 Task: Explore and customize your Trello board by adding Power-Ups, changing the background, and editing card details.
Action: Mouse moved to (341, 650)
Screenshot: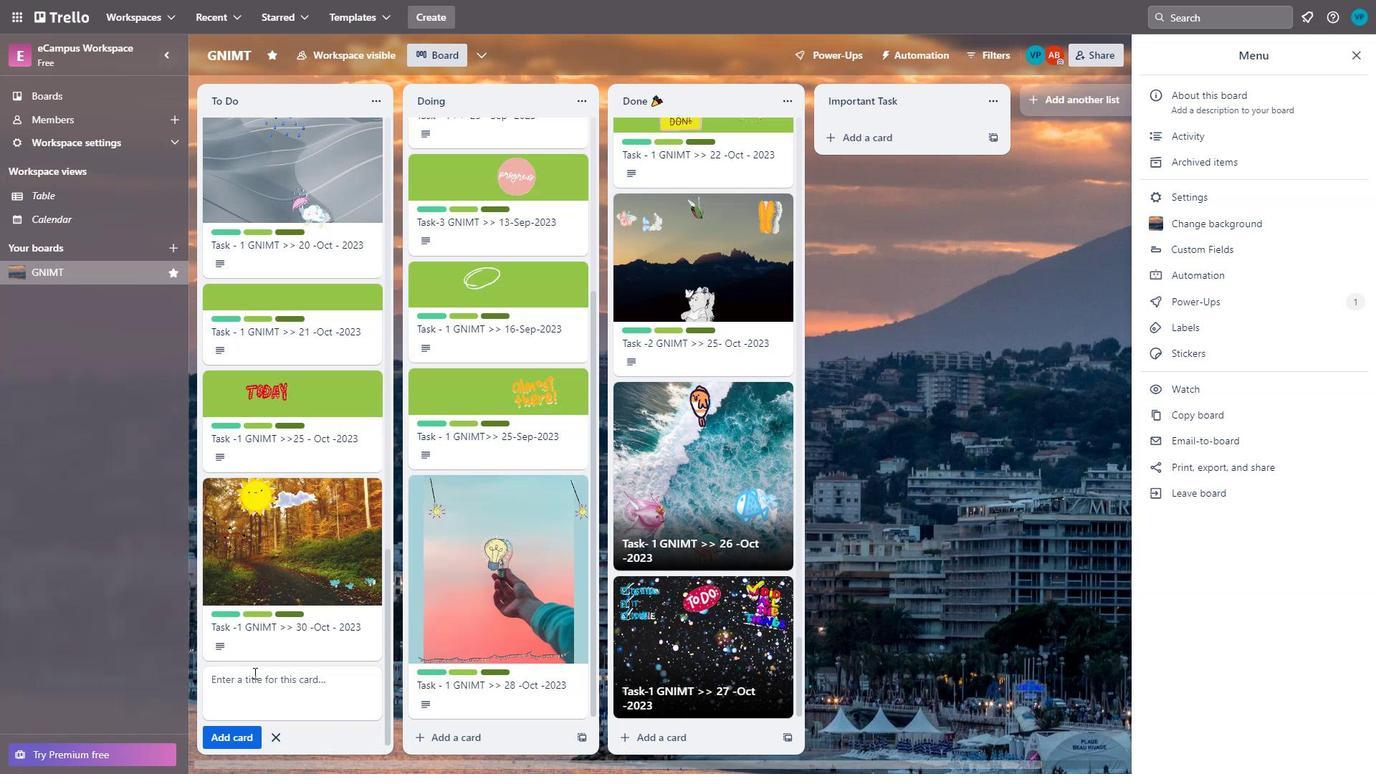 
Action: Mouse scrolled (341, 649) with delta (0, 0)
Screenshot: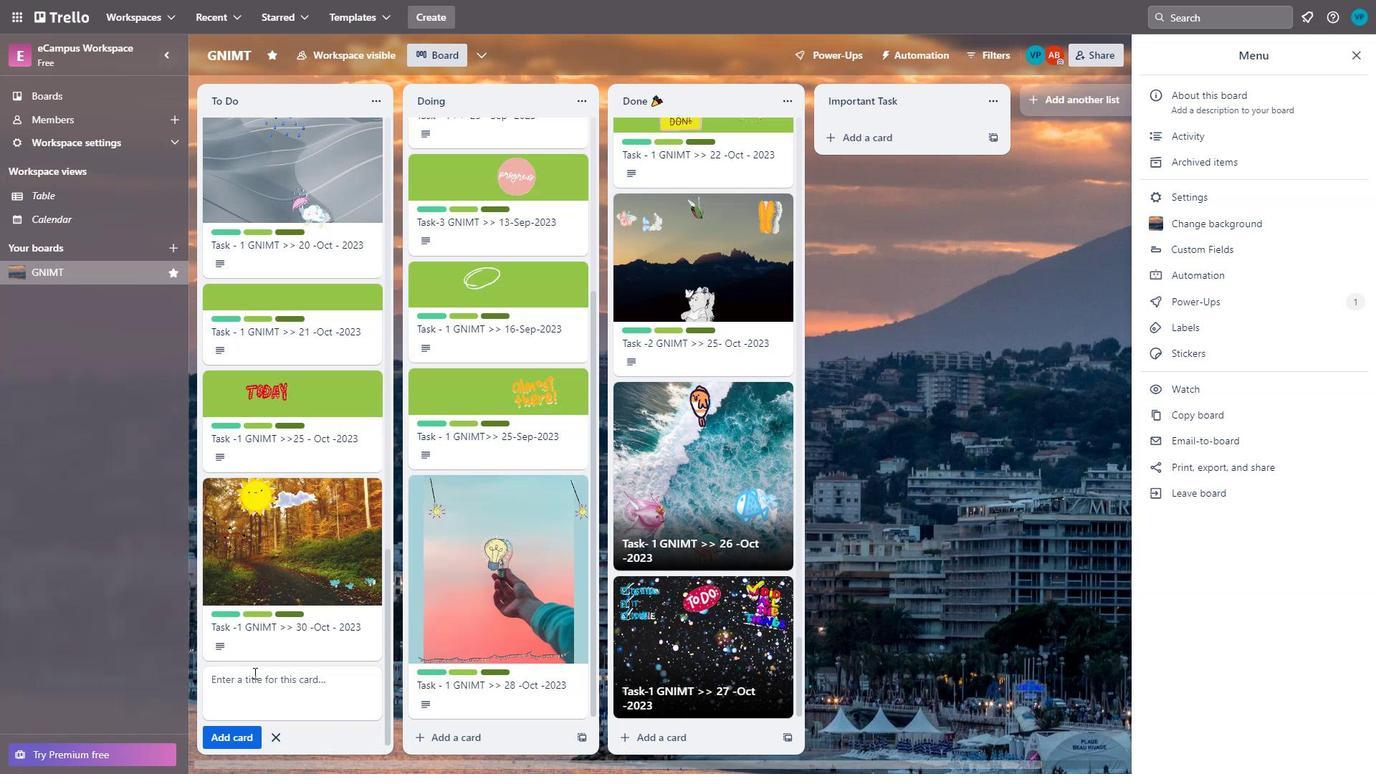 
Action: Mouse moved to (336, 650)
Screenshot: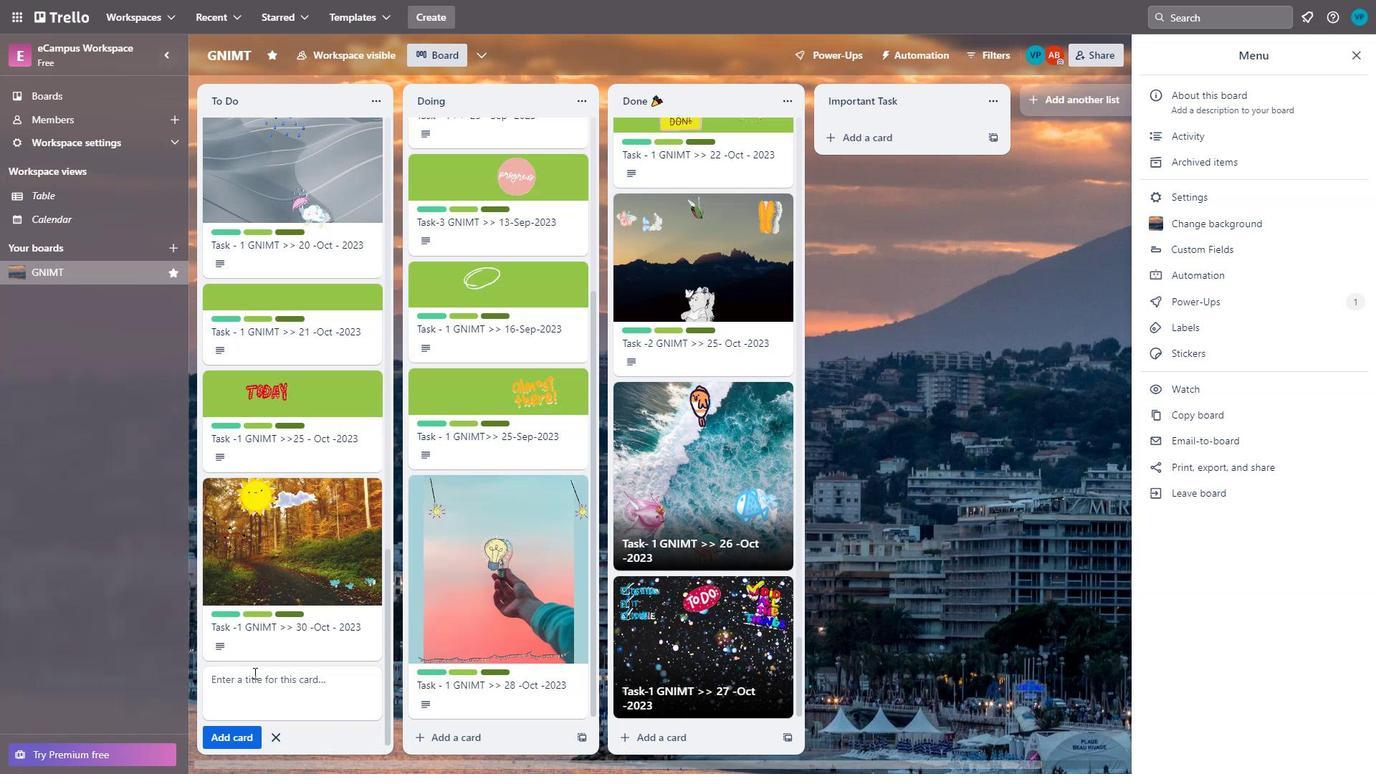 
Action: Mouse scrolled (336, 650) with delta (0, 0)
Screenshot: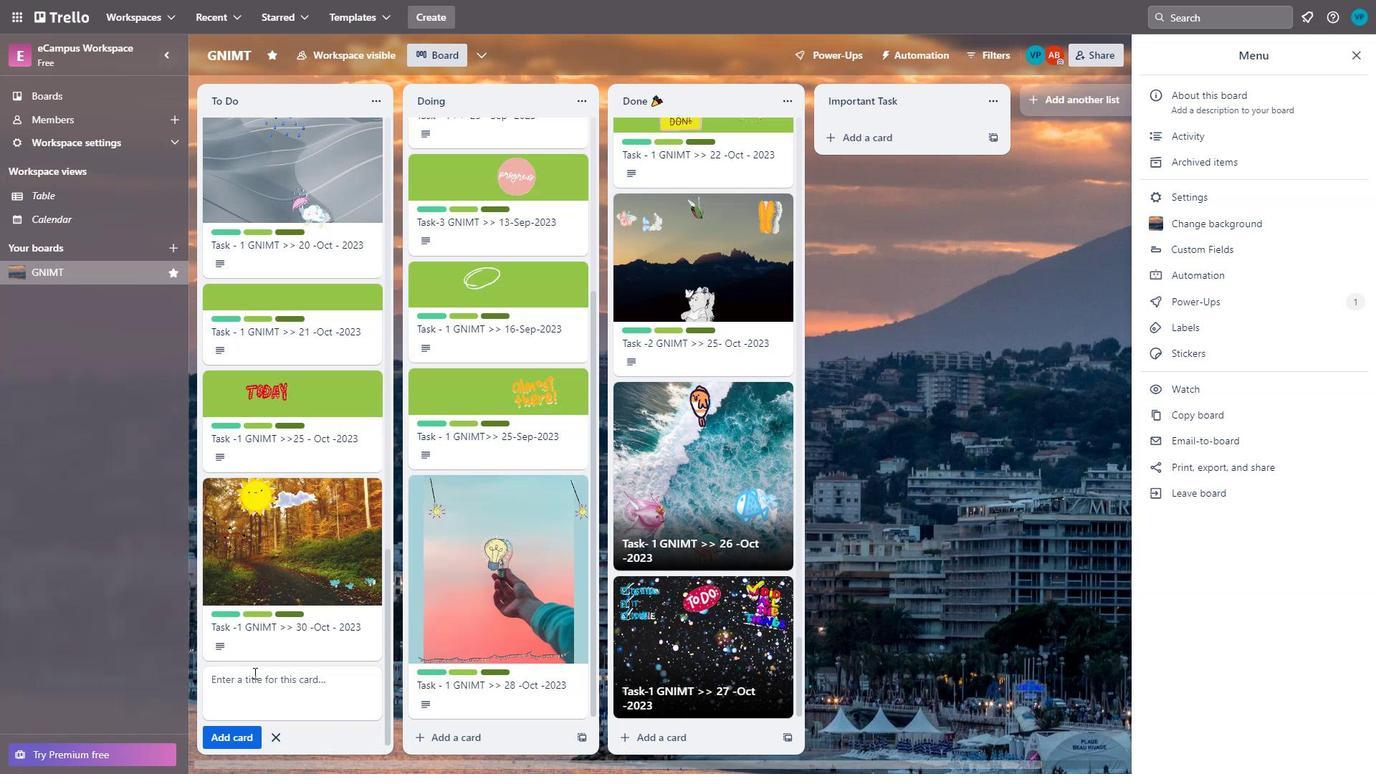 
Action: Mouse moved to (336, 650)
Screenshot: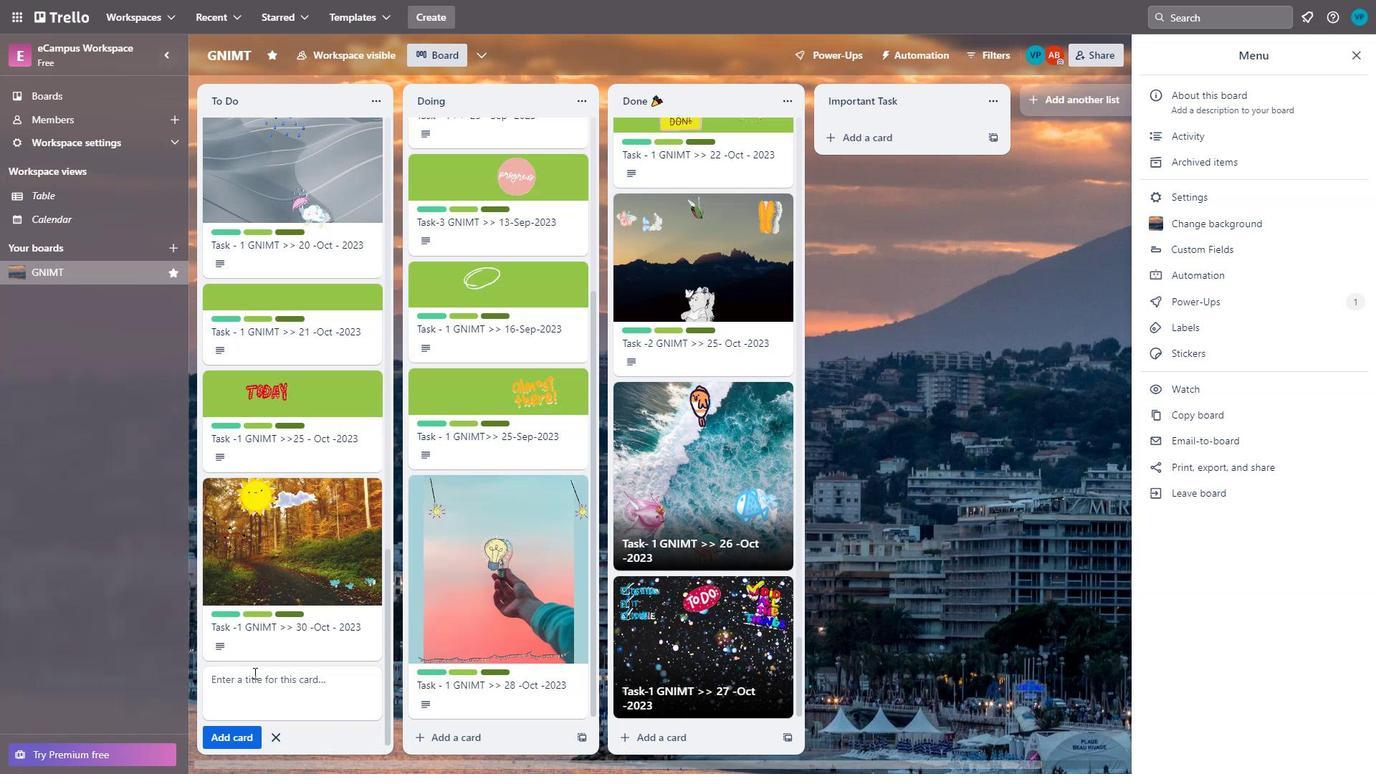 
Action: Mouse scrolled (336, 650) with delta (0, 0)
Screenshot: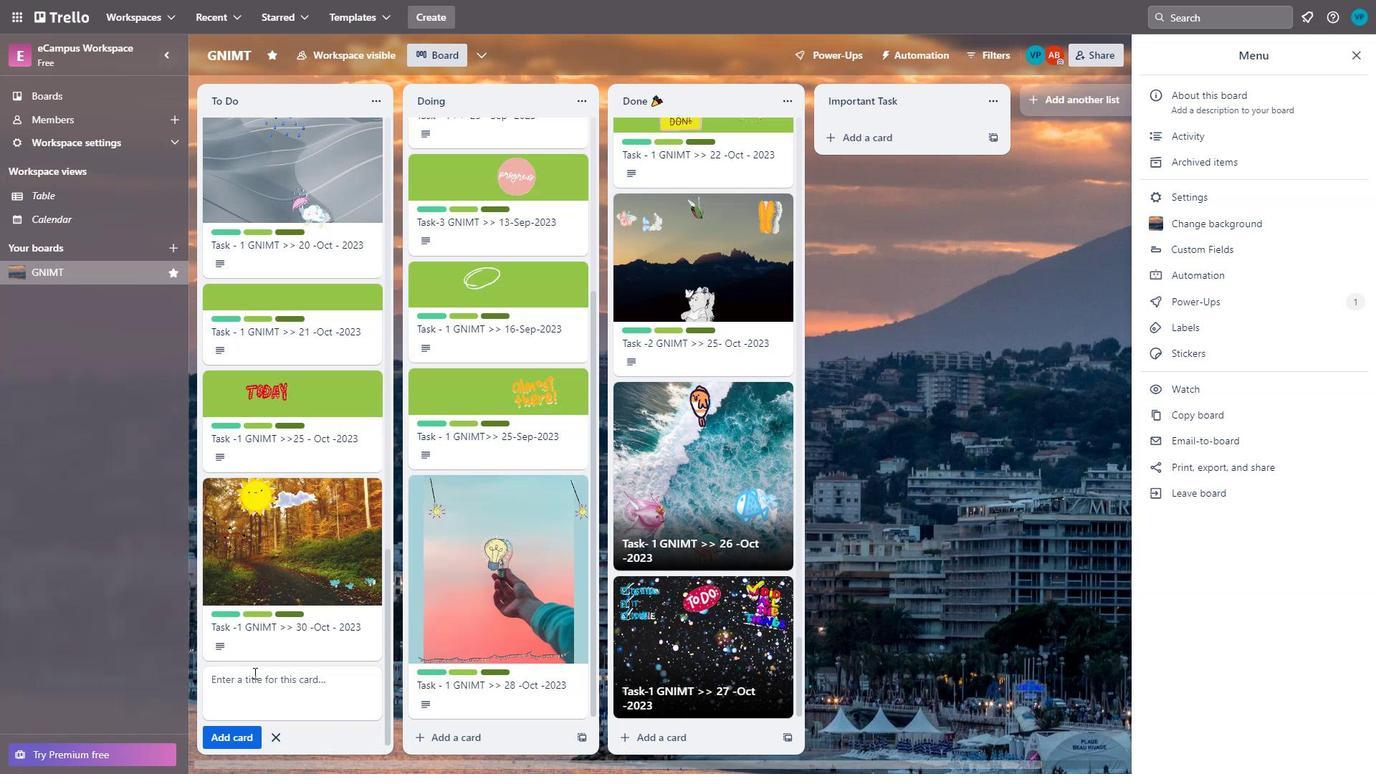 
Action: Mouse scrolled (336, 650) with delta (0, 0)
Screenshot: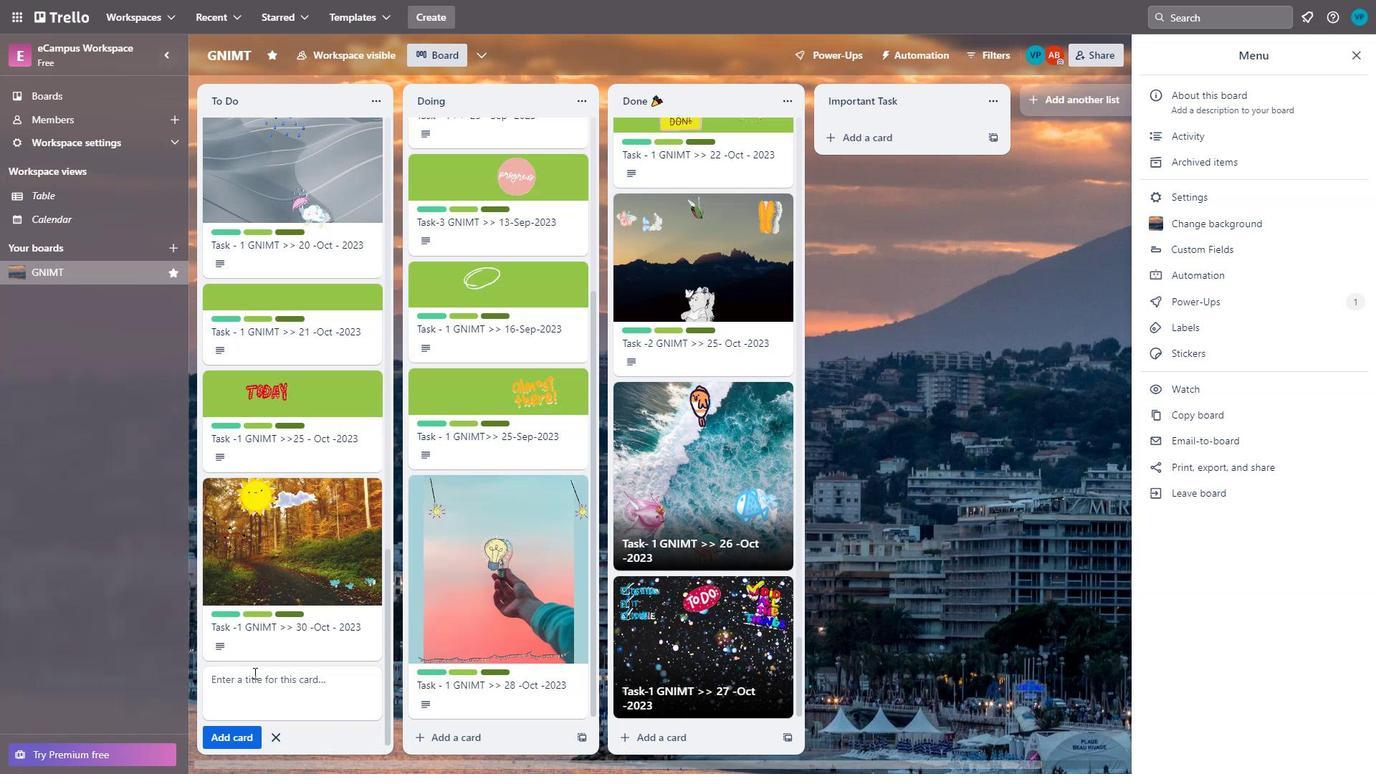 
Action: Mouse scrolled (336, 650) with delta (0, 0)
Screenshot: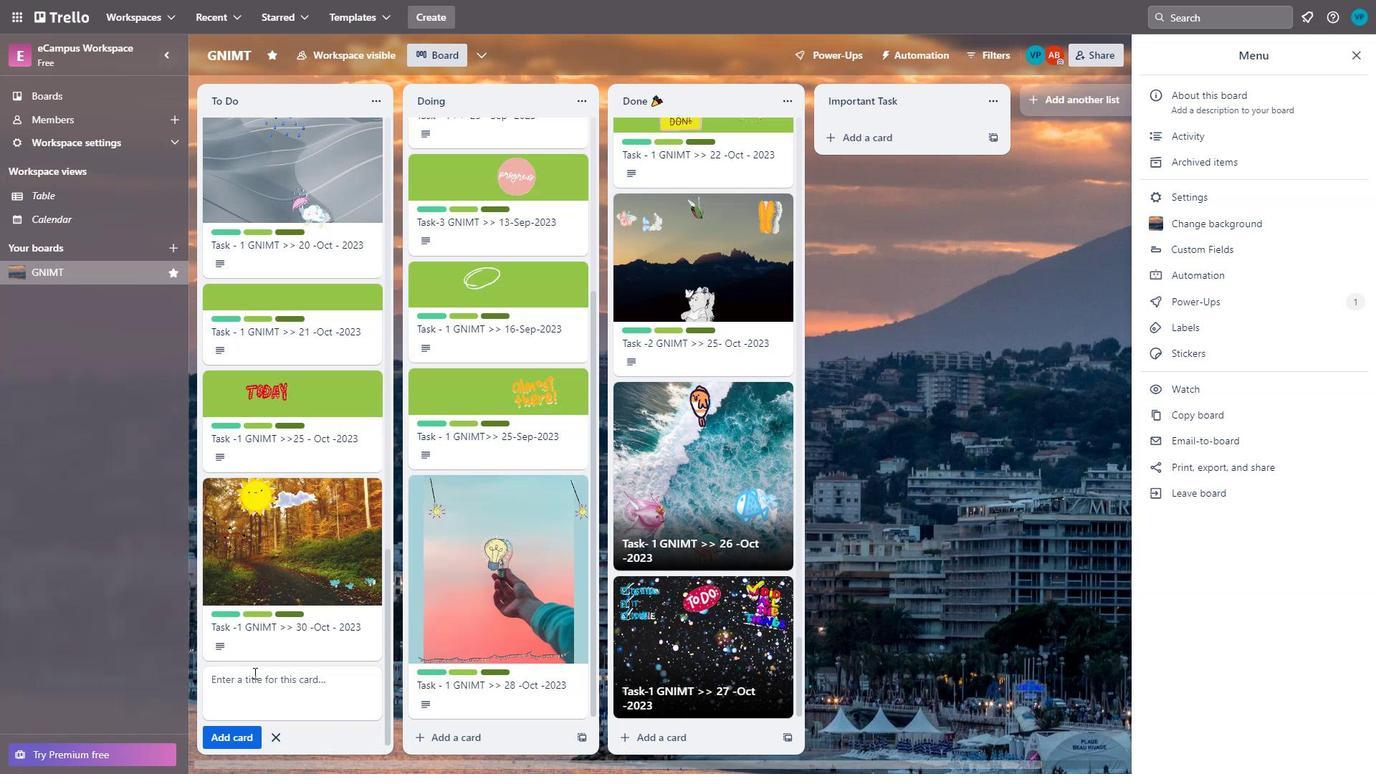 
Action: Mouse moved to (310, 658)
Screenshot: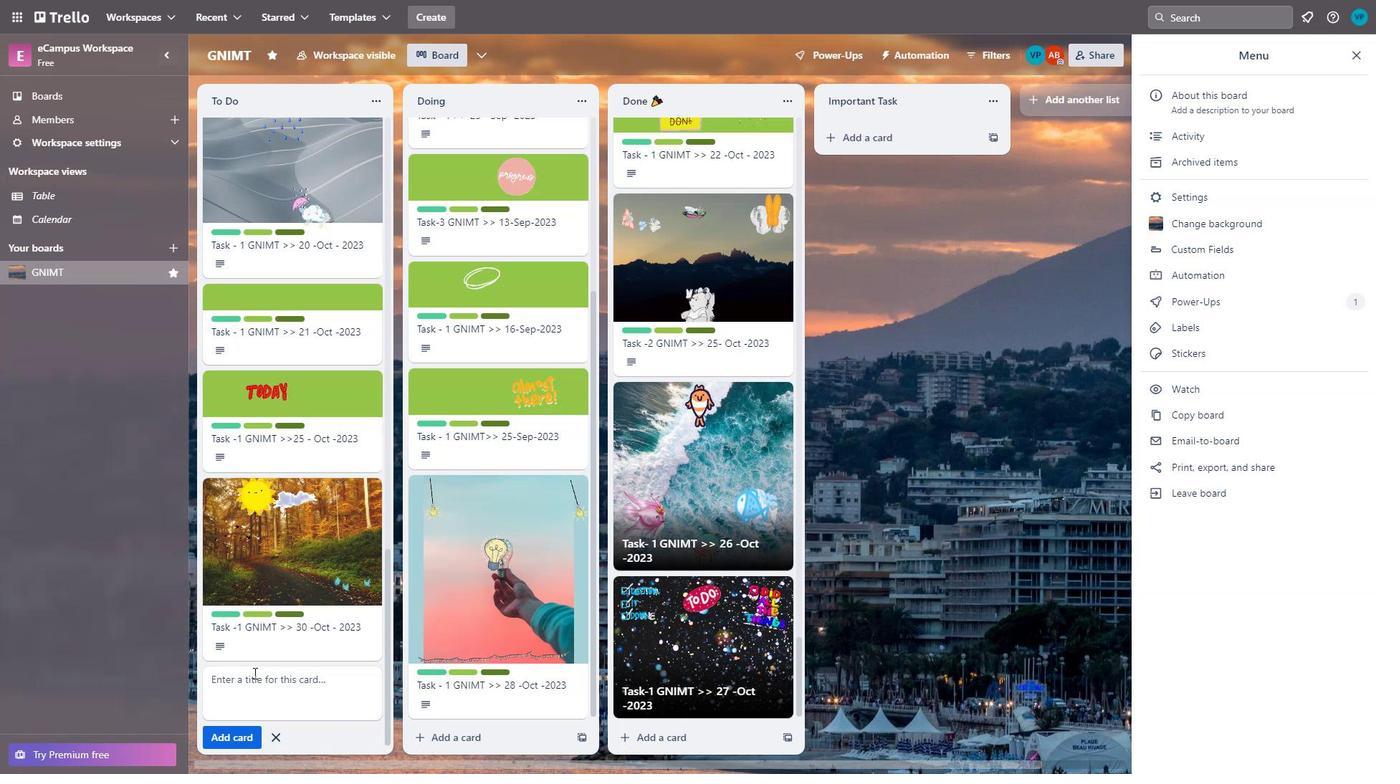 
Action: Mouse scrolled (310, 658) with delta (0, 0)
Screenshot: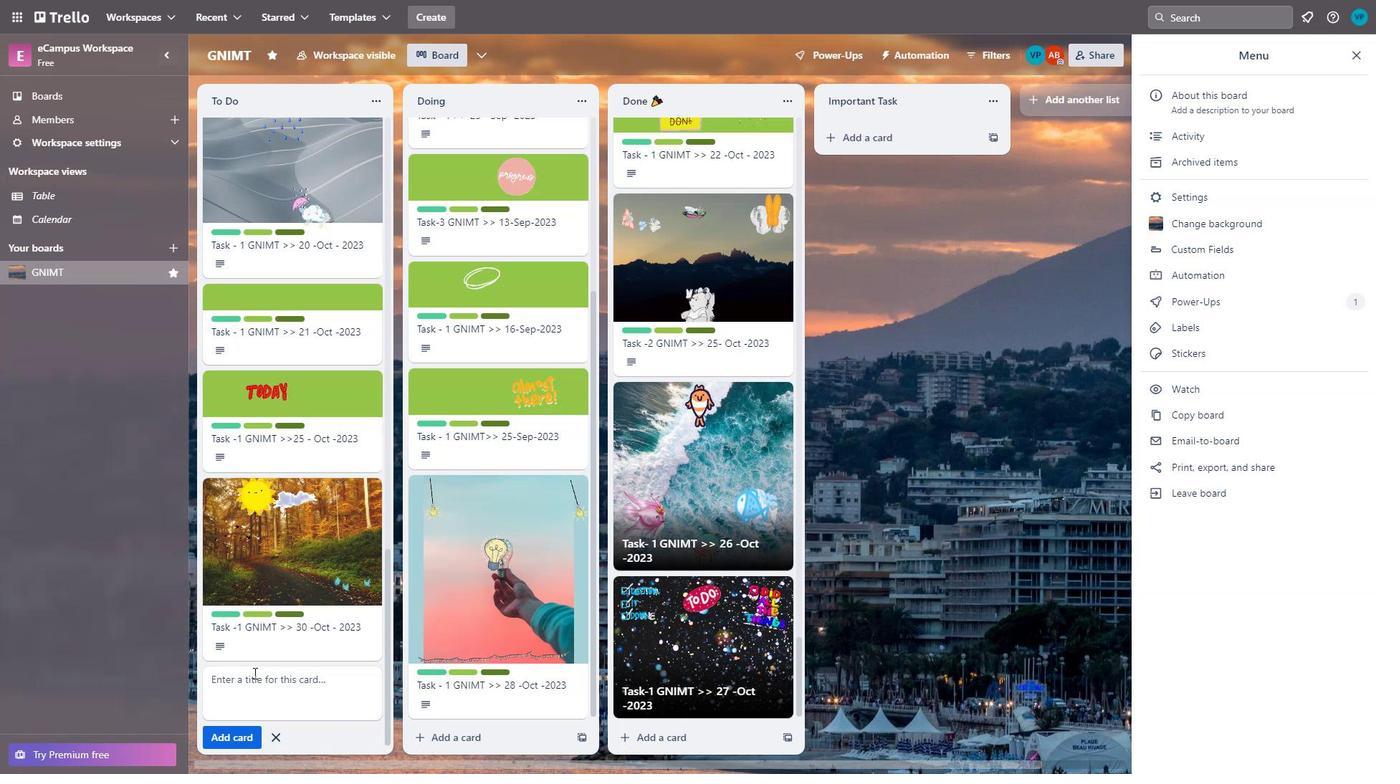
Action: Mouse moved to (309, 660)
Screenshot: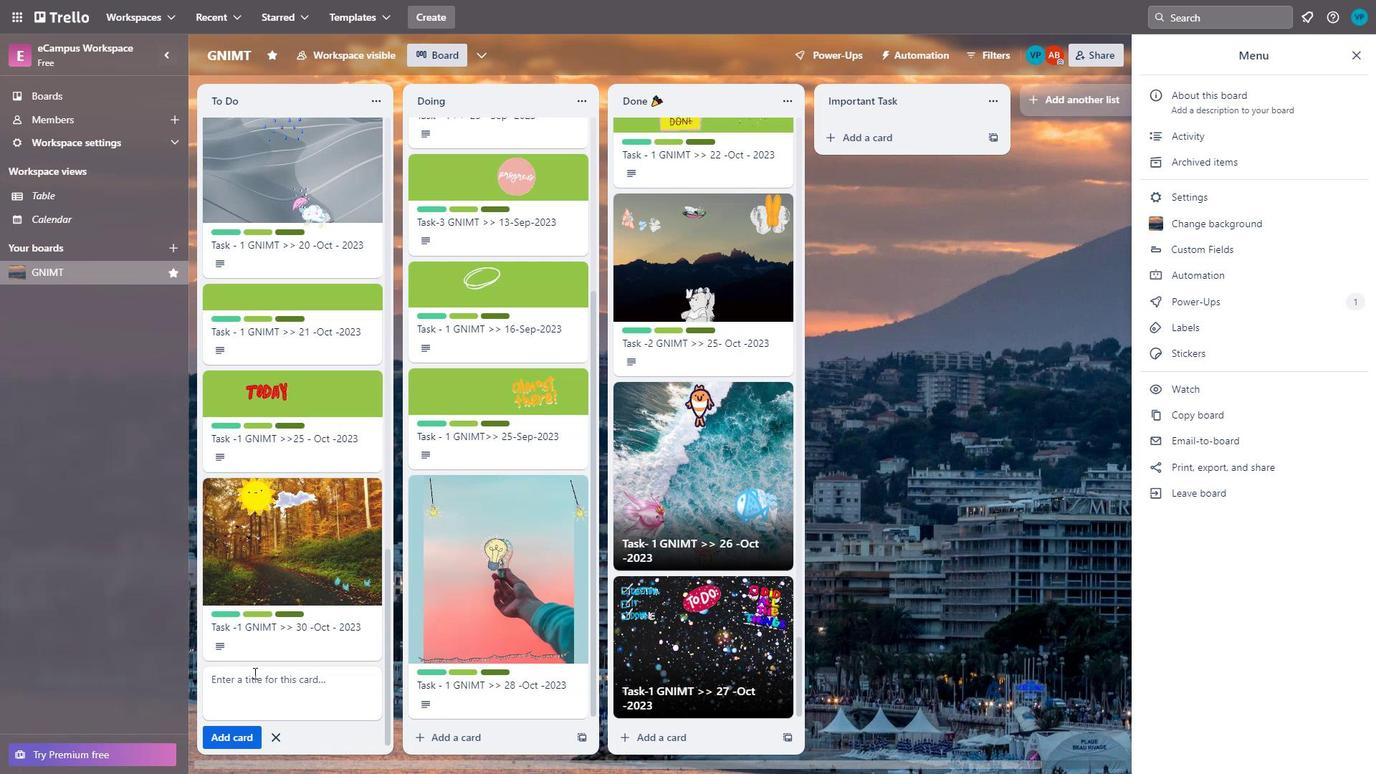 
Action: Mouse scrolled (309, 659) with delta (0, 0)
Screenshot: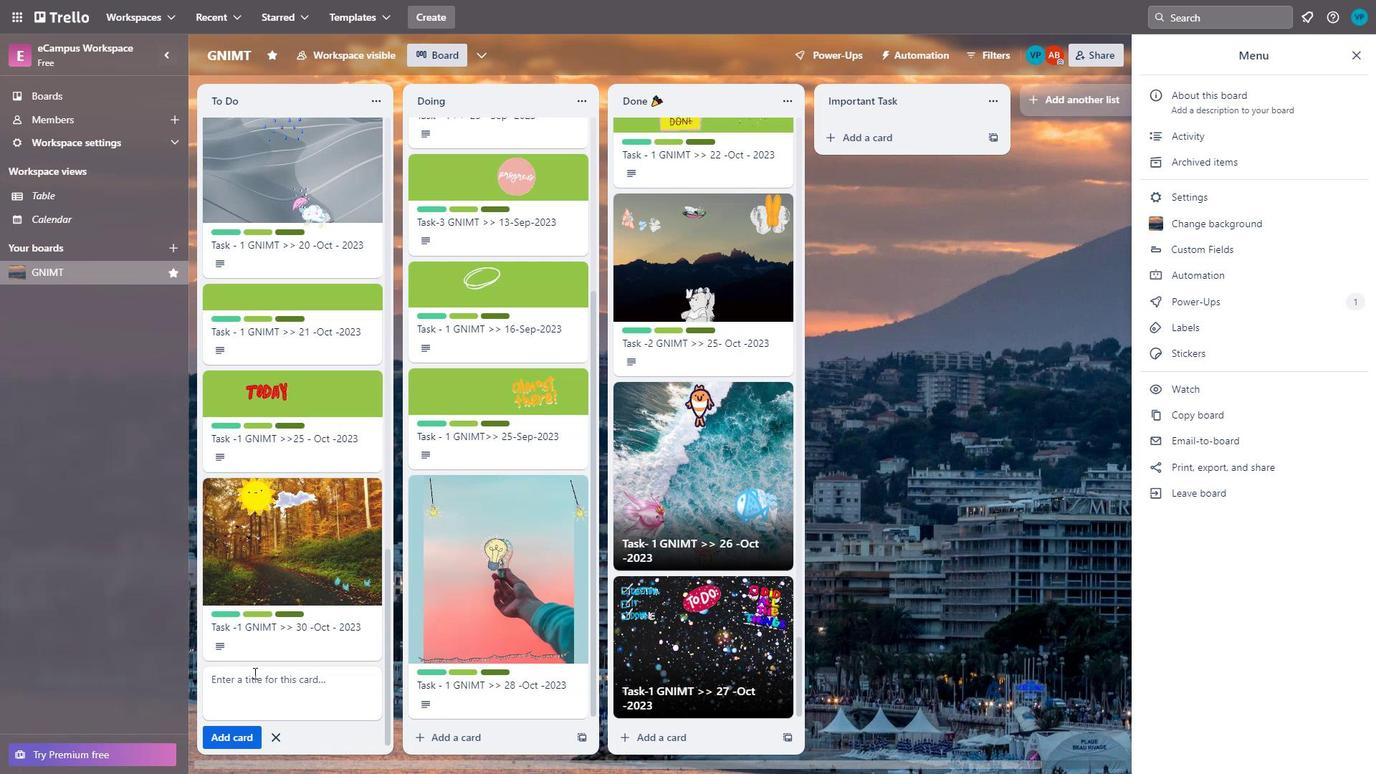 
Action: Mouse moved to (309, 660)
Screenshot: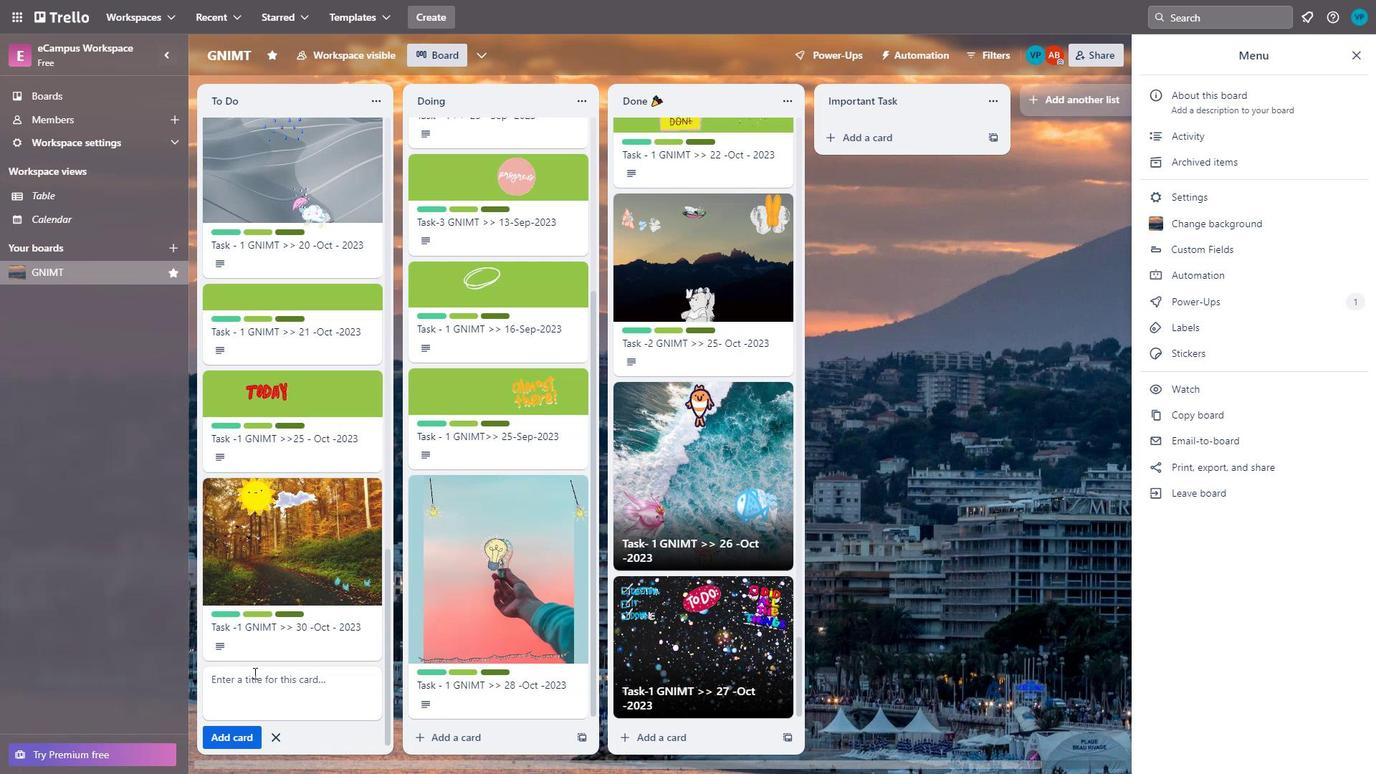 
Action: Mouse scrolled (309, 659) with delta (0, 0)
Screenshot: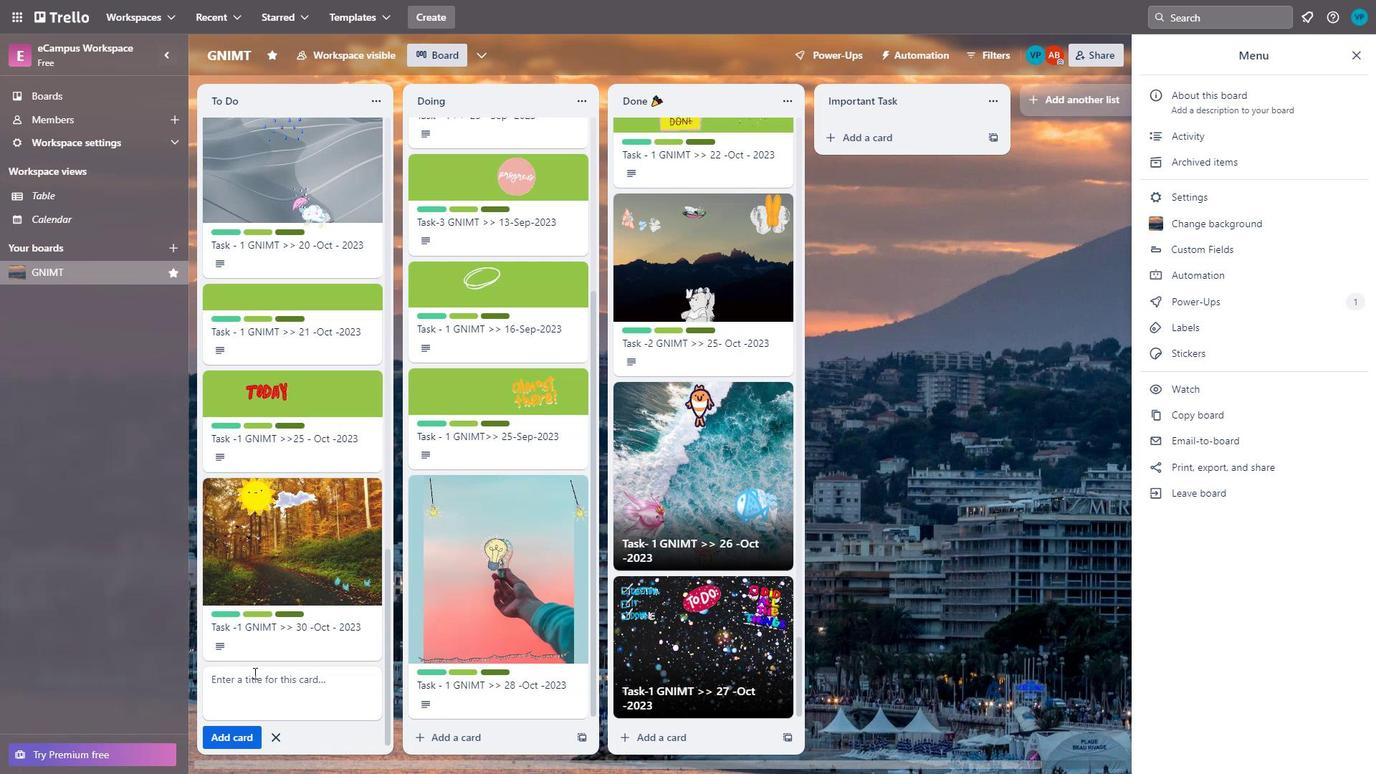 
Action: Mouse scrolled (309, 659) with delta (0, 0)
Screenshot: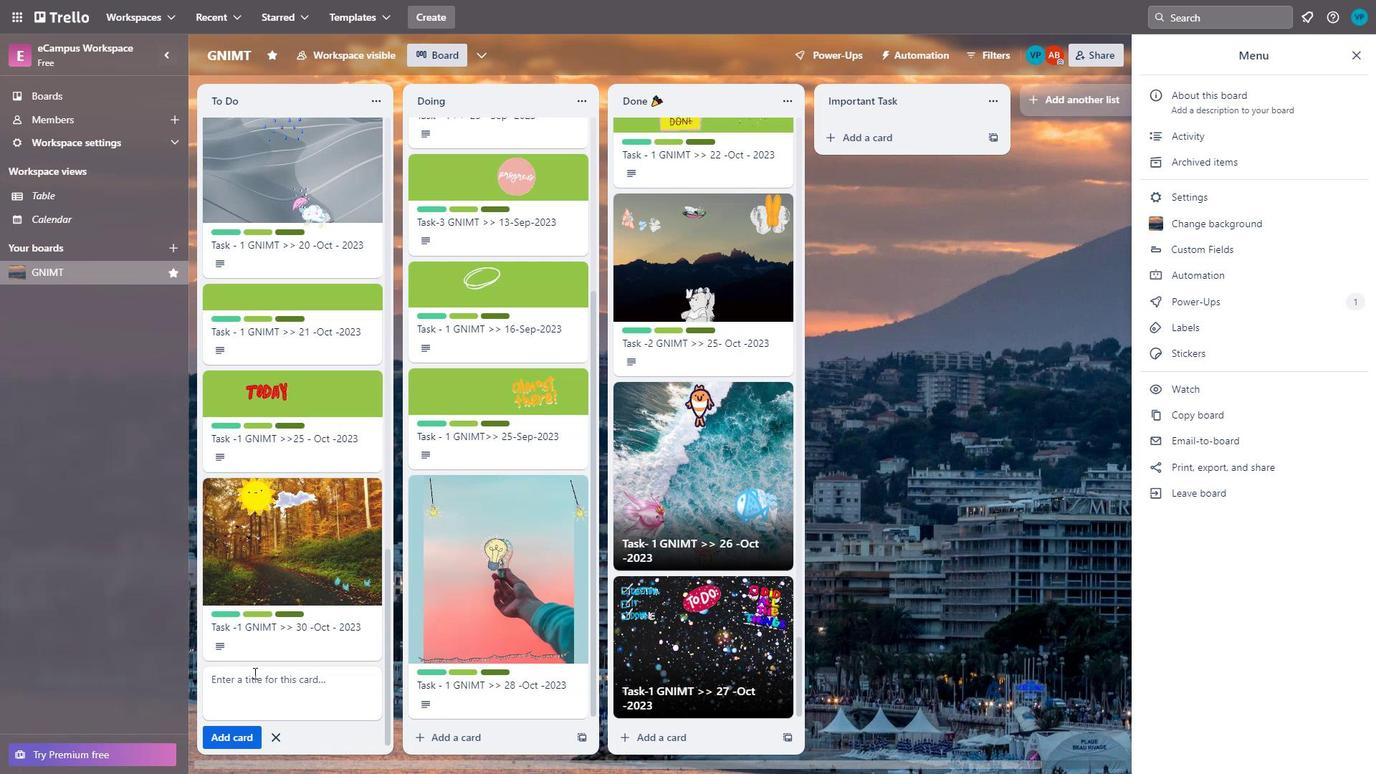 
Action: Mouse scrolled (309, 659) with delta (0, 0)
Screenshot: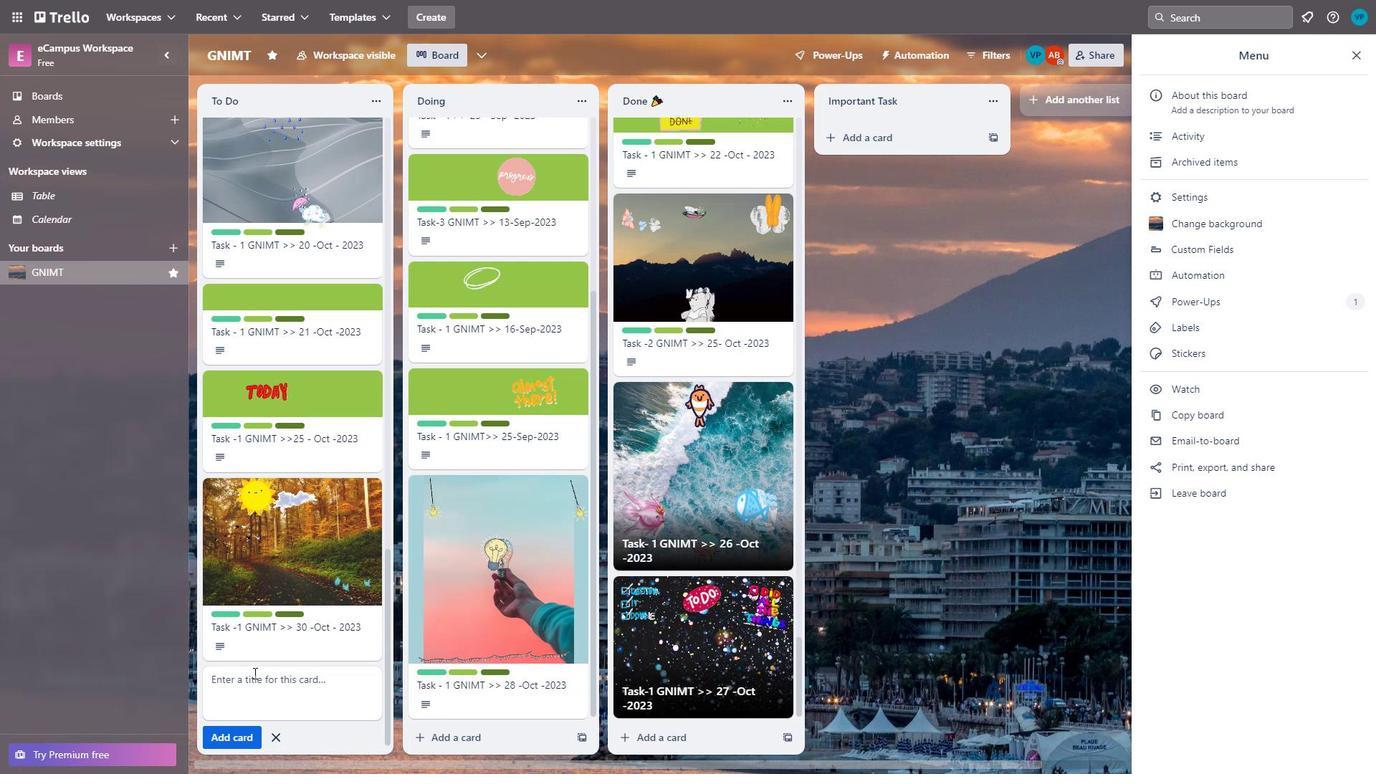 
Action: Mouse scrolled (309, 659) with delta (0, 0)
Screenshot: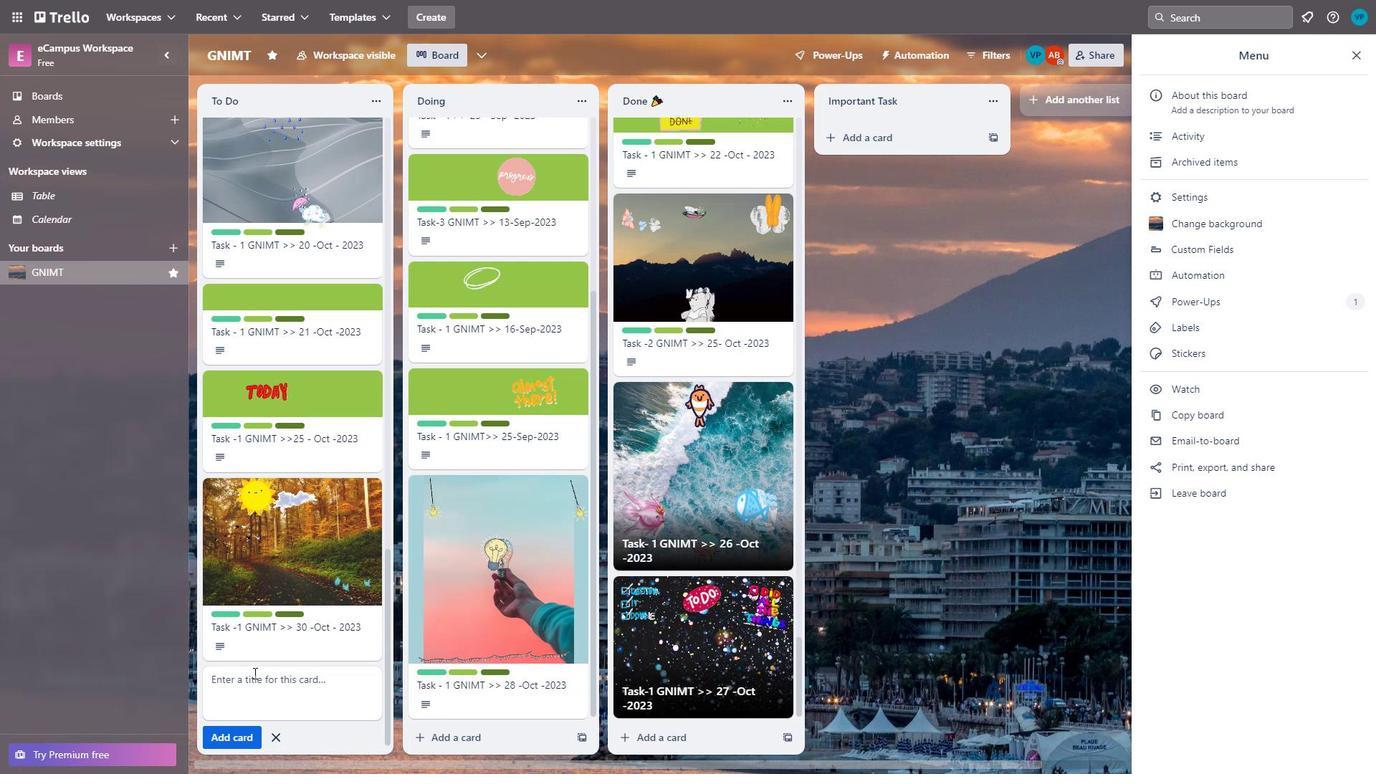 
Action: Mouse scrolled (309, 660) with delta (0, 0)
Screenshot: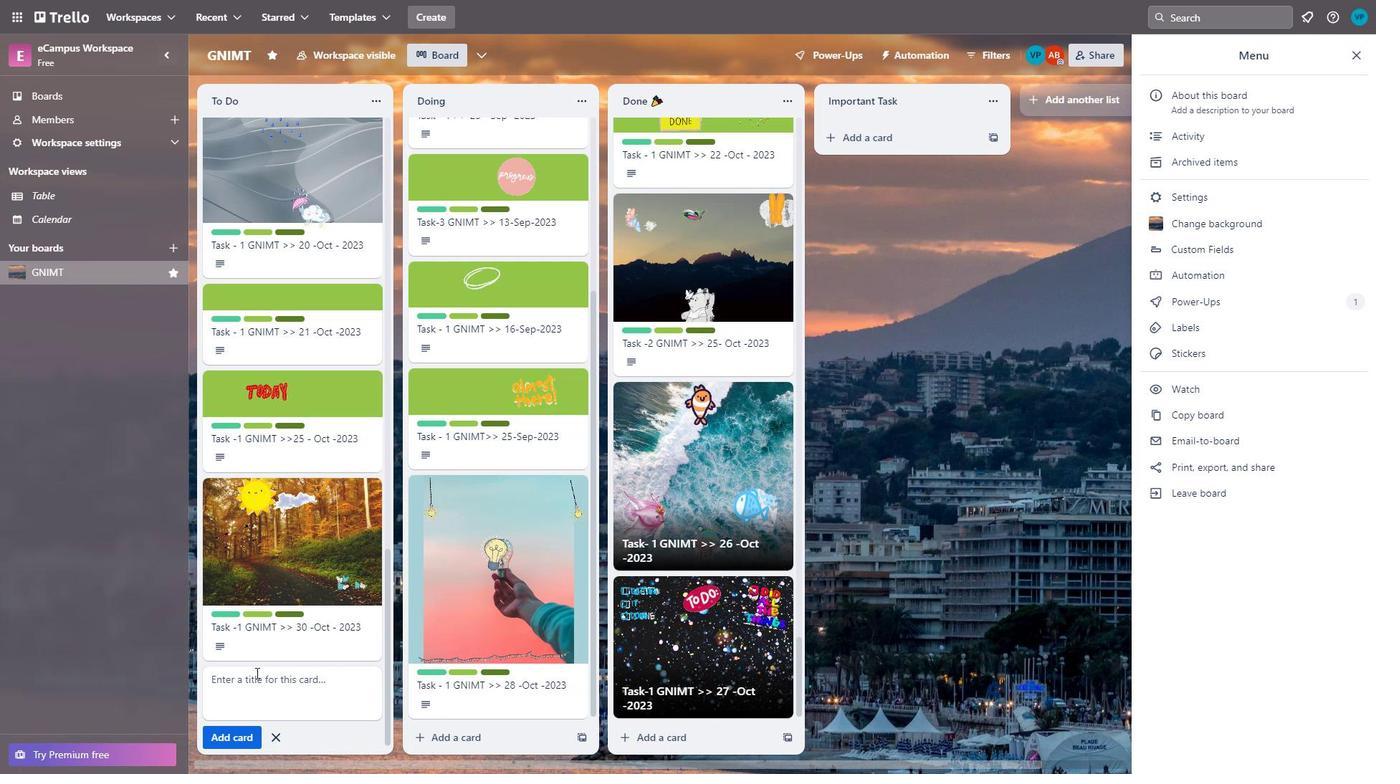 
Action: Mouse scrolled (309, 660) with delta (0, 0)
Screenshot: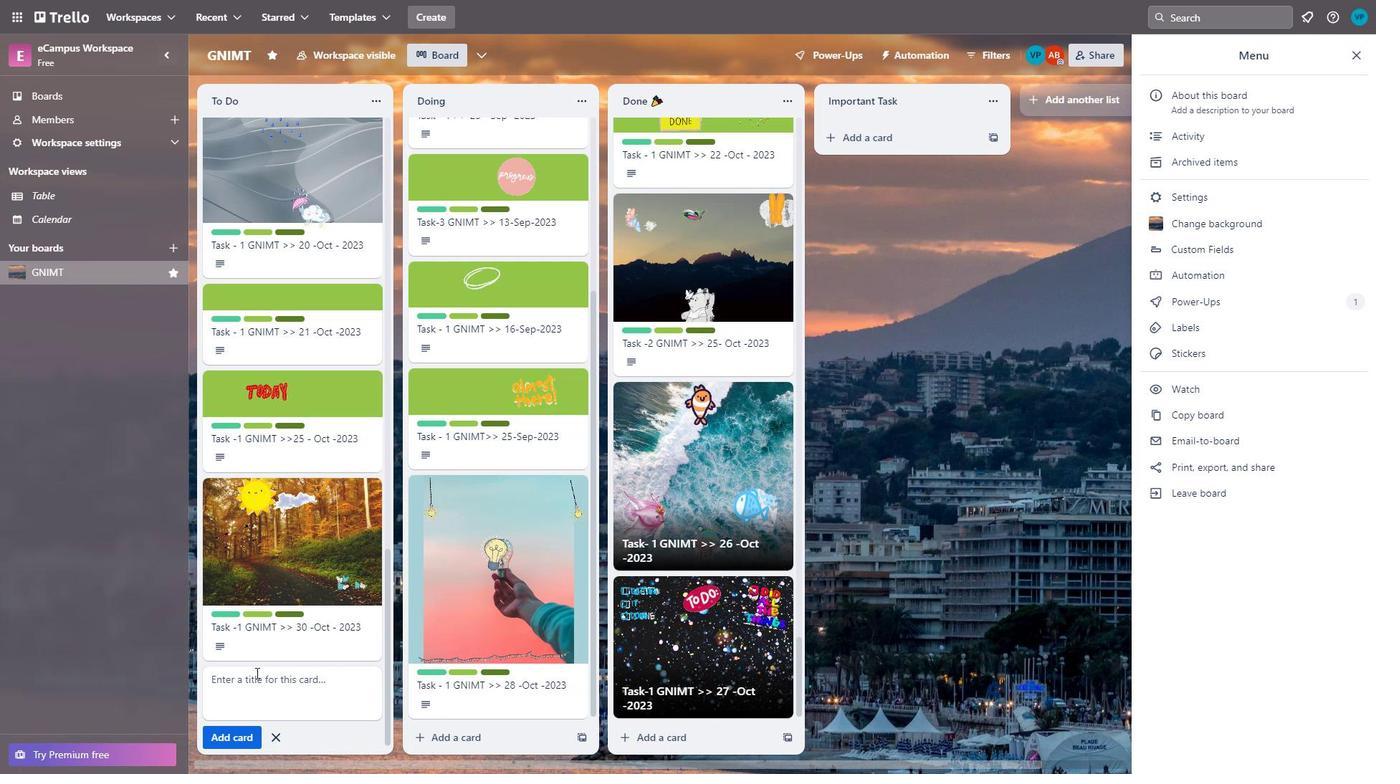 
Action: Mouse moved to (311, 666)
Screenshot: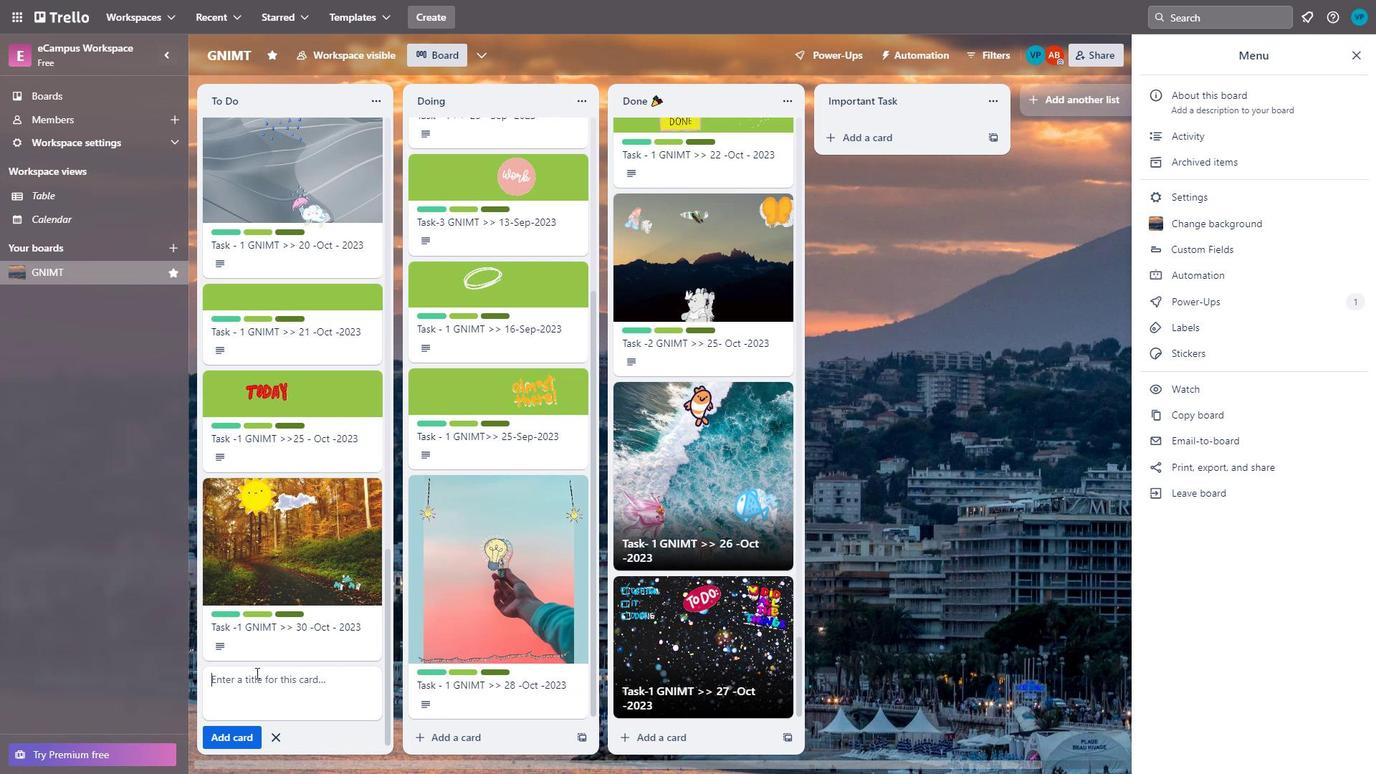 
Action: Mouse scrolled (311, 665) with delta (0, 0)
Screenshot: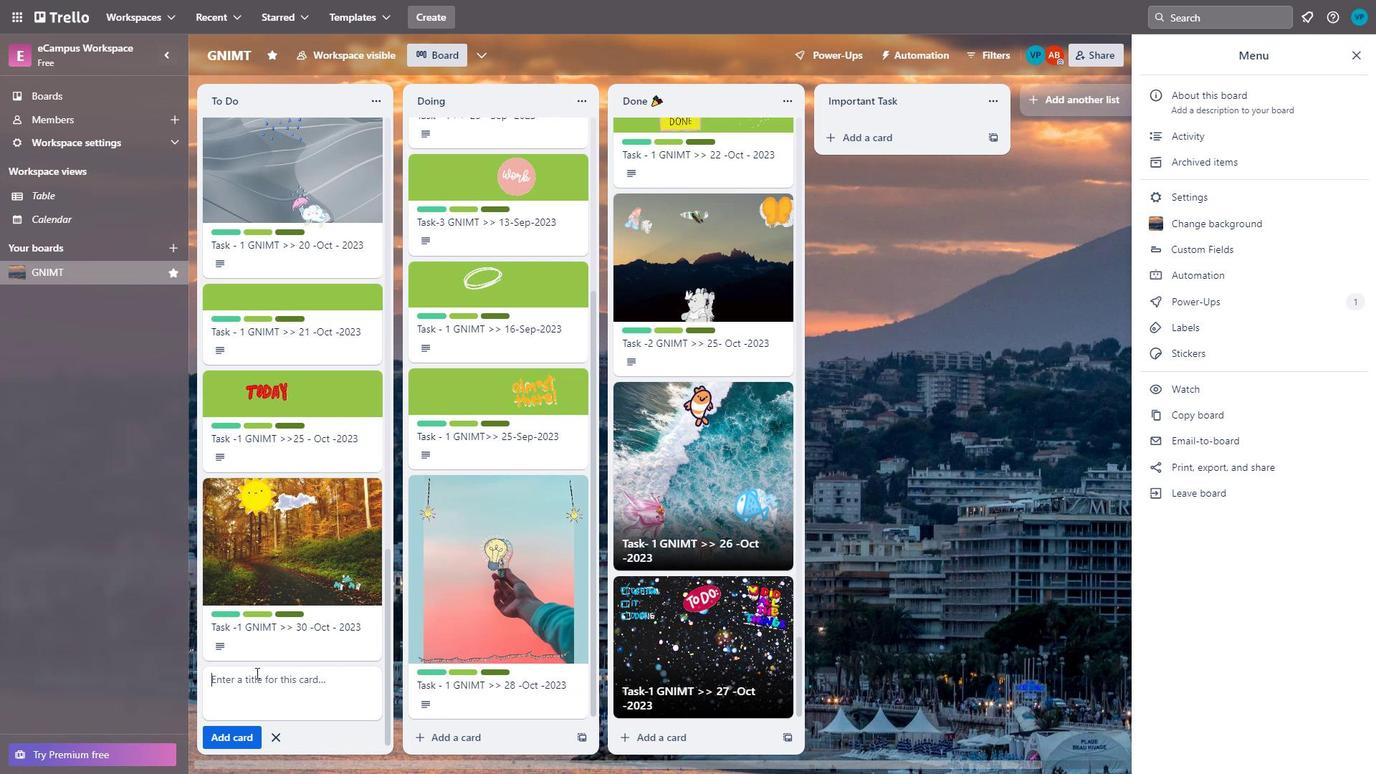 
Action: Mouse scrolled (311, 665) with delta (0, 0)
Screenshot: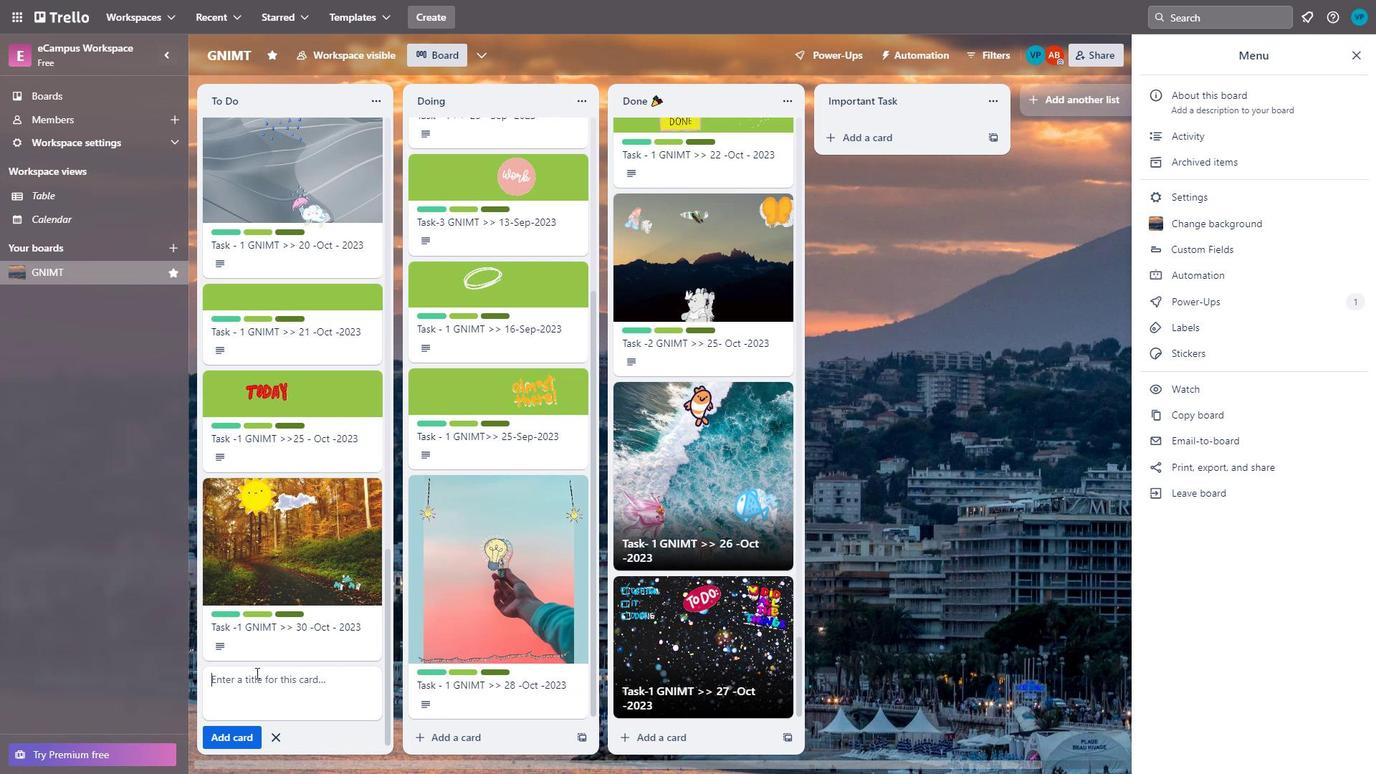 
Action: Mouse scrolled (311, 665) with delta (0, 0)
Screenshot: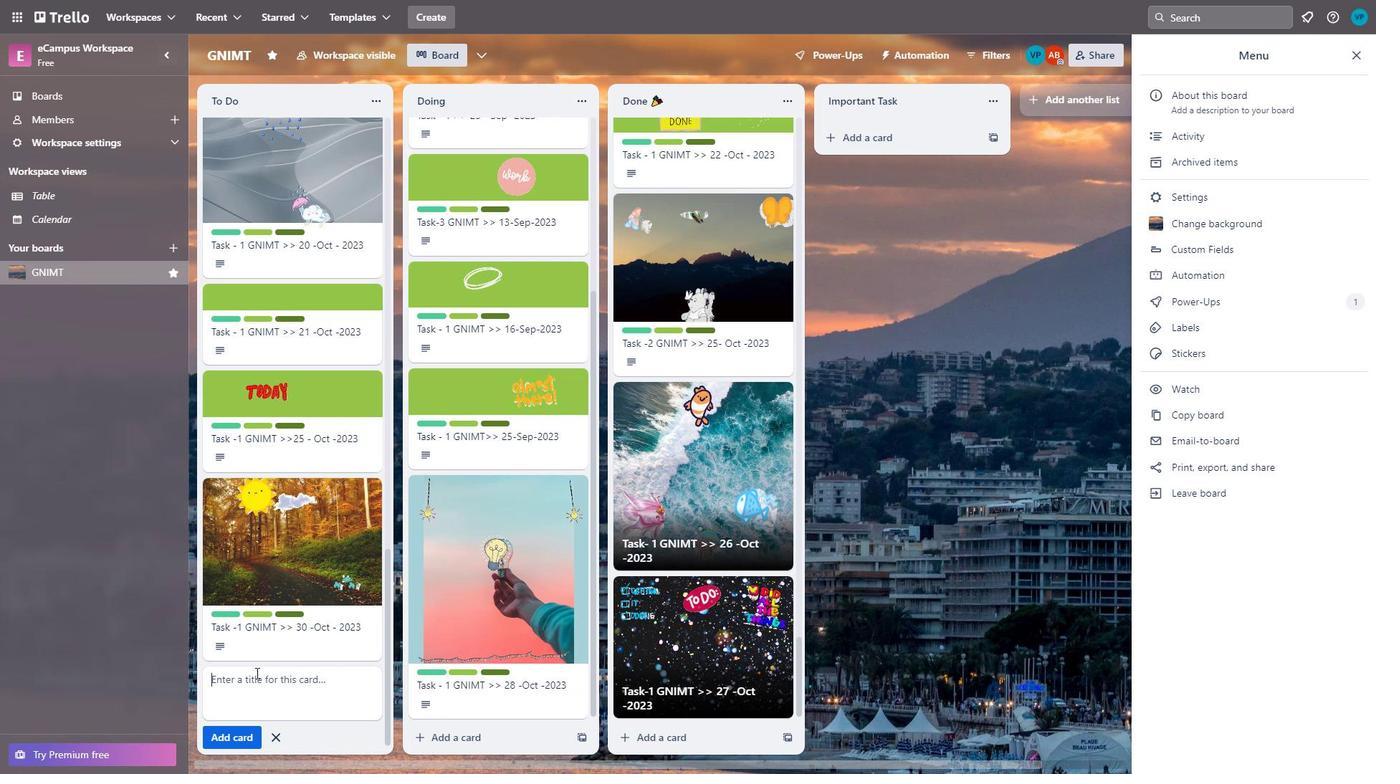 
Action: Mouse scrolled (311, 665) with delta (0, 0)
Screenshot: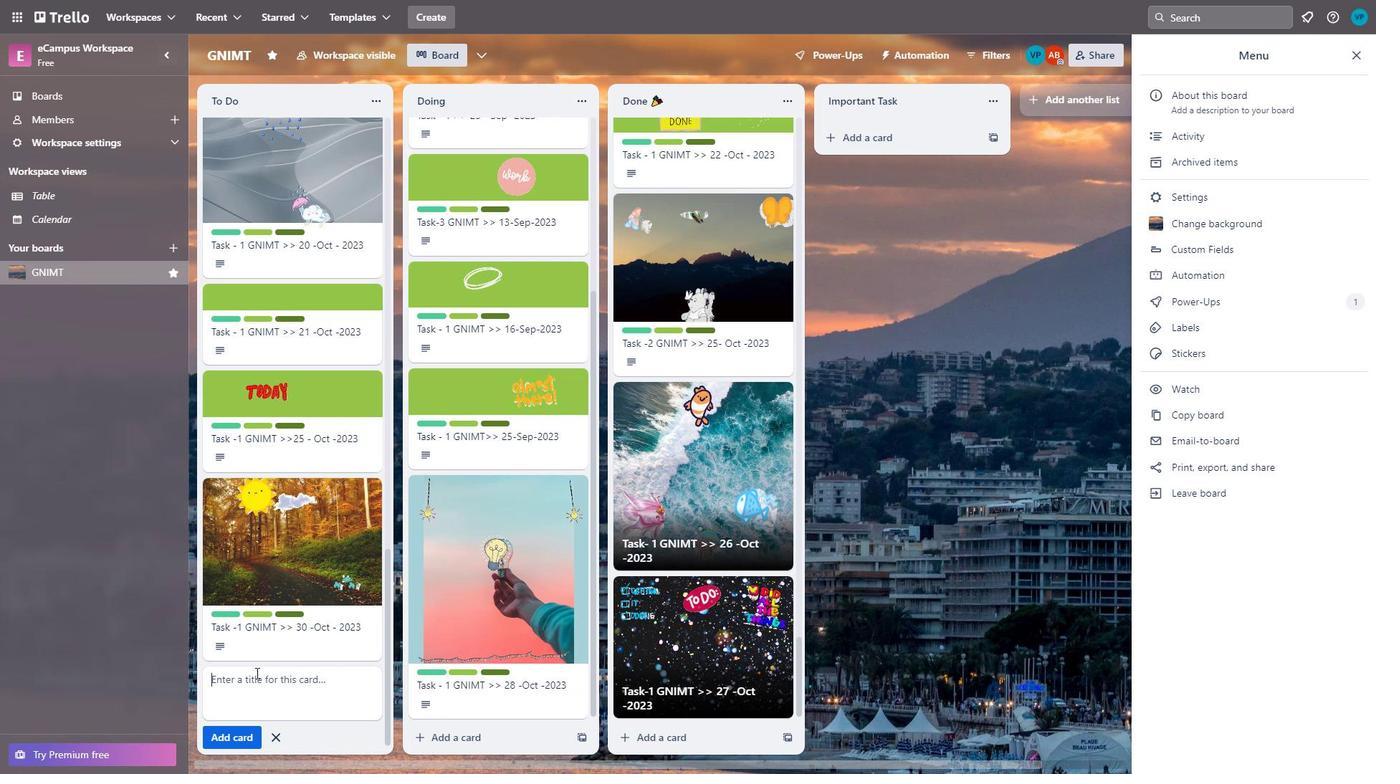 
Action: Mouse scrolled (311, 665) with delta (0, 0)
Screenshot: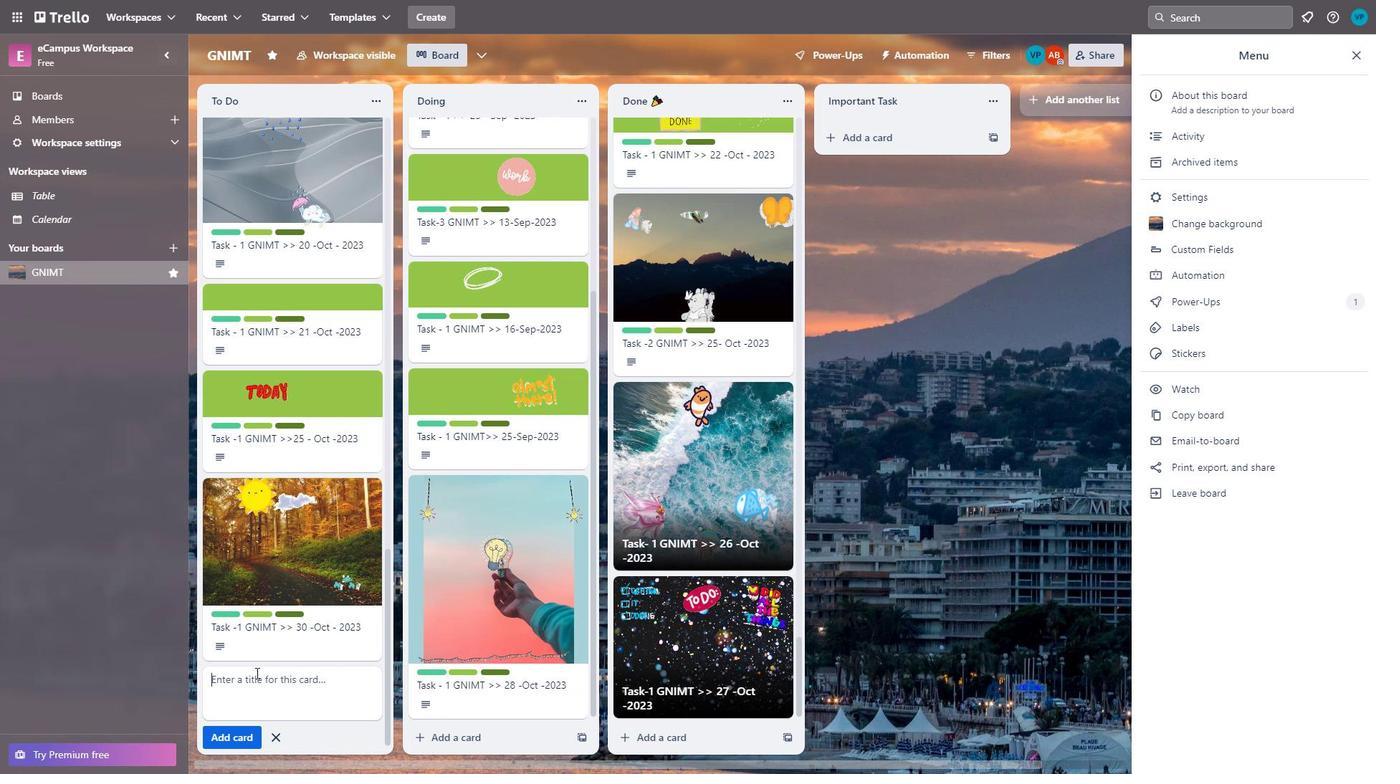 
Action: Mouse moved to (315, 682)
Screenshot: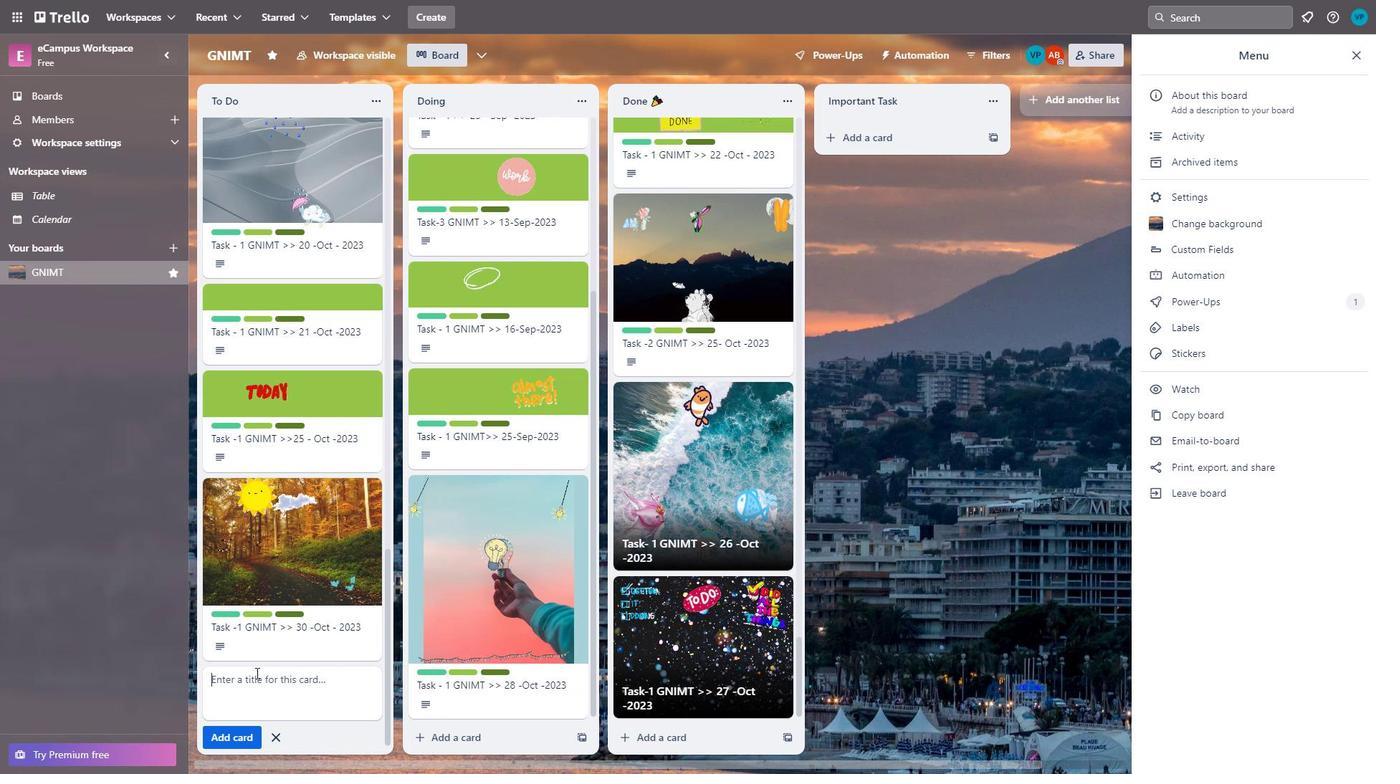 
Action: Mouse scrolled (315, 681) with delta (0, 0)
Screenshot: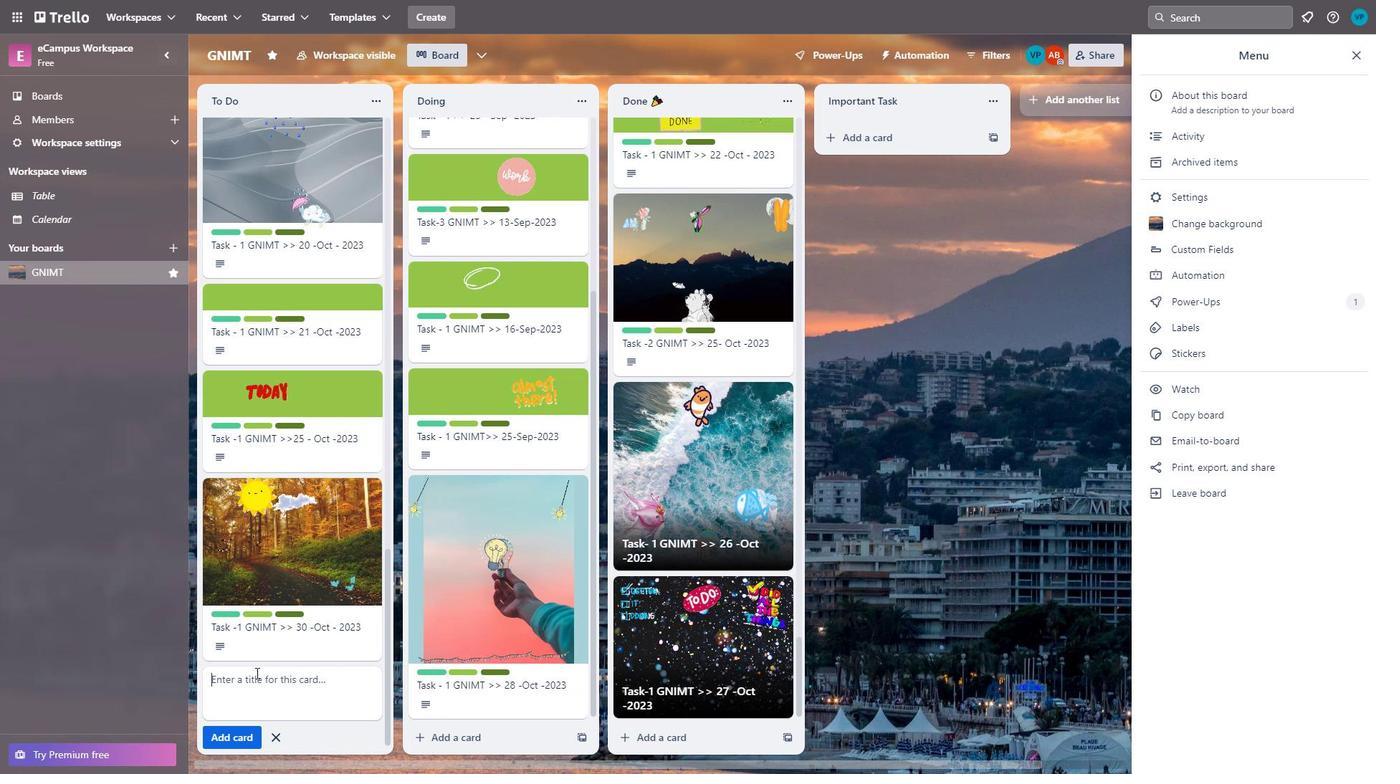 
Action: Mouse moved to (315, 683)
Screenshot: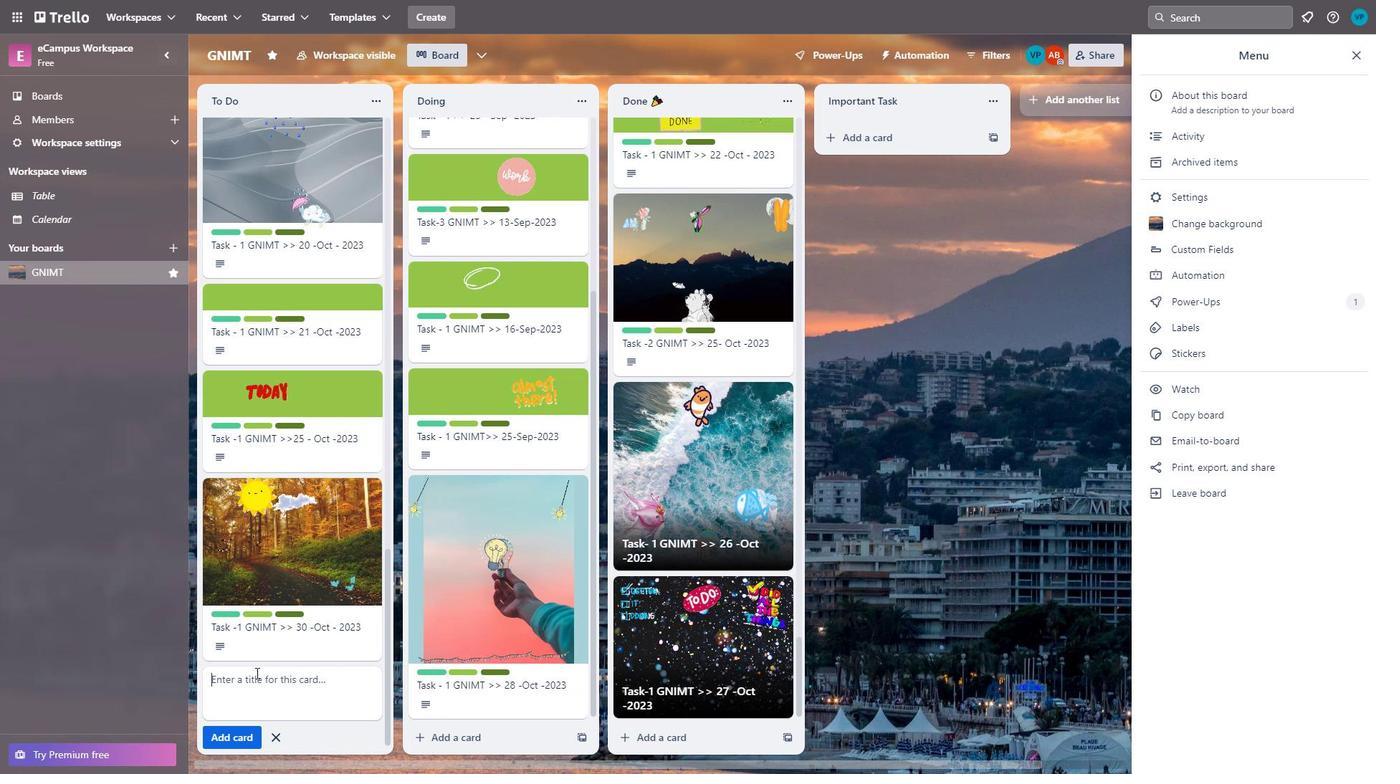 
Action: Mouse scrolled (315, 683) with delta (0, 0)
Screenshot: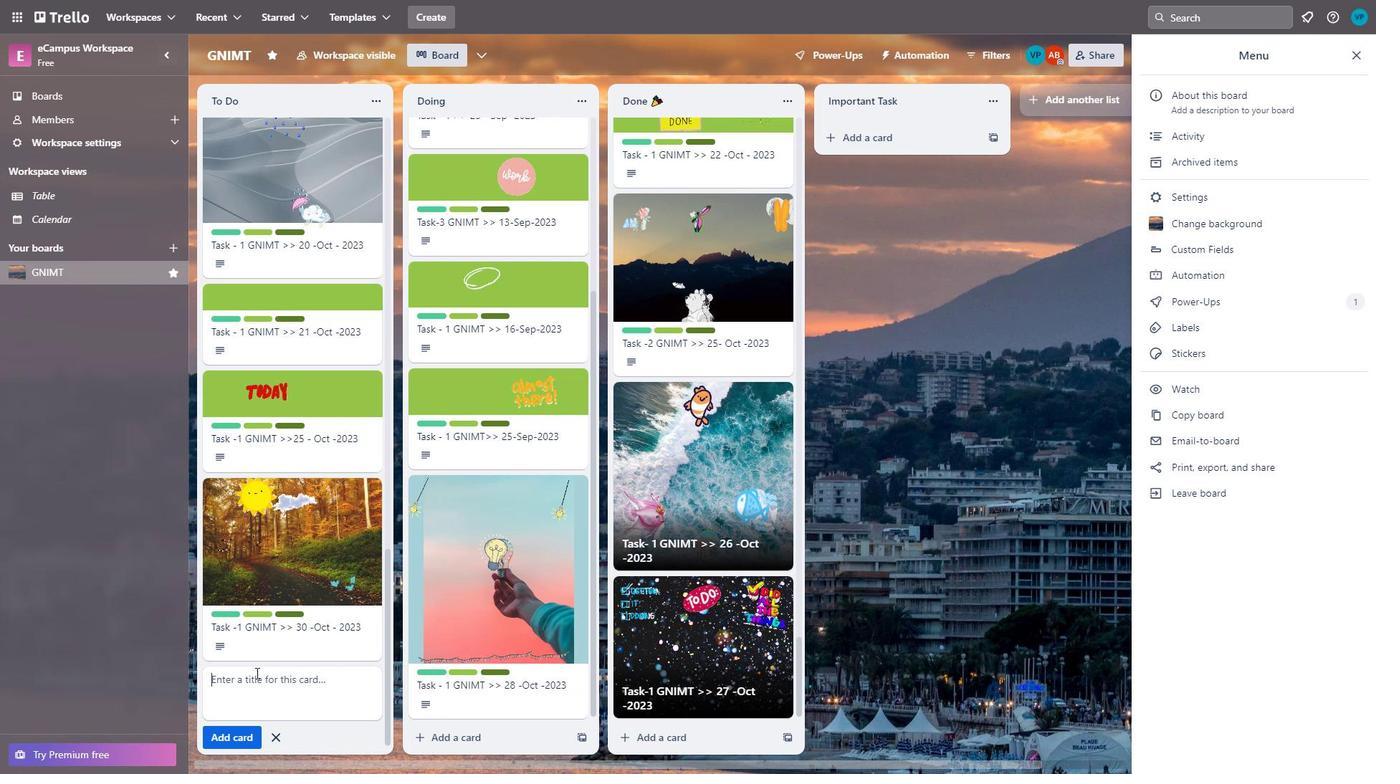 
Action: Mouse moved to (315, 685)
Screenshot: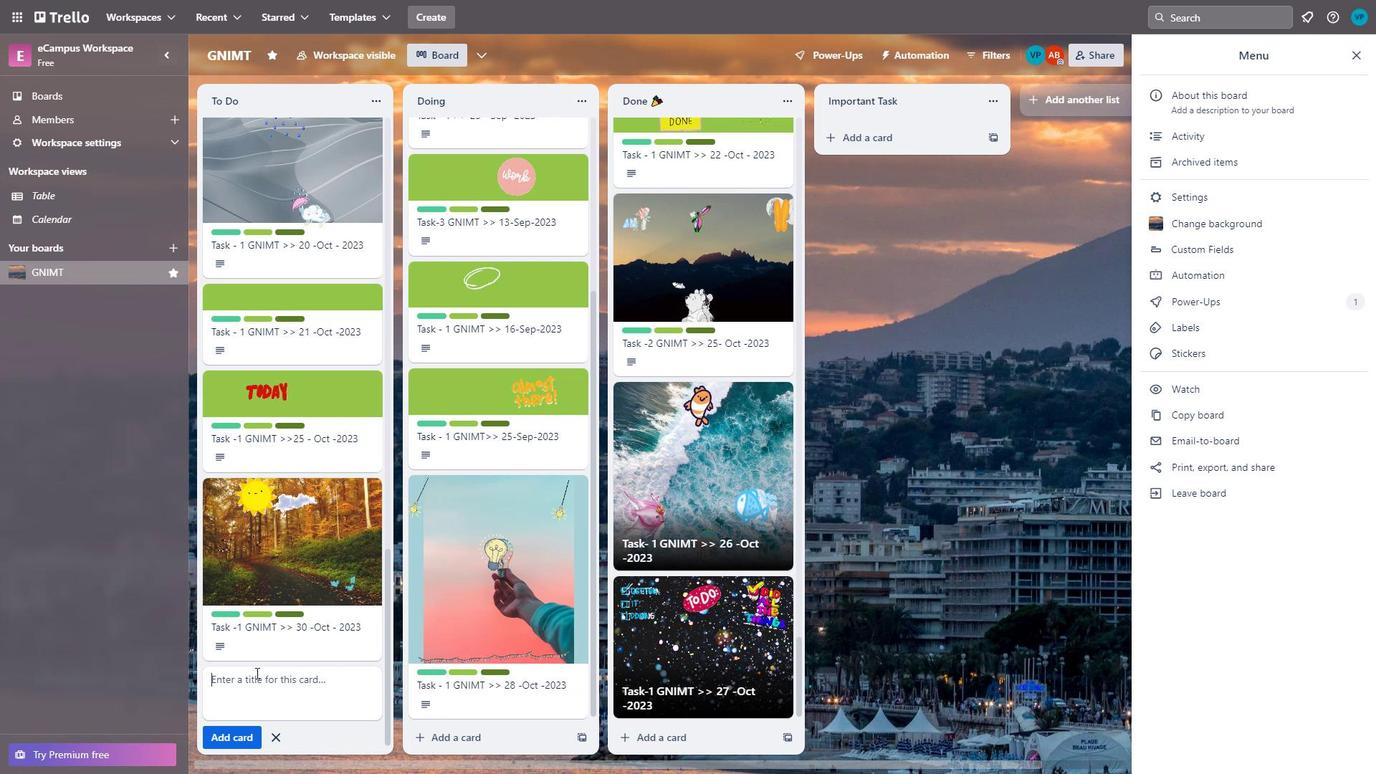 
Action: Mouse scrolled (315, 683) with delta (0, -1)
Screenshot: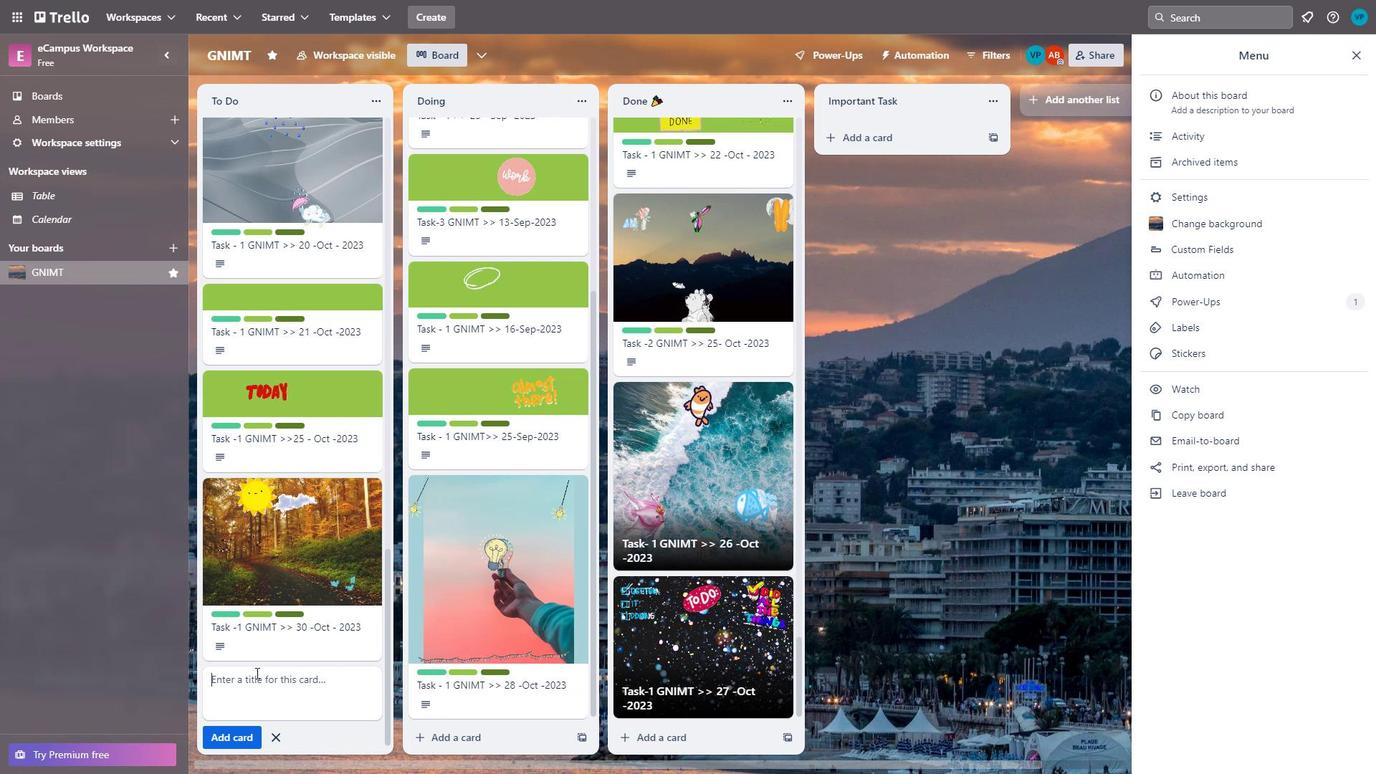 
Action: Mouse scrolled (315, 684) with delta (0, 0)
Screenshot: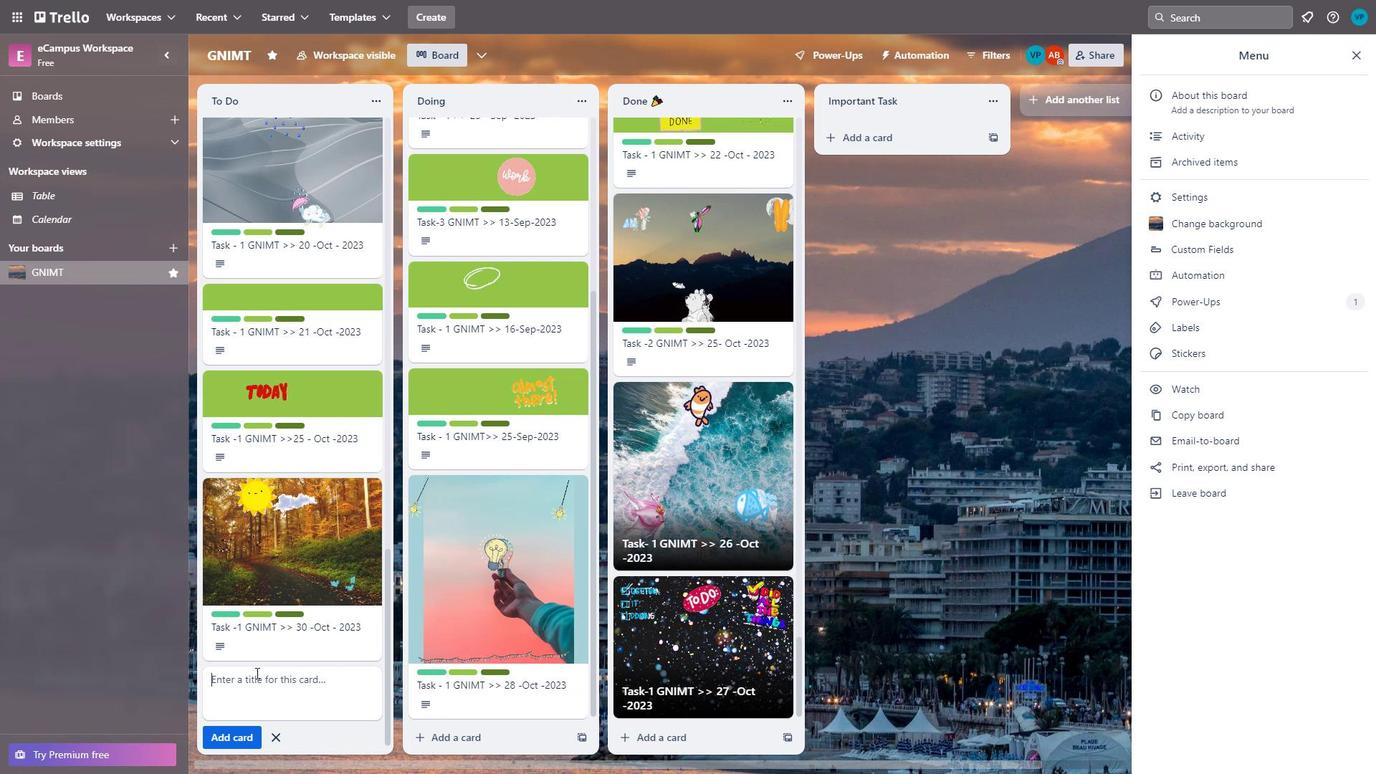 
Action: Mouse scrolled (315, 684) with delta (0, 0)
Screenshot: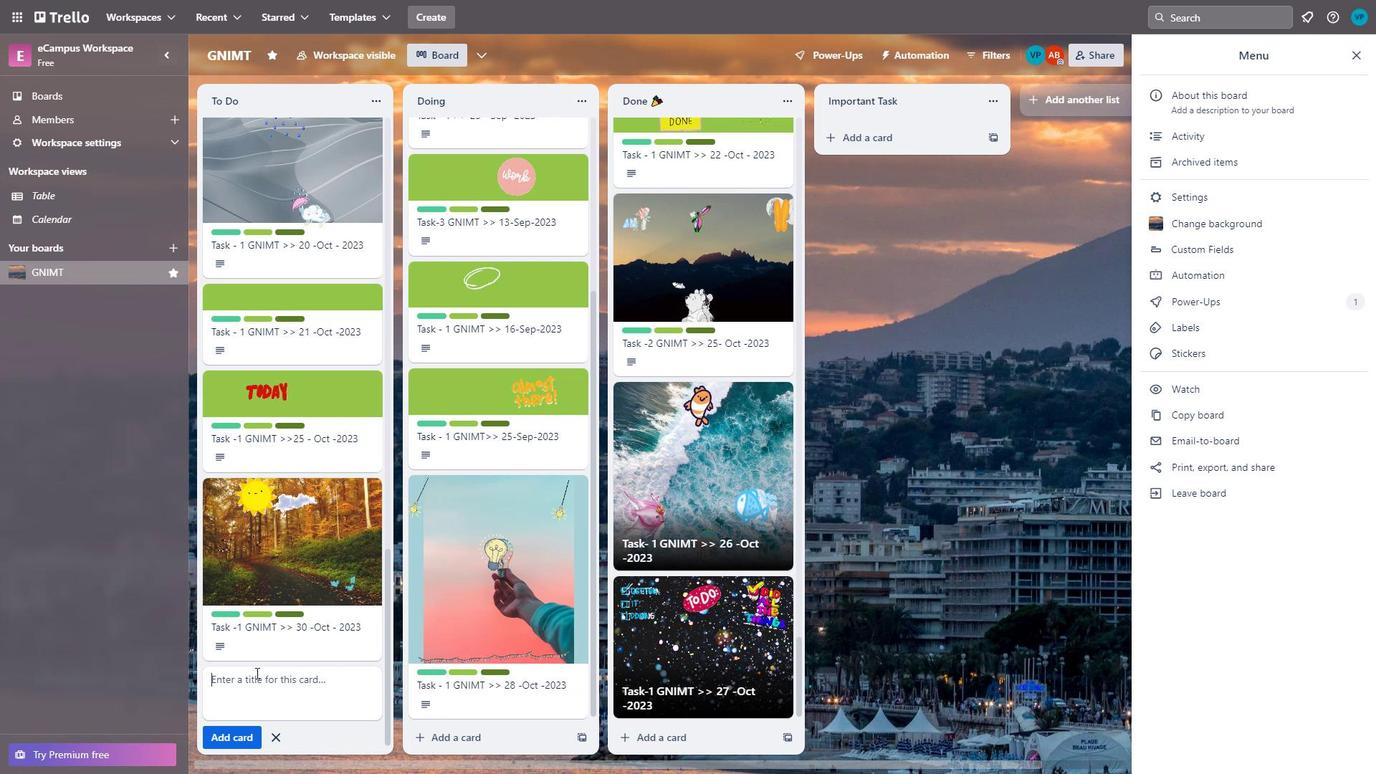 
Action: Mouse moved to (336, 697)
Screenshot: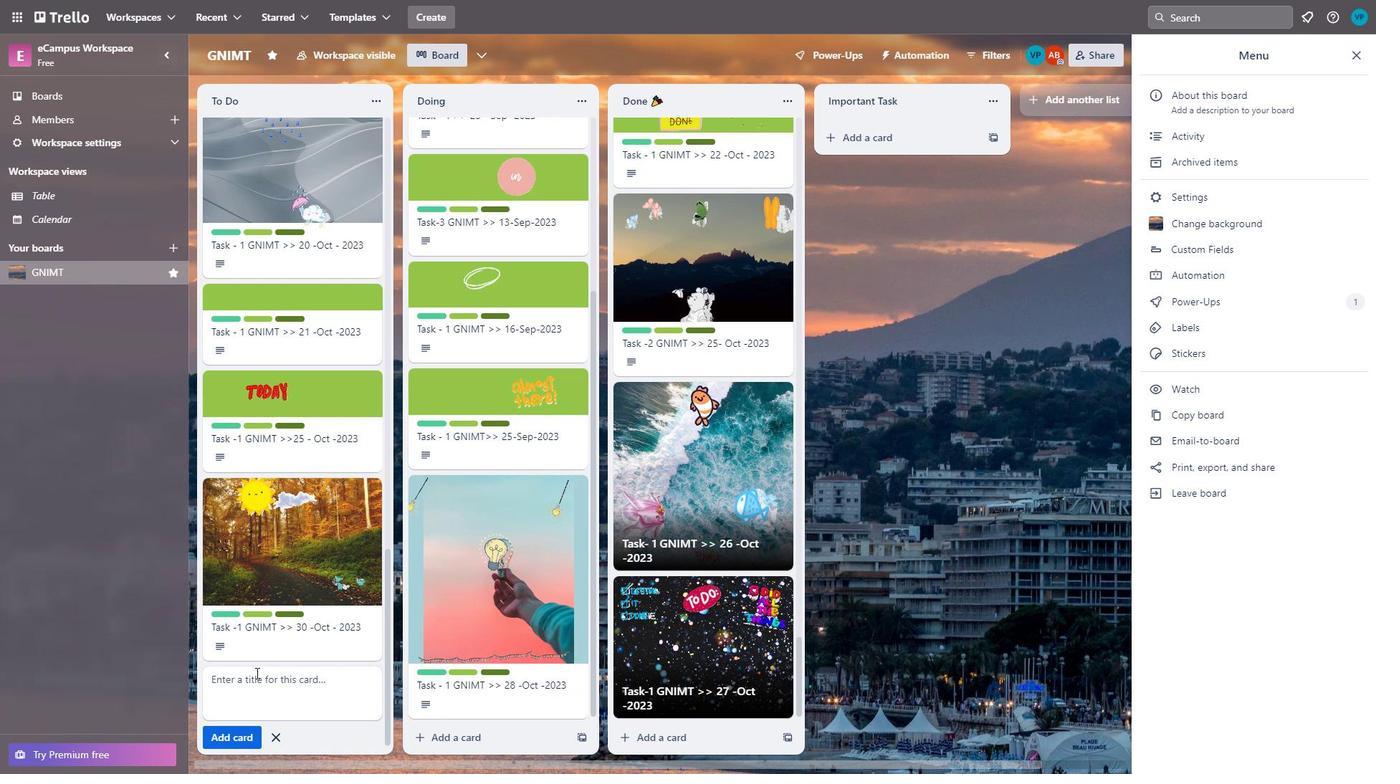 
Action: Mouse scrolled (336, 696) with delta (0, 0)
Screenshot: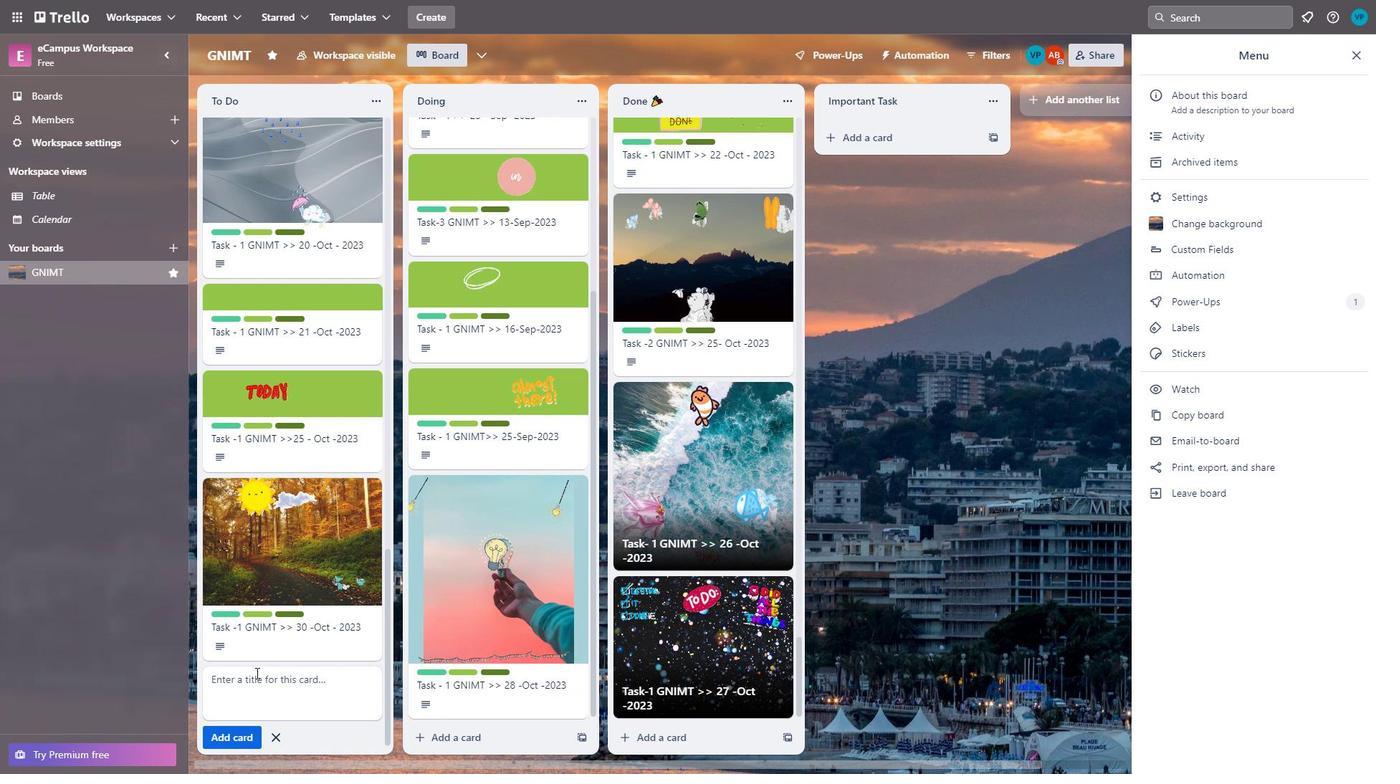 
Action: Mouse moved to (336, 700)
Screenshot: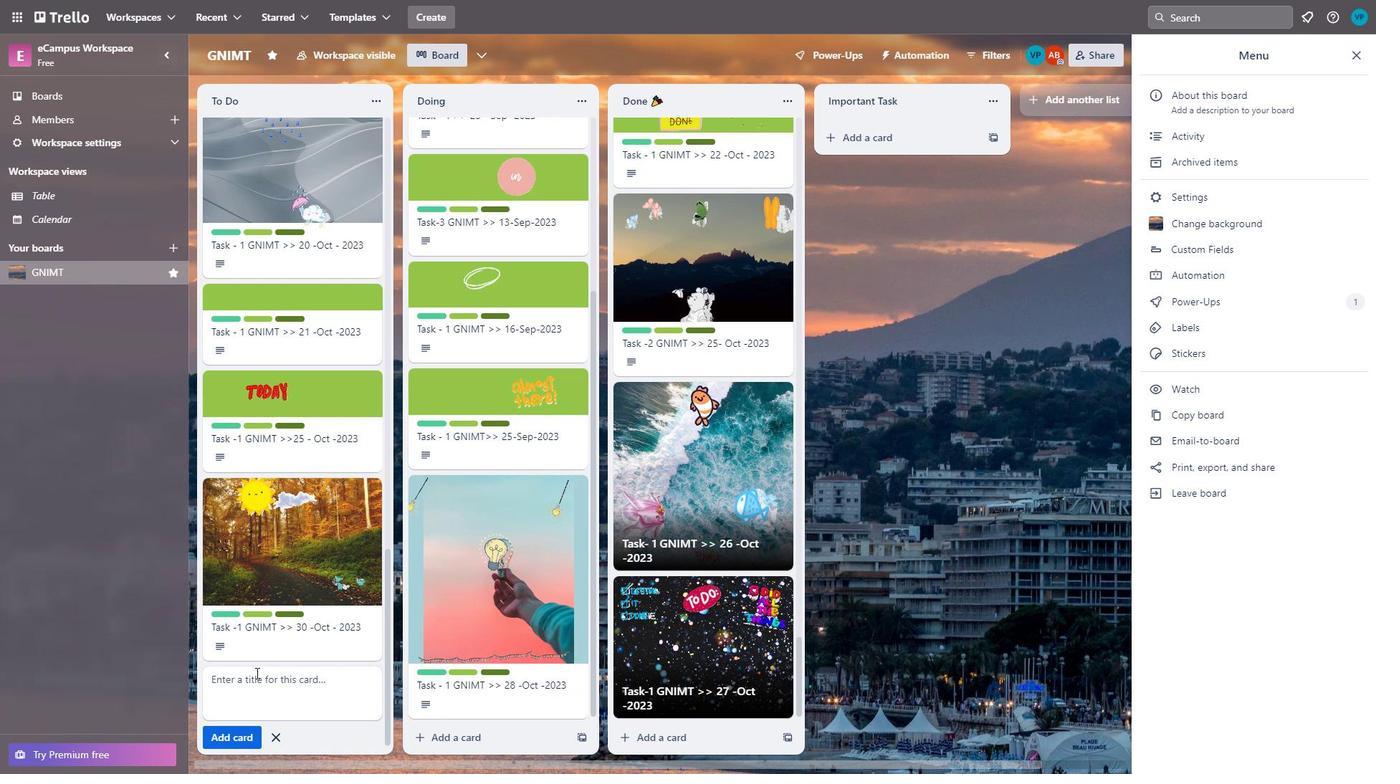
Action: Mouse scrolled (336, 699) with delta (0, 0)
Screenshot: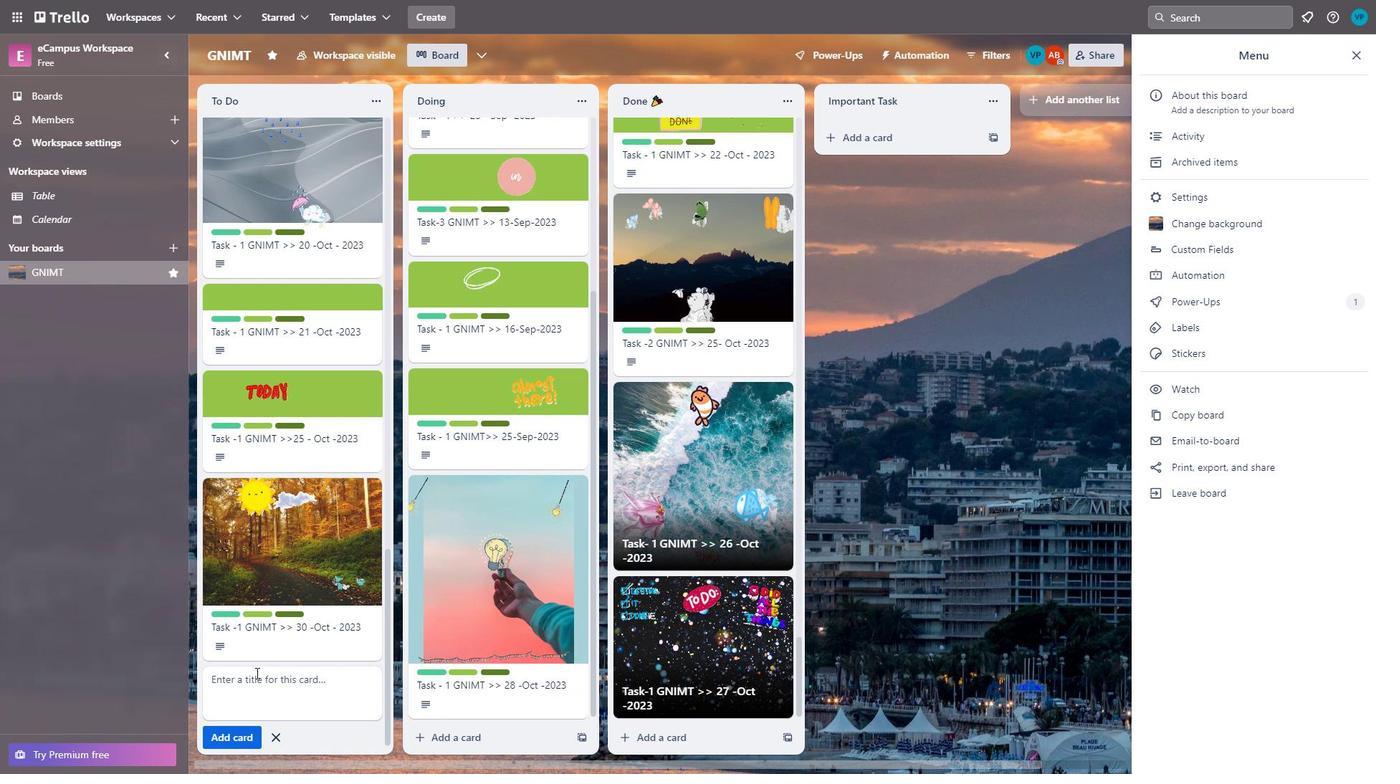 
Action: Mouse scrolled (336, 699) with delta (0, 0)
Screenshot: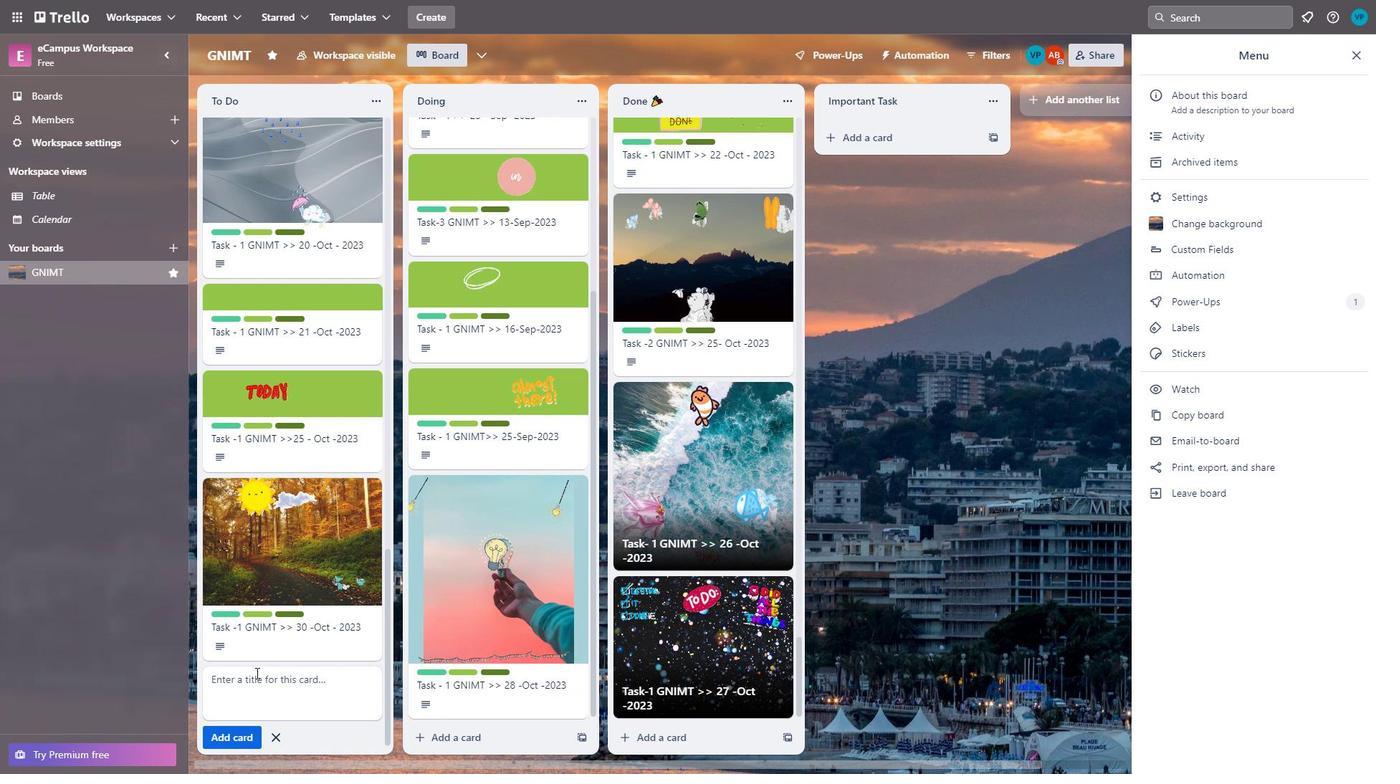 
Action: Mouse scrolled (336, 699) with delta (0, 0)
Screenshot: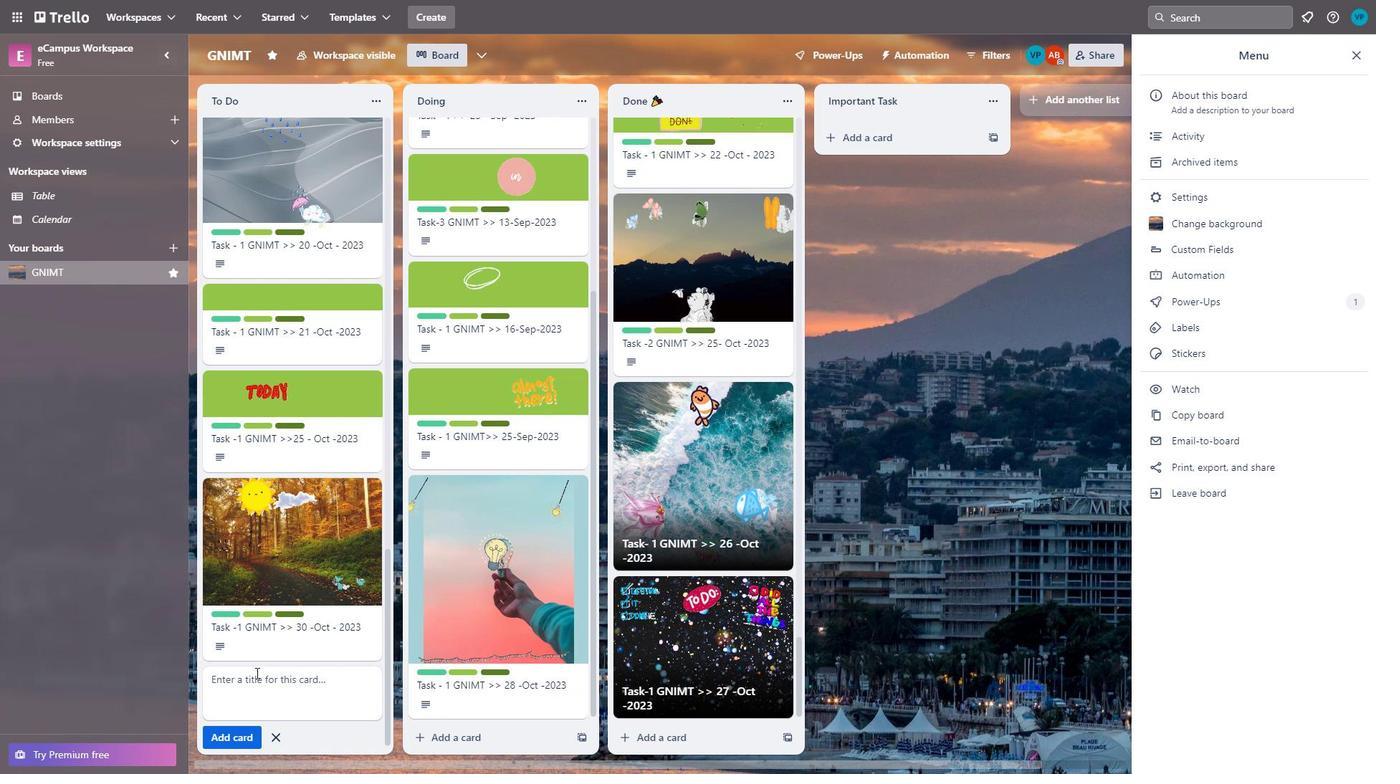 
Action: Mouse scrolled (336, 699) with delta (0, 0)
Screenshot: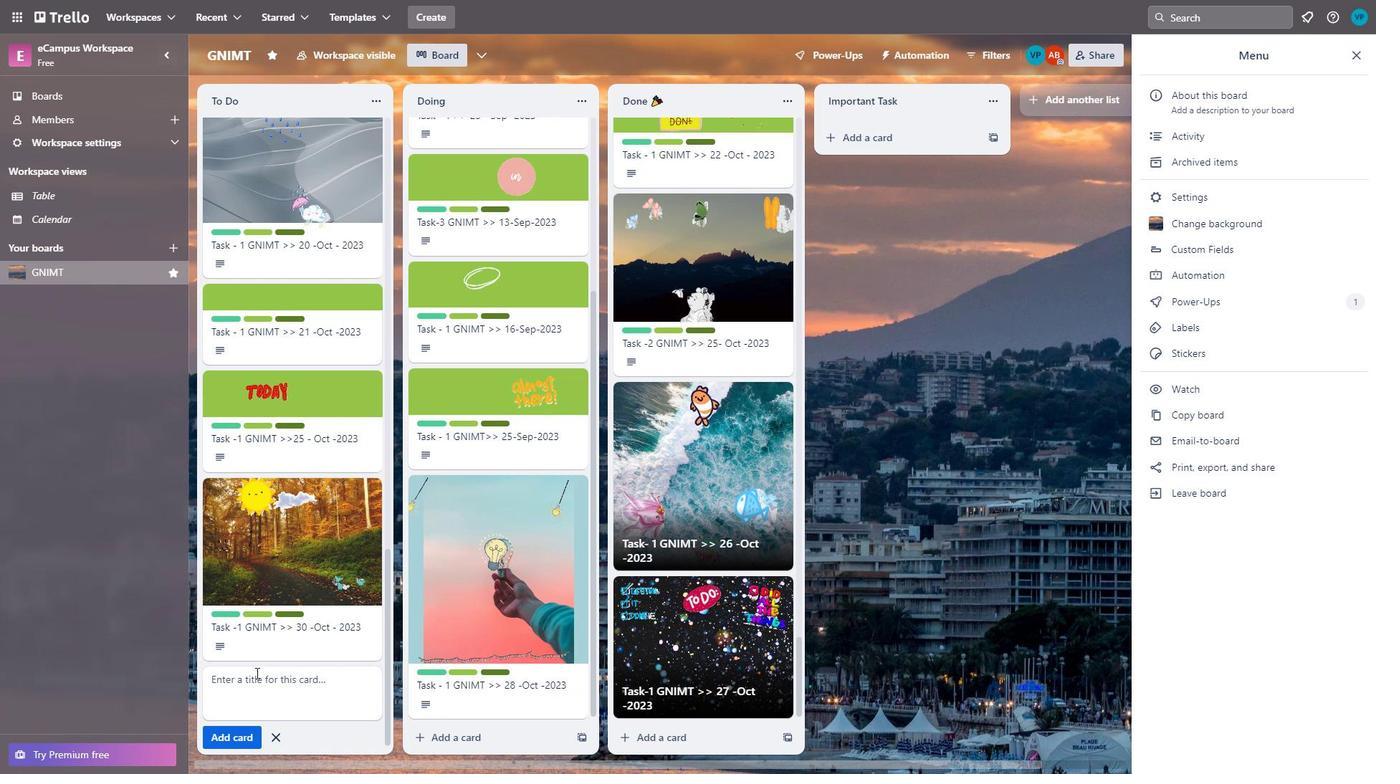 
Action: Mouse moved to (216, 739)
Screenshot: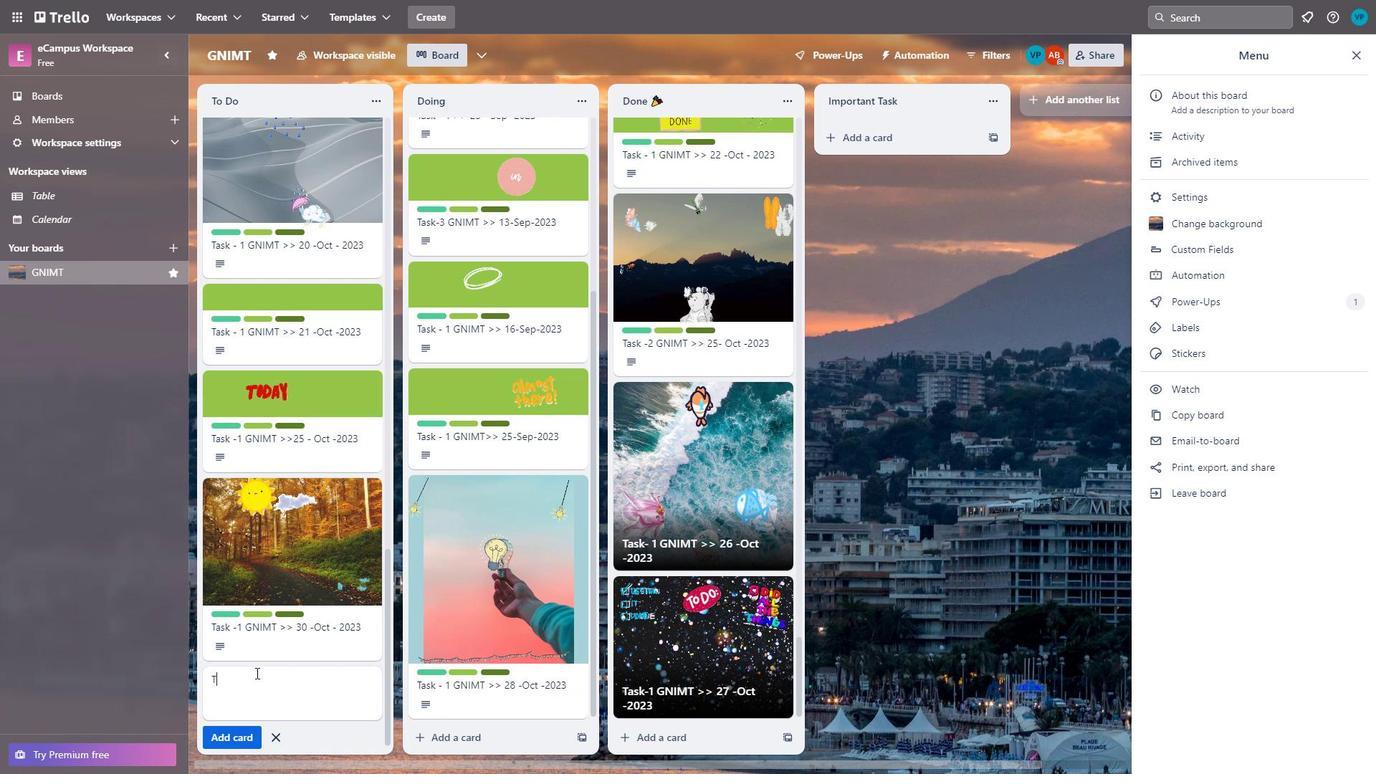 
Action: Mouse pressed left at (216, 739)
Screenshot: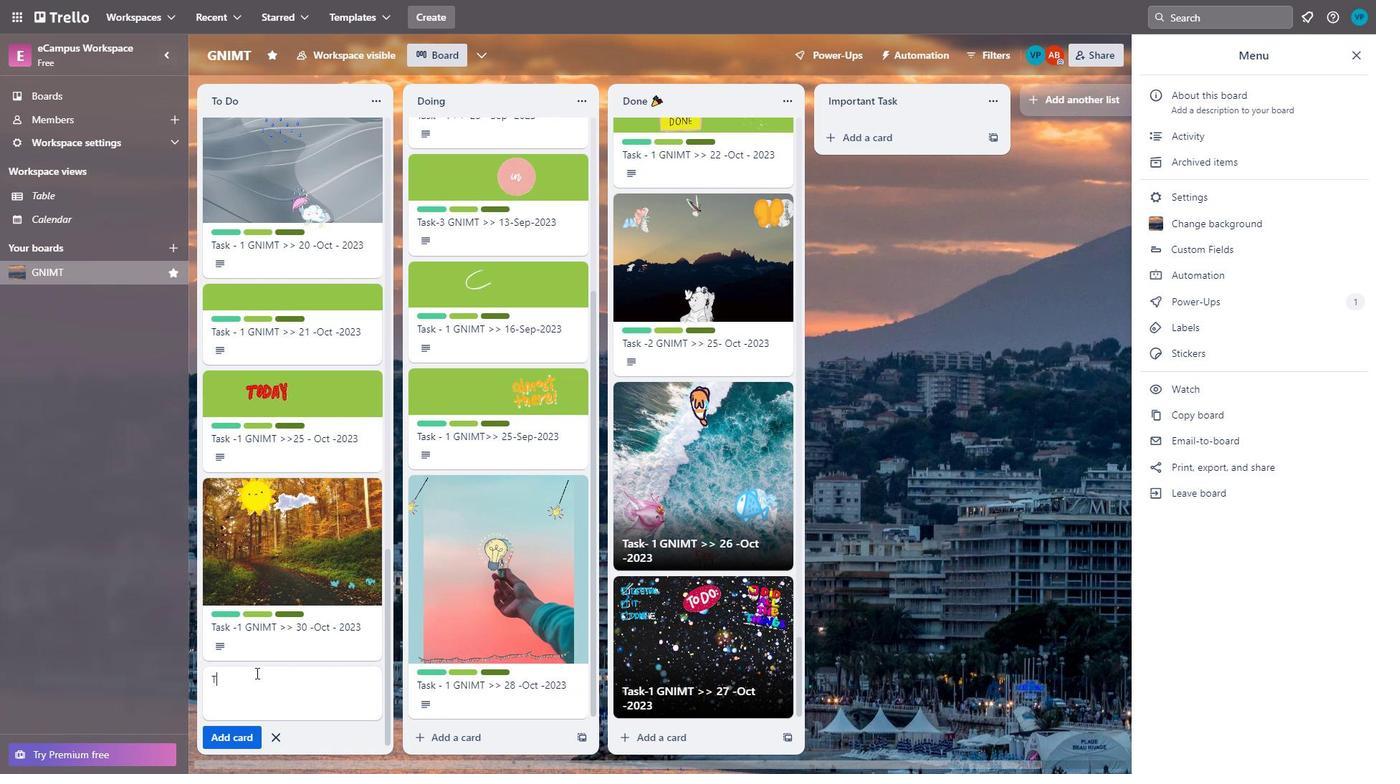 
Action: Mouse moved to (255, 673)
Screenshot: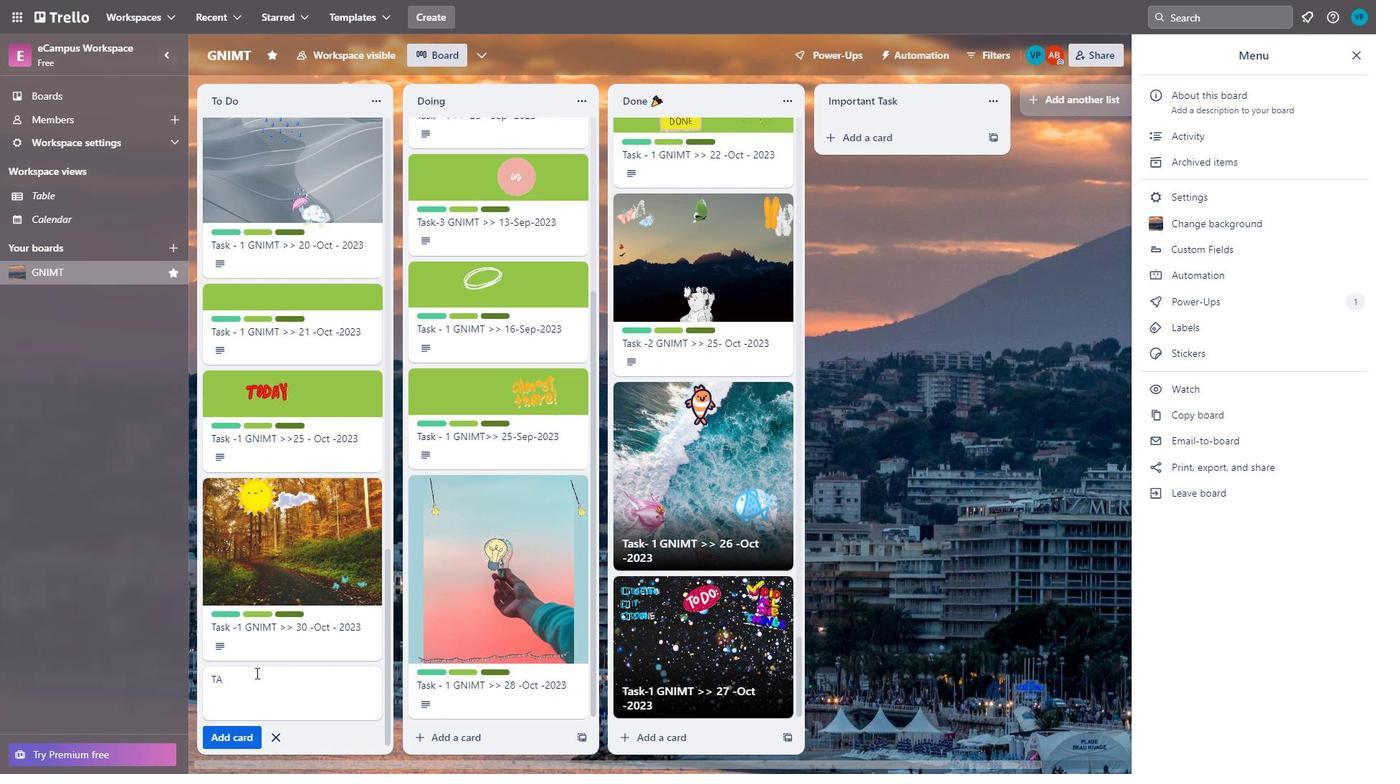 
Action: Key pressed <Key.caps_lock>TA<Key.backspace><Key.caps_lock>ask<Key.space>-1<Key.space><Key.caps_lock>GNIMT<Key.space><Key.shift>>><Key.space>30<Key.backspace>1-O<Key.caps_lock>ct<Key.space>-<Key.space>2023<Key.enter>
Screenshot: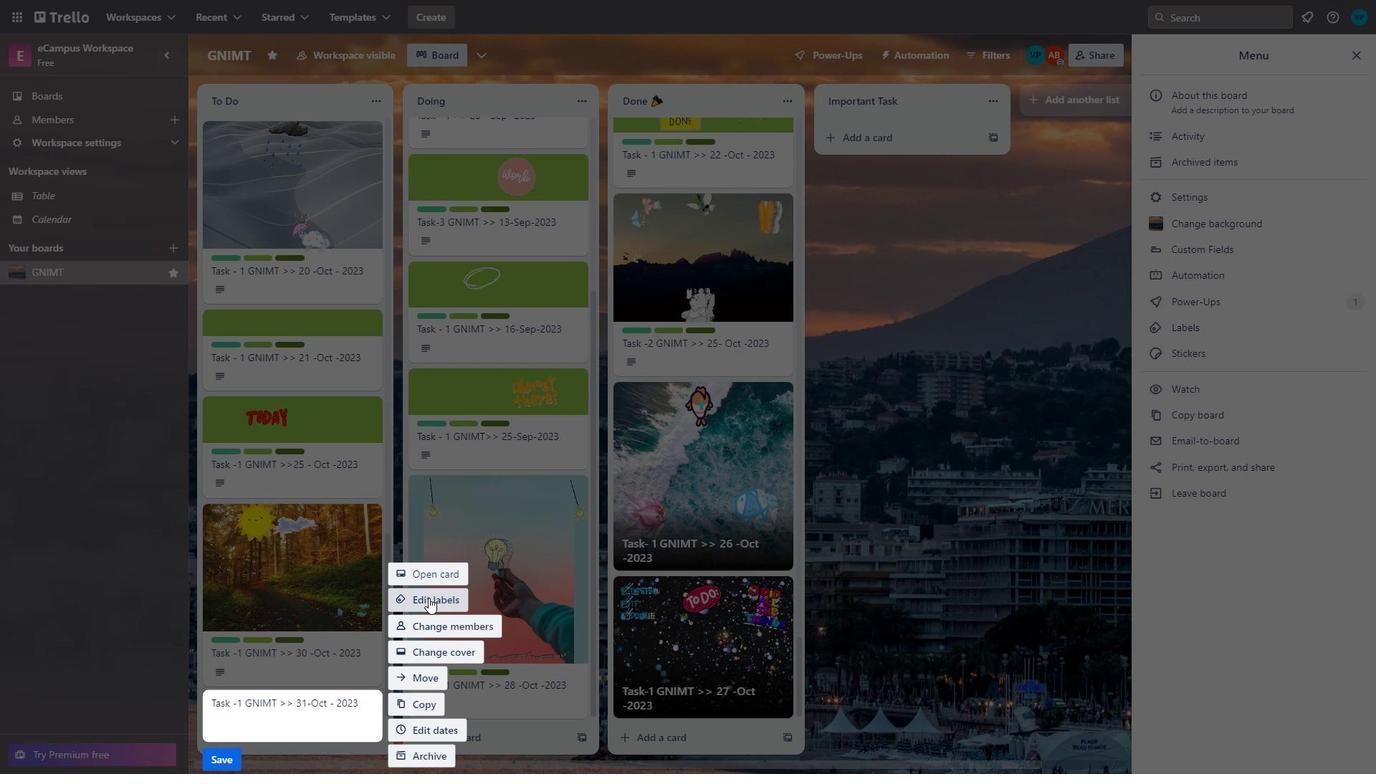 
Action: Mouse moved to (367, 644)
Screenshot: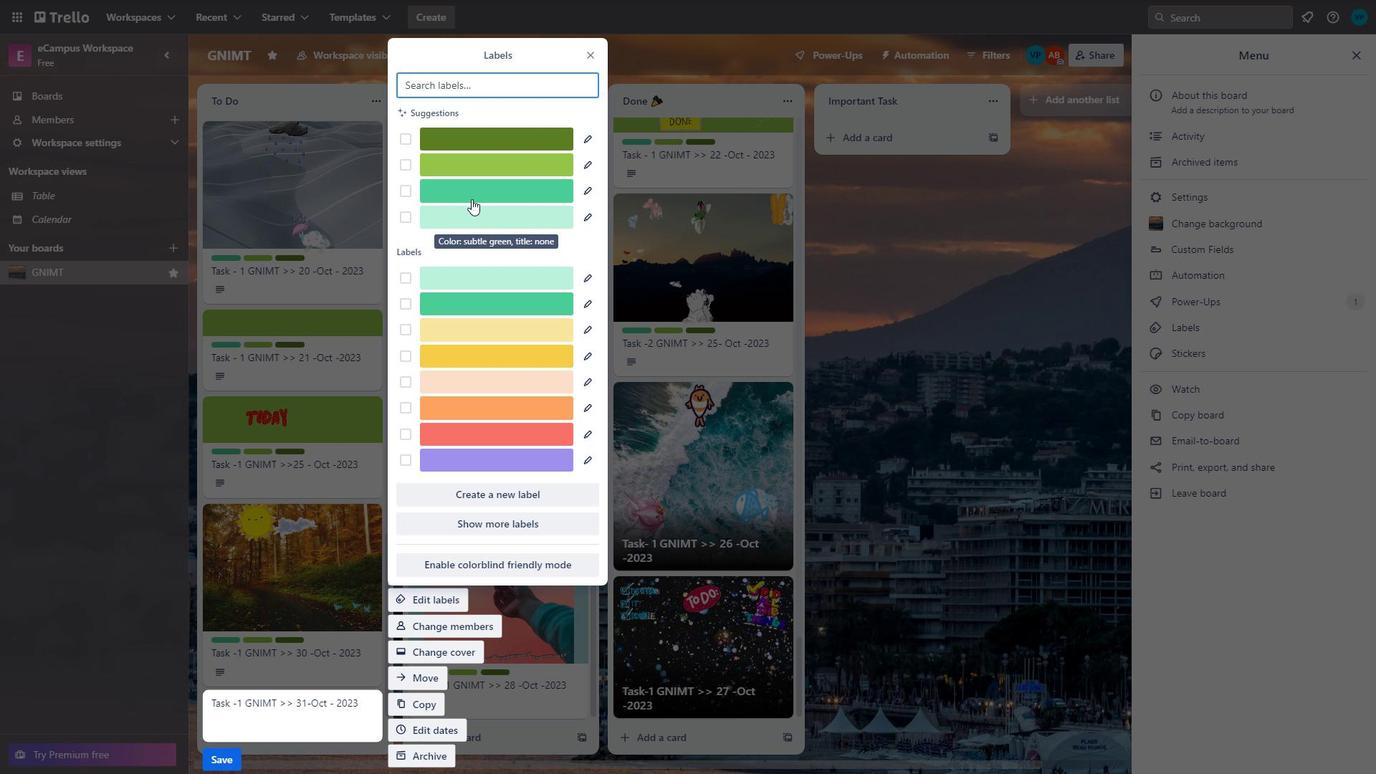 
Action: Mouse pressed left at (367, 644)
Screenshot: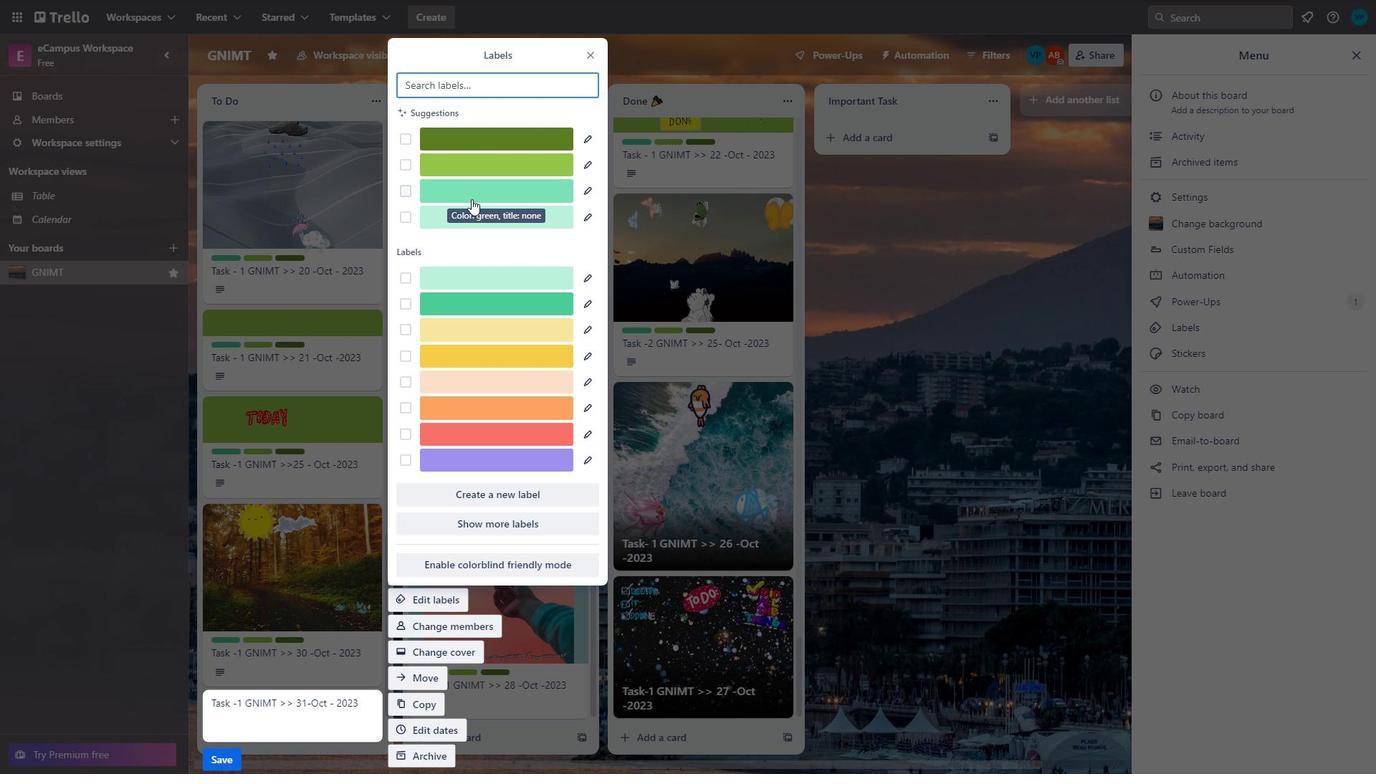 
Action: Mouse moved to (428, 597)
Screenshot: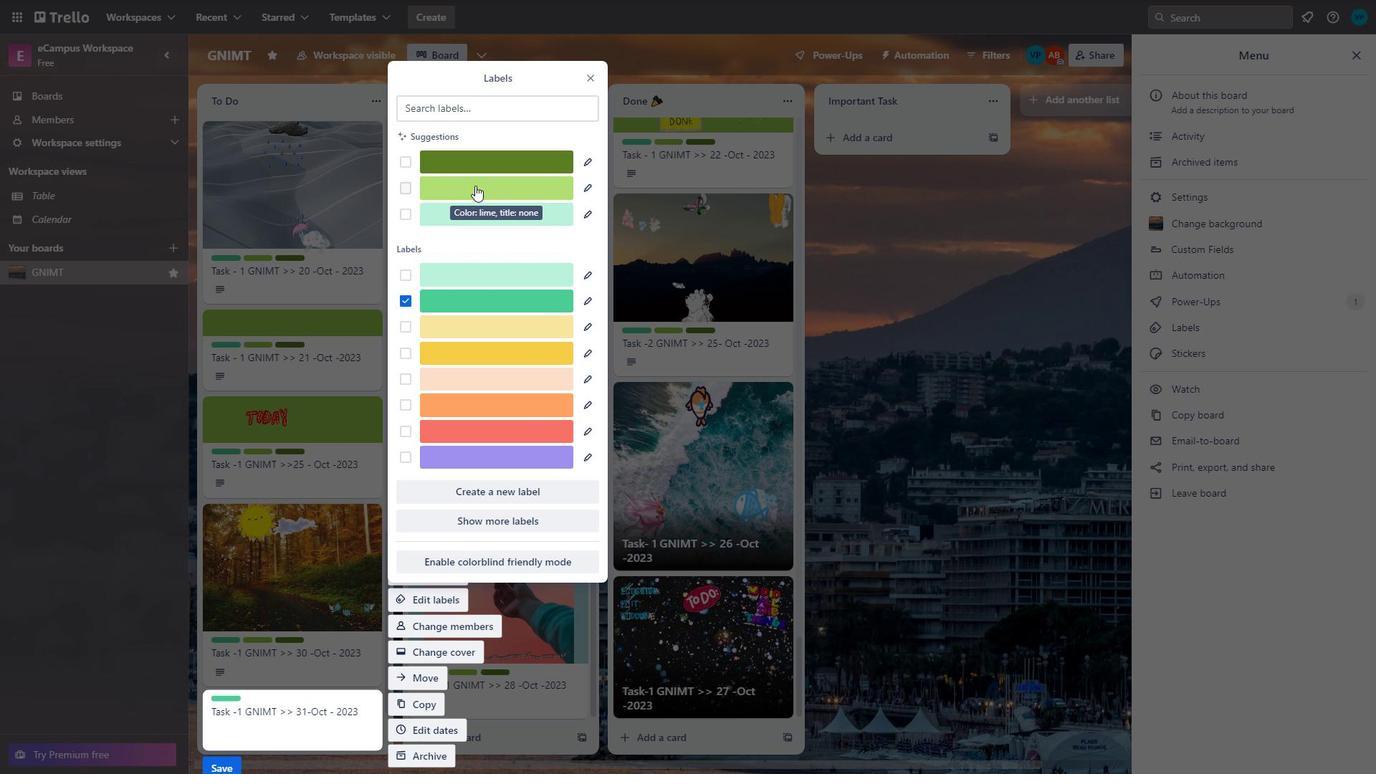 
Action: Mouse pressed left at (428, 597)
Screenshot: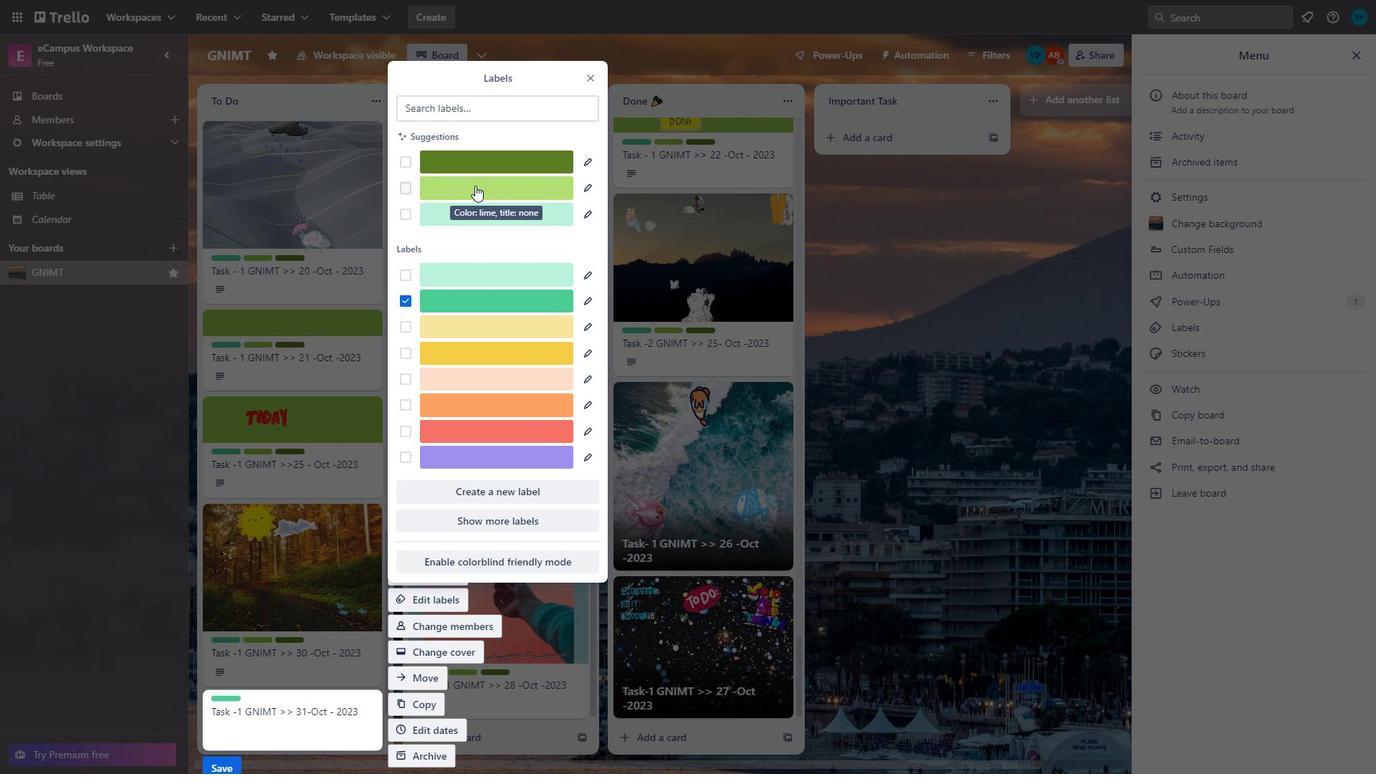 
Action: Mouse moved to (471, 199)
Screenshot: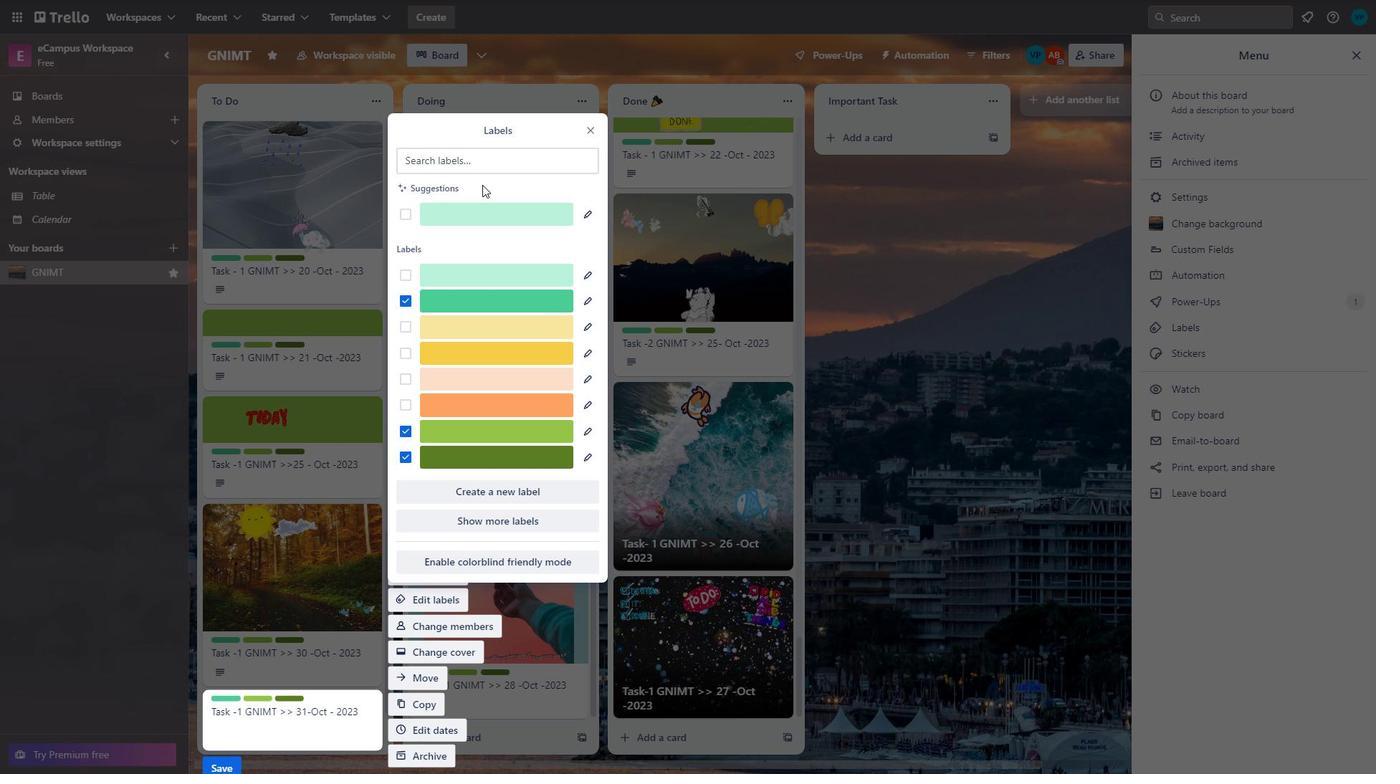 
Action: Mouse pressed left at (471, 199)
Screenshot: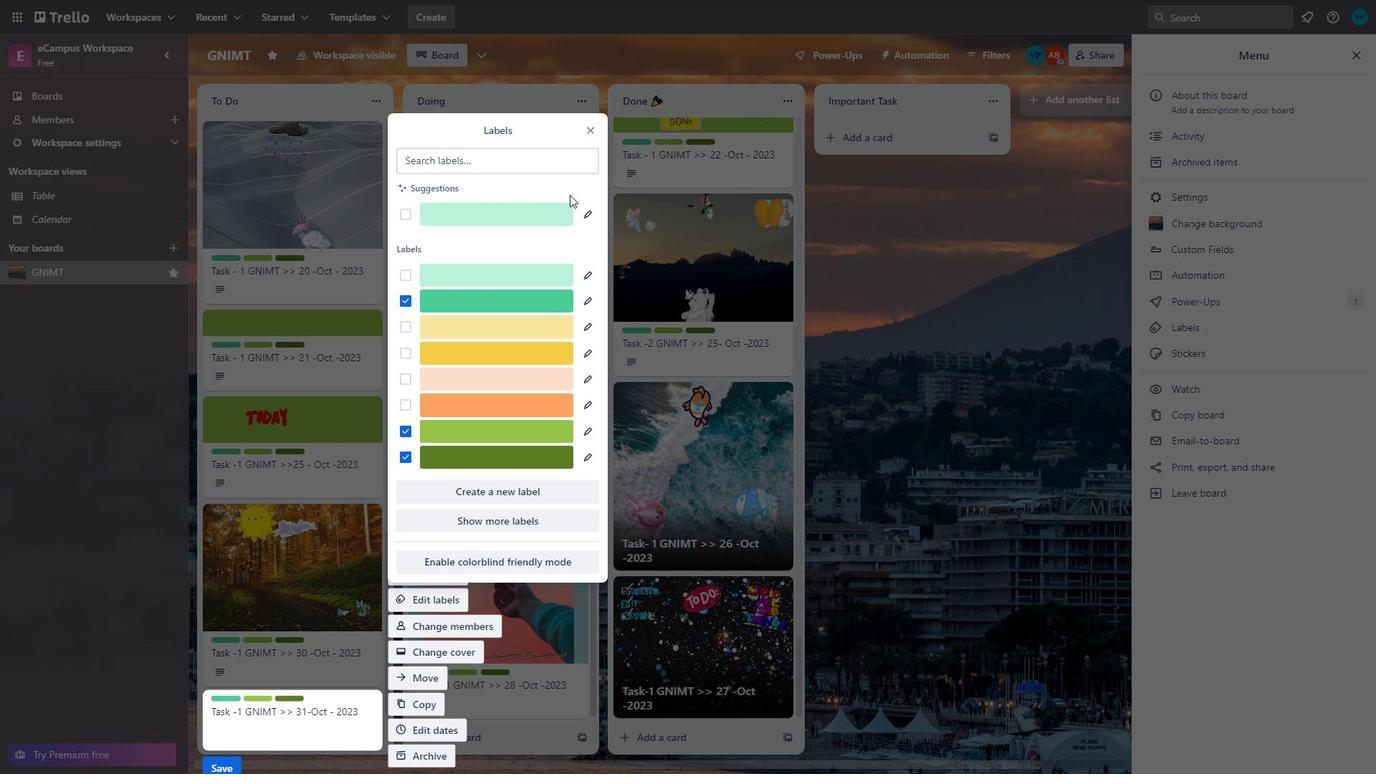 
Action: Mouse moved to (475, 185)
Screenshot: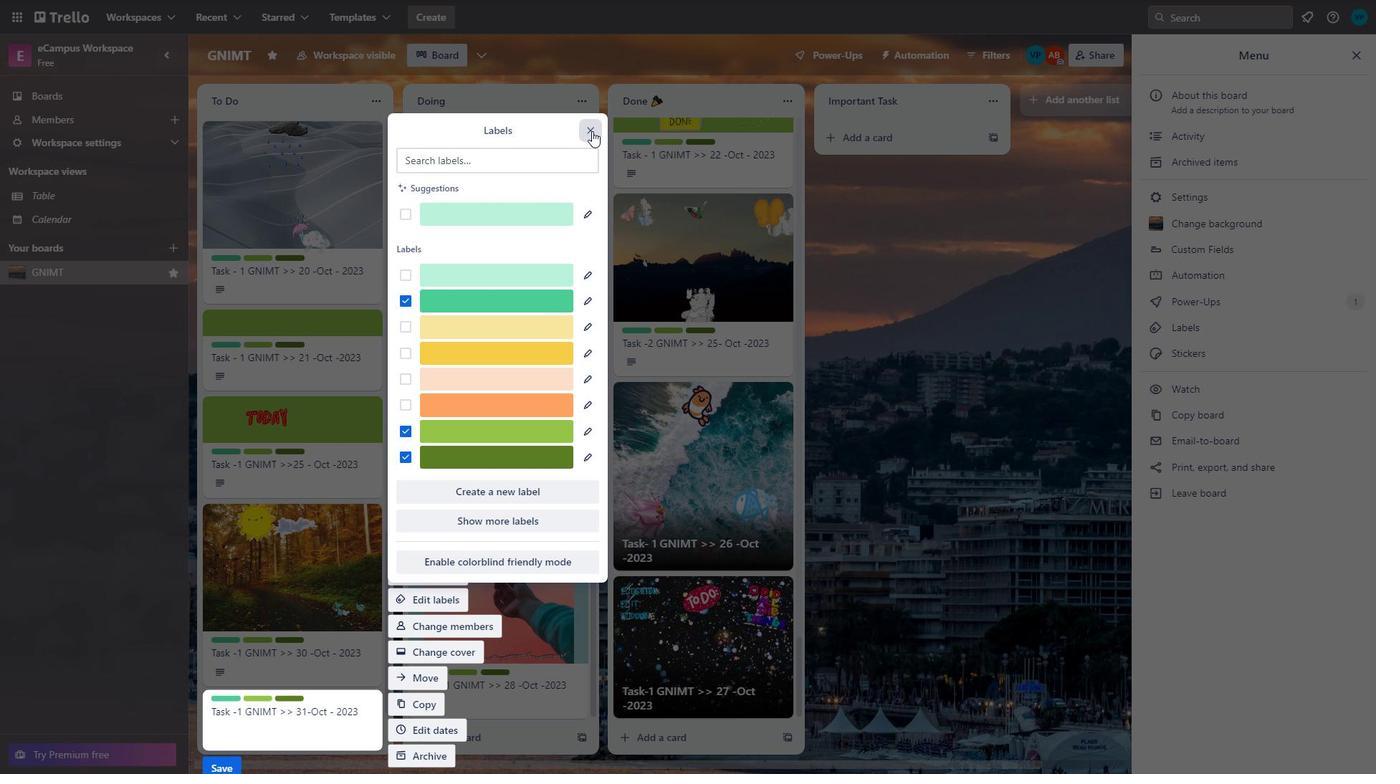 
Action: Mouse pressed left at (475, 185)
Screenshot: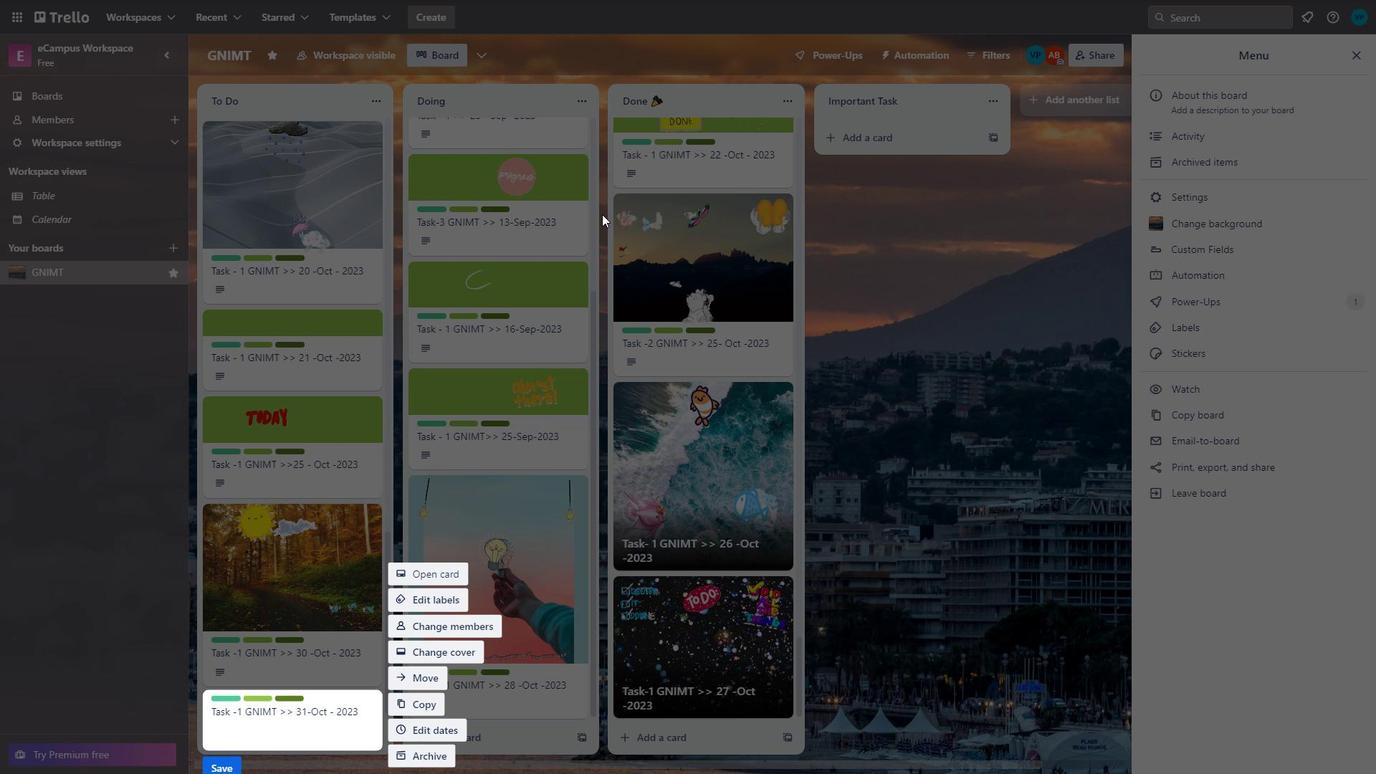 
Action: Mouse moved to (474, 181)
Screenshot: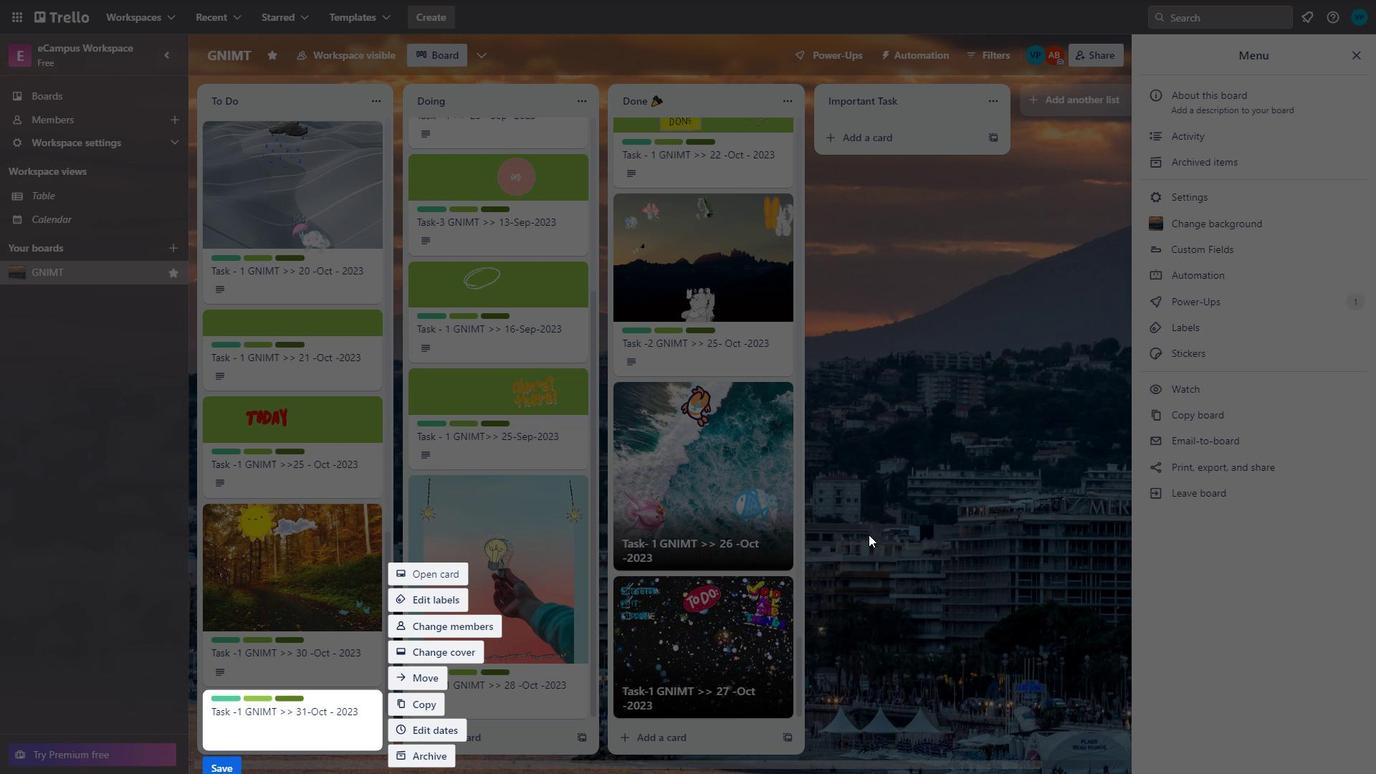 
Action: Mouse pressed left at (474, 181)
Screenshot: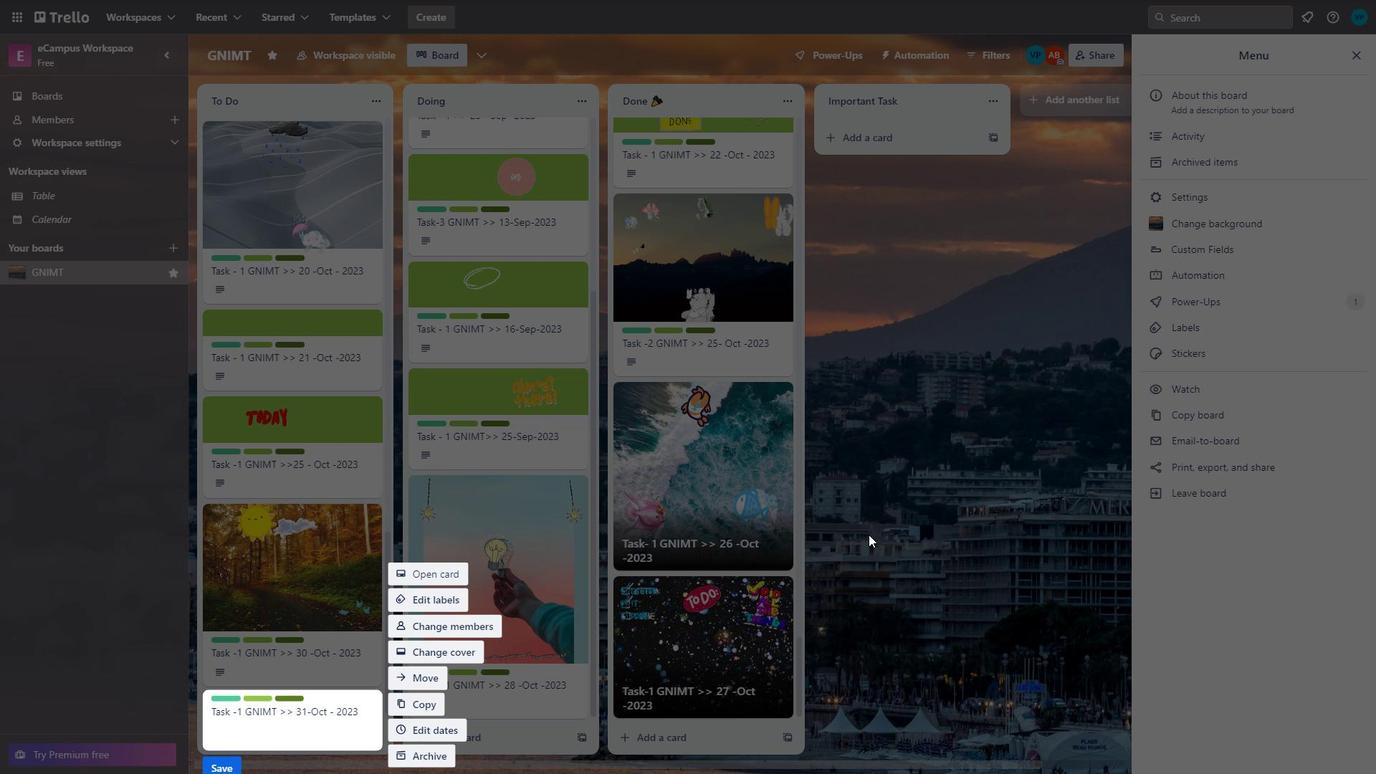 
Action: Mouse moved to (592, 130)
Screenshot: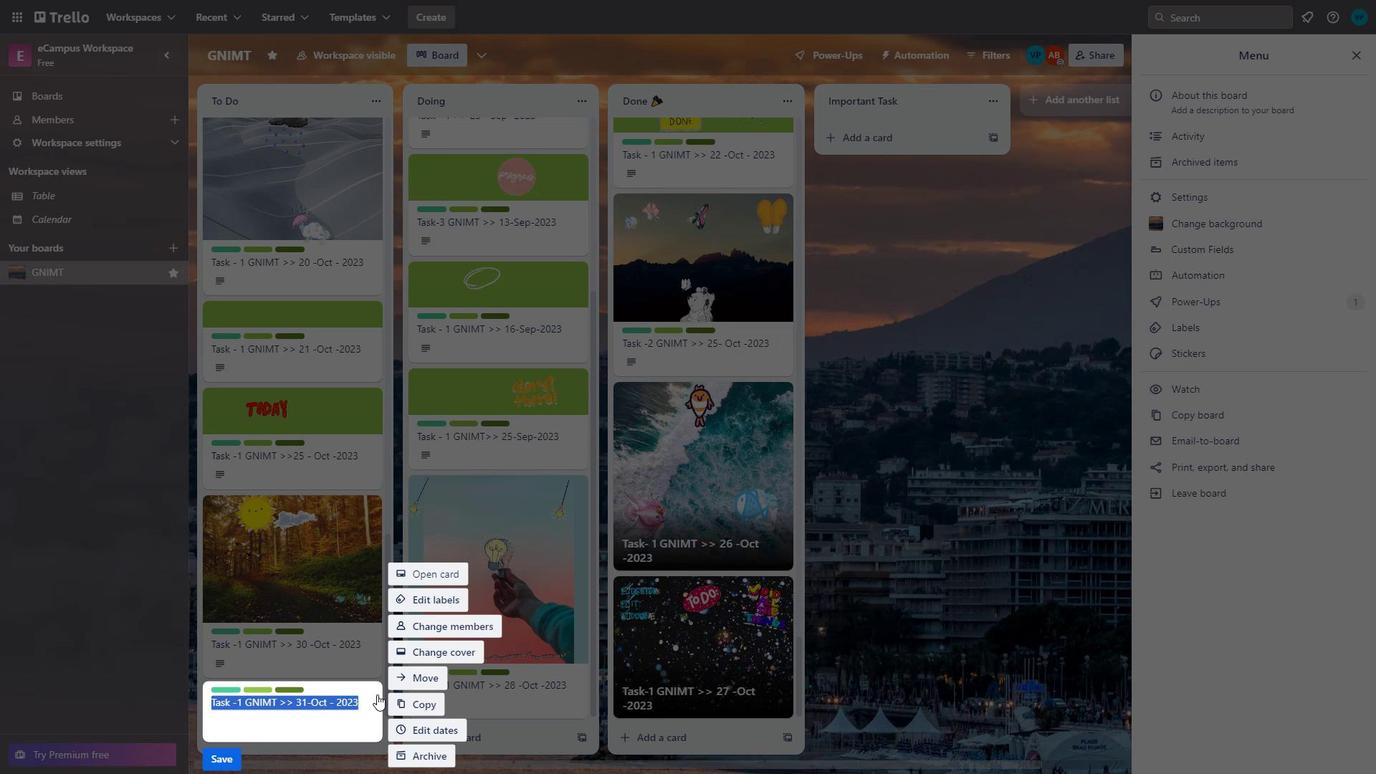 
Action: Mouse pressed left at (592, 130)
Screenshot: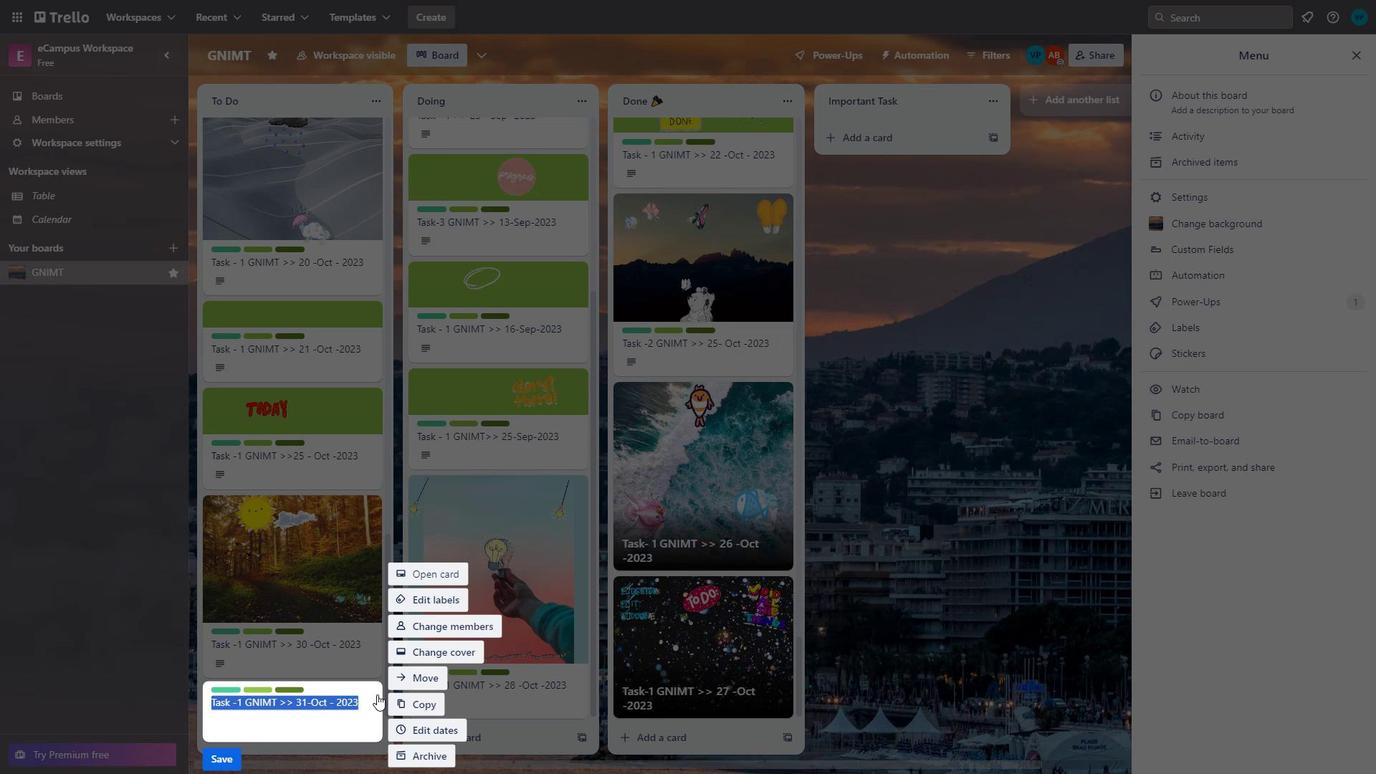 
Action: Mouse moved to (868, 534)
Screenshot: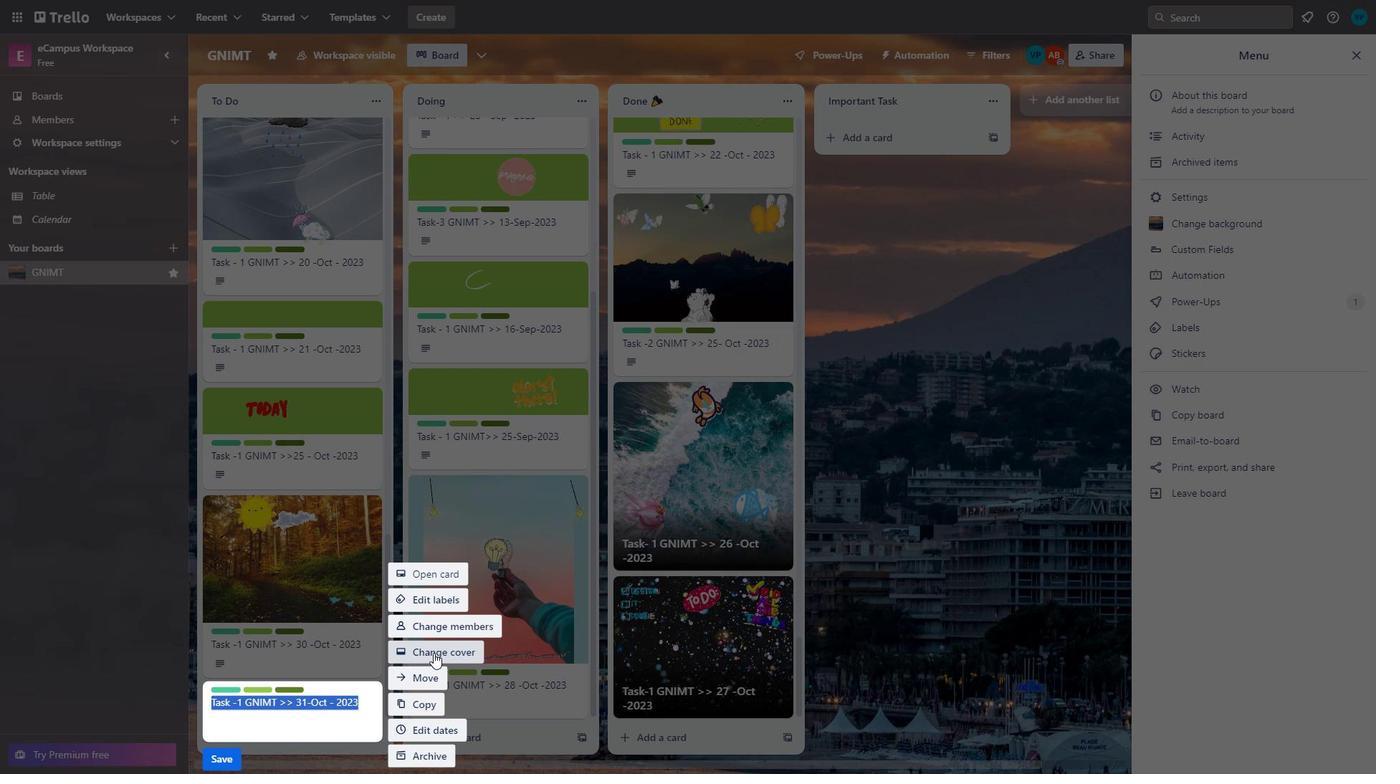 
Action: Mouse pressed left at (868, 534)
Screenshot: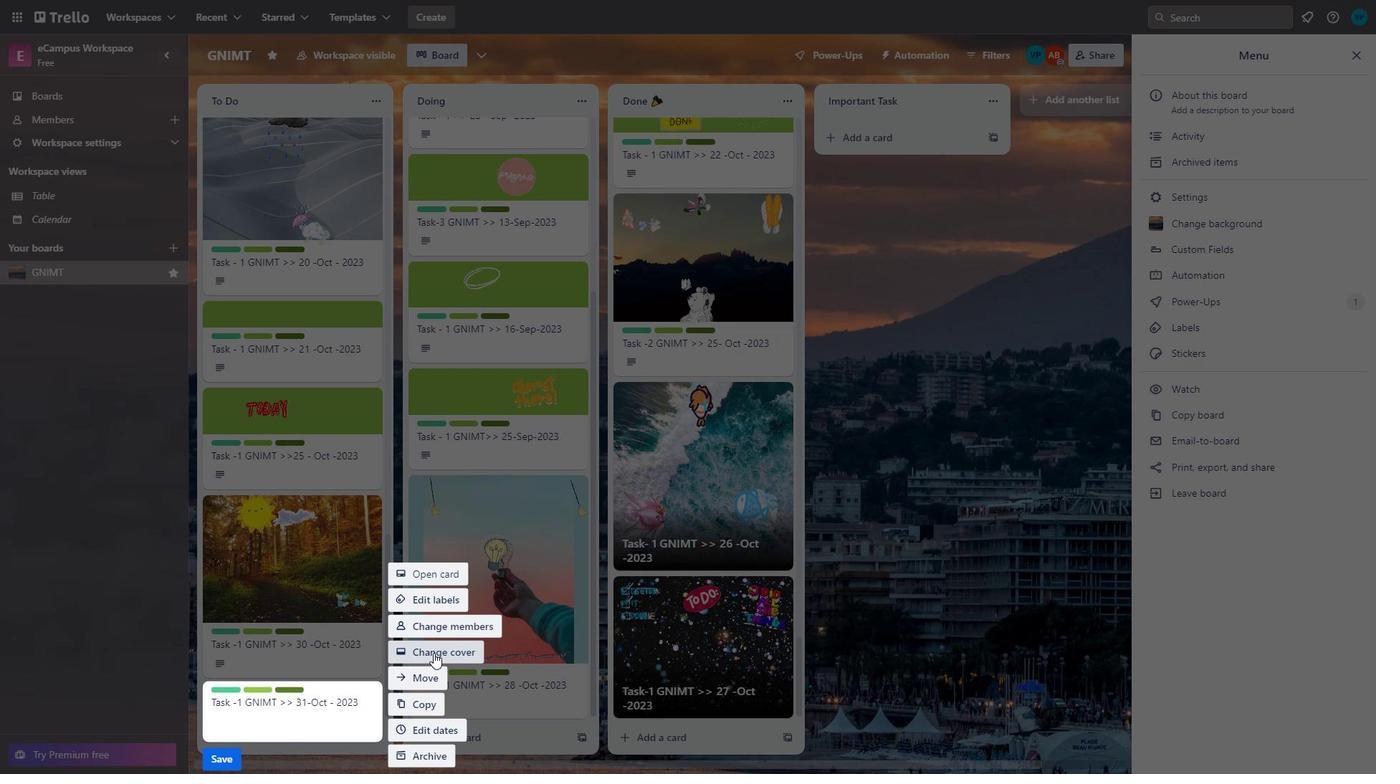 
Action: Mouse moved to (364, 697)
Screenshot: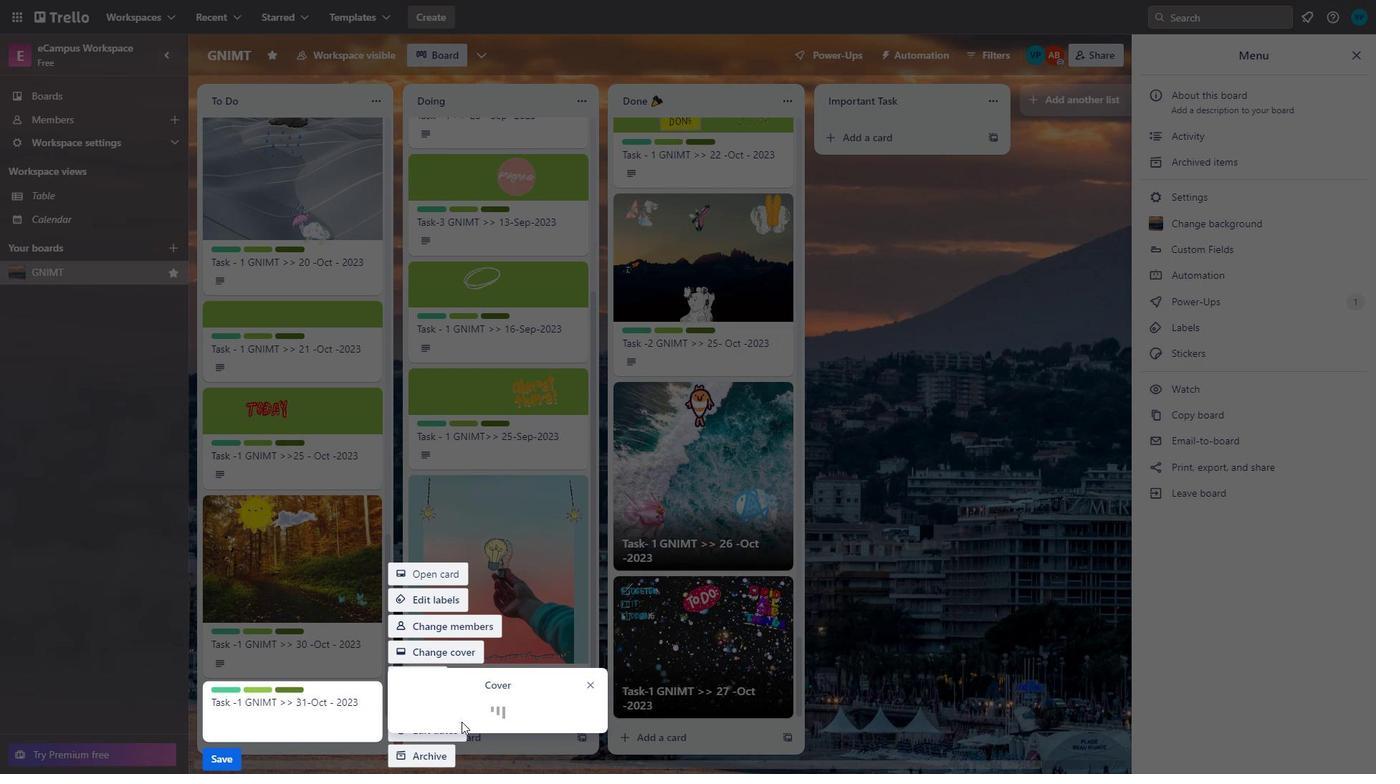 
Action: Mouse pressed left at (364, 697)
Screenshot: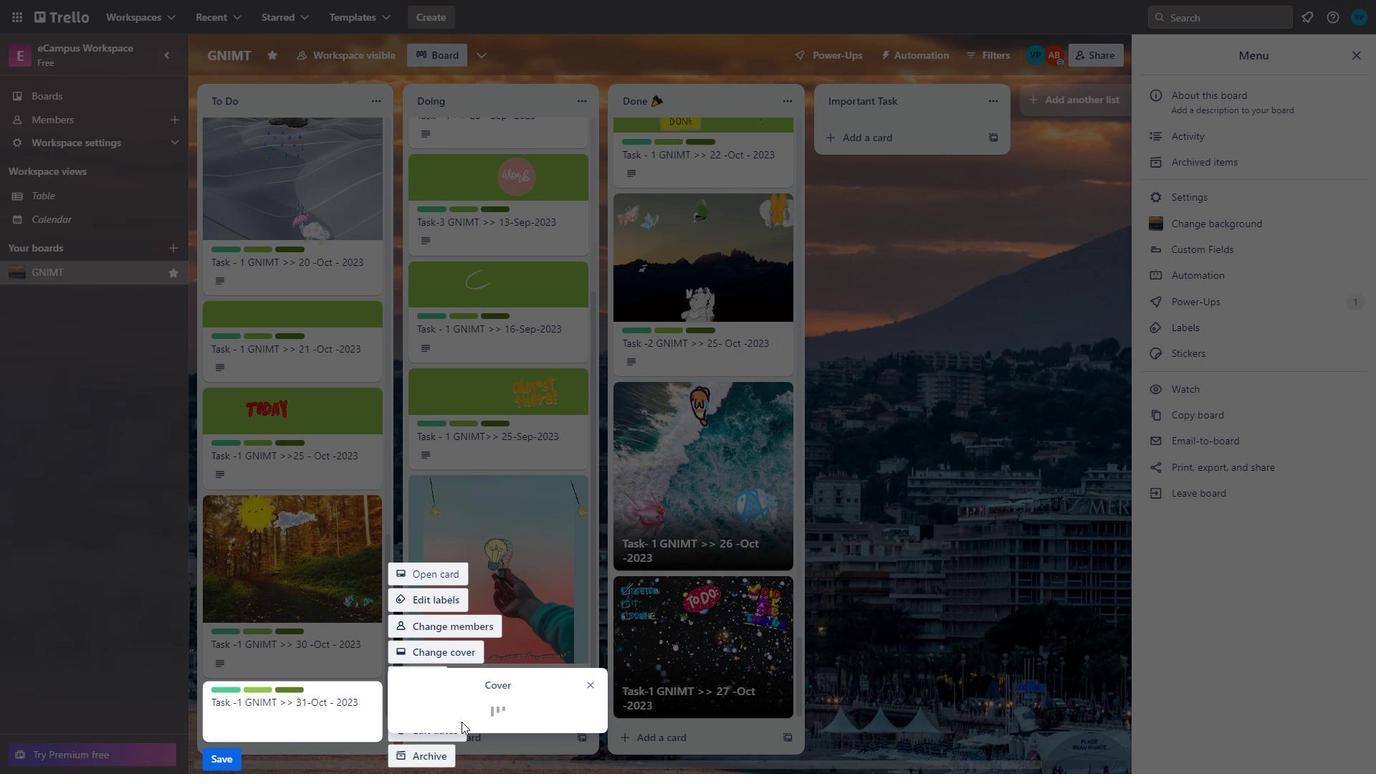 
Action: Mouse moved to (433, 653)
Screenshot: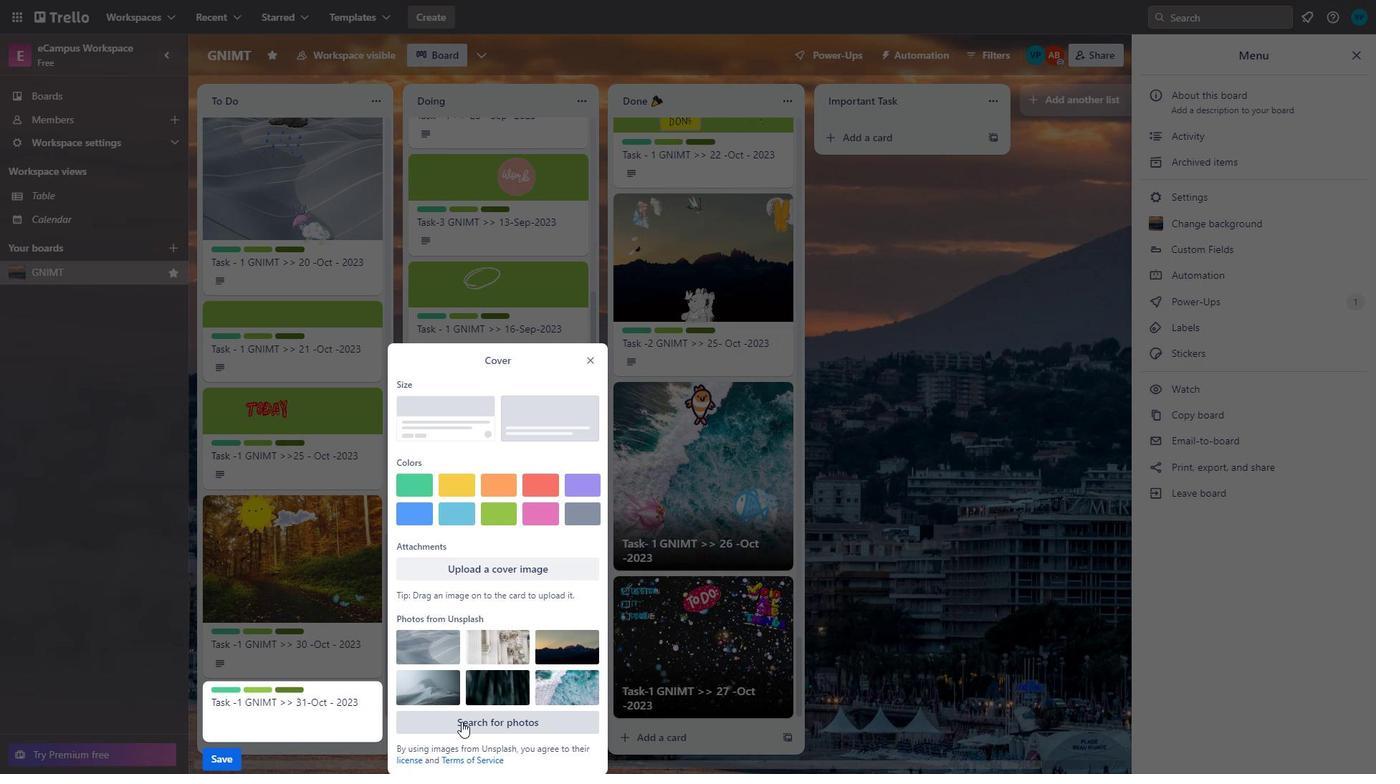 
Action: Mouse pressed left at (433, 653)
Screenshot: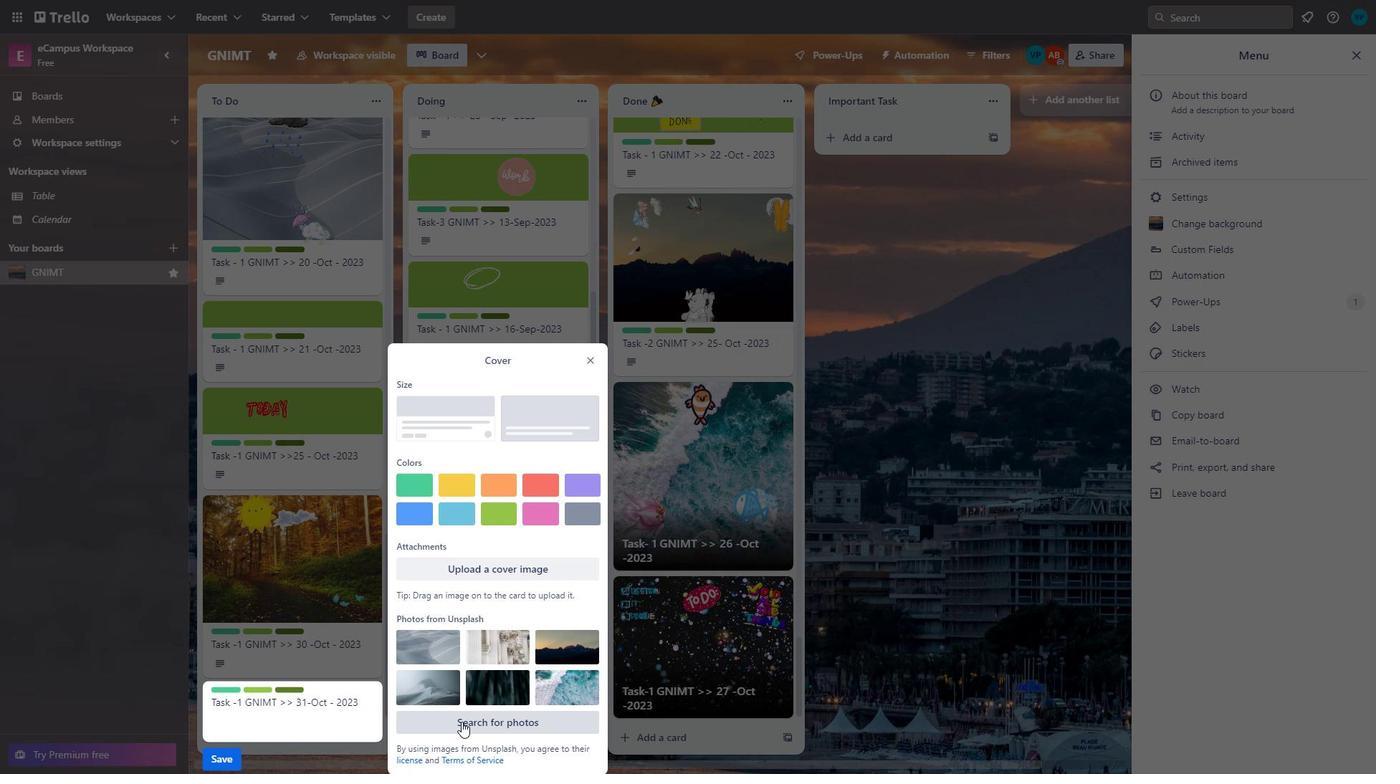 
Action: Mouse moved to (572, 655)
Screenshot: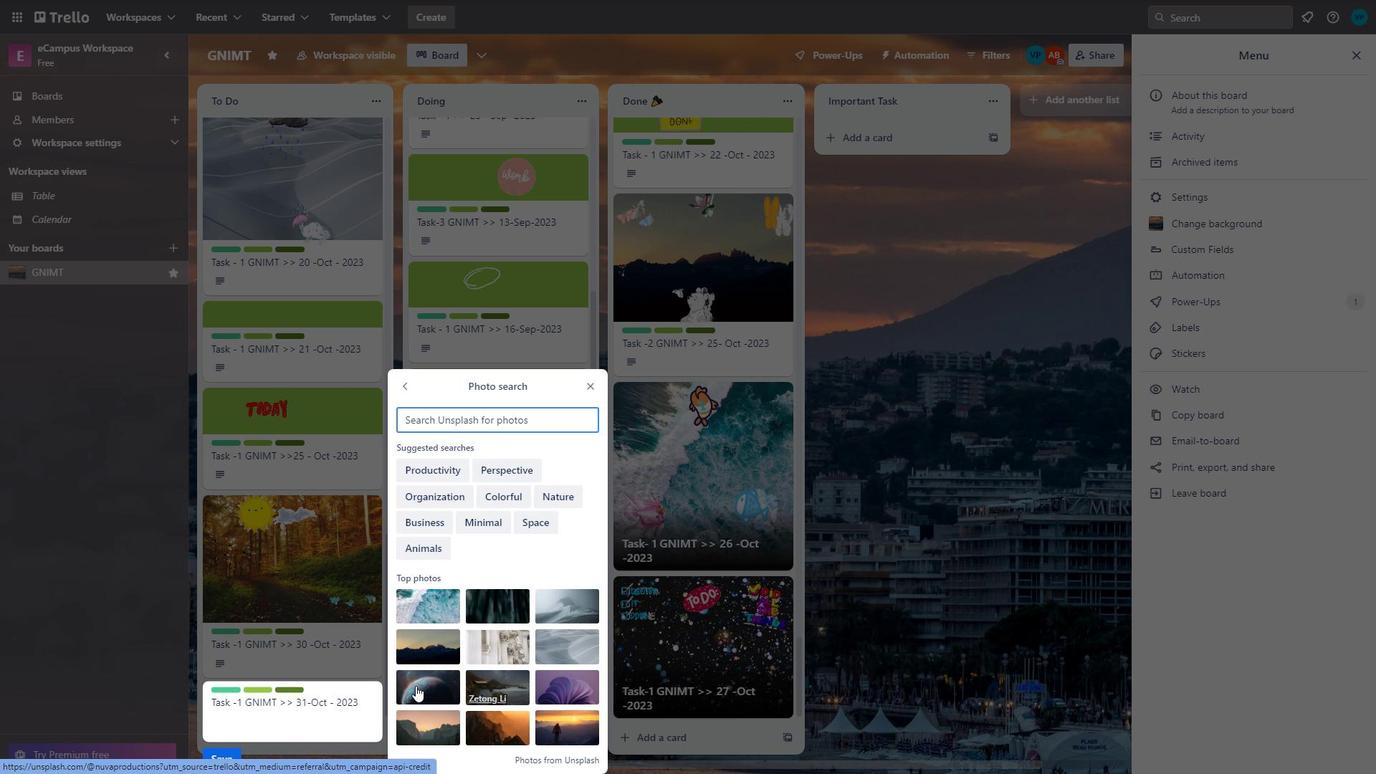 
Action: Mouse scrolled (572, 655) with delta (0, 0)
Screenshot: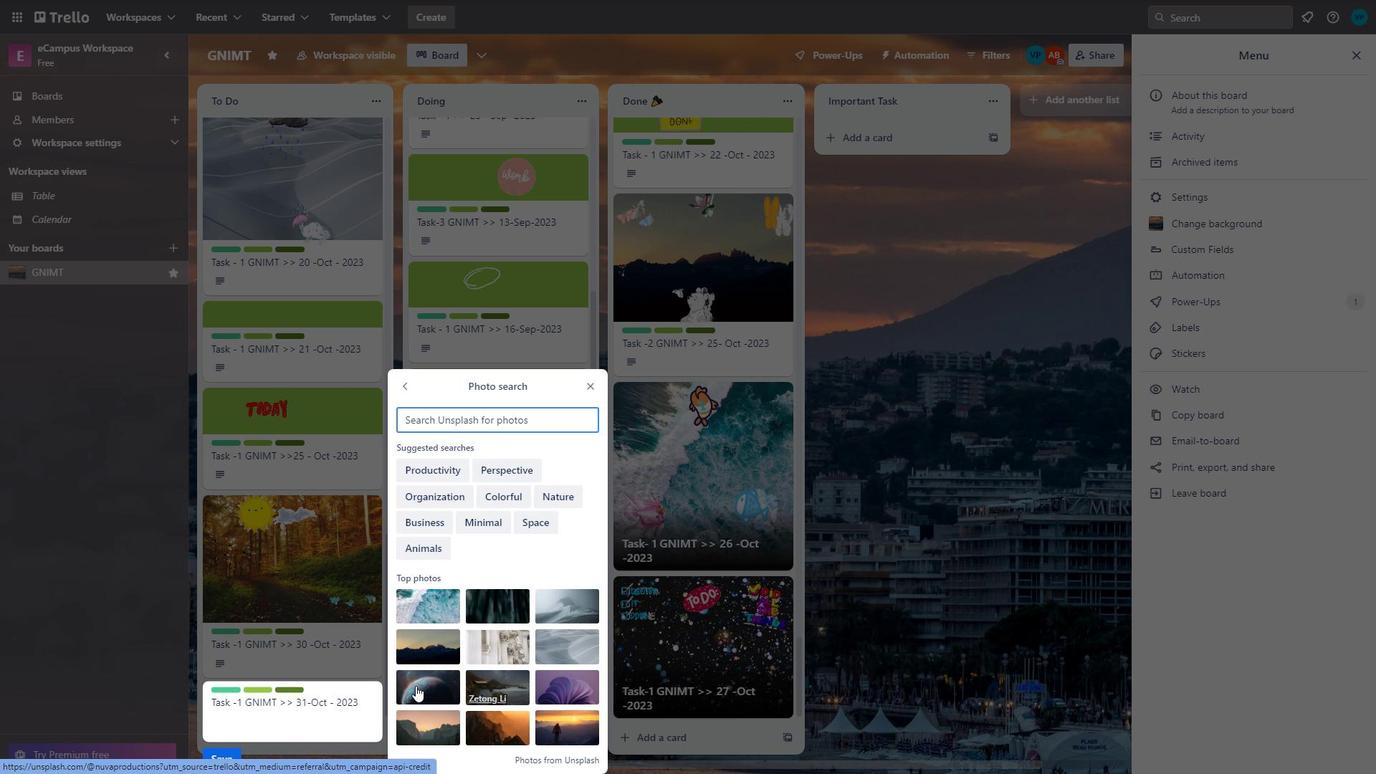 
Action: Mouse moved to (569, 661)
Screenshot: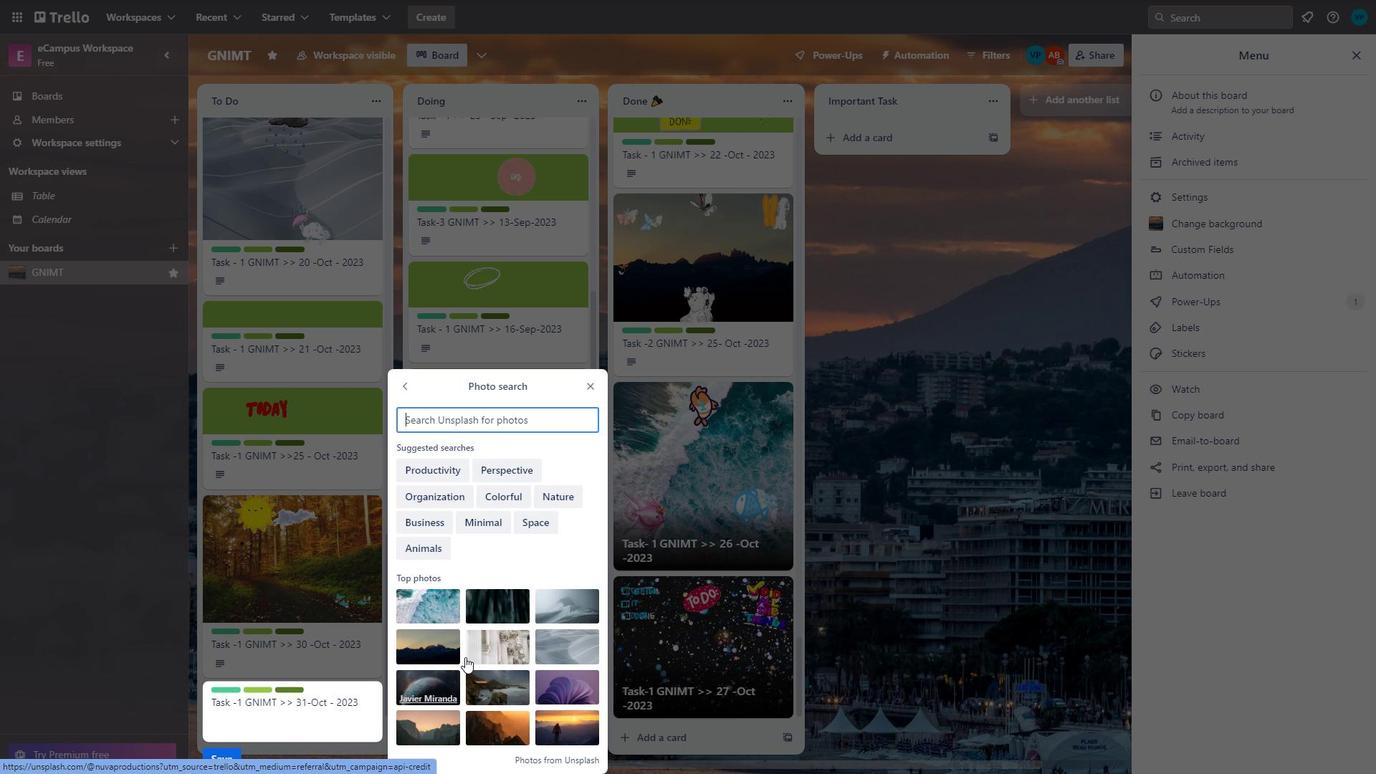 
Action: Mouse scrolled (569, 660) with delta (0, 0)
Screenshot: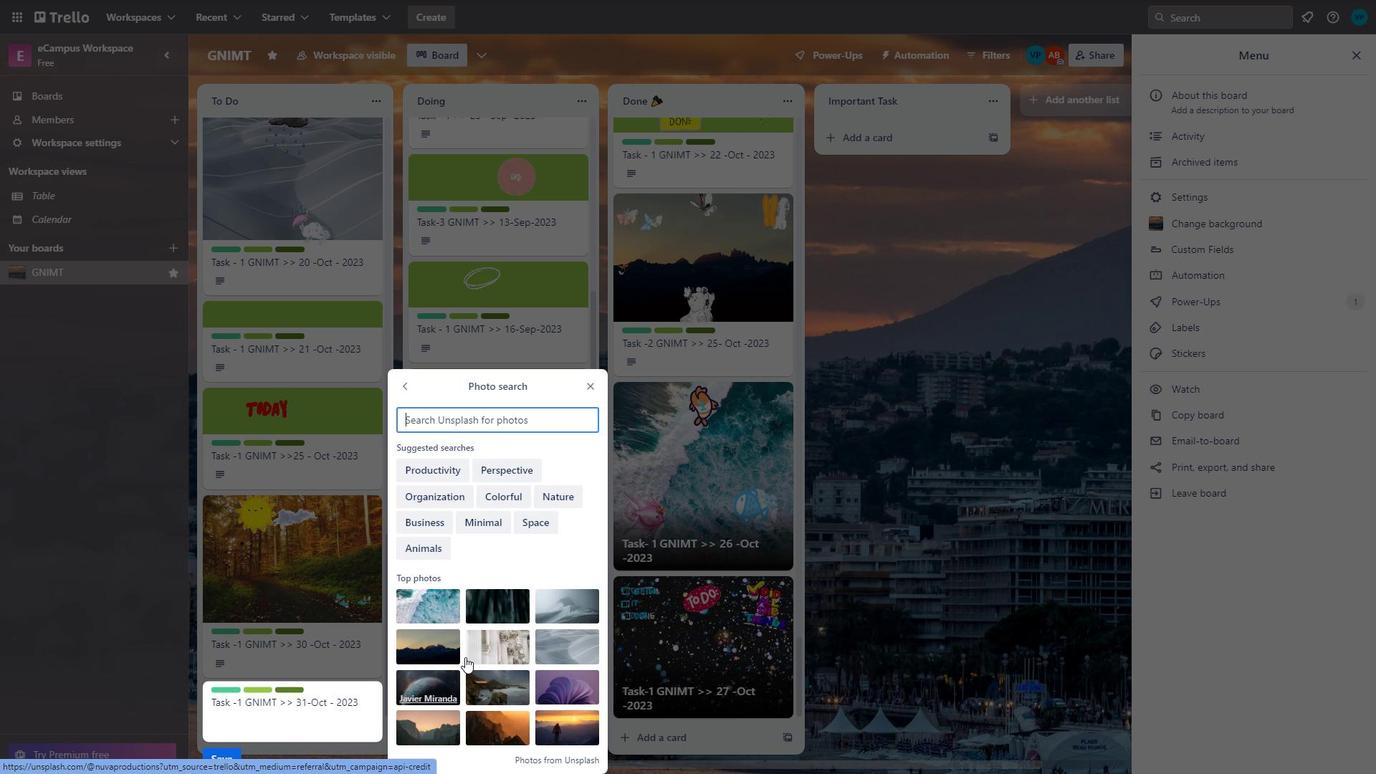 
Action: Mouse moved to (559, 684)
Screenshot: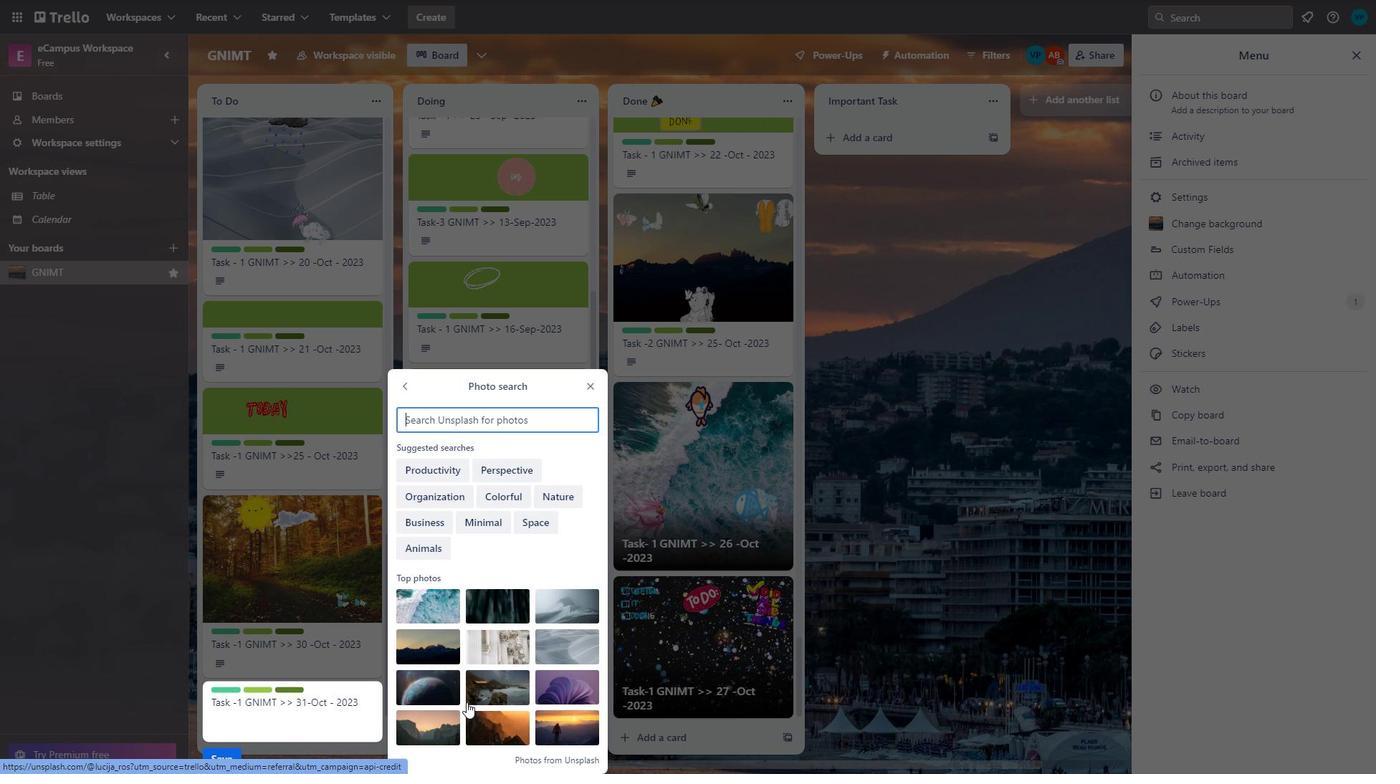 
Action: Mouse scrolled (559, 683) with delta (0, 0)
Screenshot: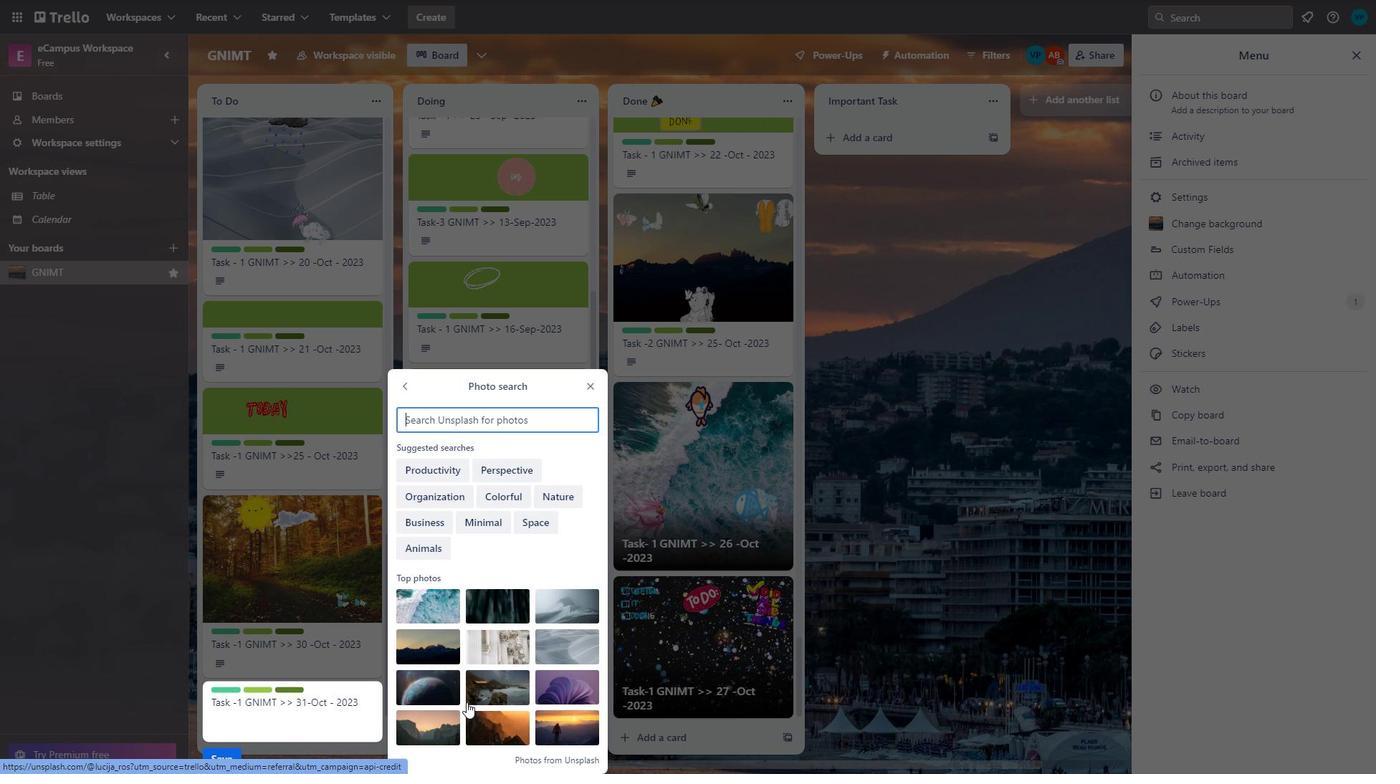 
Action: Mouse moved to (518, 718)
Screenshot: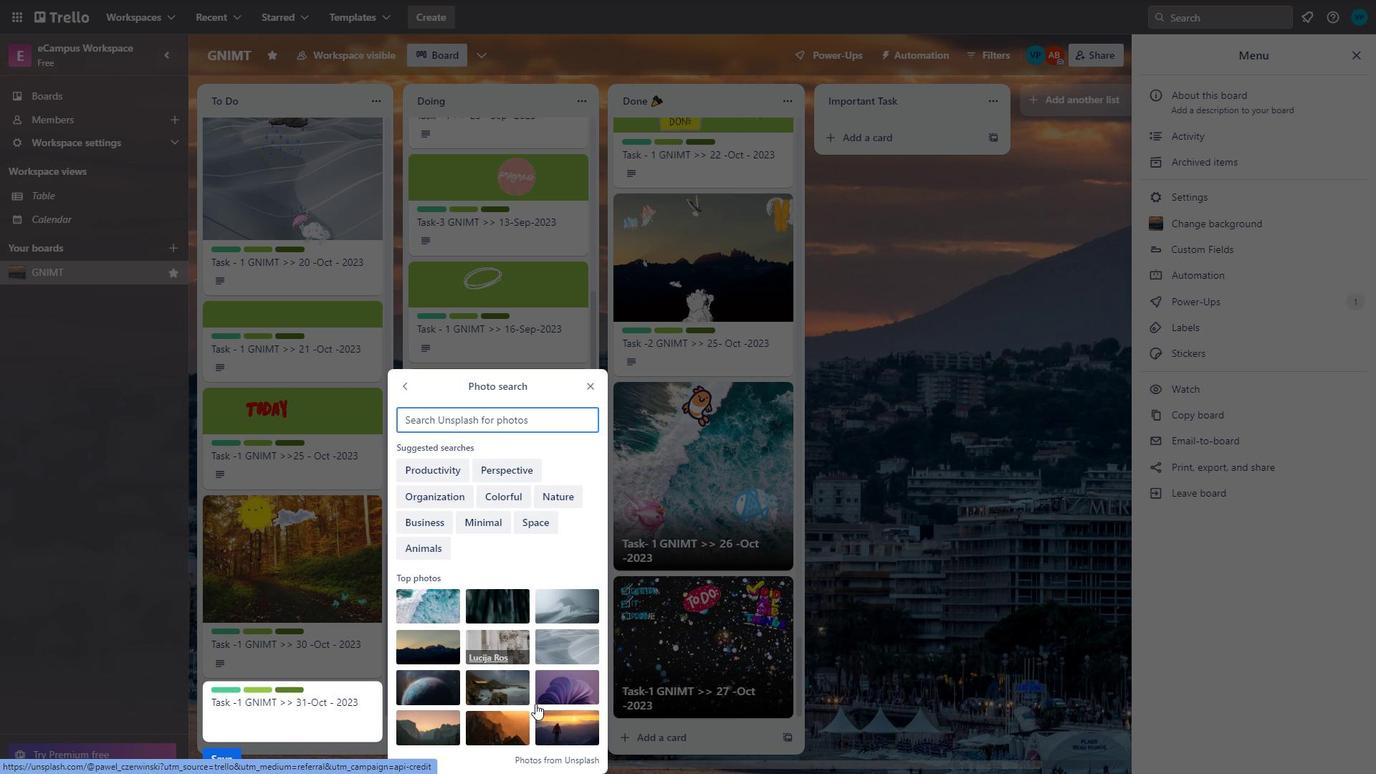 
Action: Mouse pressed left at (518, 718)
Screenshot: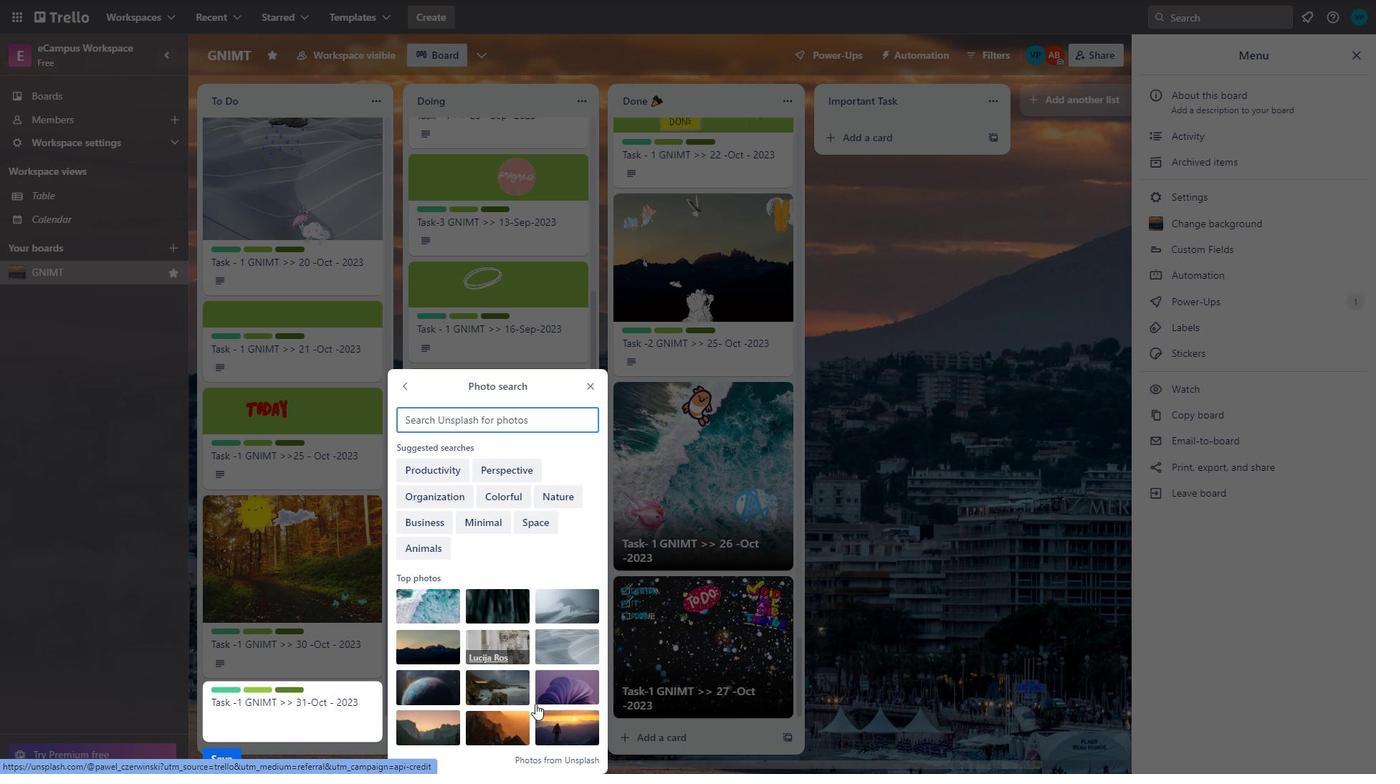
Action: Mouse moved to (508, 651)
Screenshot: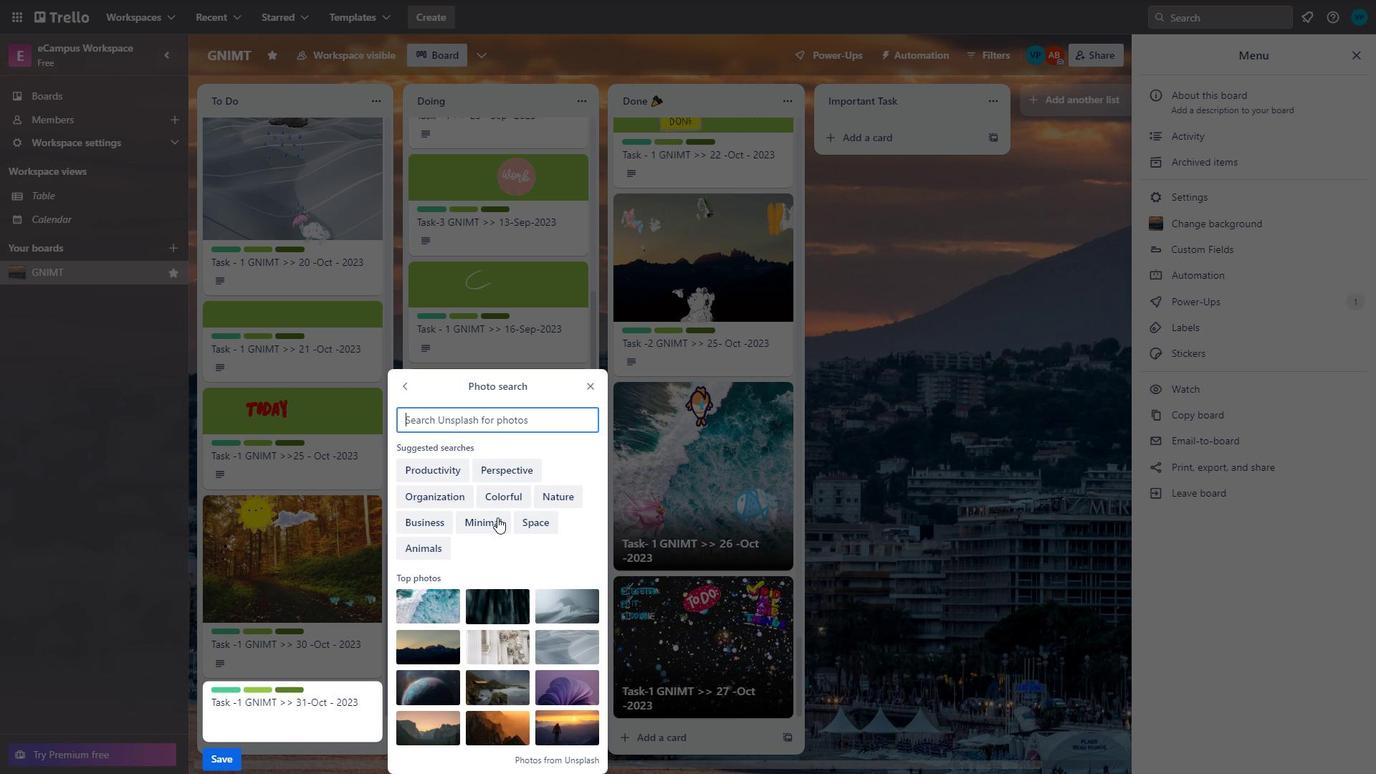 
Action: Mouse scrolled (508, 650) with delta (0, 0)
Screenshot: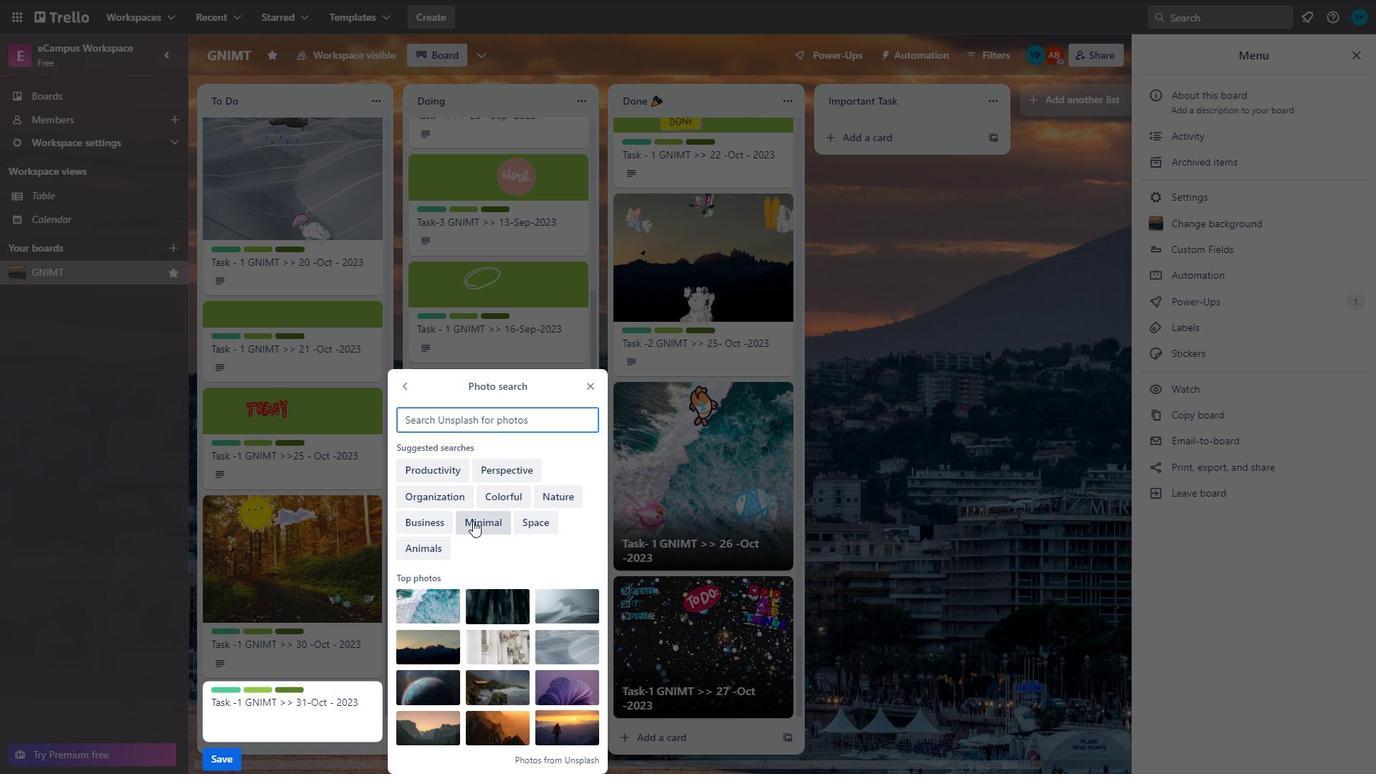 
Action: Mouse scrolled (508, 650) with delta (0, 0)
Screenshot: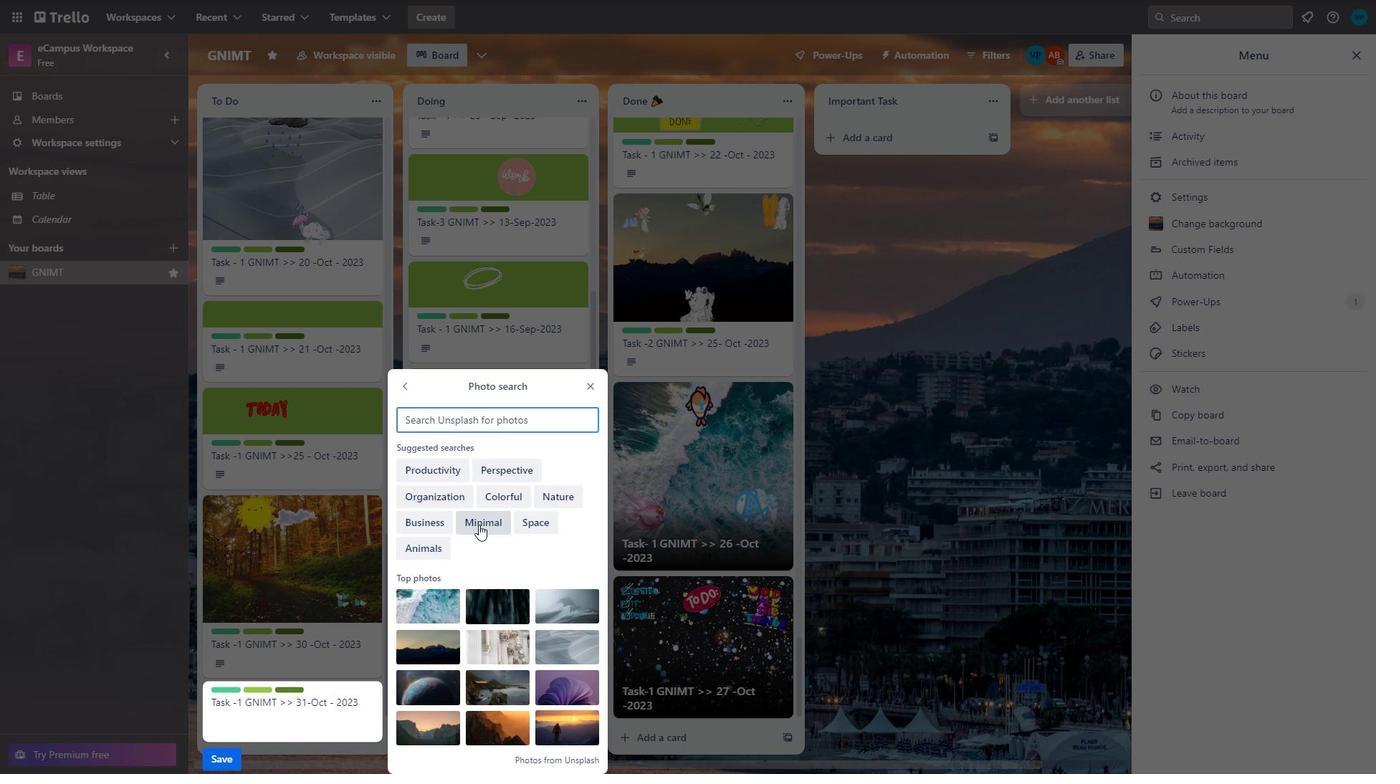 
Action: Mouse scrolled (508, 650) with delta (0, 0)
Screenshot: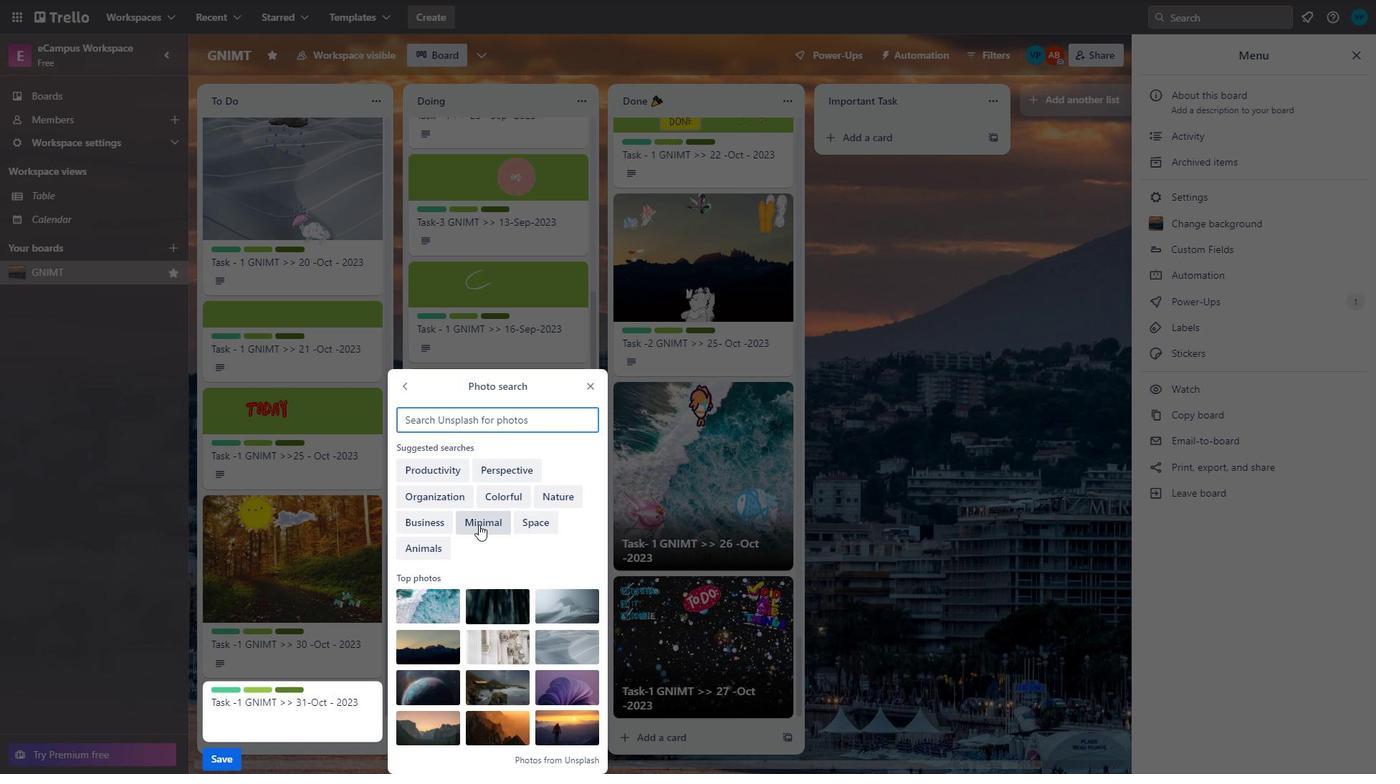 
Action: Mouse moved to (458, 721)
Screenshot: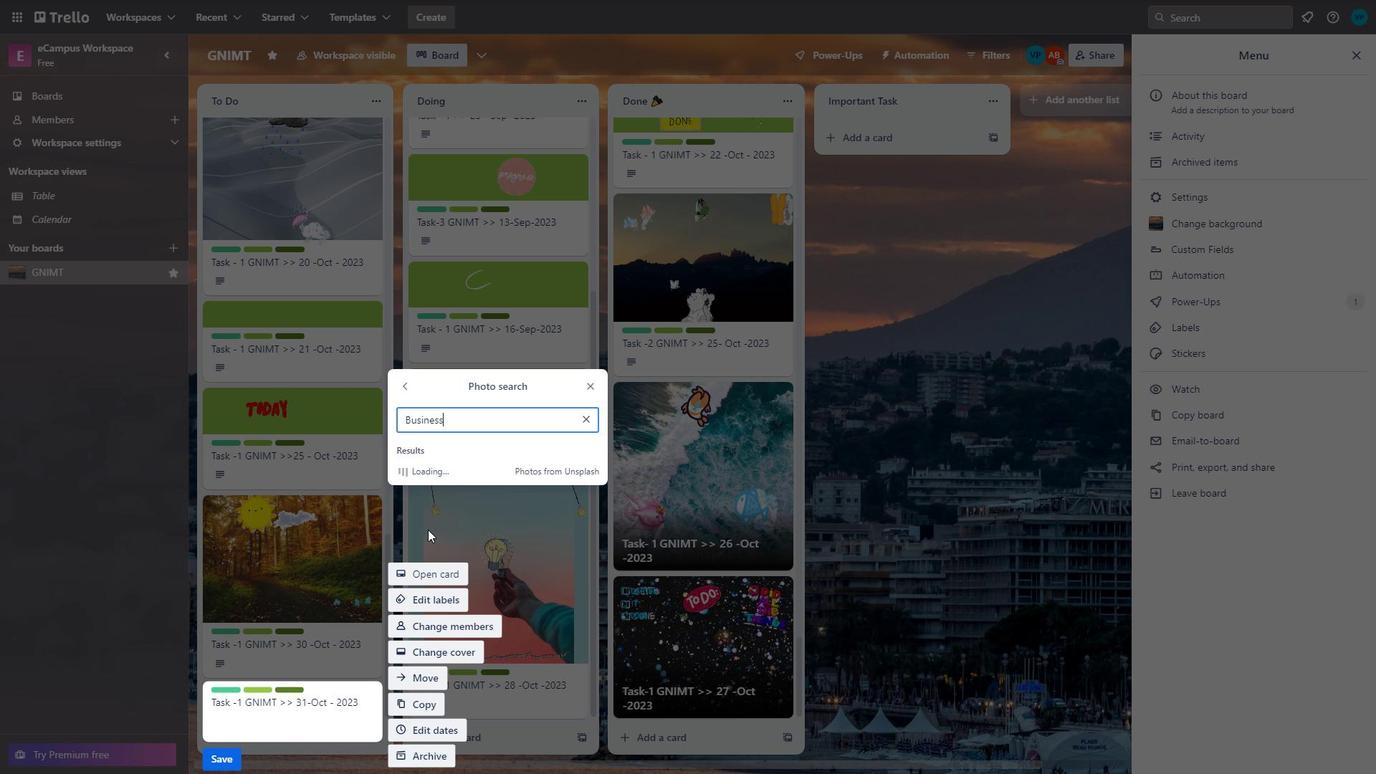 
Action: Mouse scrolled (458, 721) with delta (0, 0)
Screenshot: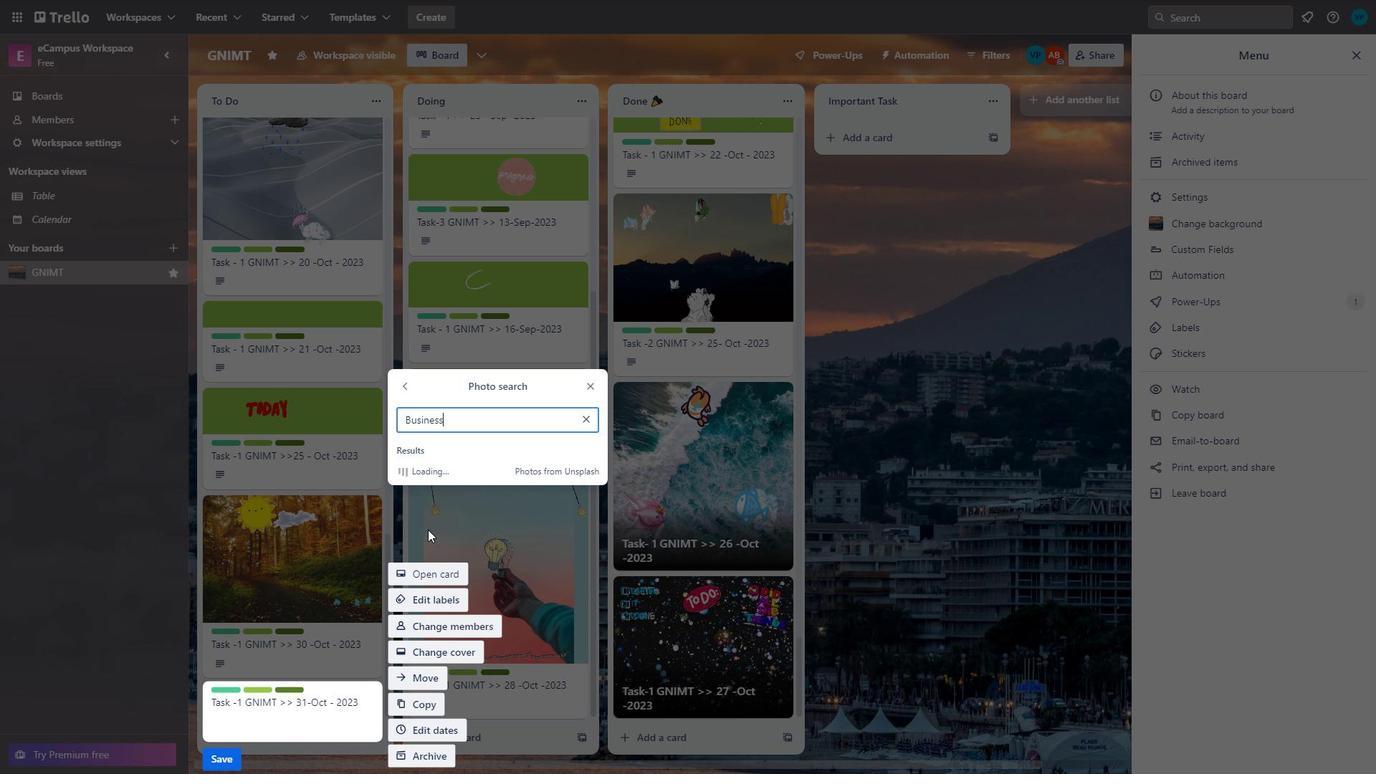 
Action: Mouse moved to (458, 718)
Screenshot: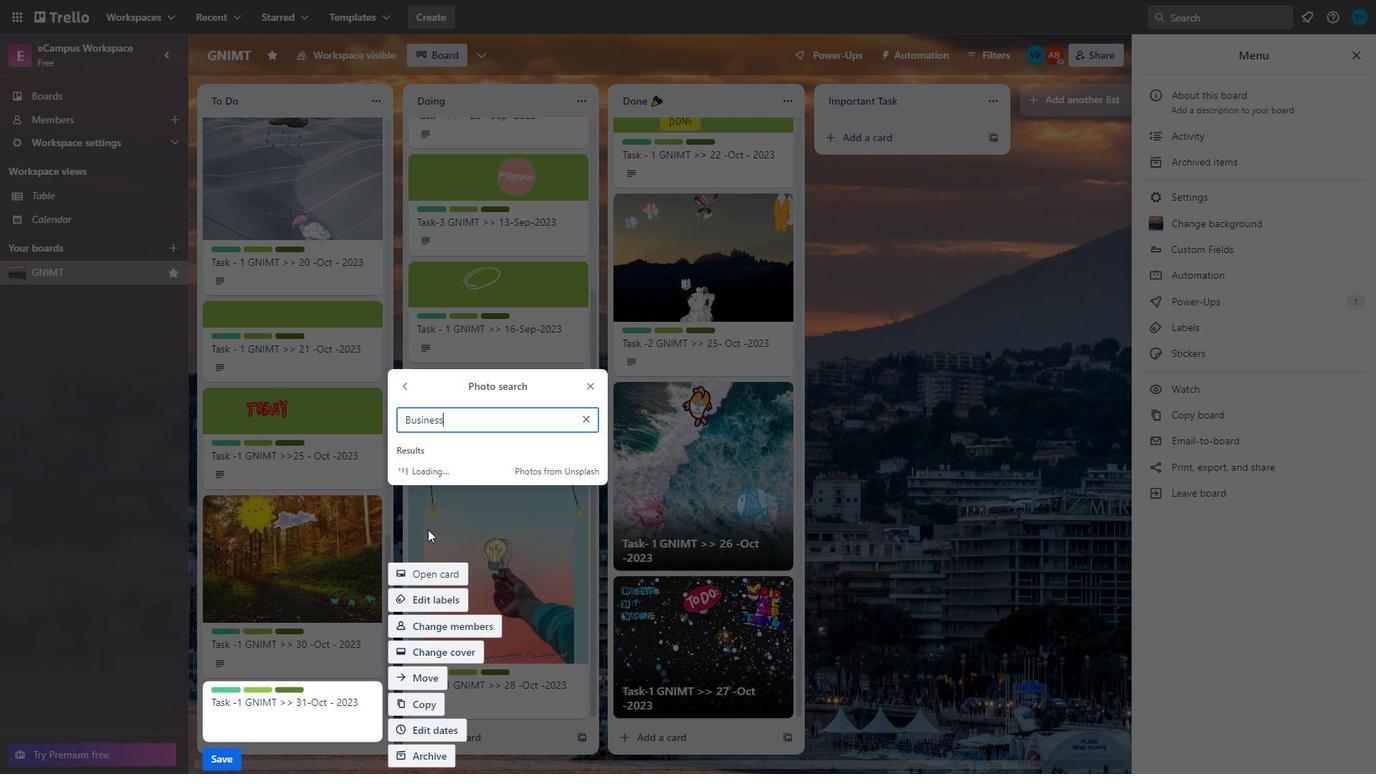 
Action: Mouse scrolled (458, 717) with delta (0, 0)
Screenshot: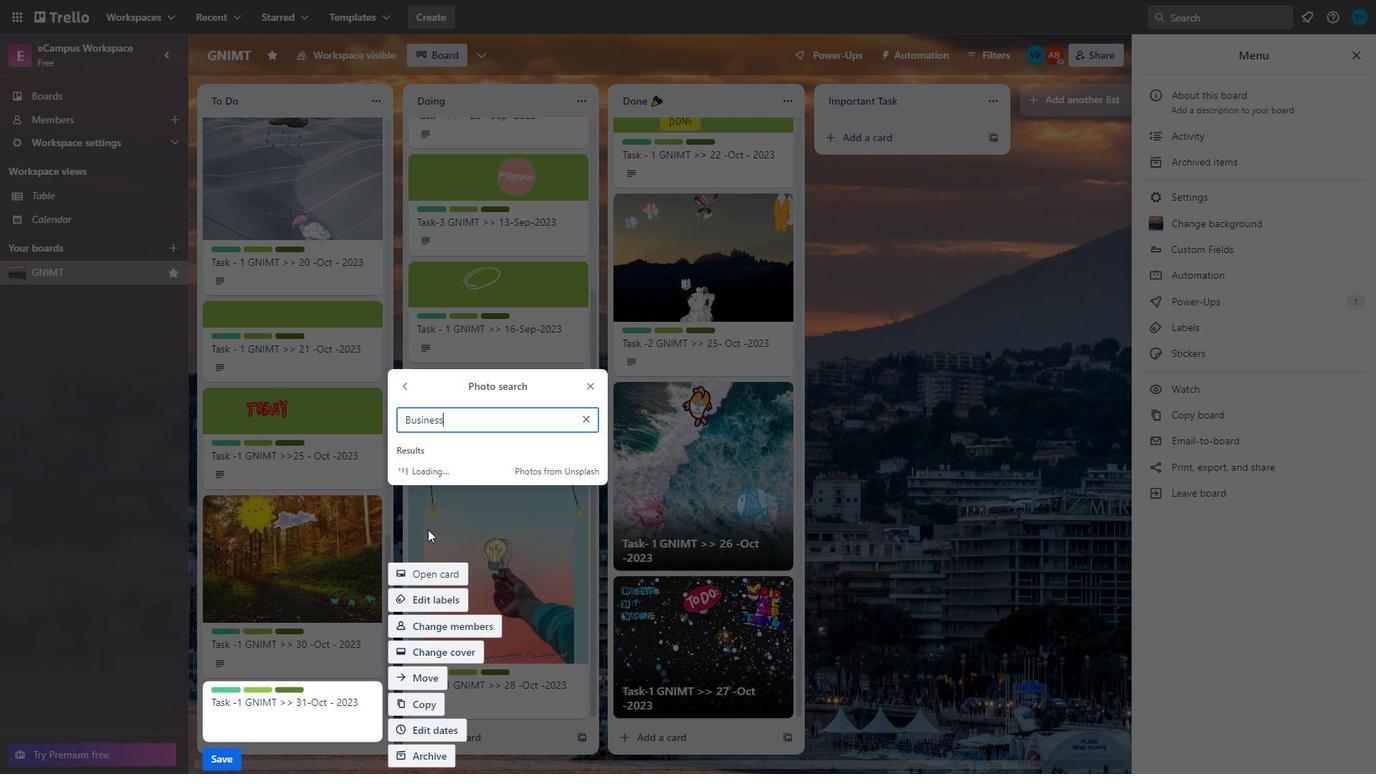 
Action: Mouse moved to (491, 706)
Screenshot: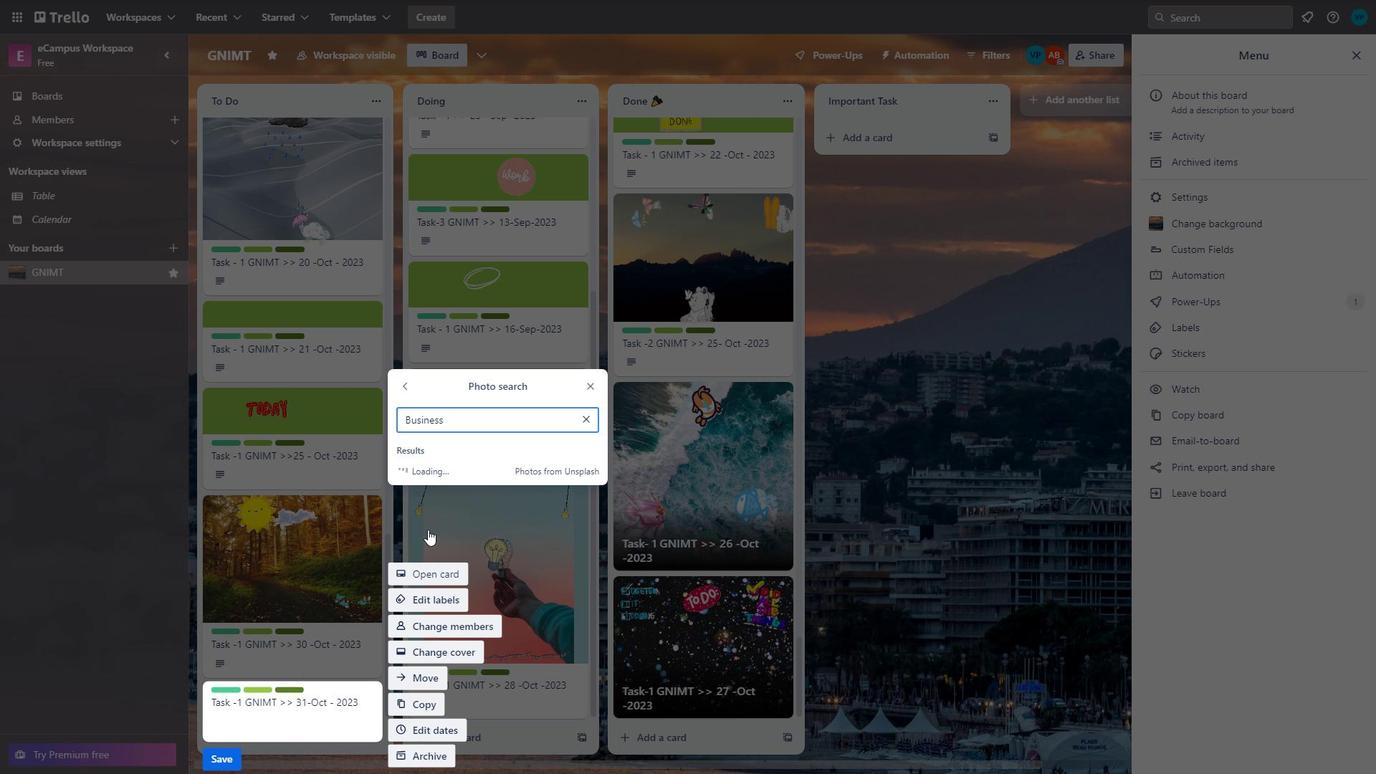 
Action: Mouse scrolled (491, 705) with delta (0, 0)
Screenshot: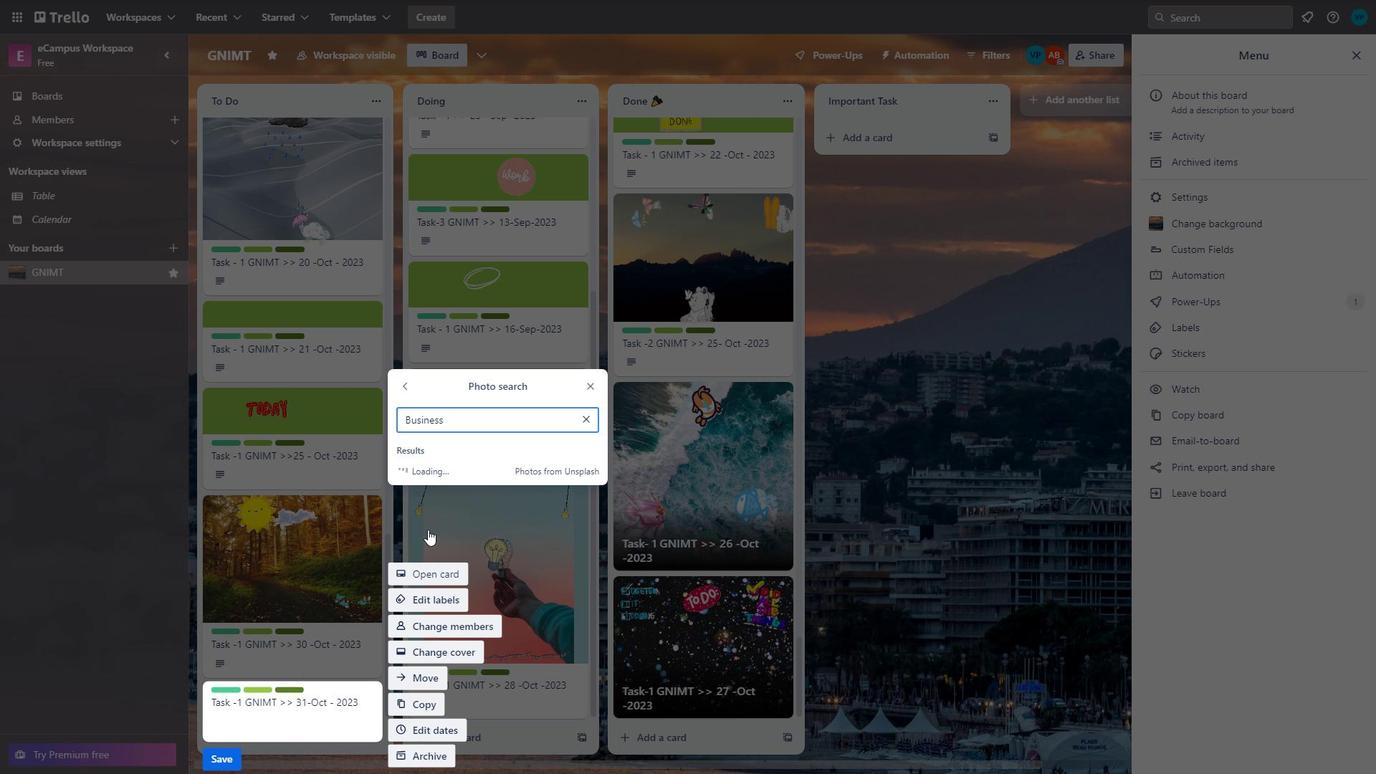 
Action: Mouse moved to (491, 706)
Screenshot: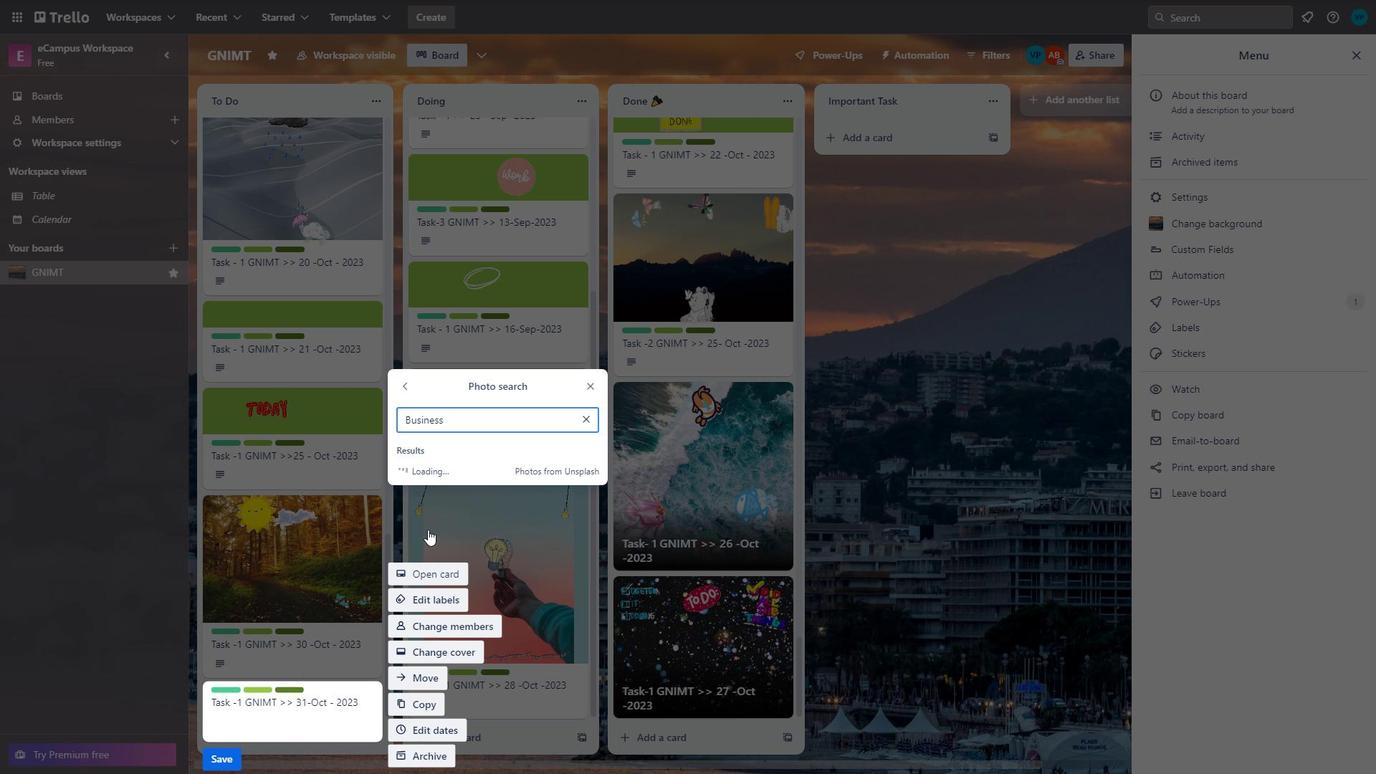 
Action: Mouse scrolled (491, 705) with delta (0, 0)
Screenshot: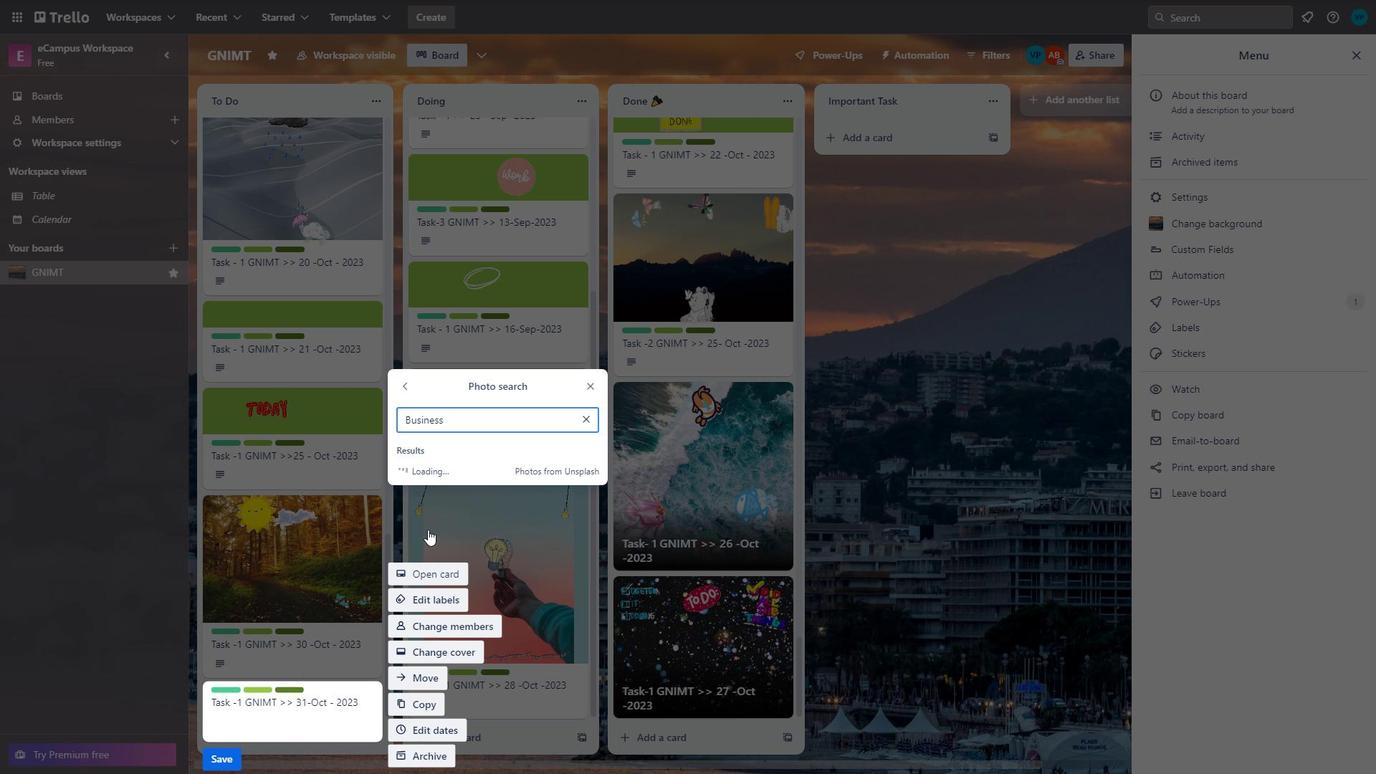 
Action: Mouse moved to (427, 529)
Screenshot: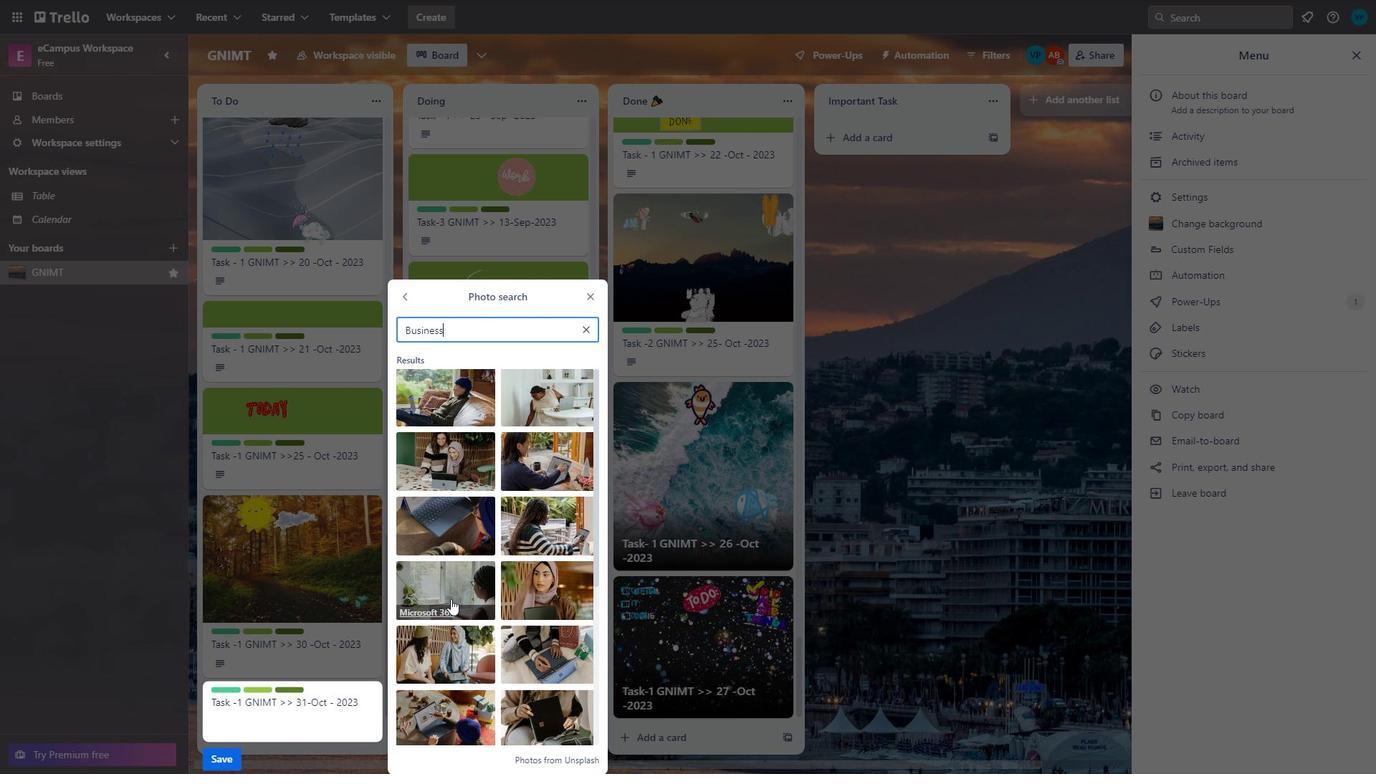 
Action: Mouse pressed left at (427, 529)
Screenshot: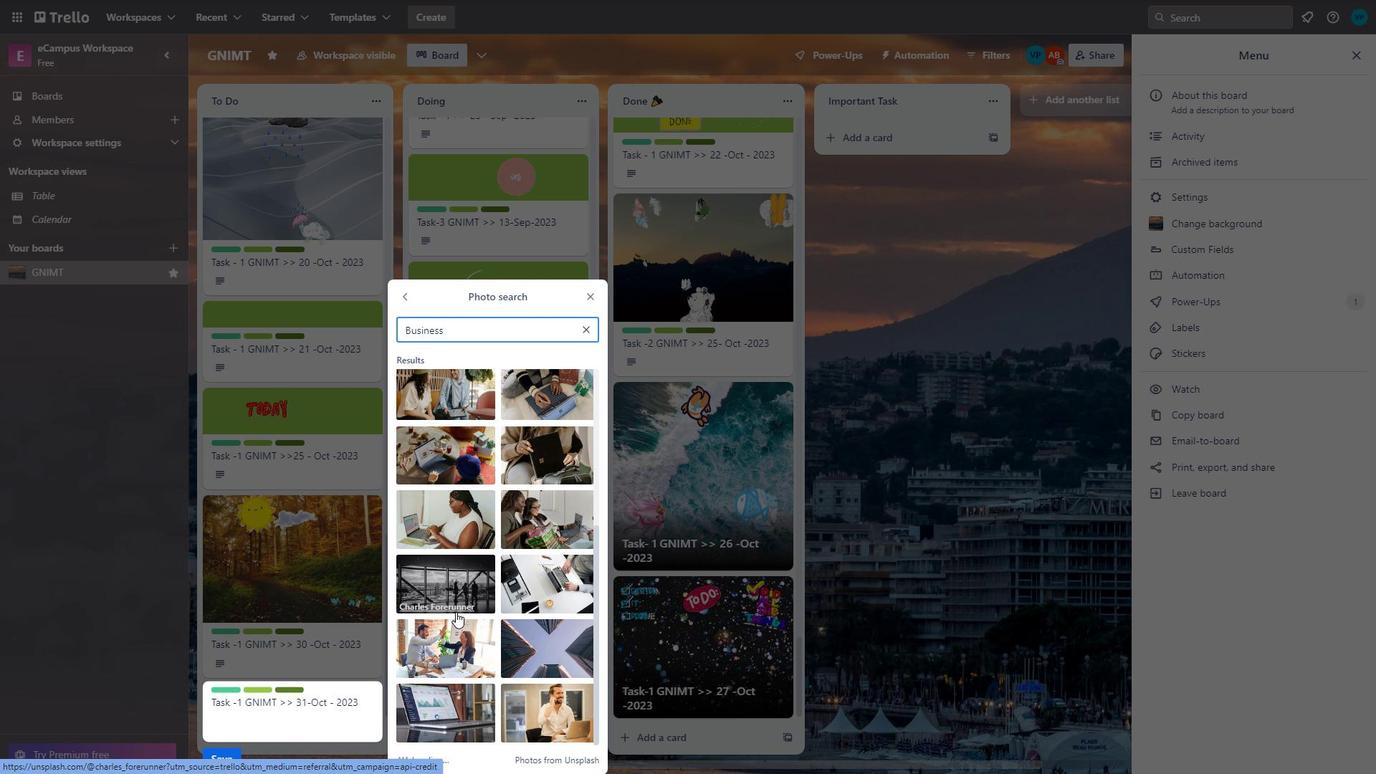 
Action: Mouse moved to (450, 599)
Screenshot: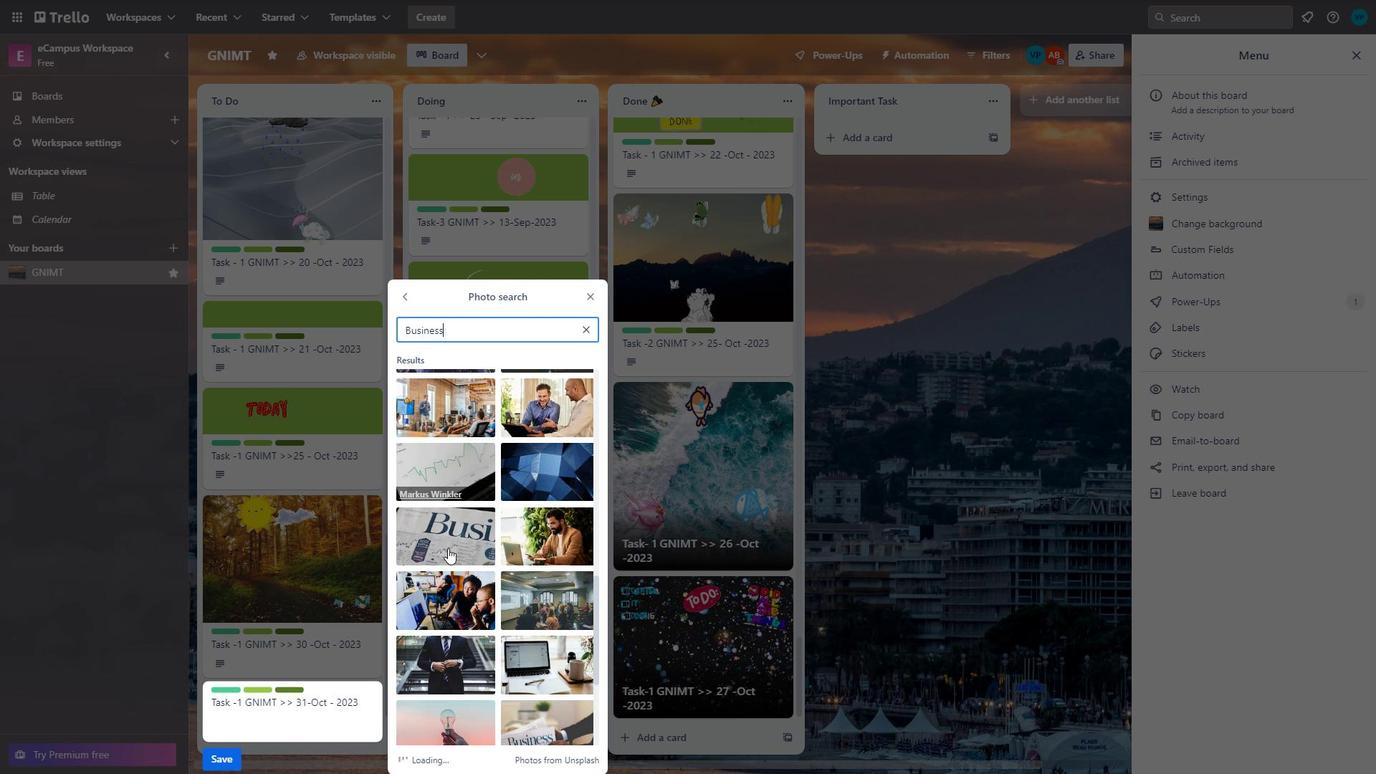 
Action: Mouse scrolled (450, 598) with delta (0, 0)
Screenshot: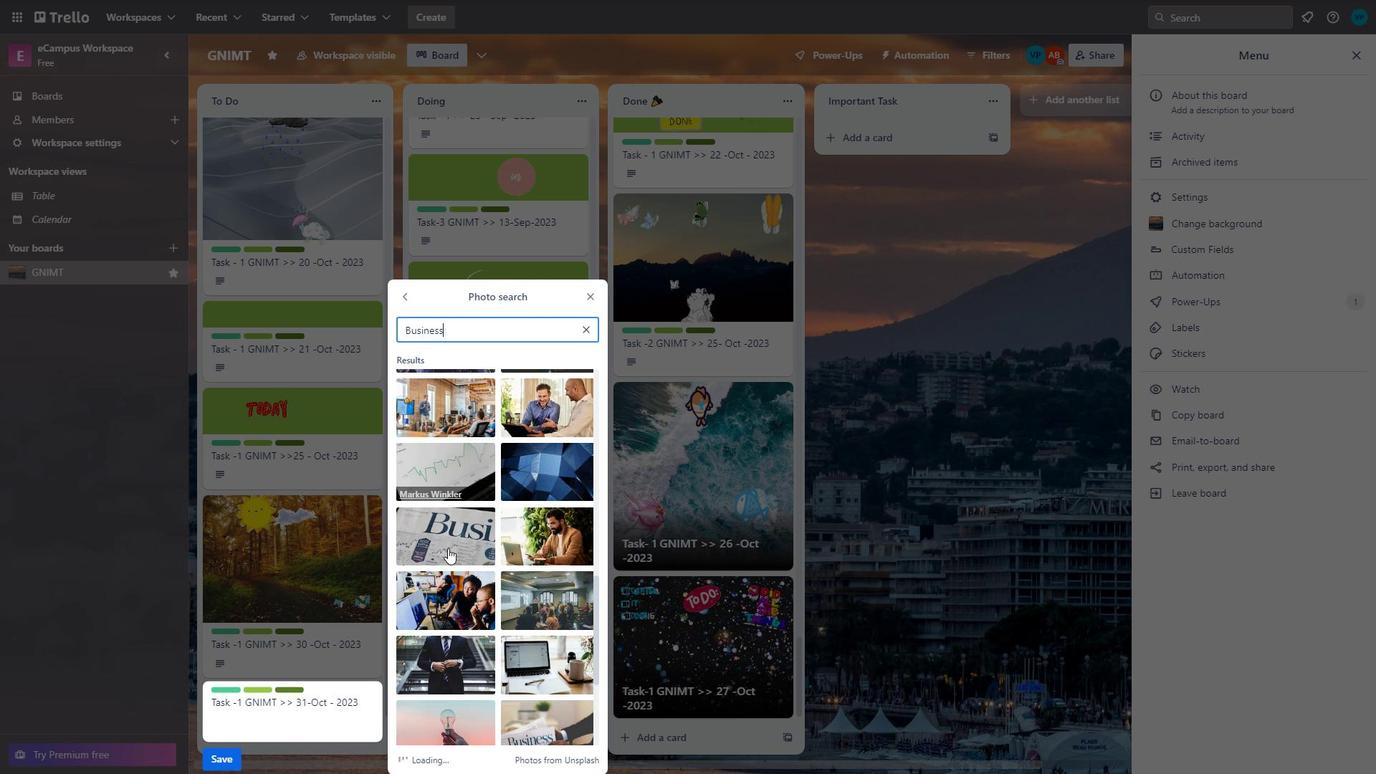 
Action: Mouse scrolled (450, 598) with delta (0, 0)
Screenshot: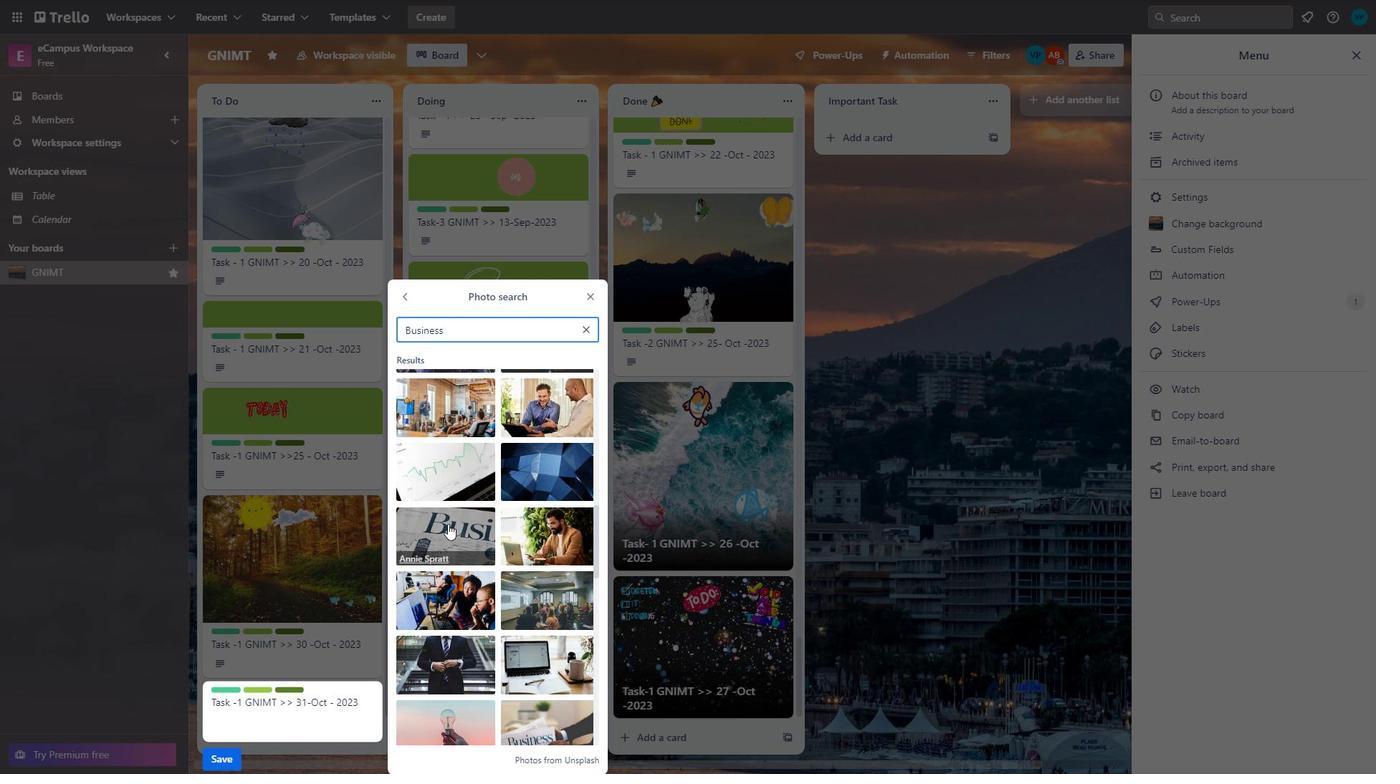 
Action: Mouse moved to (450, 599)
Screenshot: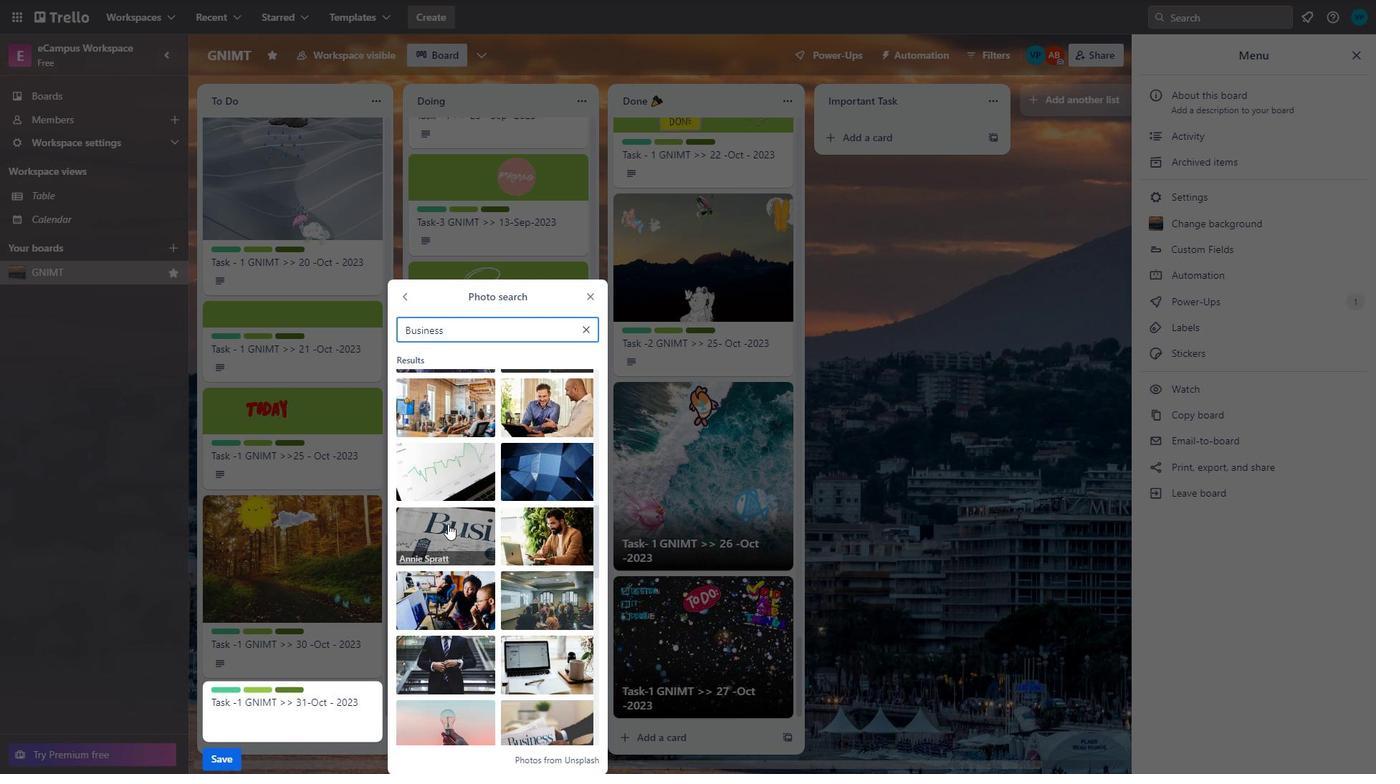 
Action: Mouse scrolled (450, 599) with delta (0, 0)
Screenshot: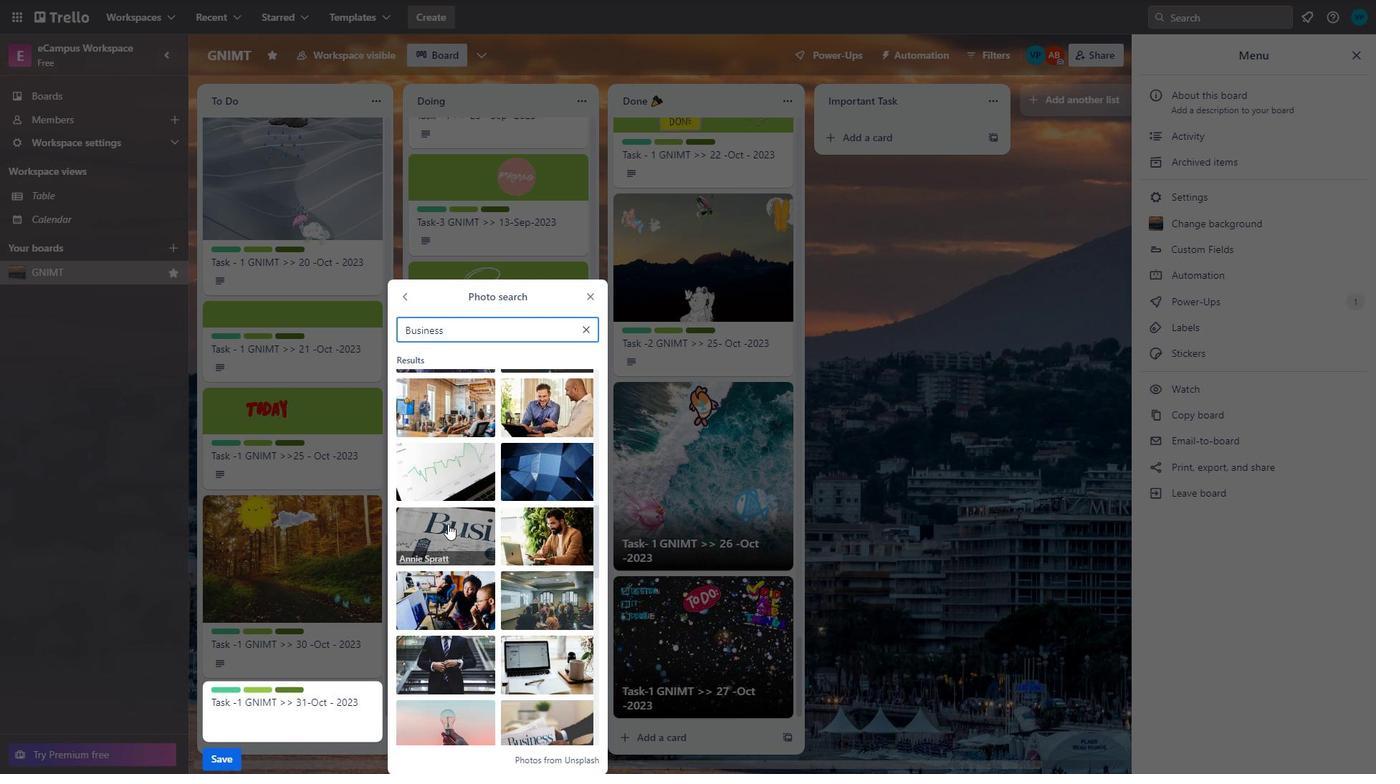 
Action: Mouse moved to (453, 602)
Screenshot: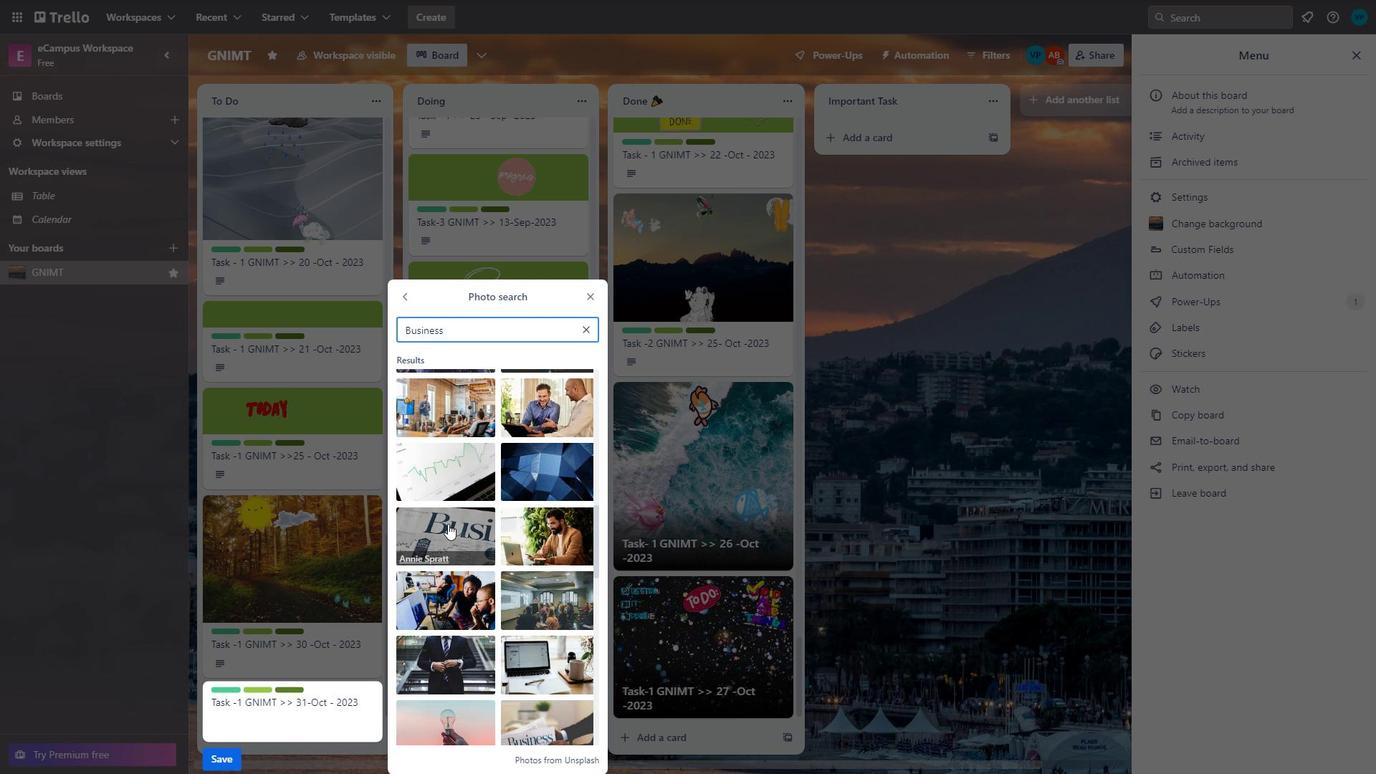 
Action: Mouse scrolled (453, 601) with delta (0, 0)
Screenshot: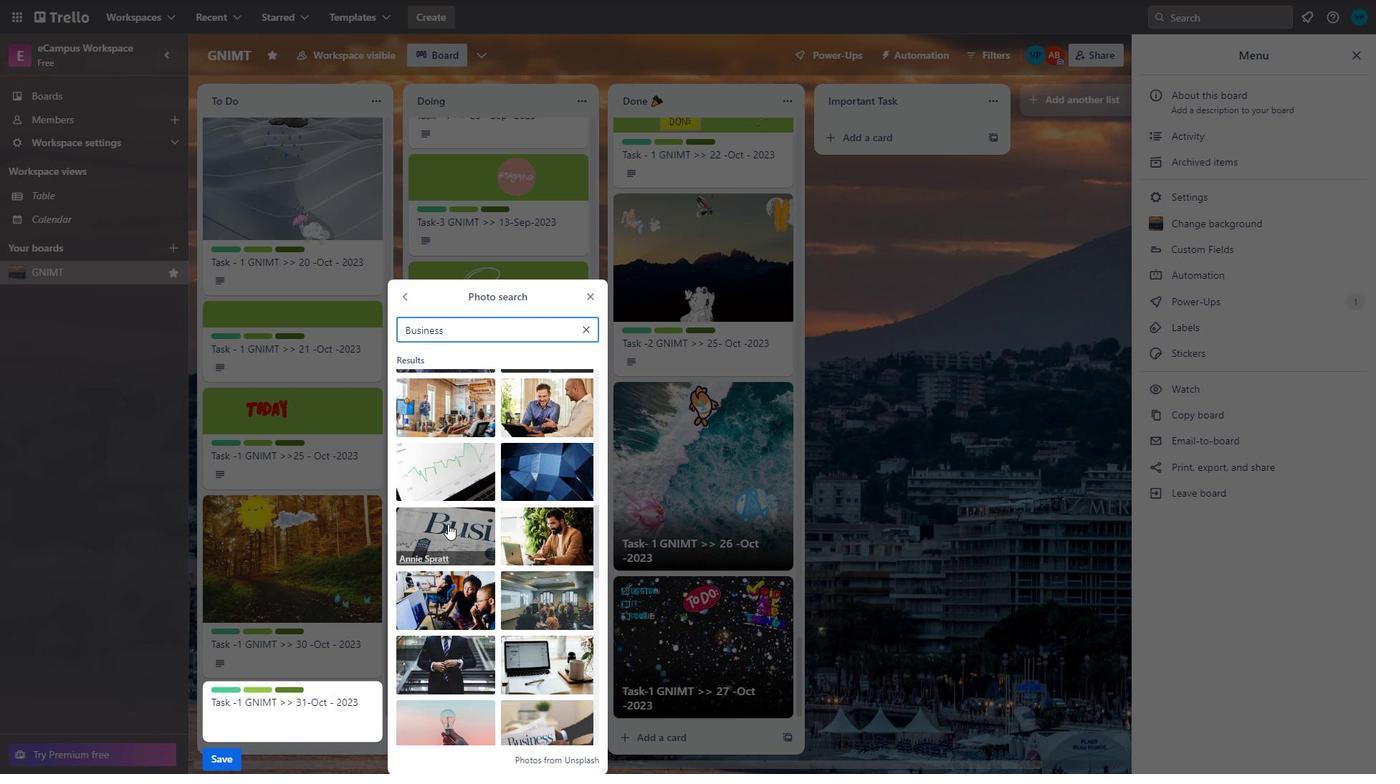
Action: Mouse moved to (454, 606)
Screenshot: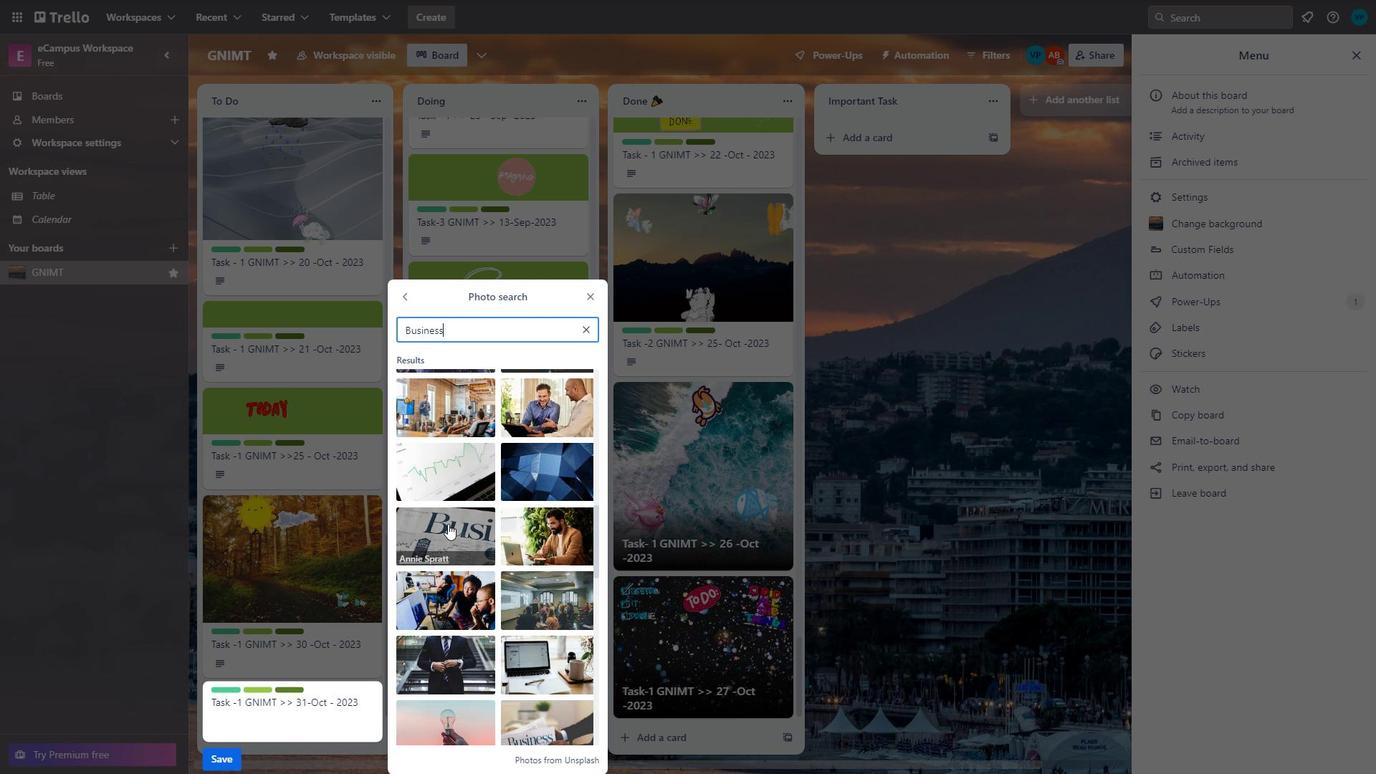 
Action: Mouse scrolled (454, 605) with delta (0, 0)
Screenshot: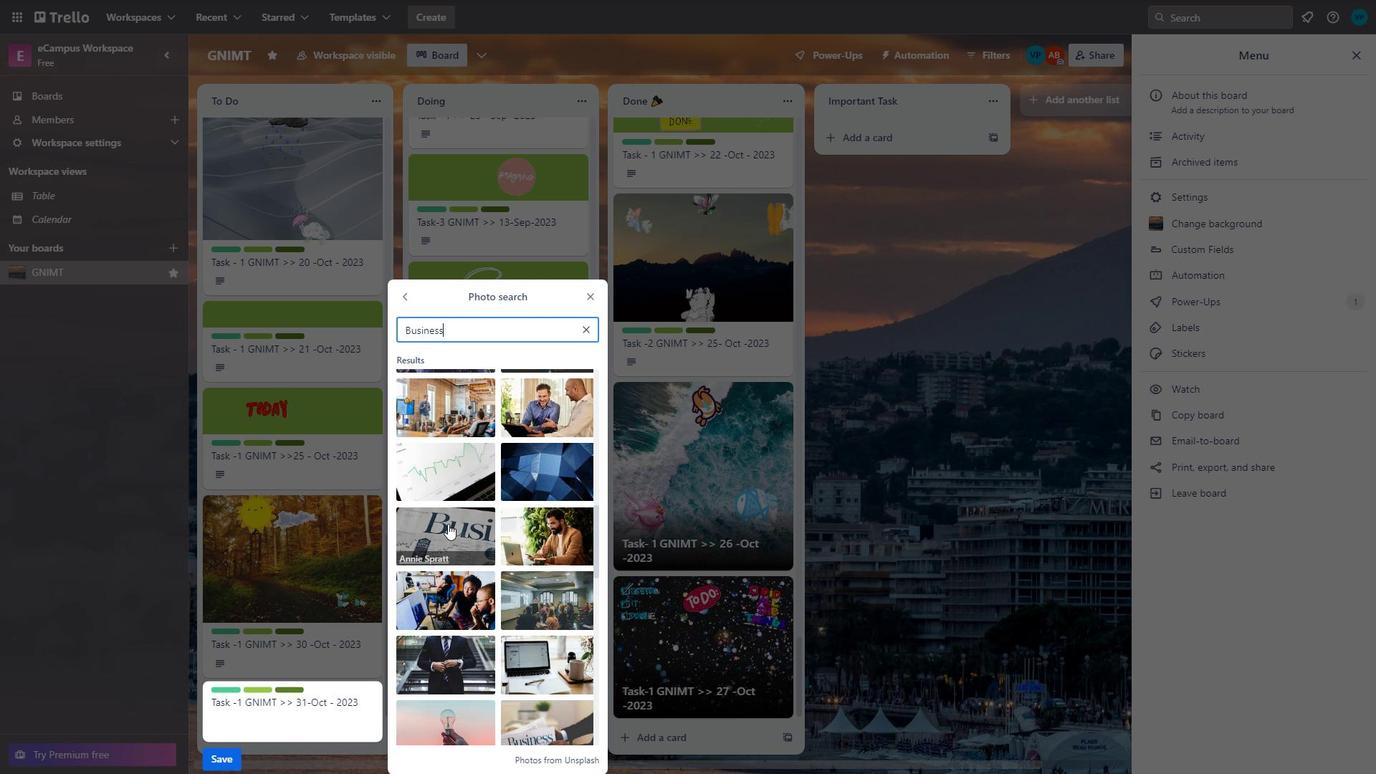 
Action: Mouse moved to (455, 612)
Screenshot: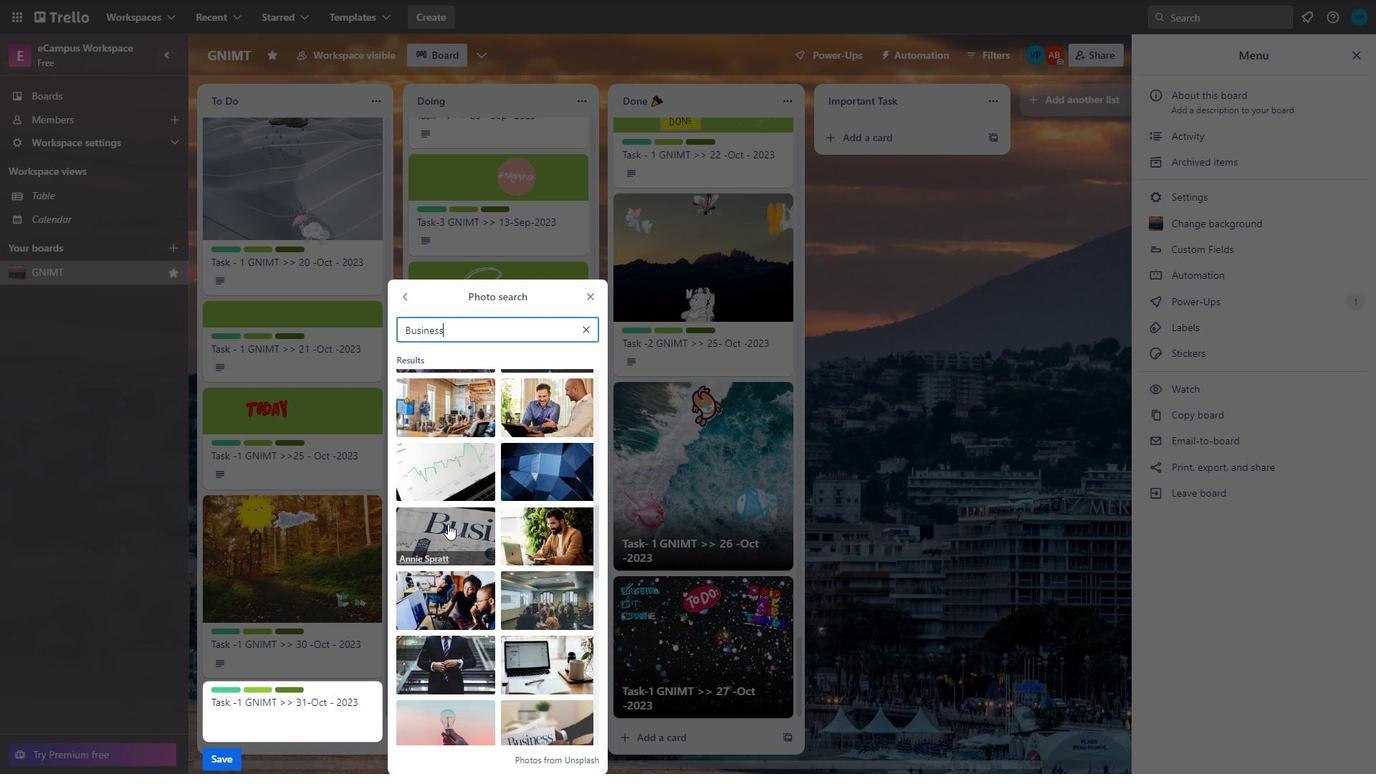 
Action: Mouse scrolled (455, 611) with delta (0, 0)
Screenshot: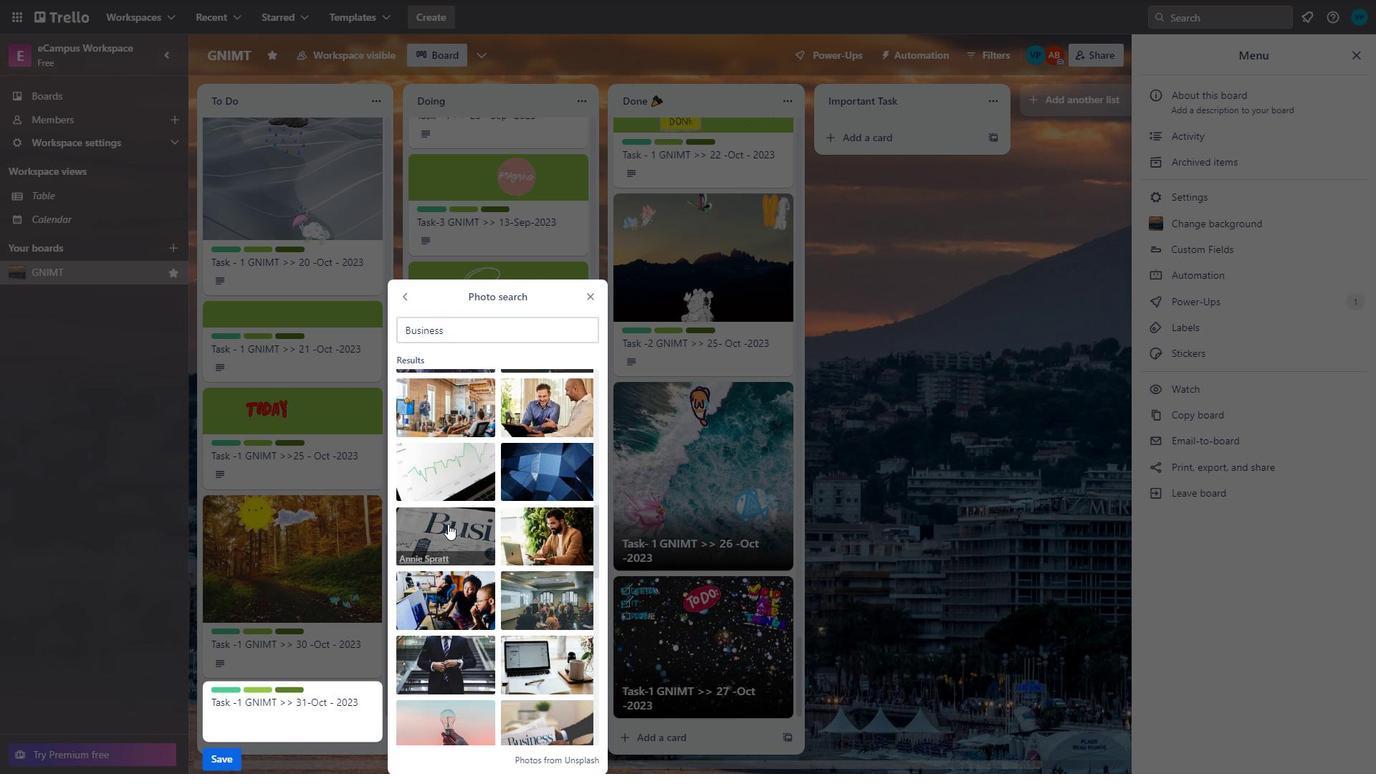 
Action: Mouse scrolled (455, 611) with delta (0, 0)
Screenshot: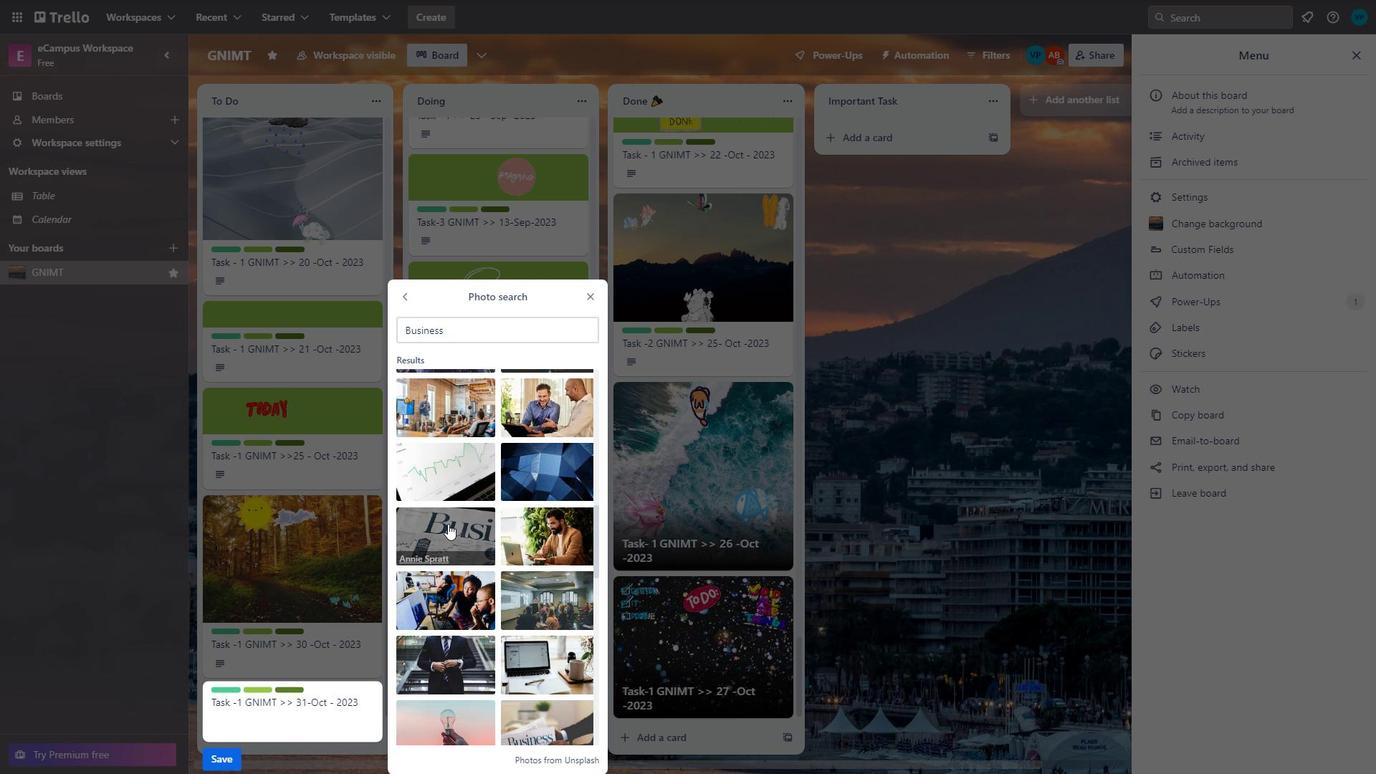 
Action: Mouse scrolled (455, 611) with delta (0, 0)
Screenshot: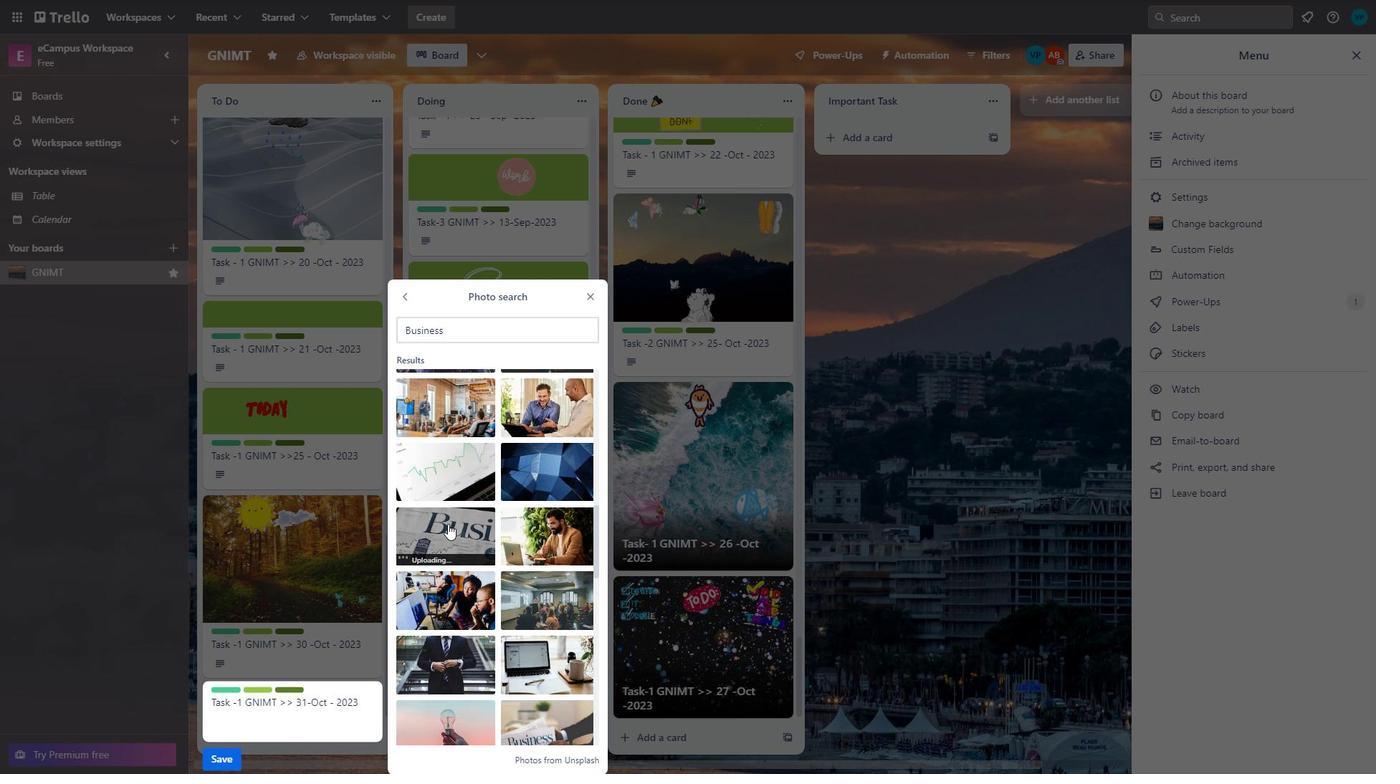 
Action: Mouse scrolled (455, 611) with delta (0, 0)
Screenshot: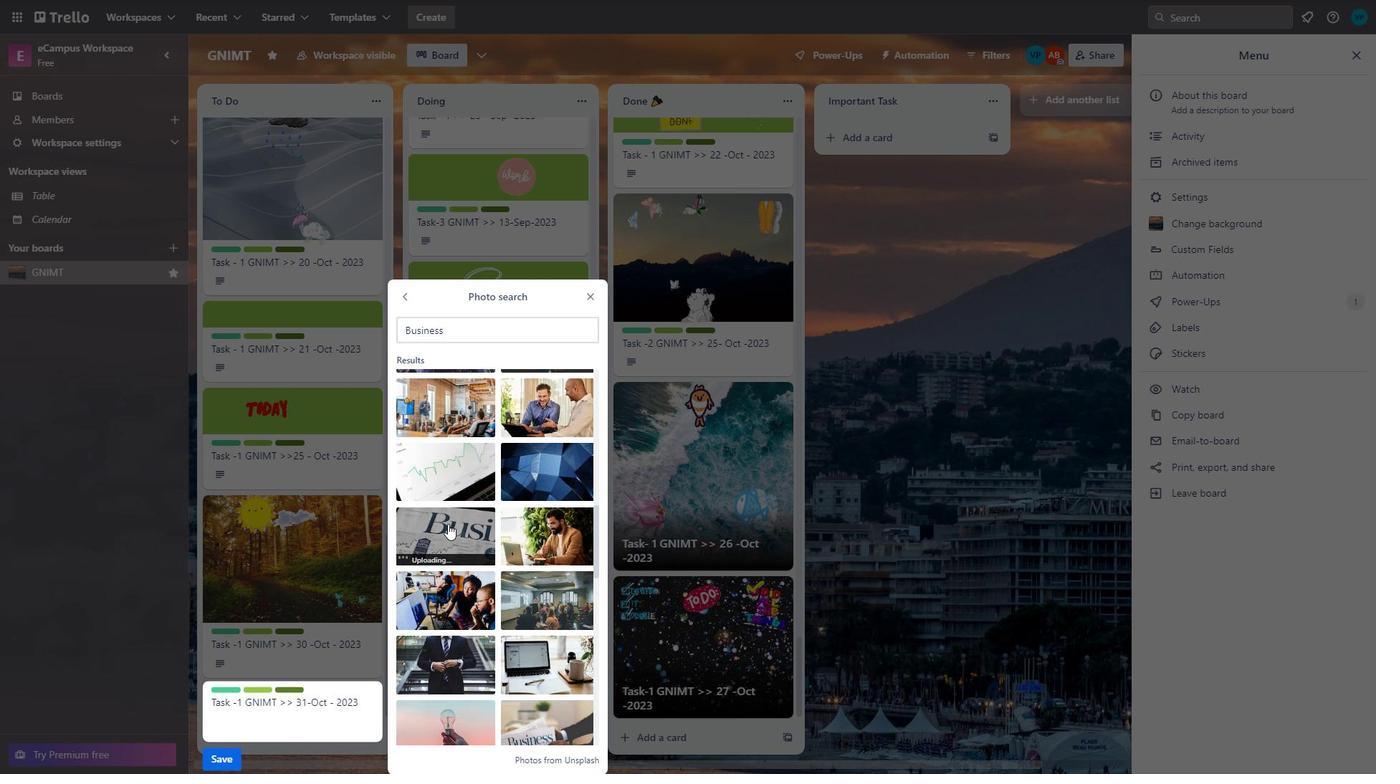 
Action: Mouse scrolled (455, 611) with delta (0, 0)
Screenshot: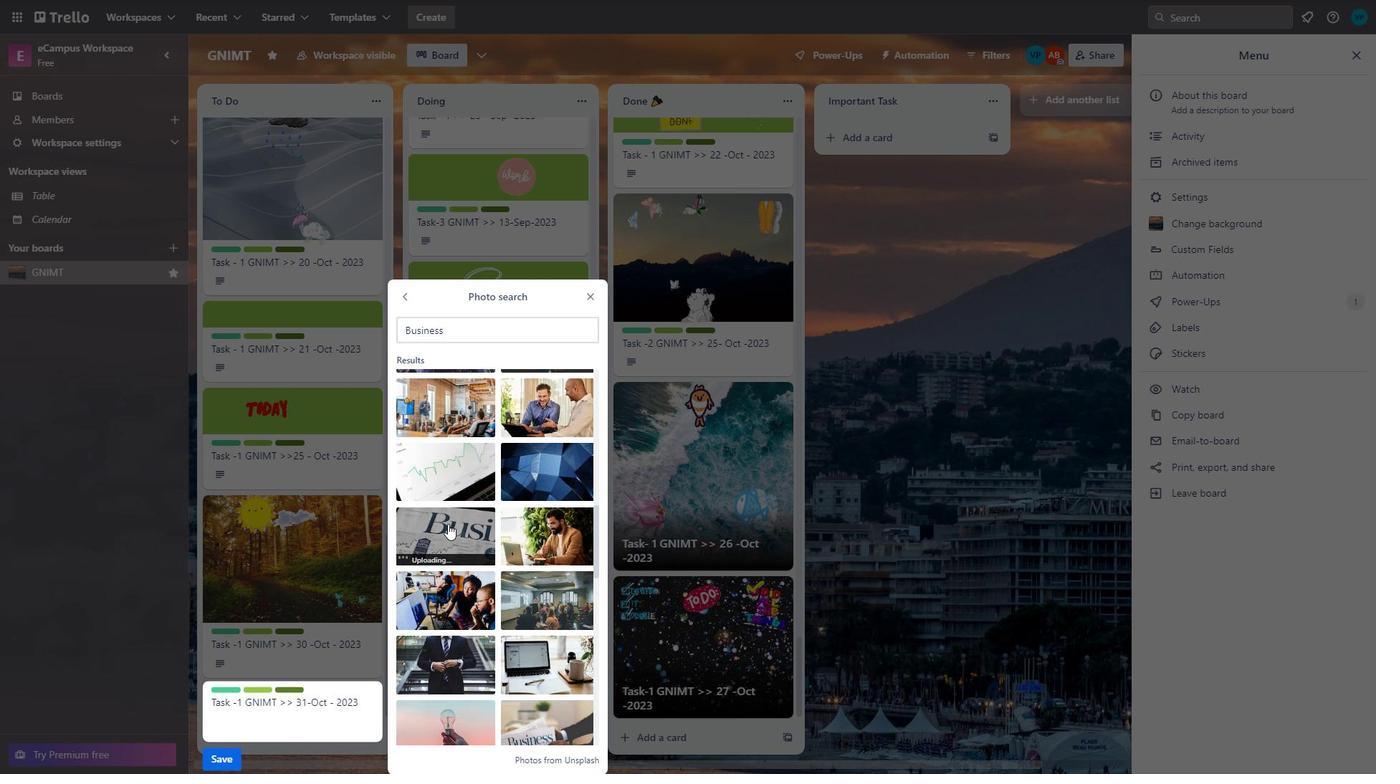 
Action: Mouse scrolled (455, 611) with delta (0, 0)
Screenshot: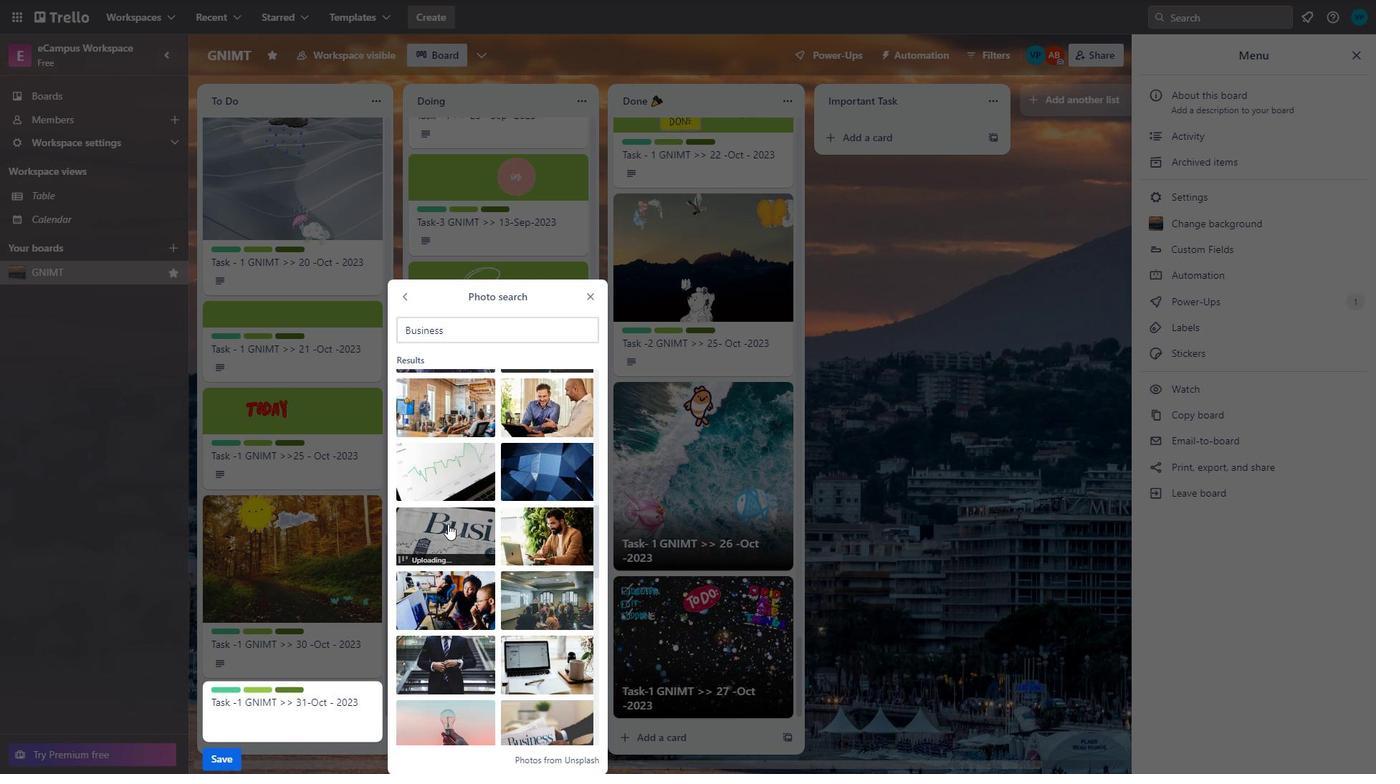 
Action: Mouse scrolled (455, 611) with delta (0, 0)
Screenshot: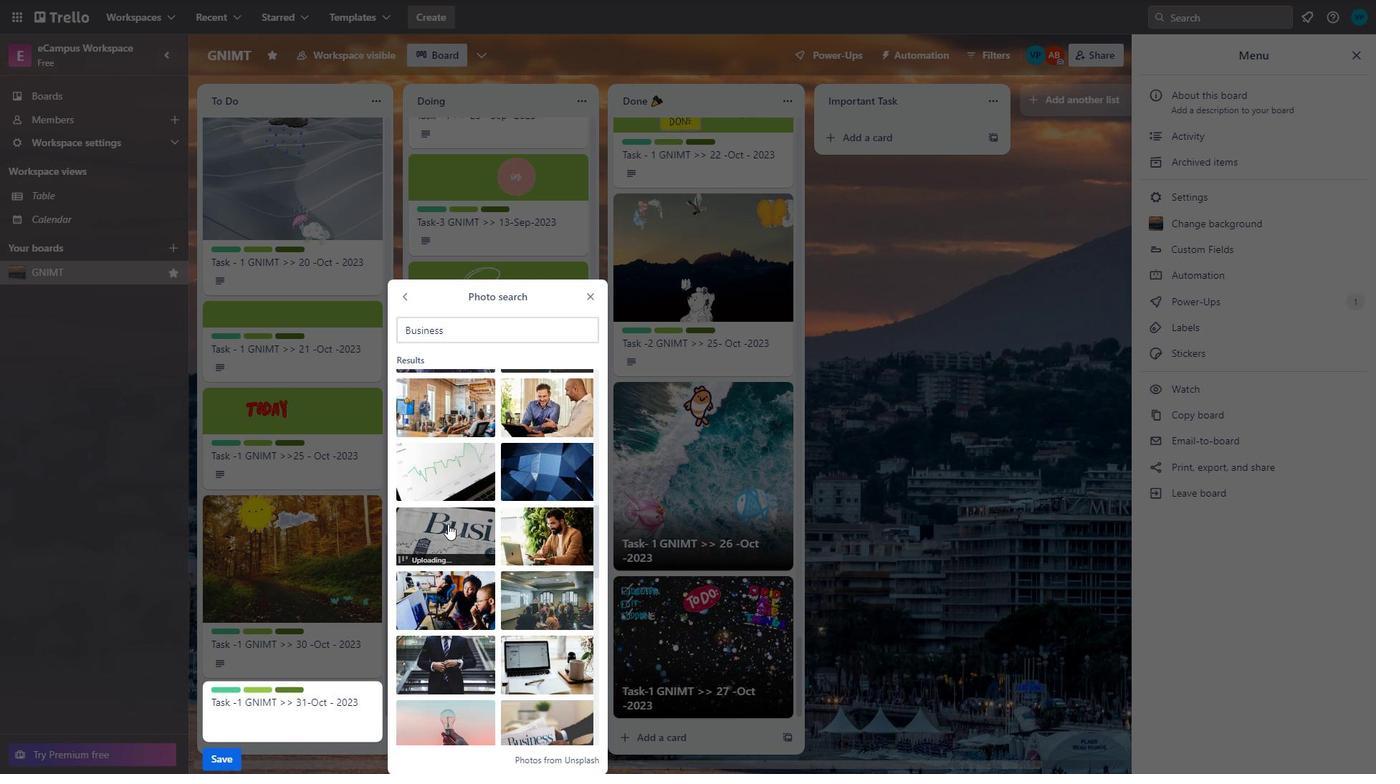 
Action: Mouse scrolled (455, 611) with delta (0, 0)
Screenshot: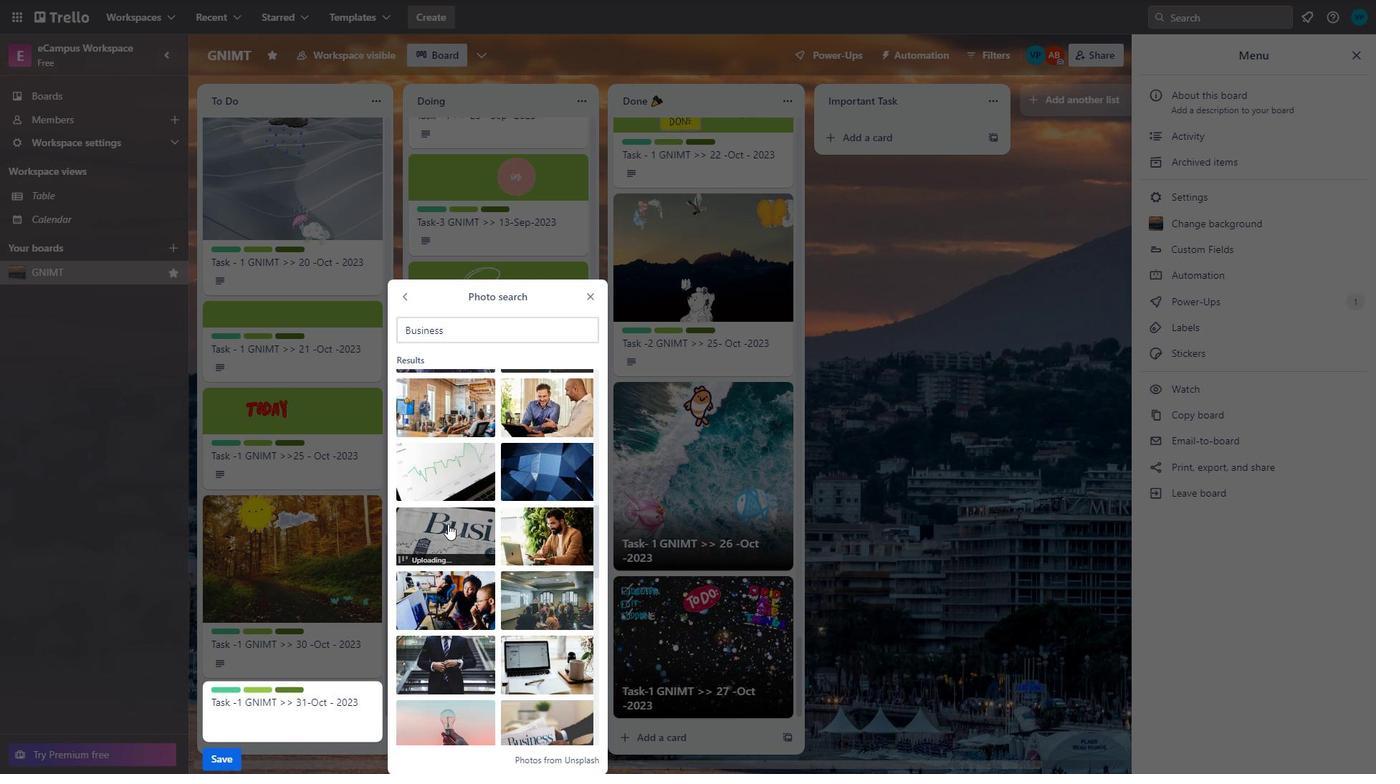 
Action: Mouse scrolled (455, 611) with delta (0, 0)
Screenshot: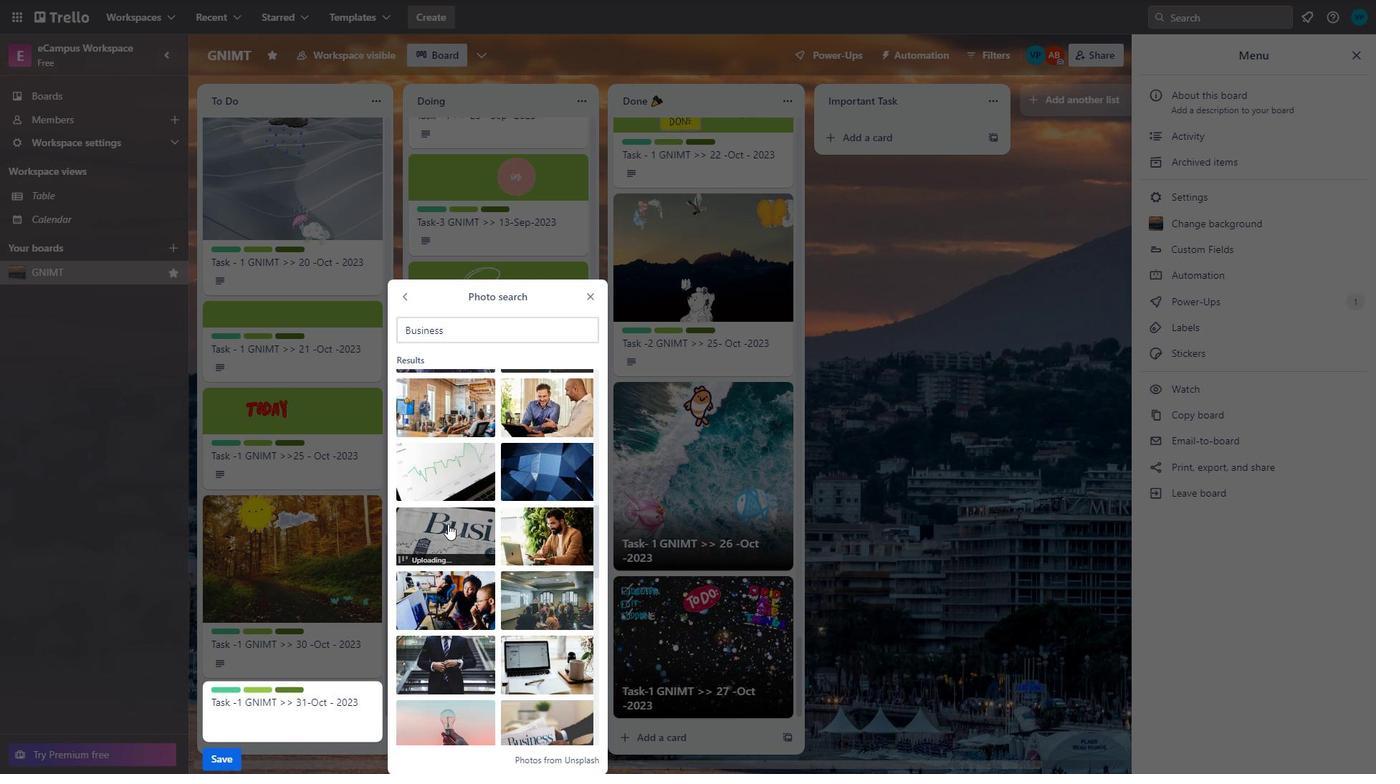 
Action: Mouse moved to (458, 628)
Screenshot: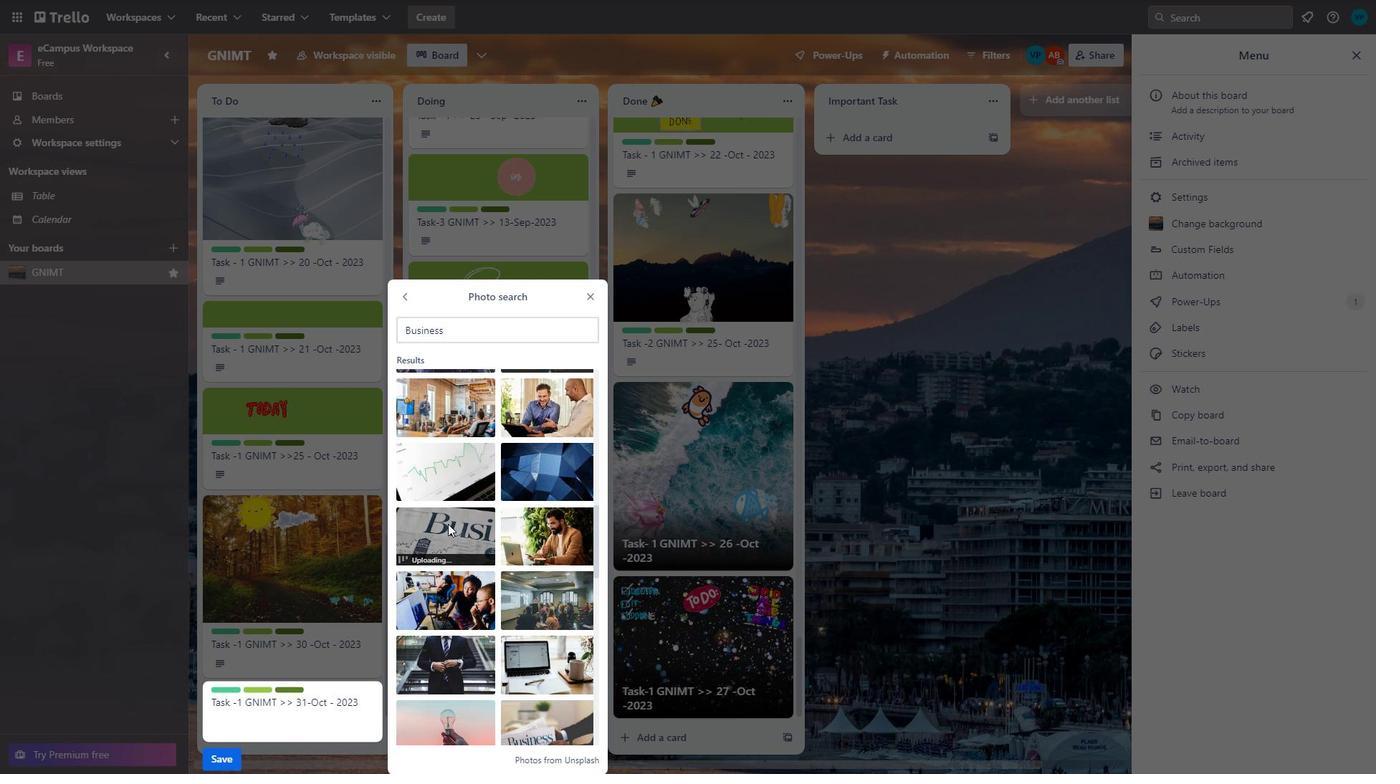 
Action: Mouse scrolled (458, 627) with delta (0, 0)
Screenshot: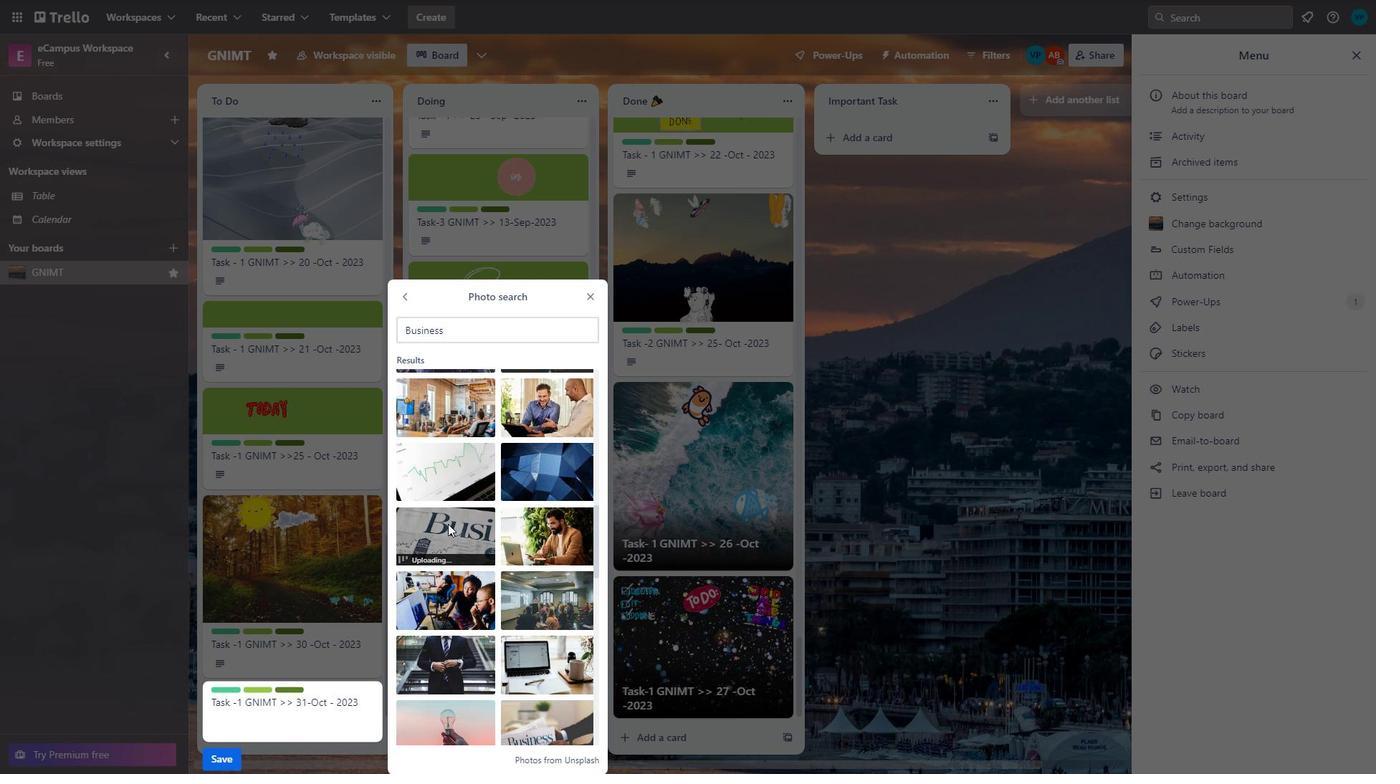 
Action: Mouse moved to (459, 634)
Screenshot: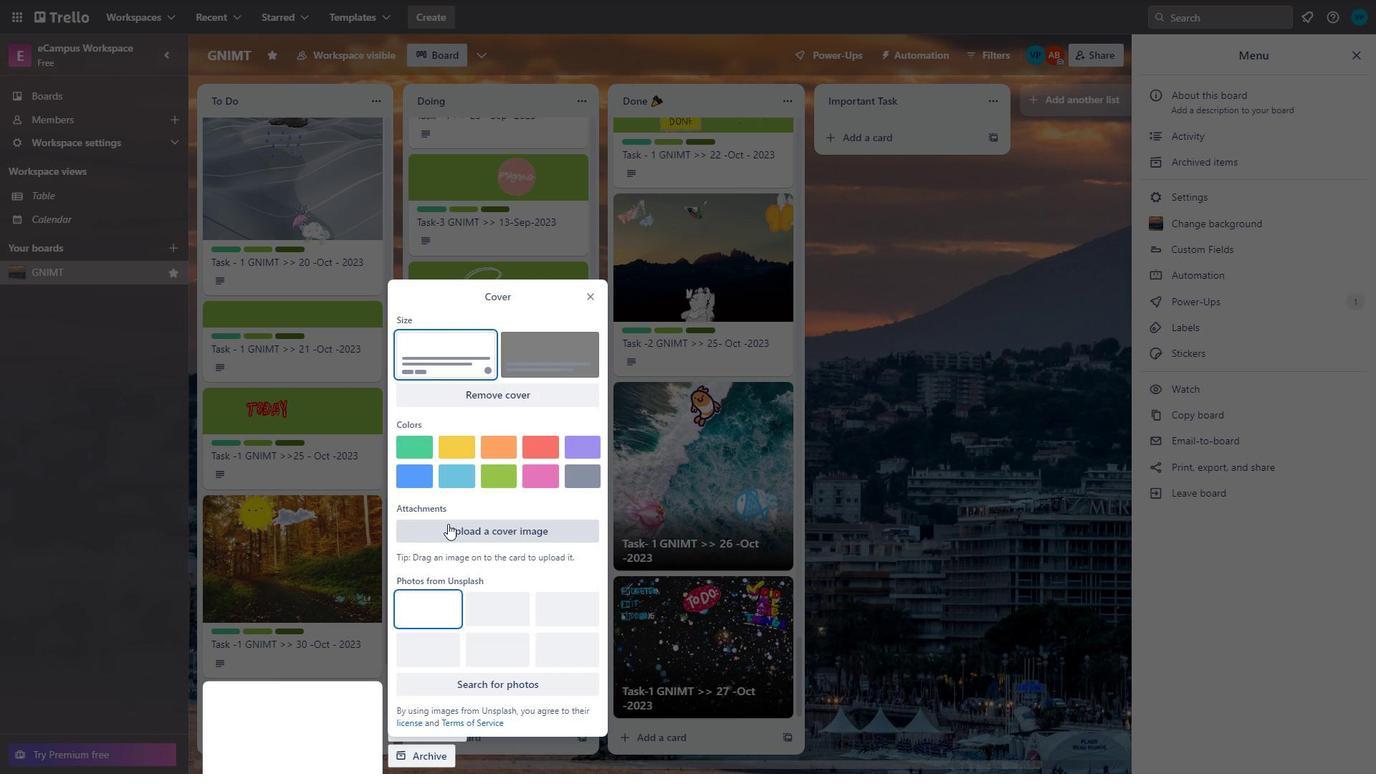 
Action: Mouse scrolled (459, 633) with delta (0, 0)
Screenshot: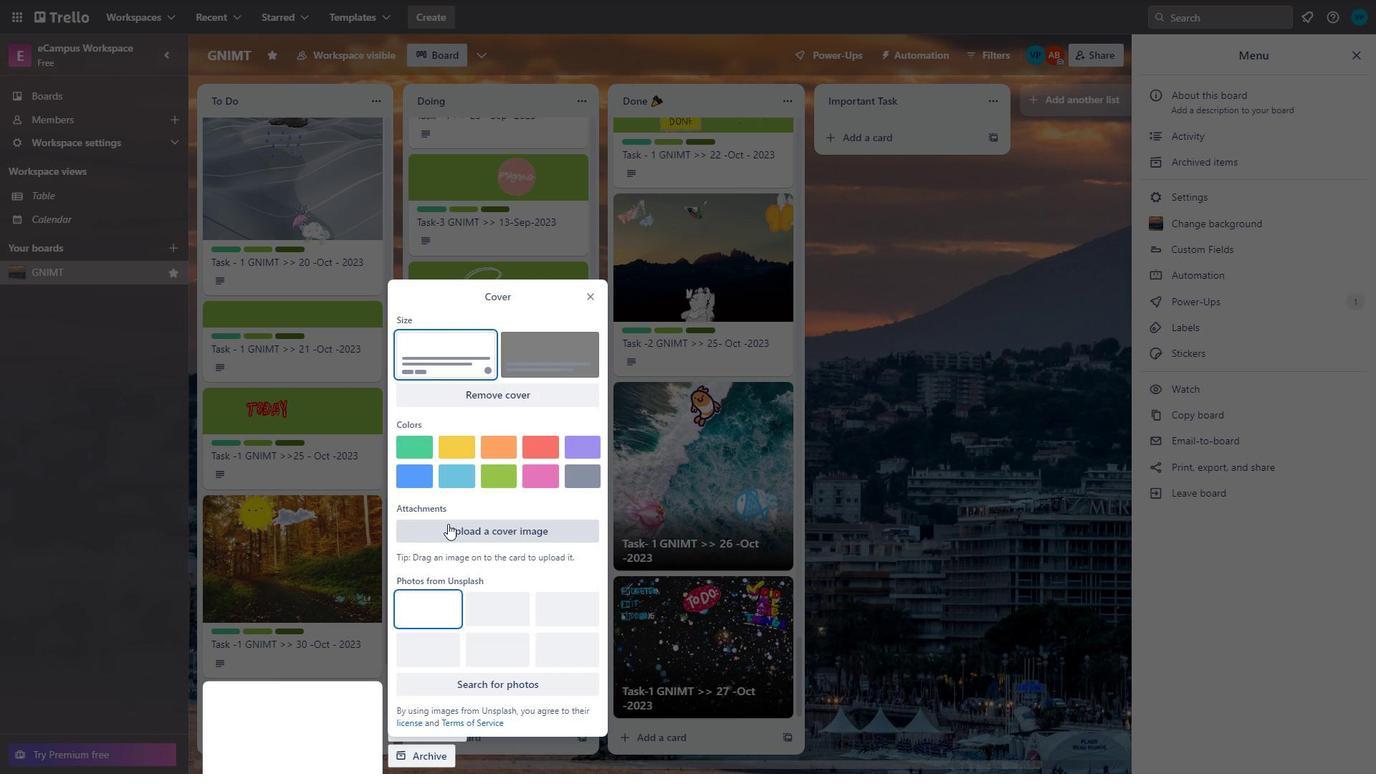
Action: Mouse moved to (460, 637)
Screenshot: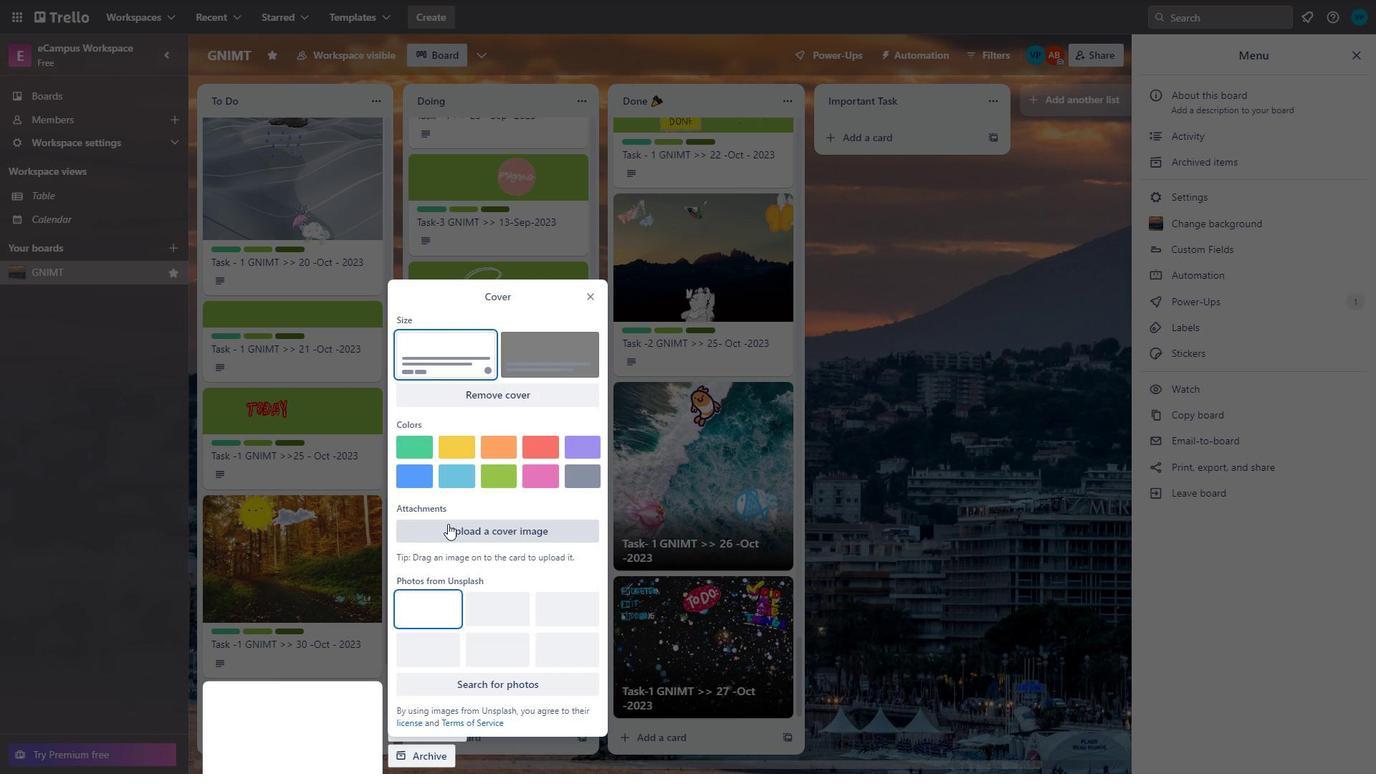 
Action: Mouse scrolled (460, 636) with delta (0, 0)
Screenshot: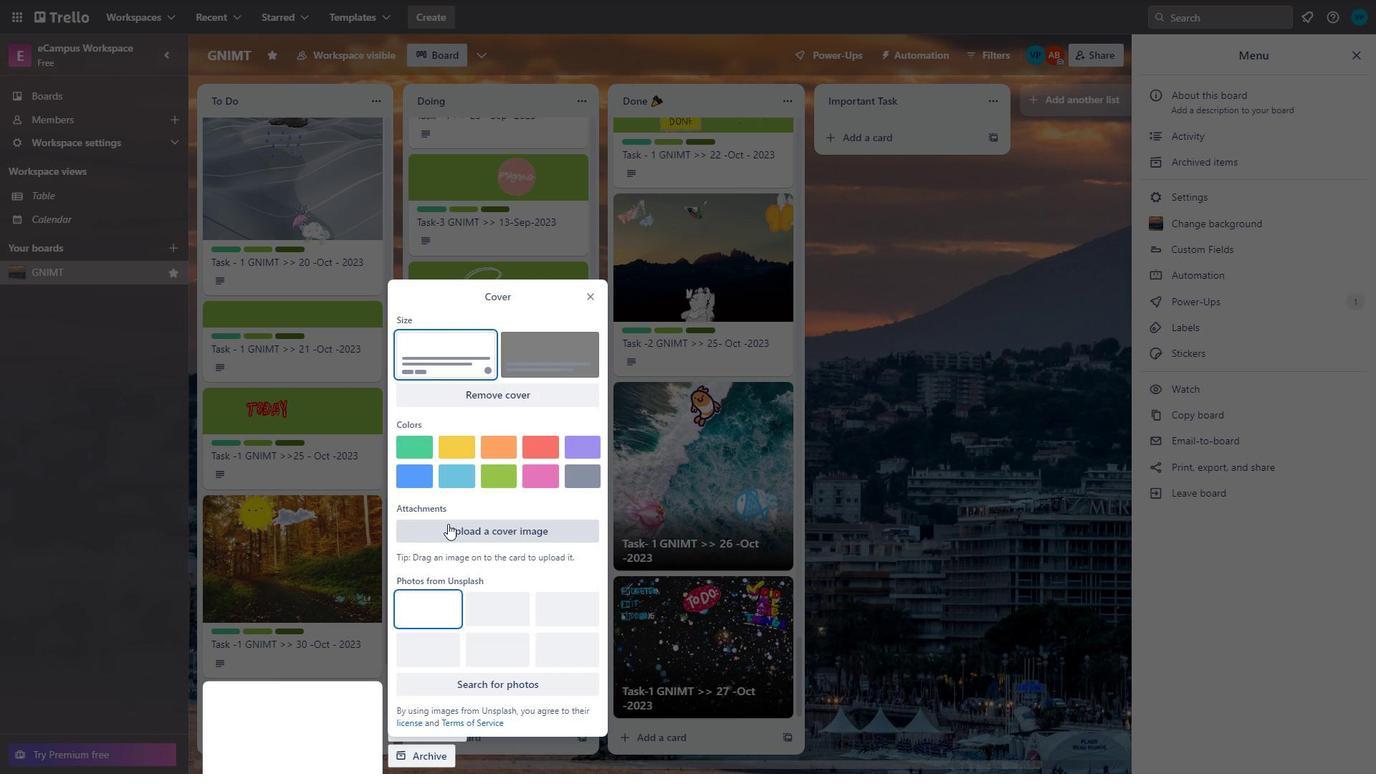 
Action: Mouse scrolled (460, 636) with delta (0, 0)
Screenshot: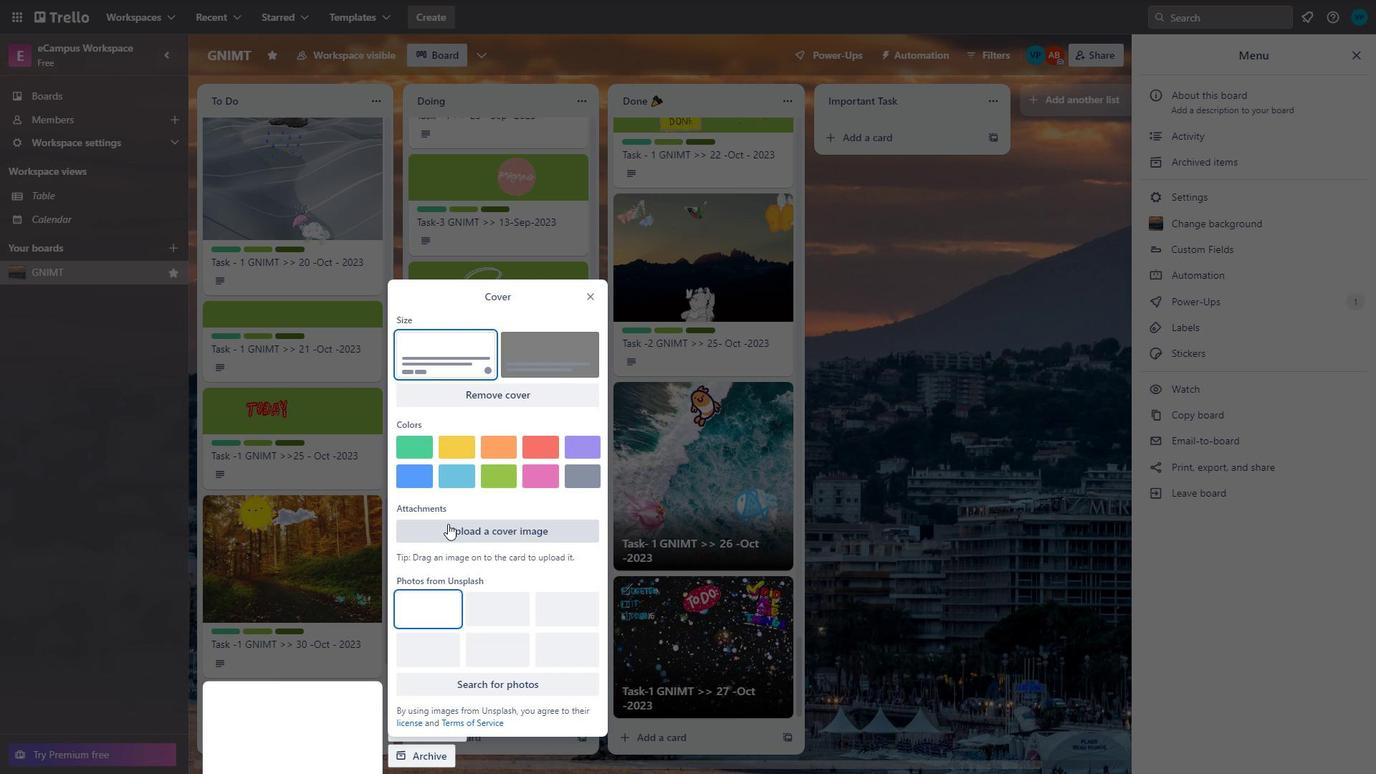 
Action: Mouse moved to (402, 440)
Screenshot: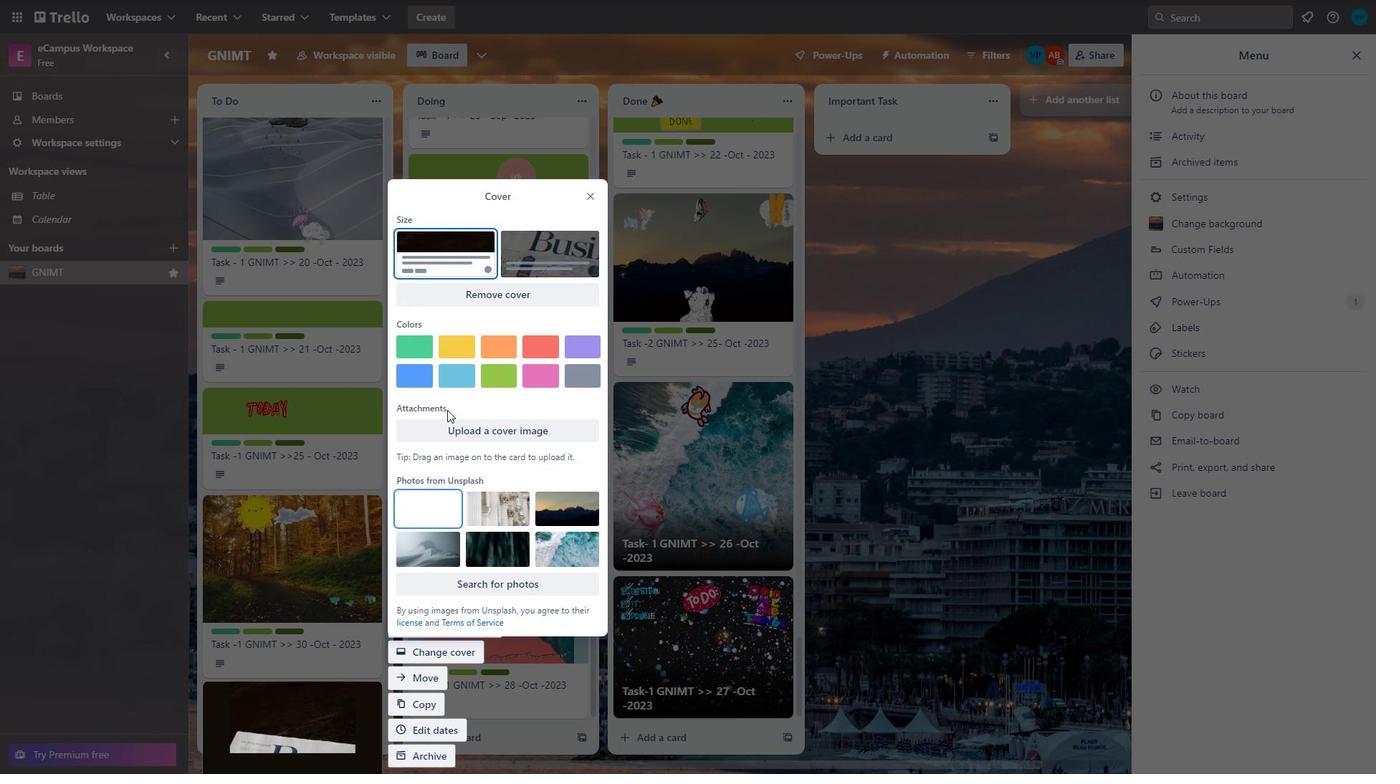 
Action: Mouse scrolled (402, 440) with delta (0, 0)
Screenshot: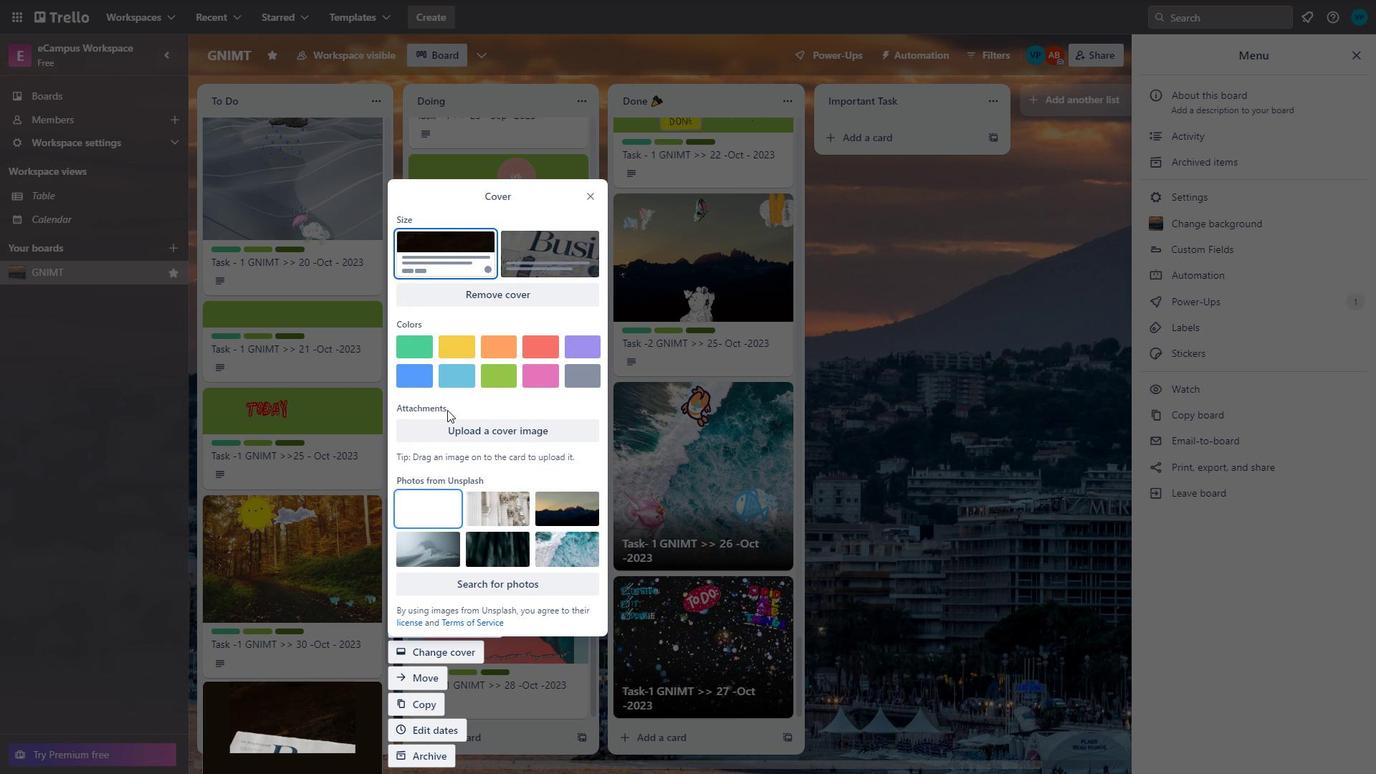 
Action: Mouse scrolled (402, 440) with delta (0, 0)
Screenshot: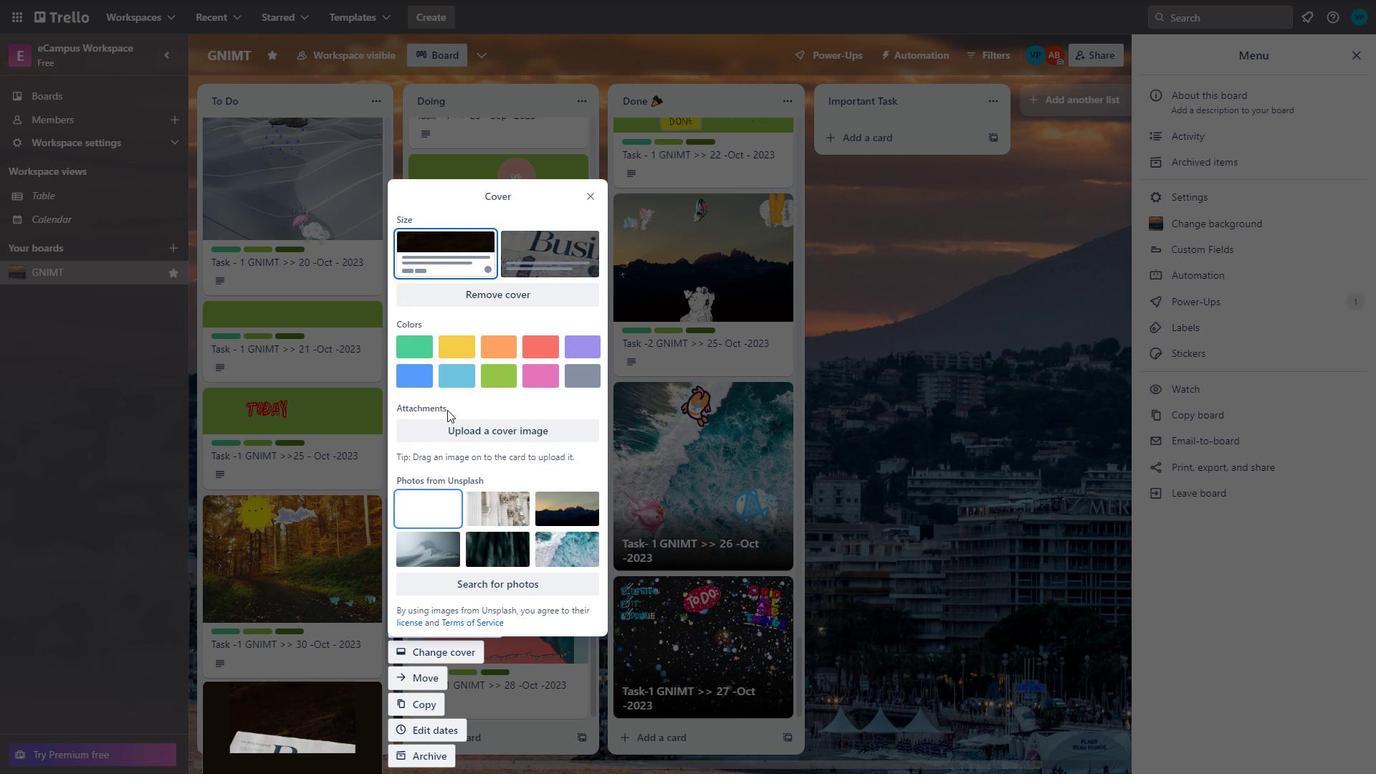 
Action: Mouse moved to (448, 523)
Screenshot: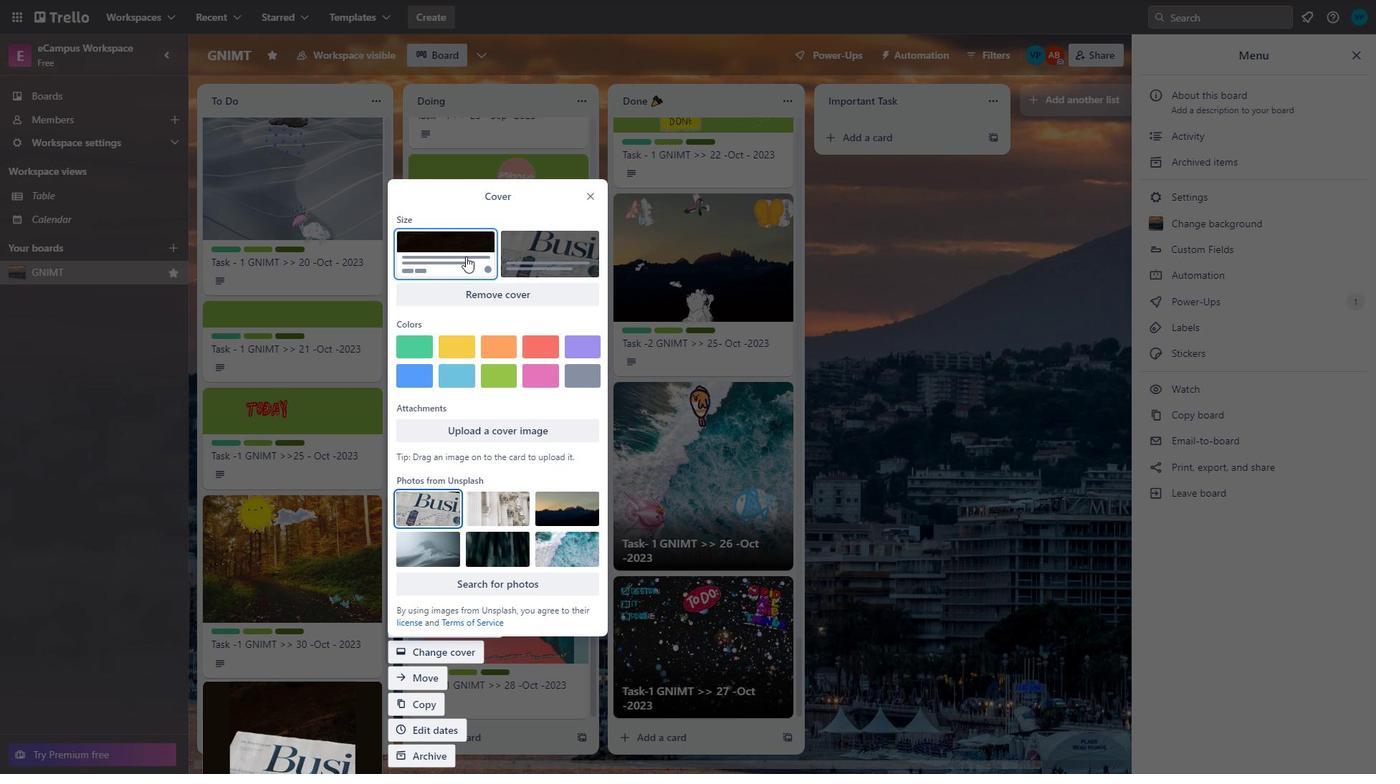 
Action: Mouse pressed left at (448, 523)
Screenshot: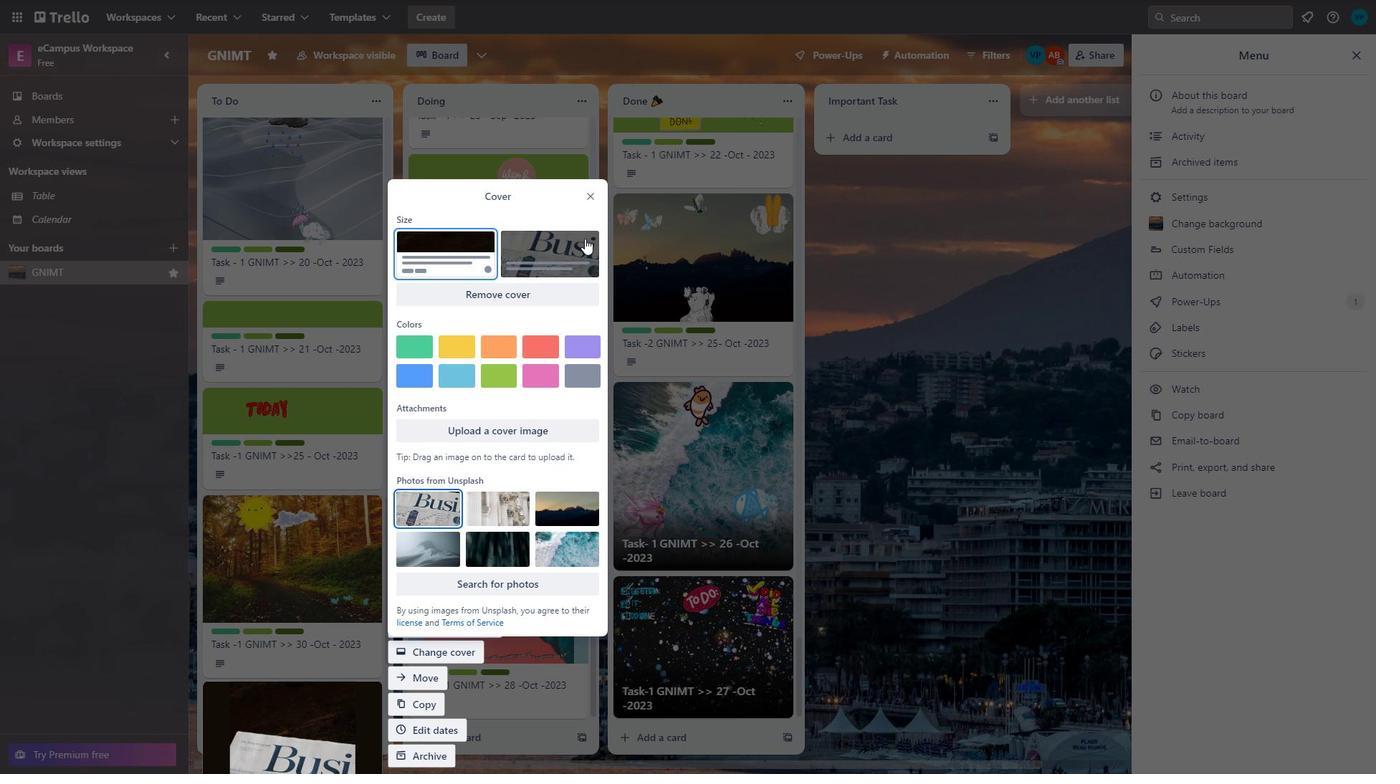 
Action: Mouse moved to (465, 256)
Screenshot: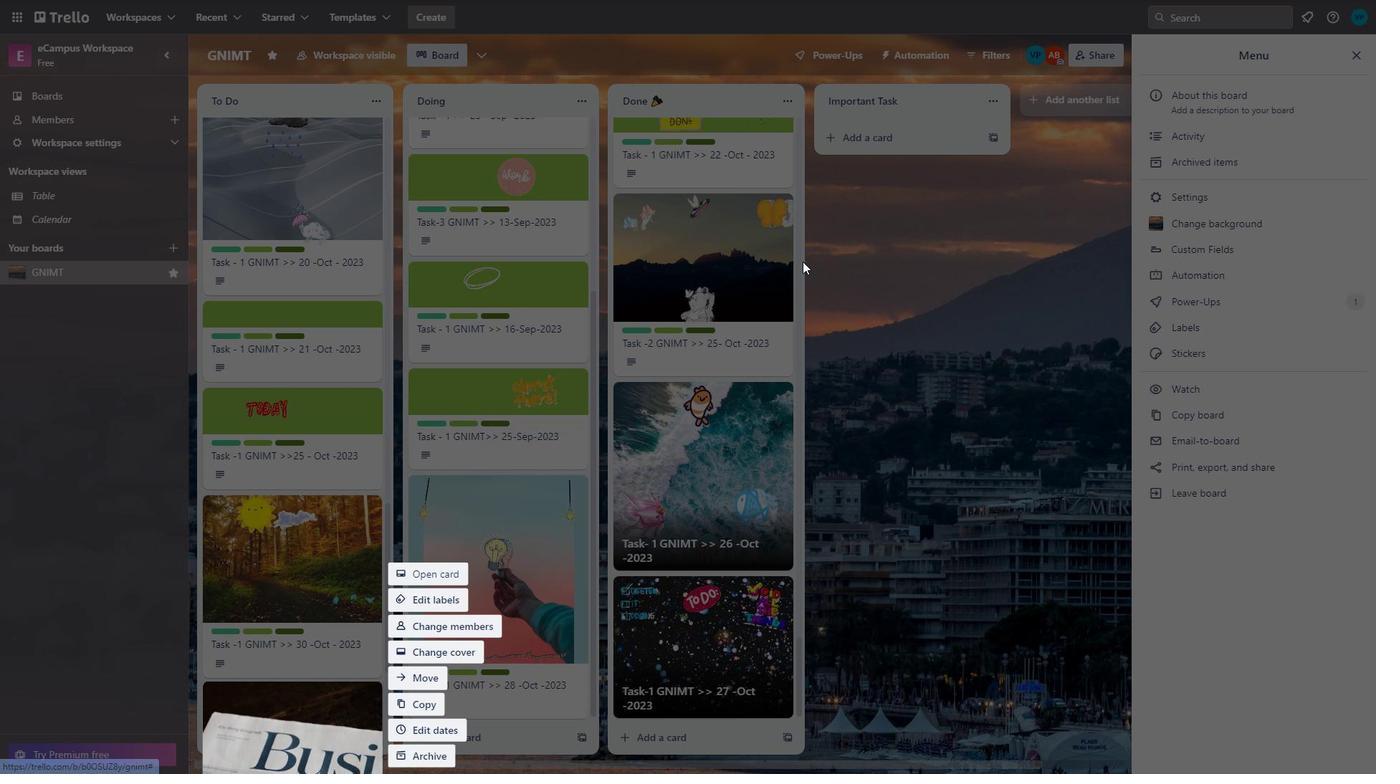 
Action: Mouse pressed left at (465, 256)
Screenshot: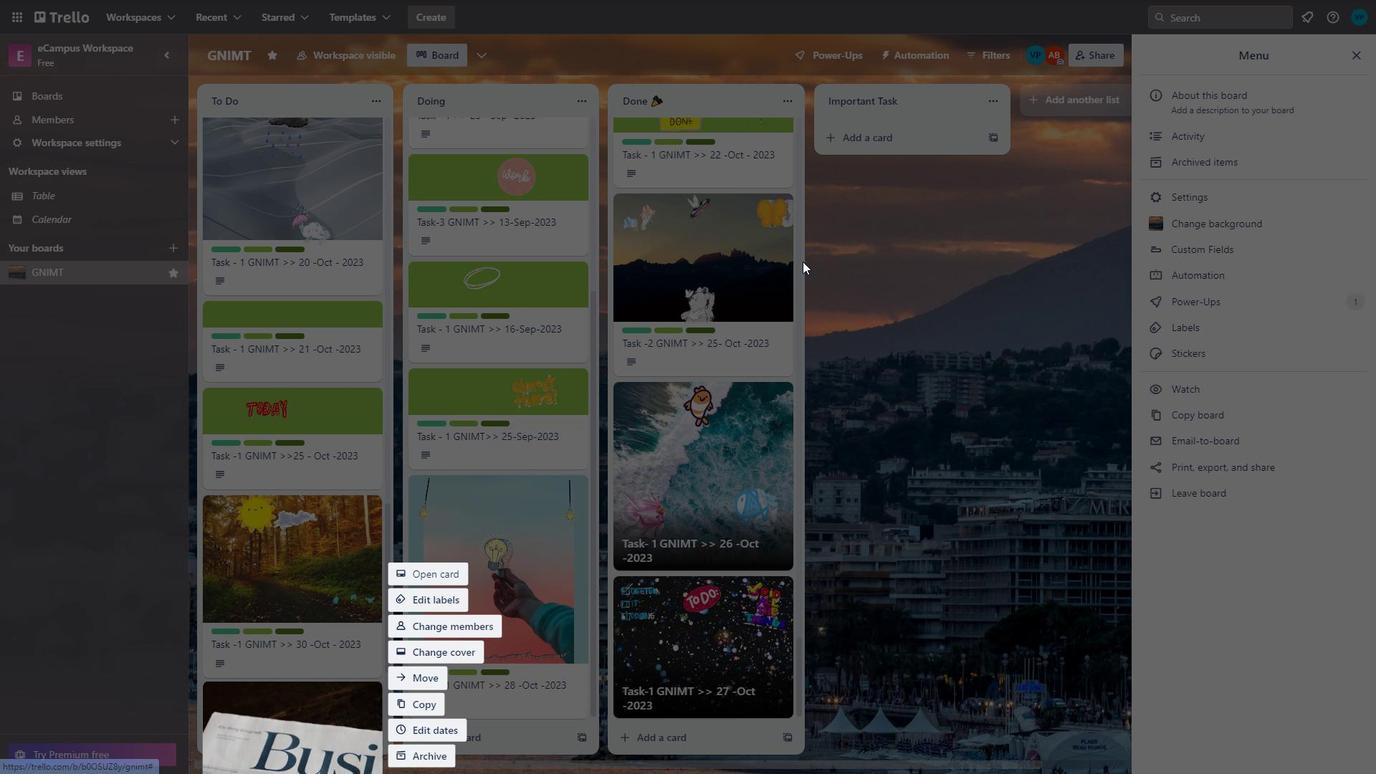 
Action: Mouse moved to (536, 250)
Screenshot: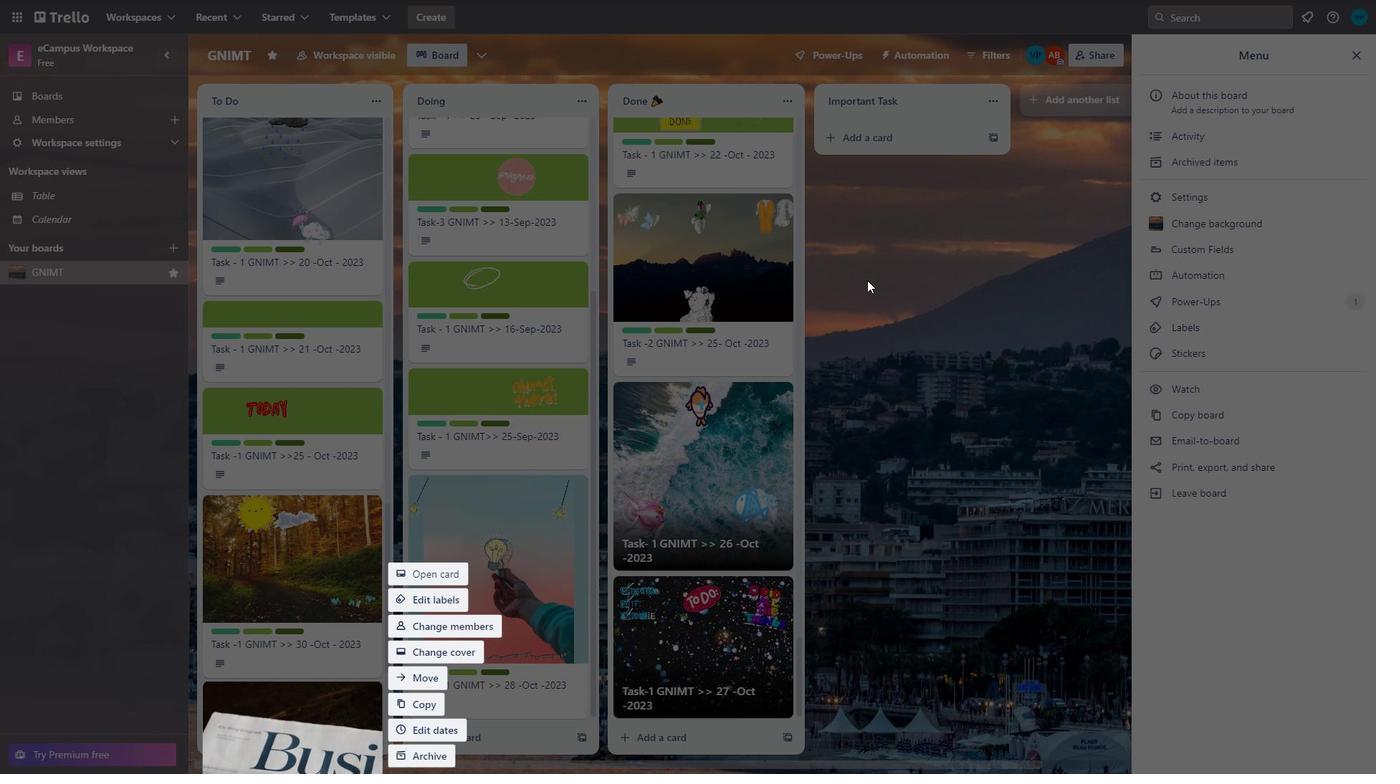 
Action: Mouse pressed left at (536, 250)
Screenshot: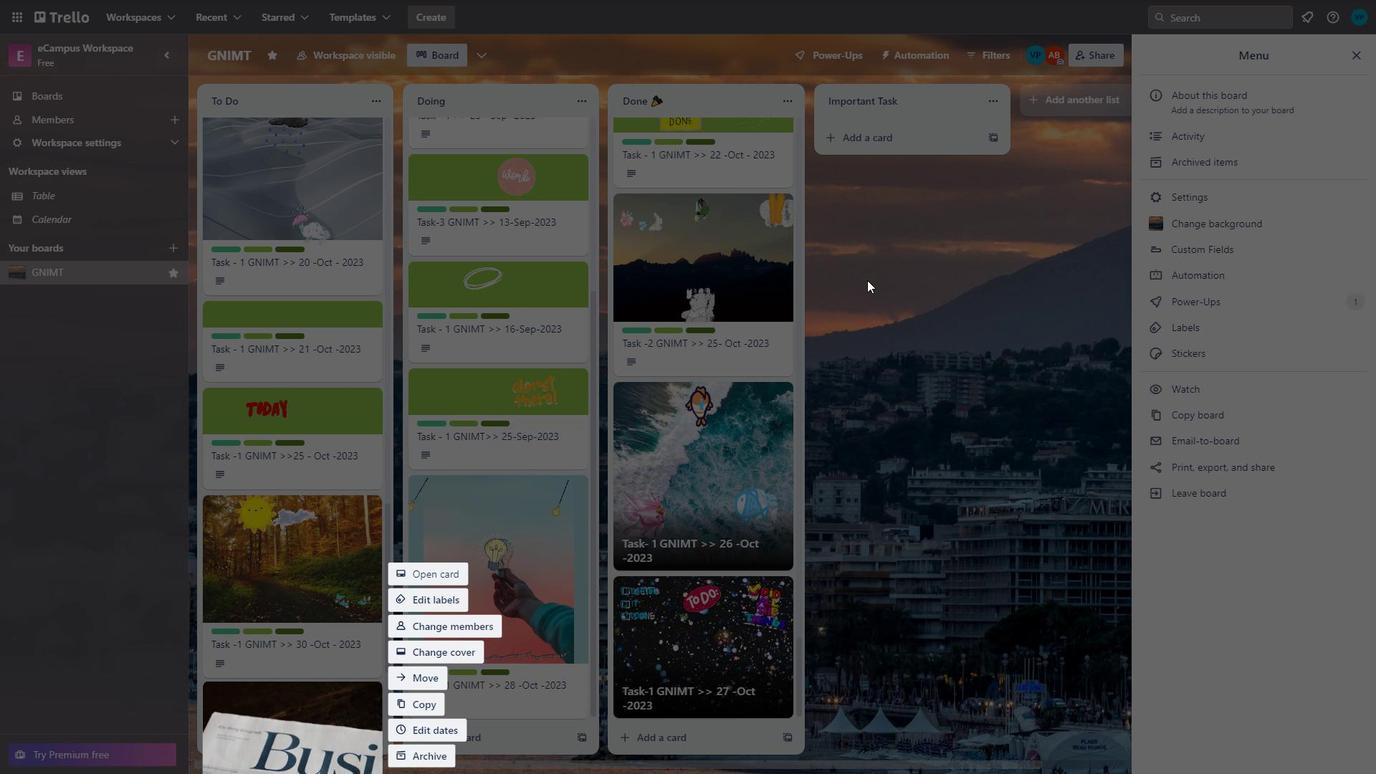 
Action: Mouse moved to (584, 197)
Screenshot: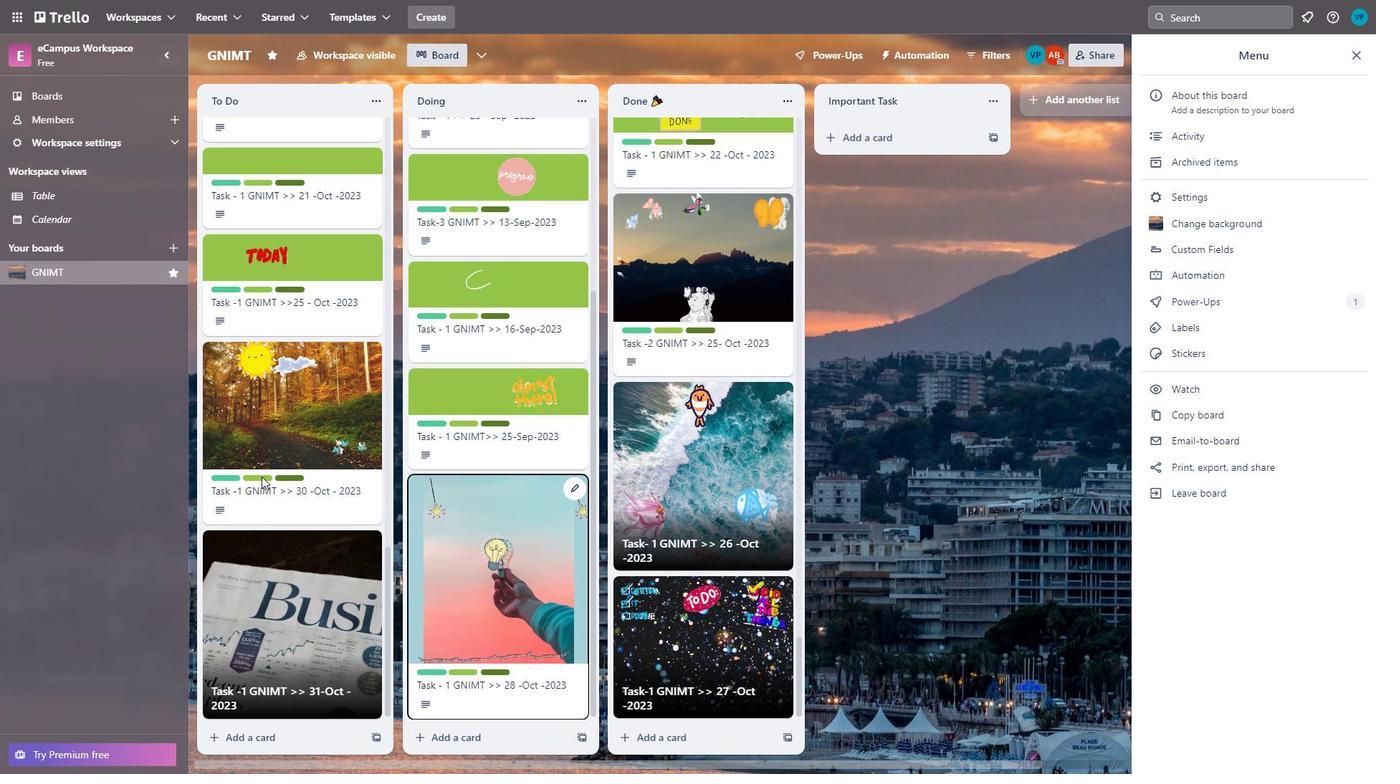 
Action: Mouse pressed left at (584, 197)
Screenshot: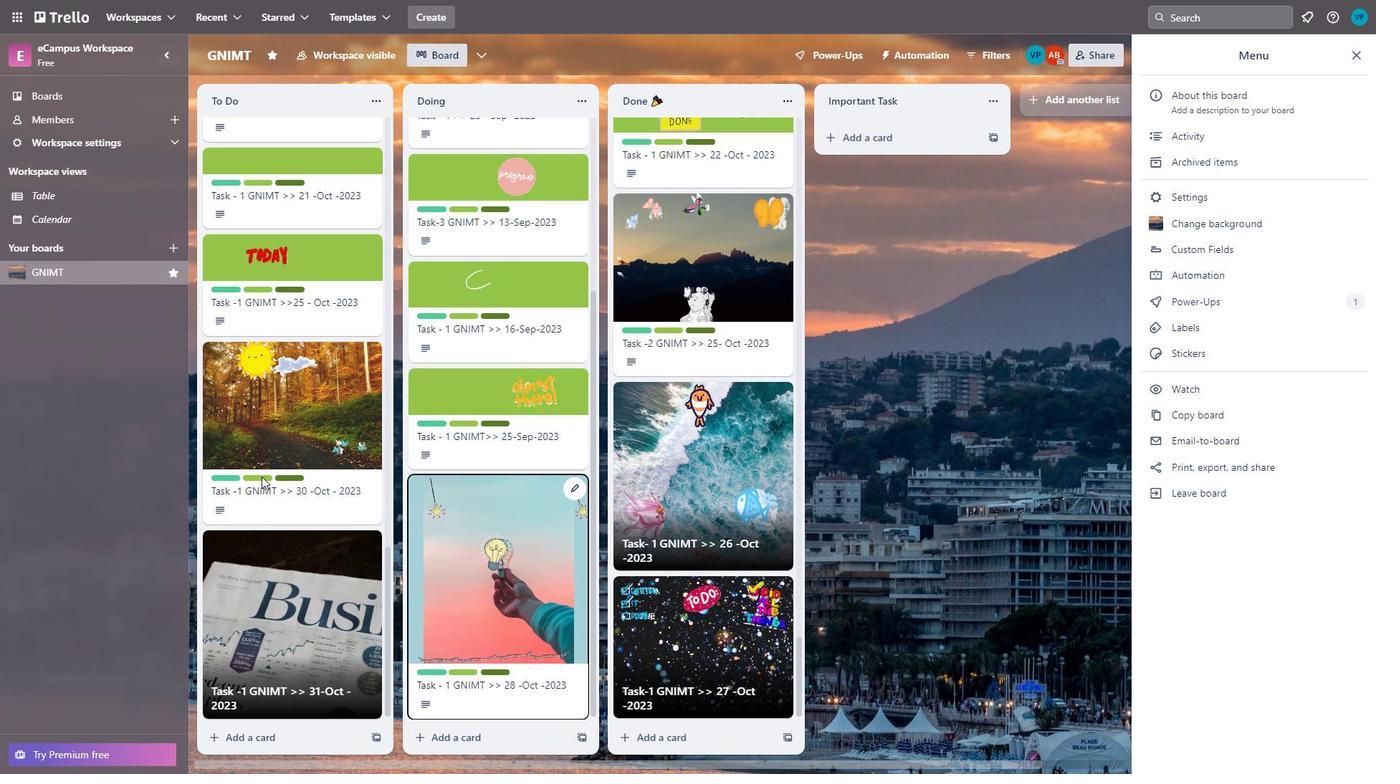 
Action: Mouse moved to (867, 280)
Screenshot: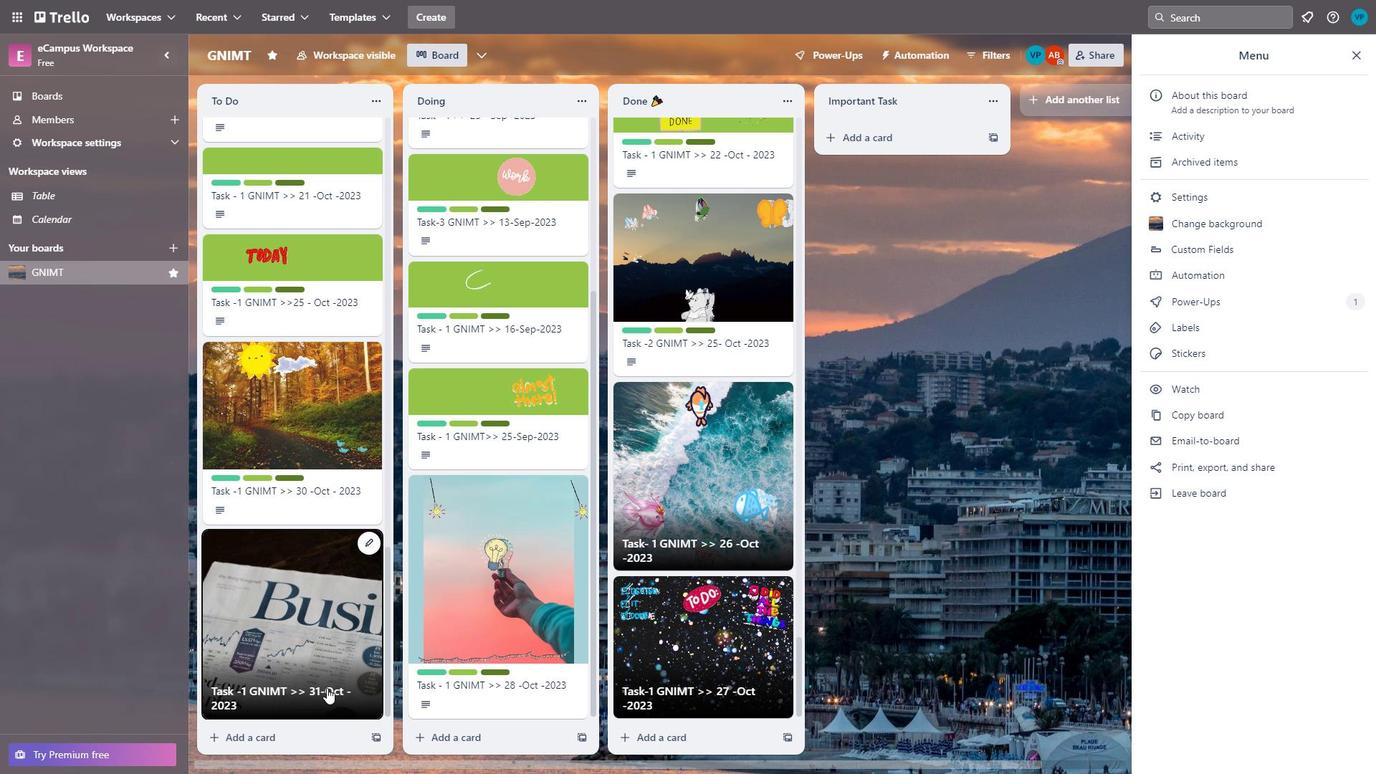 
Action: Mouse pressed left at (867, 280)
Screenshot: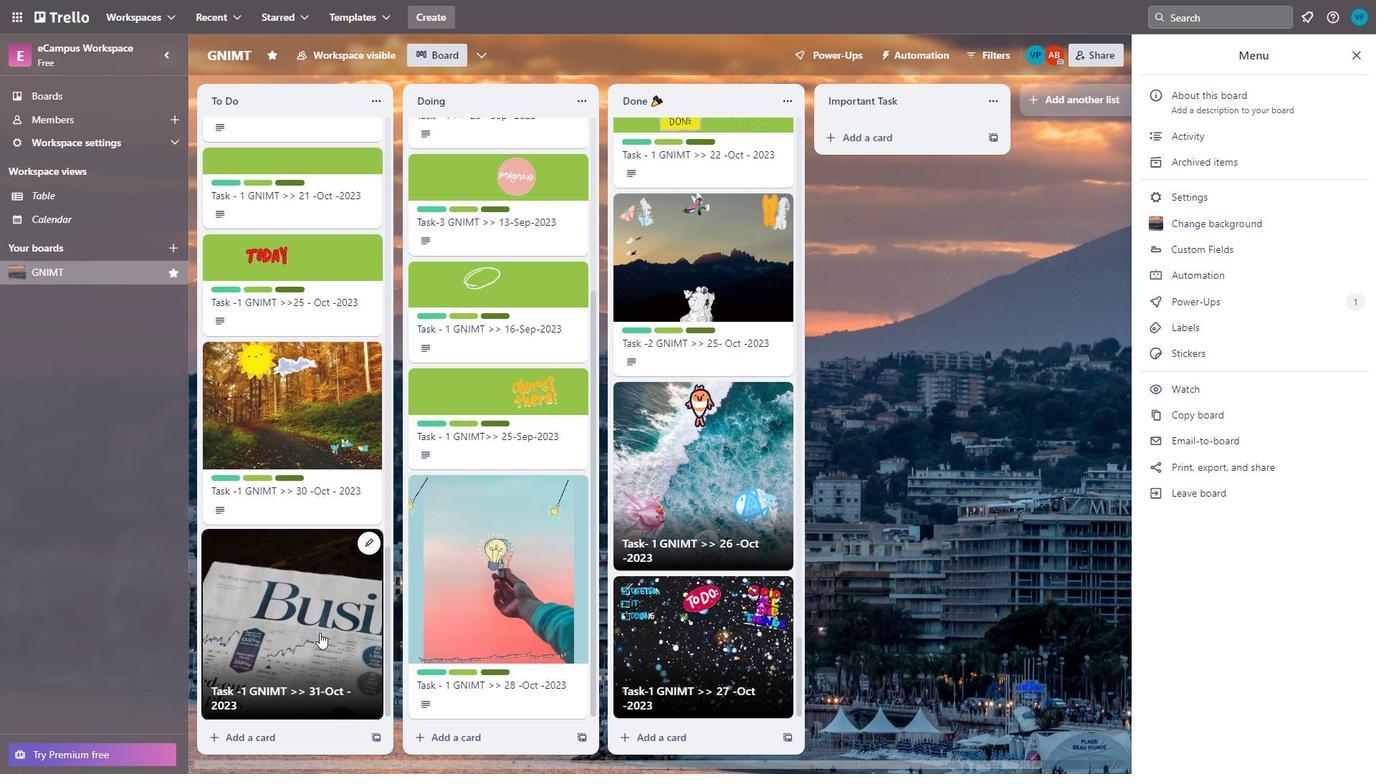 
Action: Mouse moved to (342, 600)
Screenshot: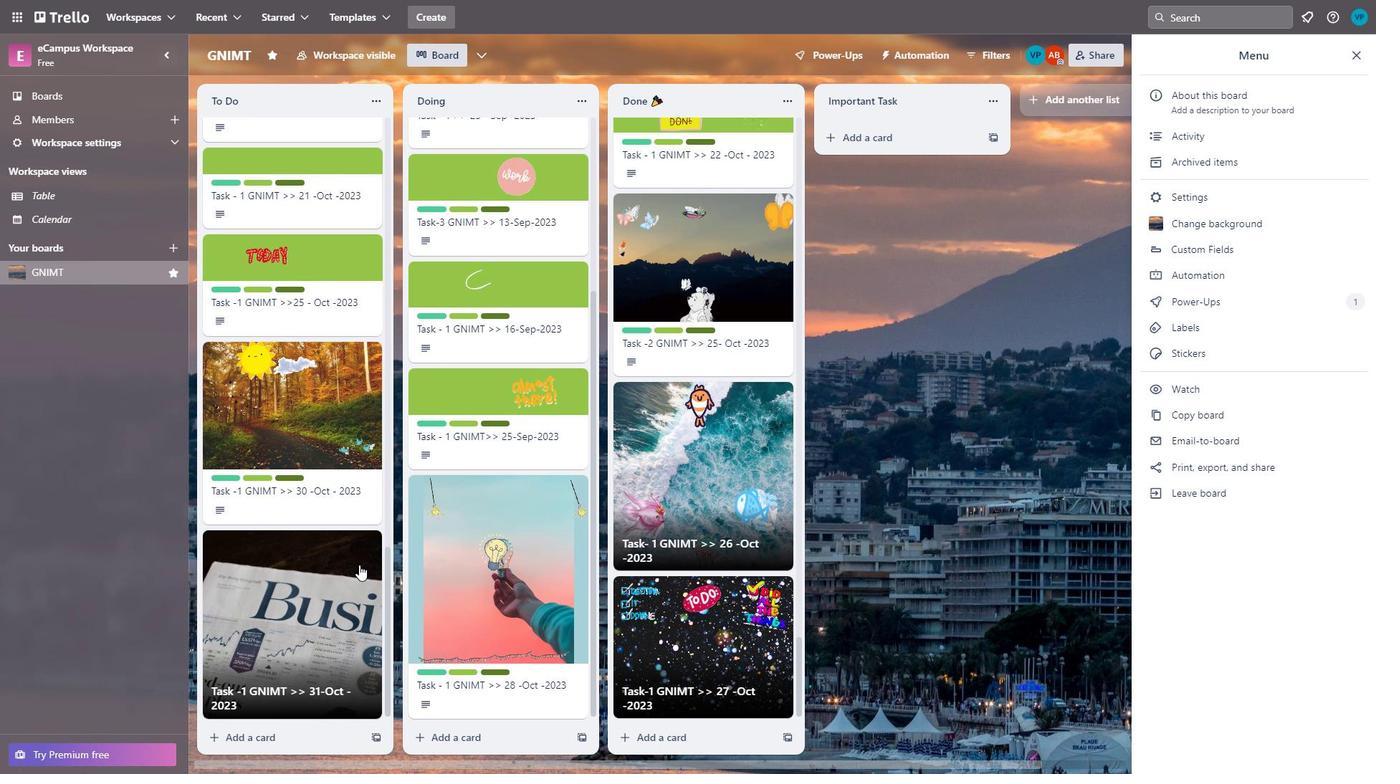 
Action: Mouse scrolled (342, 601) with delta (0, 0)
Screenshot: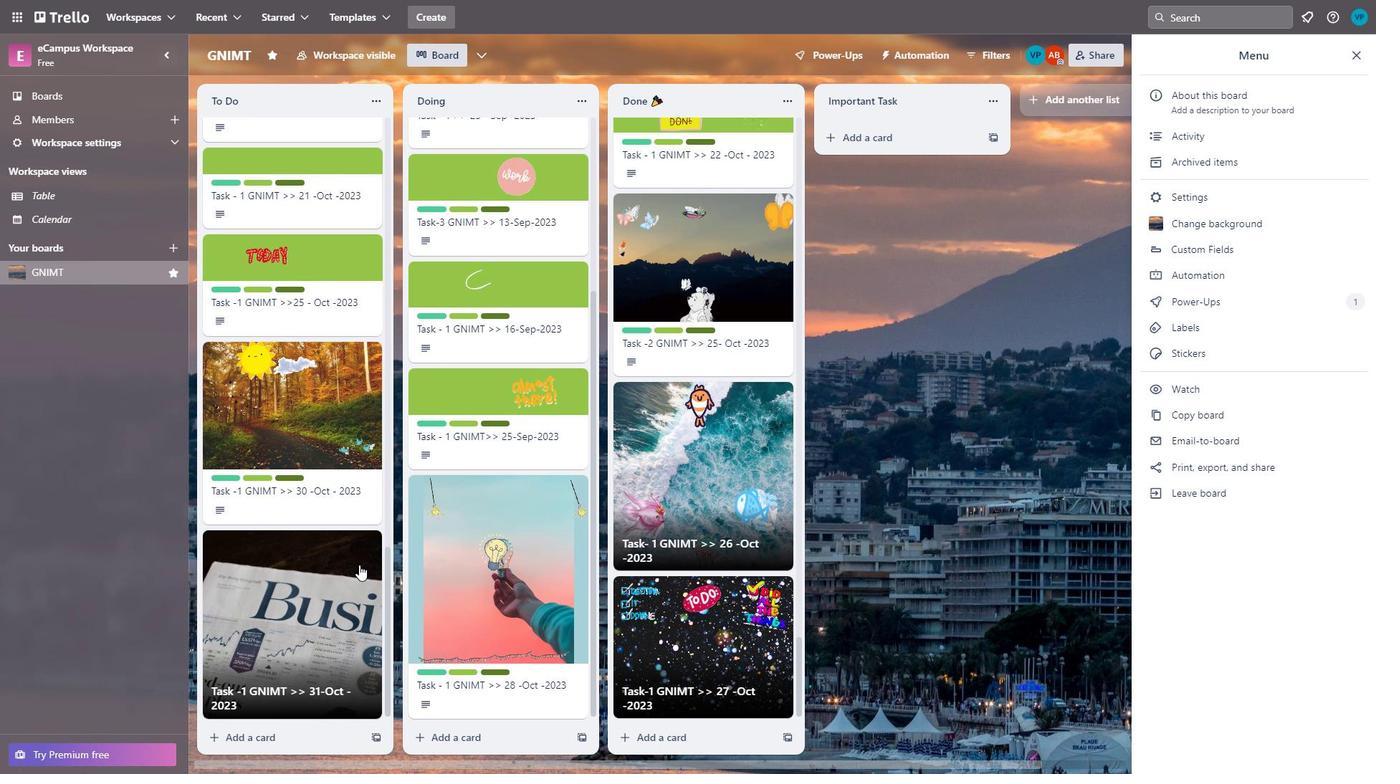 
Action: Mouse scrolled (342, 601) with delta (0, 0)
Screenshot: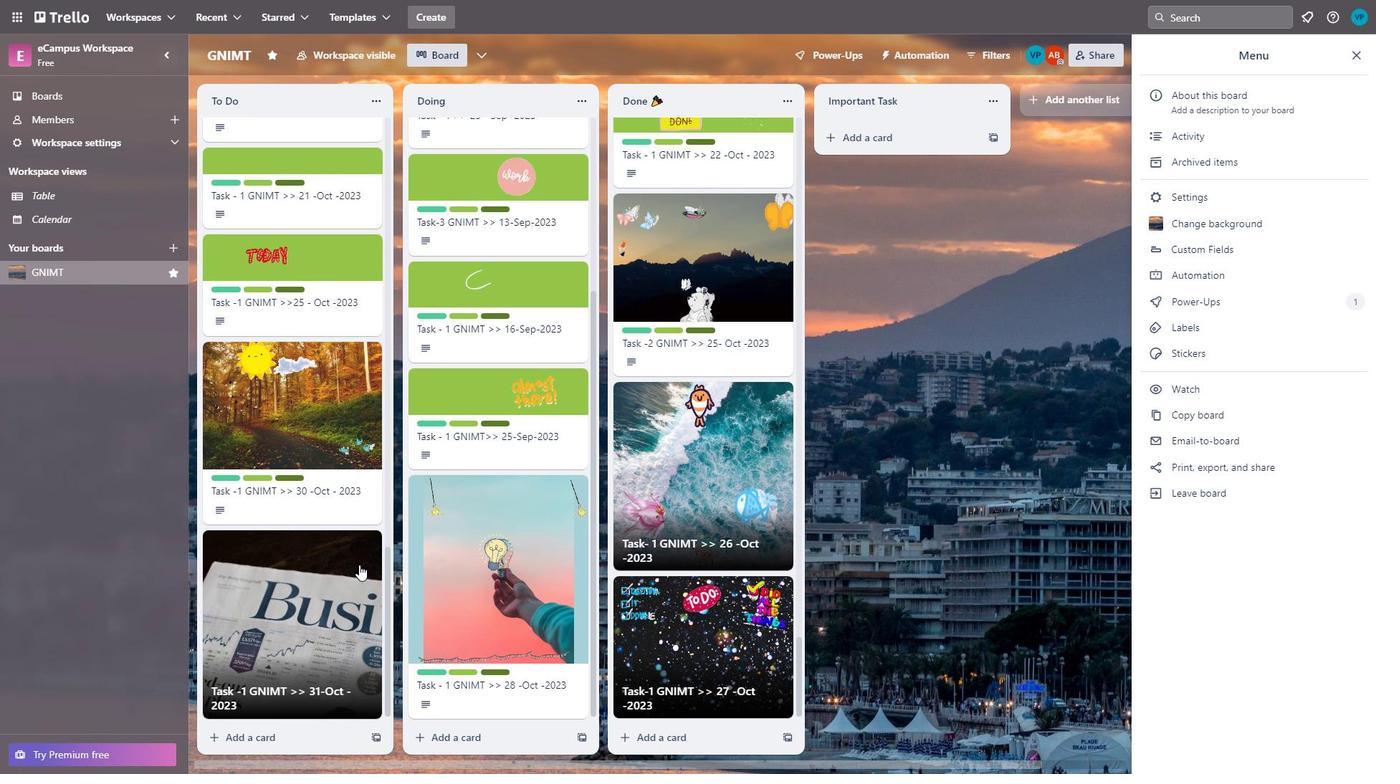 
Action: Mouse moved to (330, 593)
Screenshot: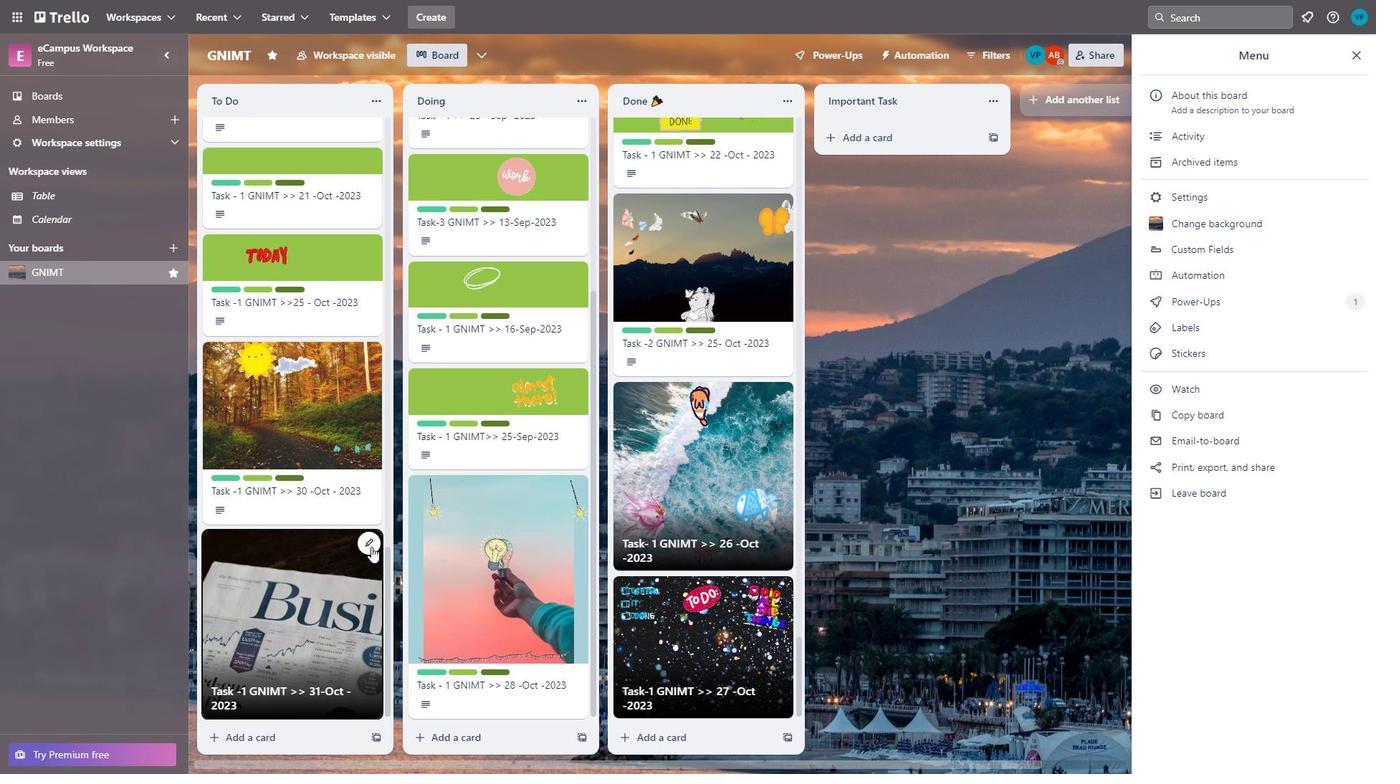 
Action: Mouse scrolled (330, 594) with delta (0, 0)
Screenshot: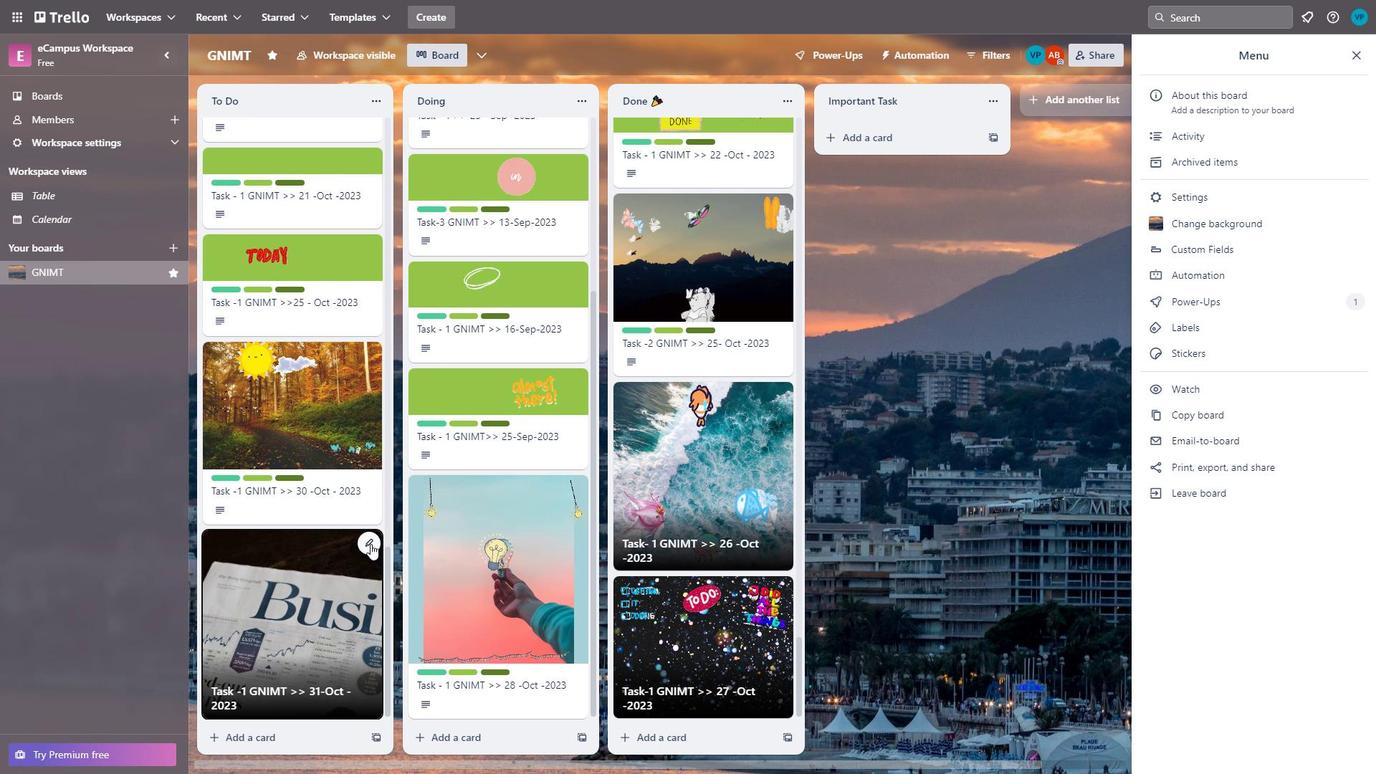 
Action: Mouse scrolled (330, 594) with delta (0, 0)
Screenshot: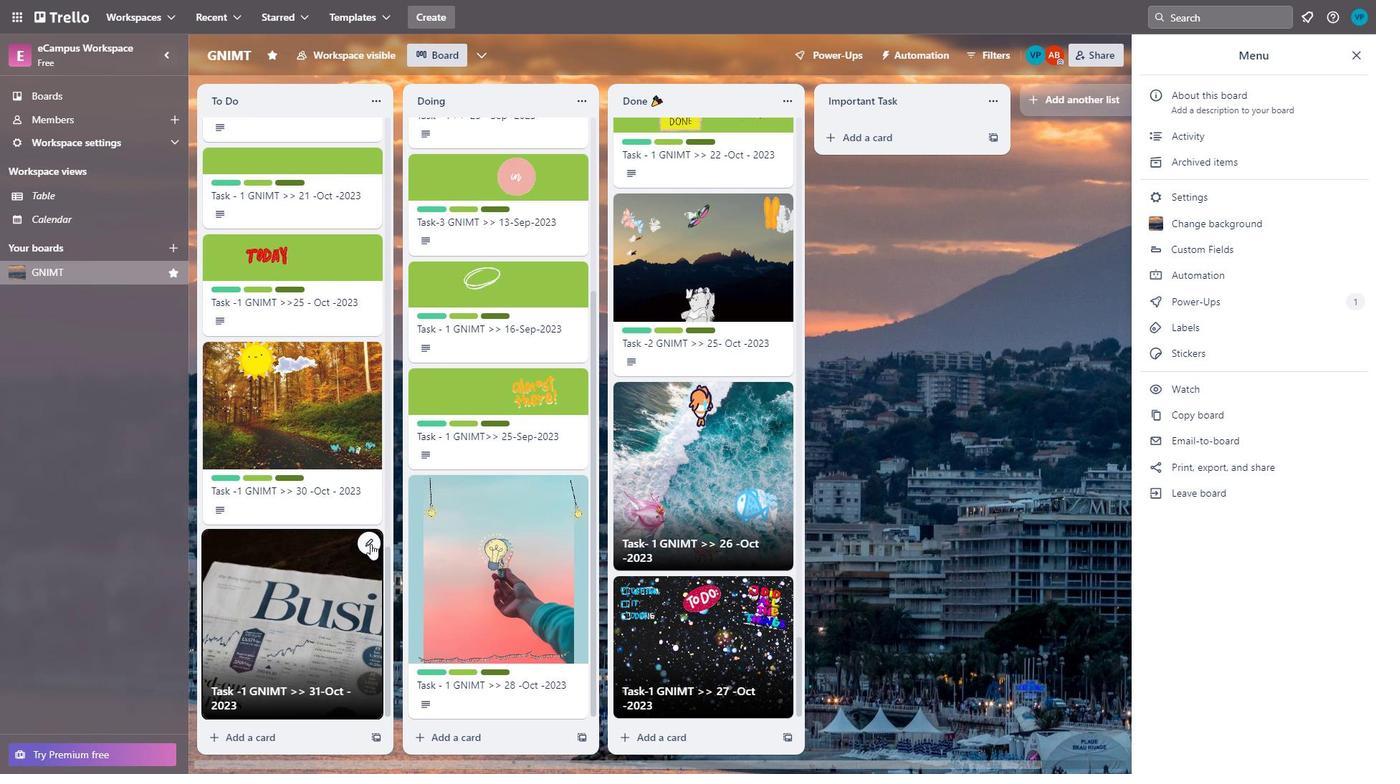 
Action: Mouse scrolled (330, 594) with delta (0, 0)
Screenshot: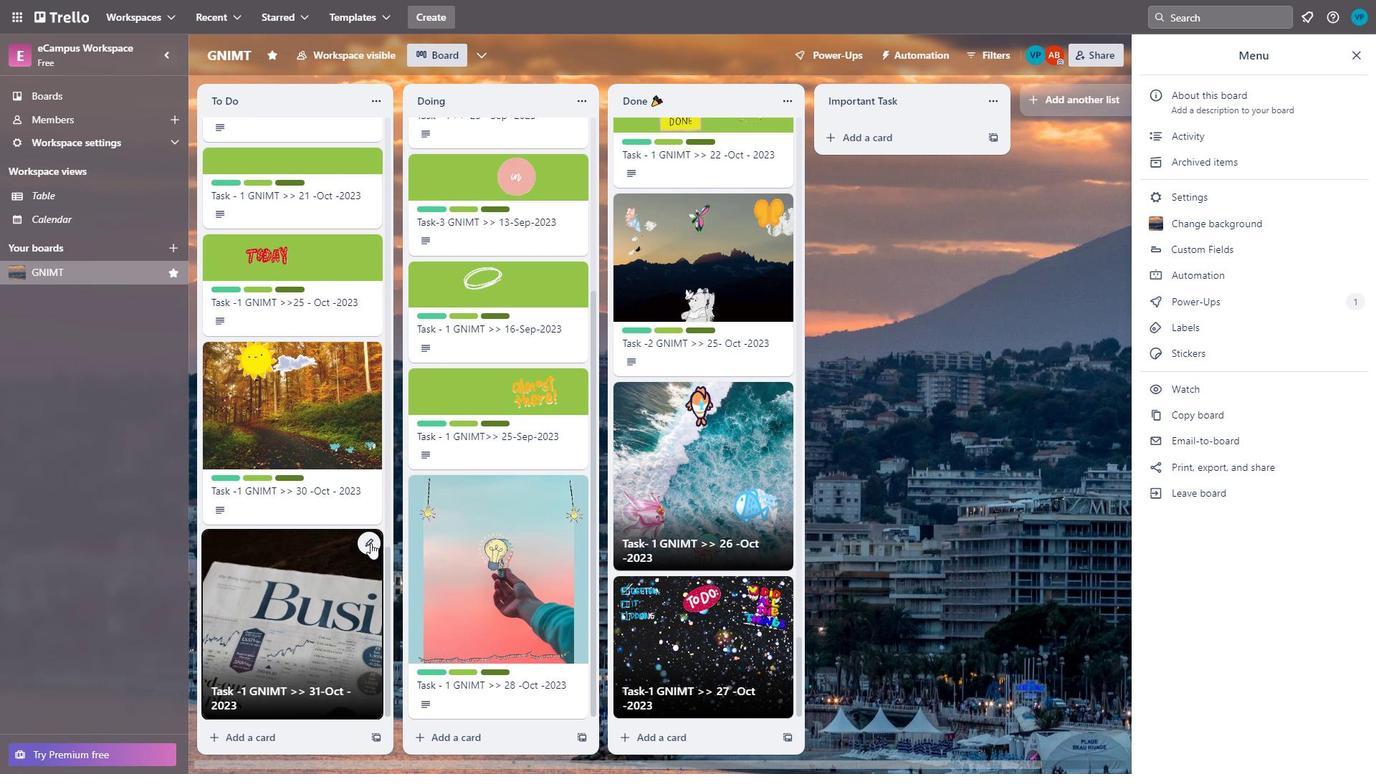 
Action: Mouse moved to (526, 606)
Screenshot: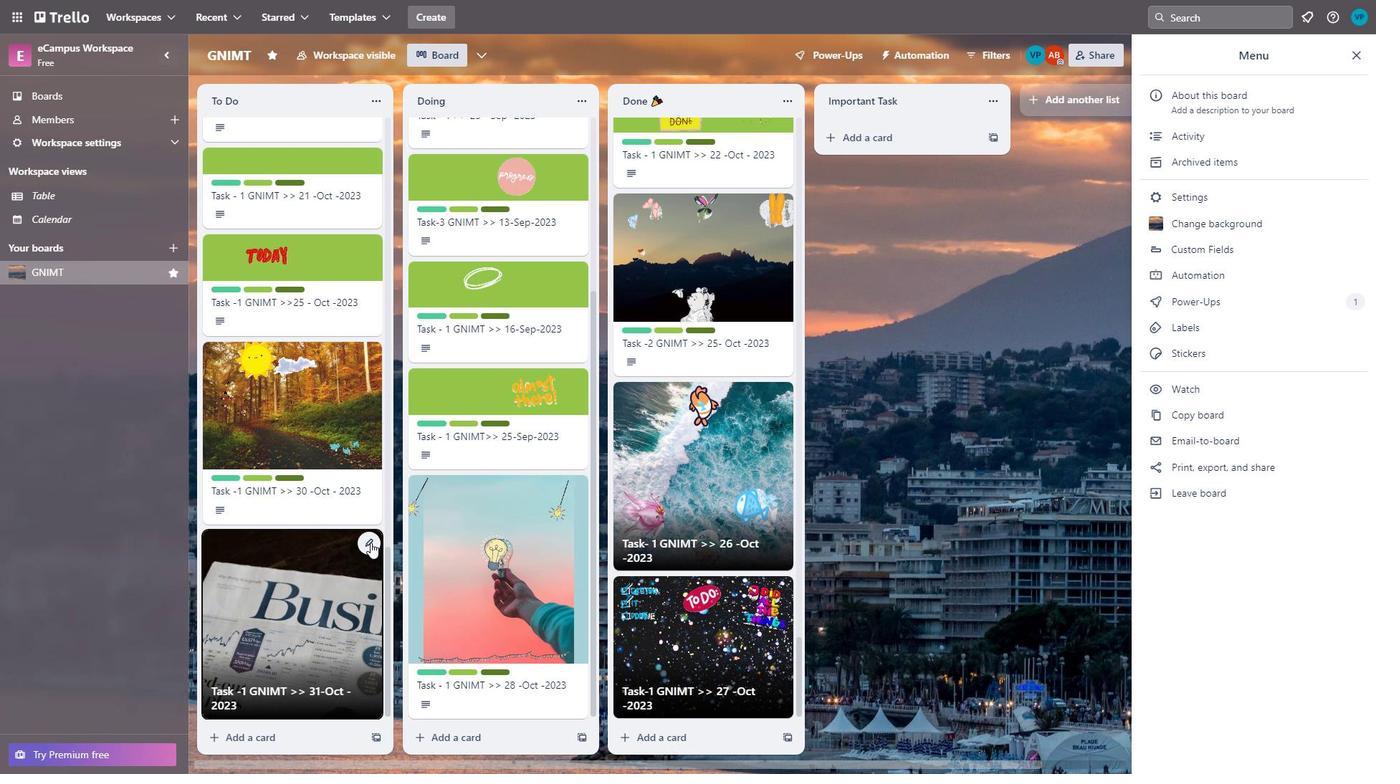 
Action: Mouse scrolled (526, 605) with delta (0, 0)
Screenshot: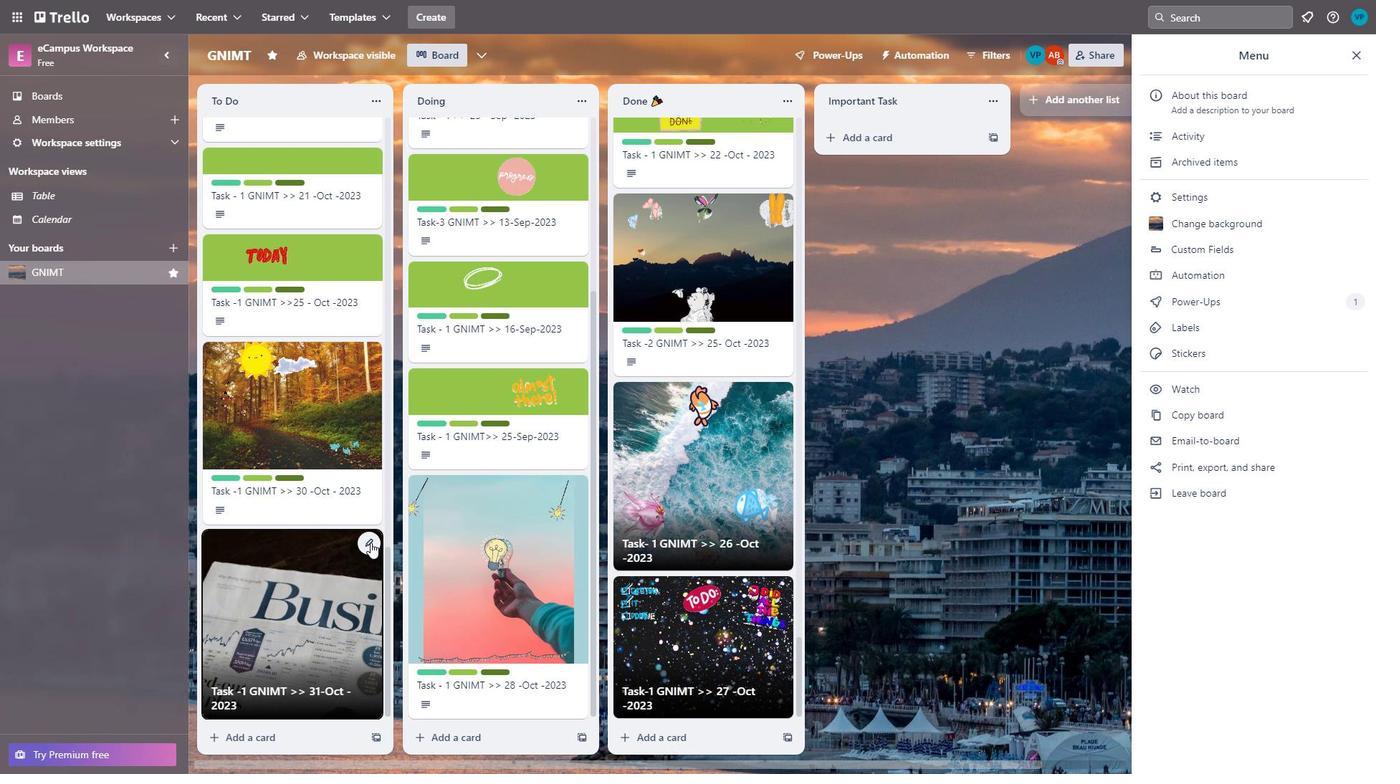 
Action: Mouse moved to (525, 612)
Screenshot: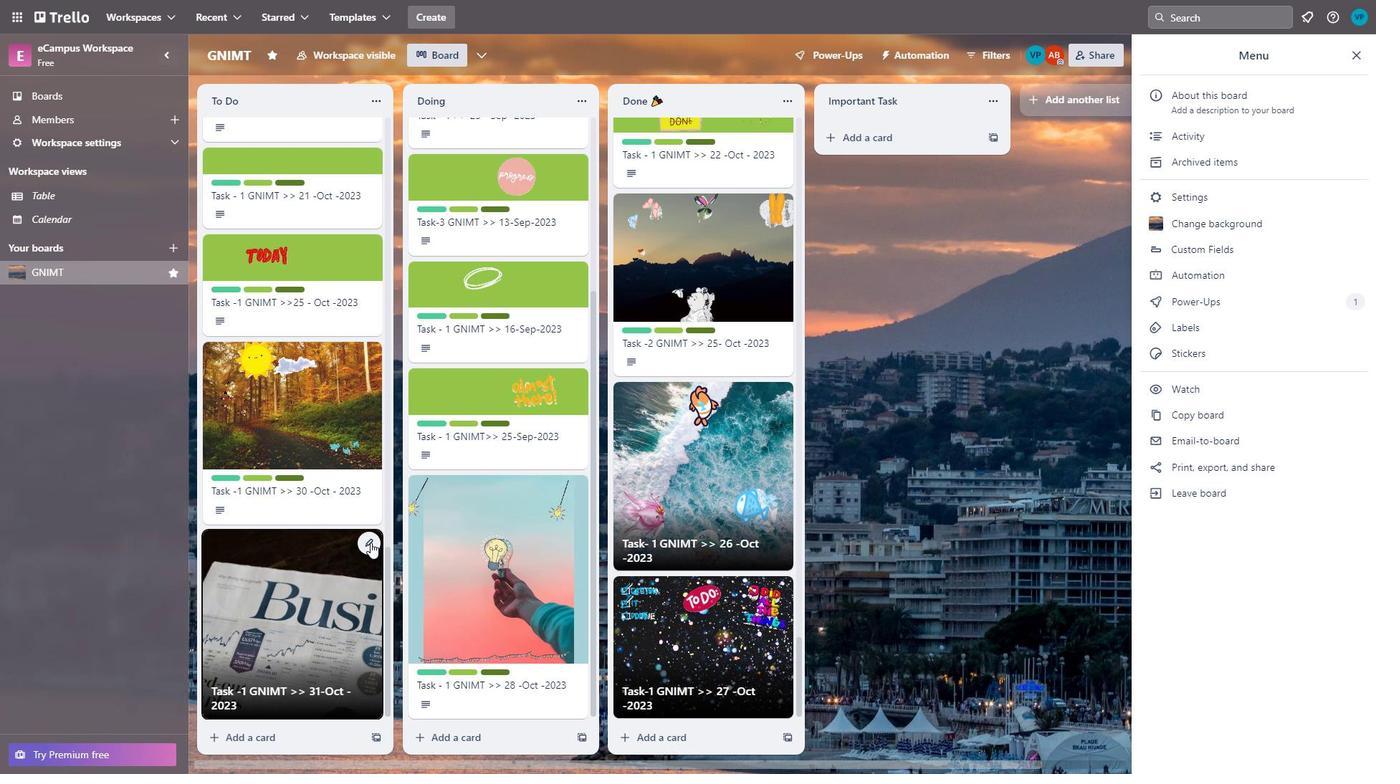 
Action: Mouse scrolled (525, 612) with delta (0, 0)
Screenshot: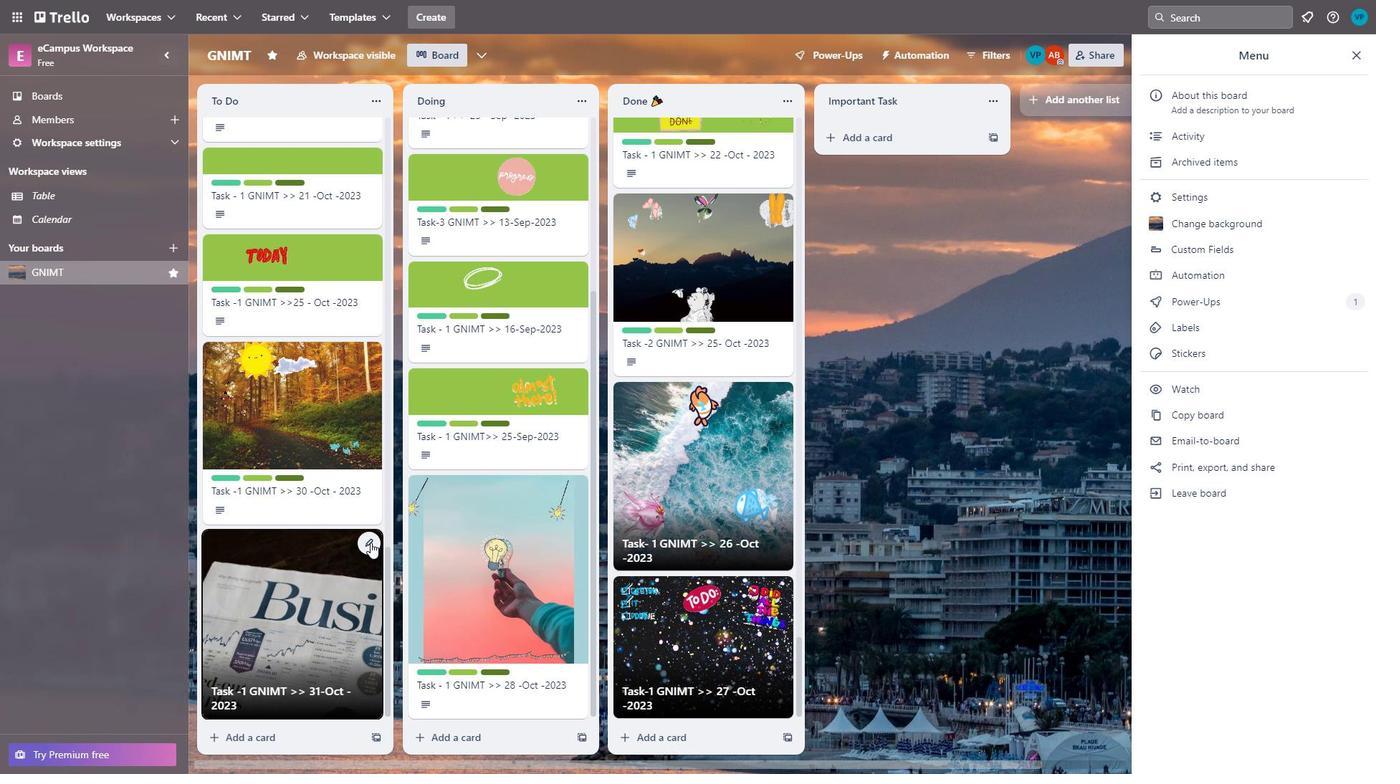 
Action: Mouse moved to (524, 617)
Screenshot: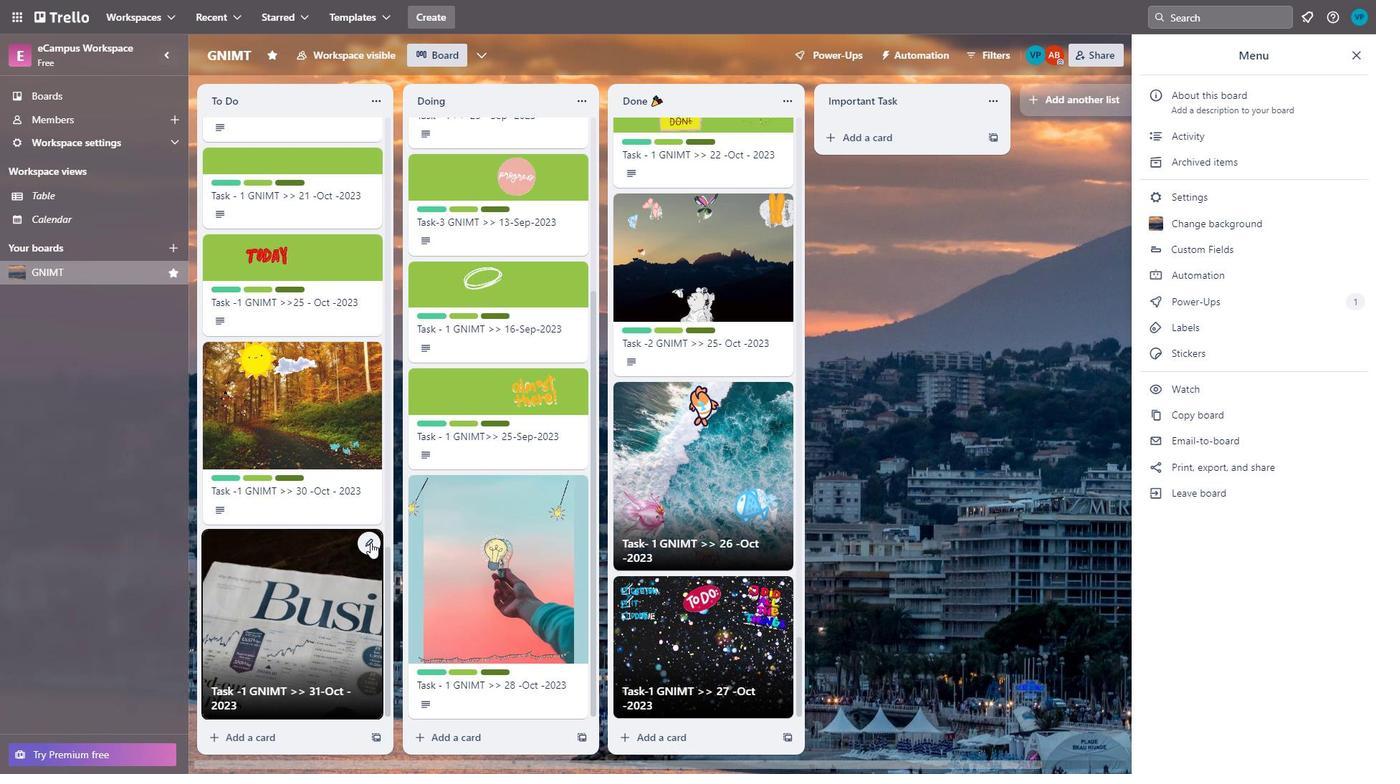
Action: Mouse scrolled (524, 617) with delta (0, 0)
Screenshot: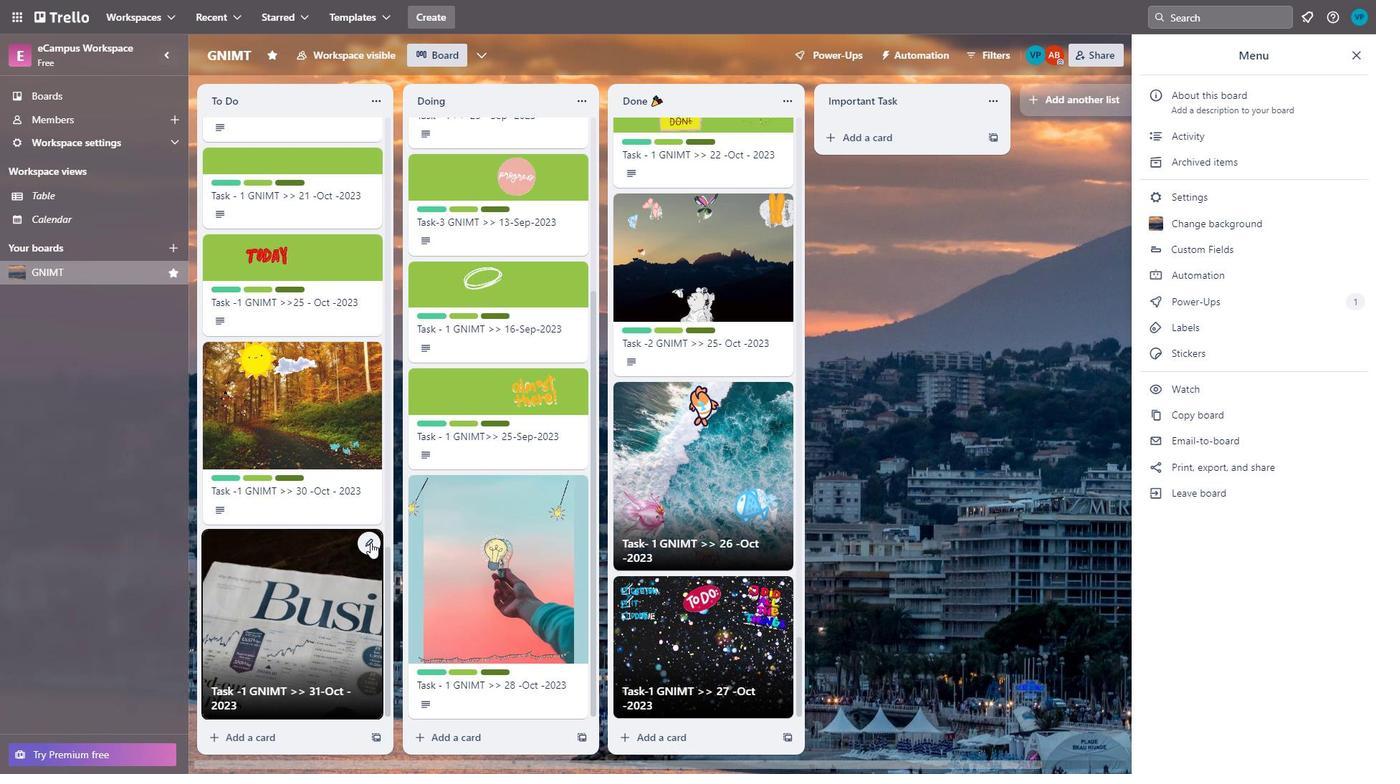 
Action: Mouse moved to (495, 637)
Screenshot: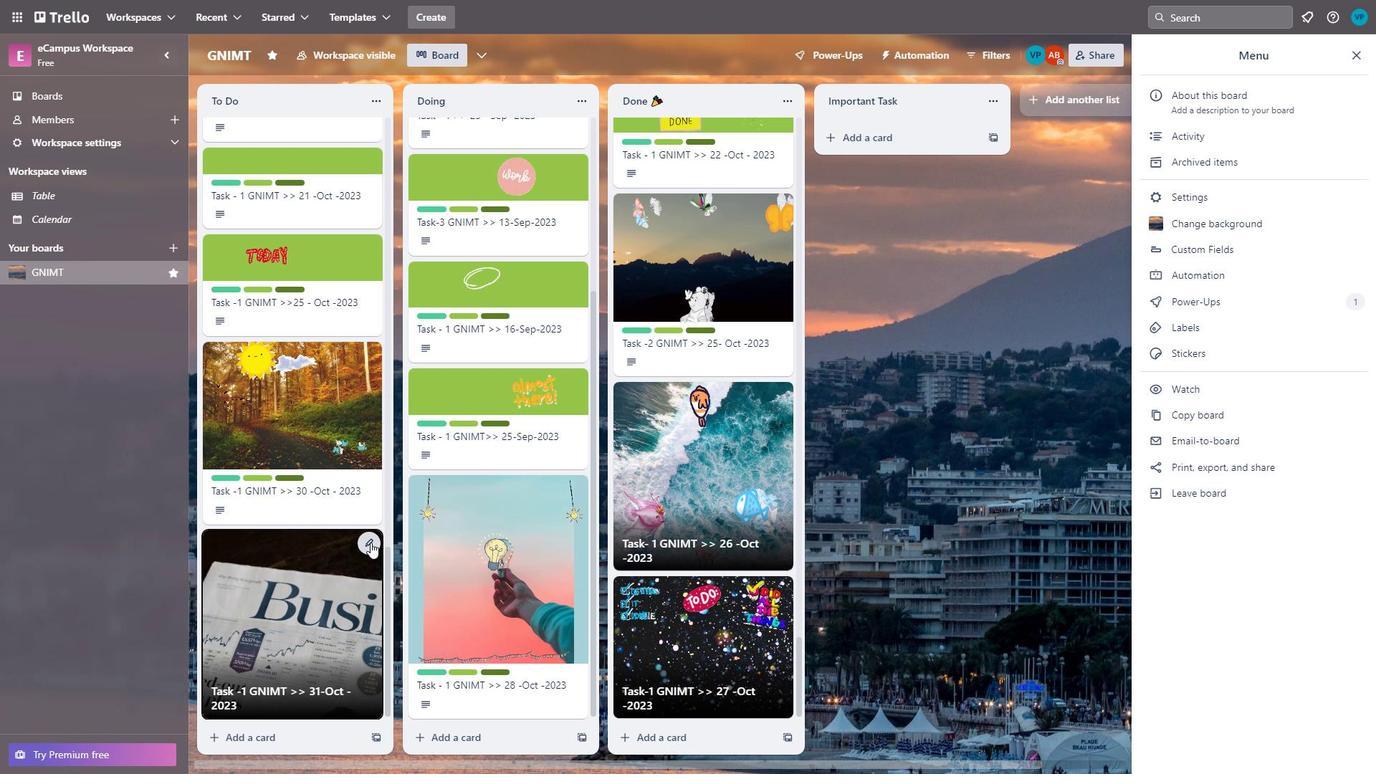 
Action: Mouse scrolled (495, 636) with delta (0, 0)
Screenshot: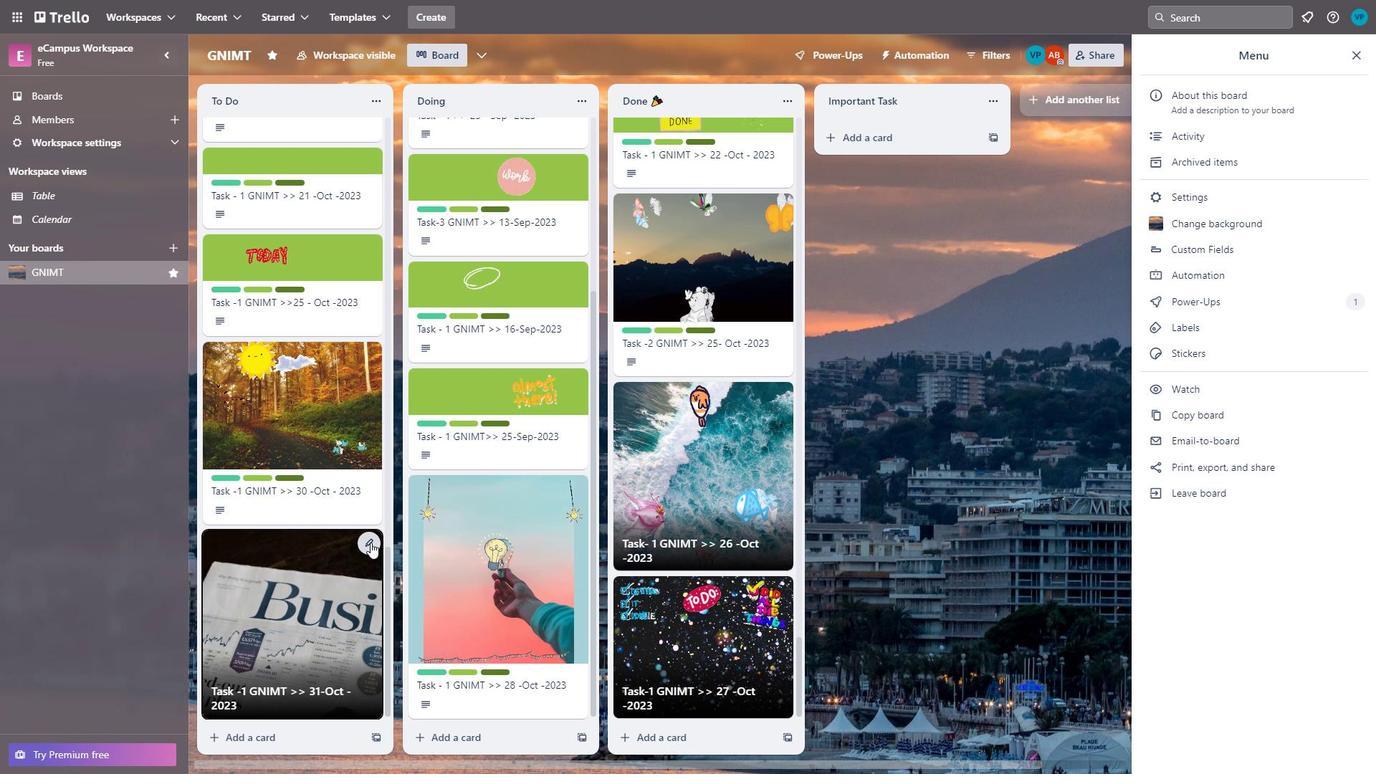 
Action: Mouse moved to (484, 644)
Screenshot: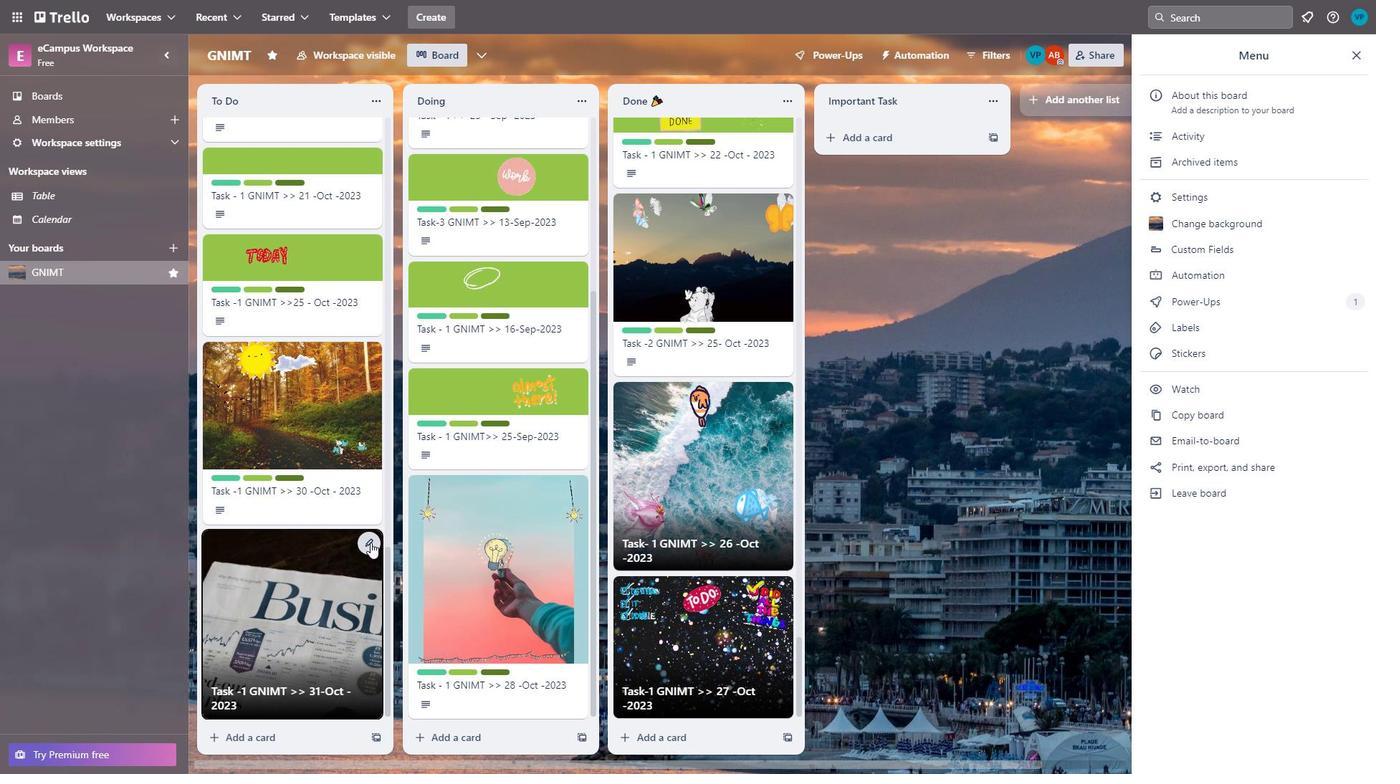 
Action: Mouse scrolled (484, 643) with delta (0, 0)
Screenshot: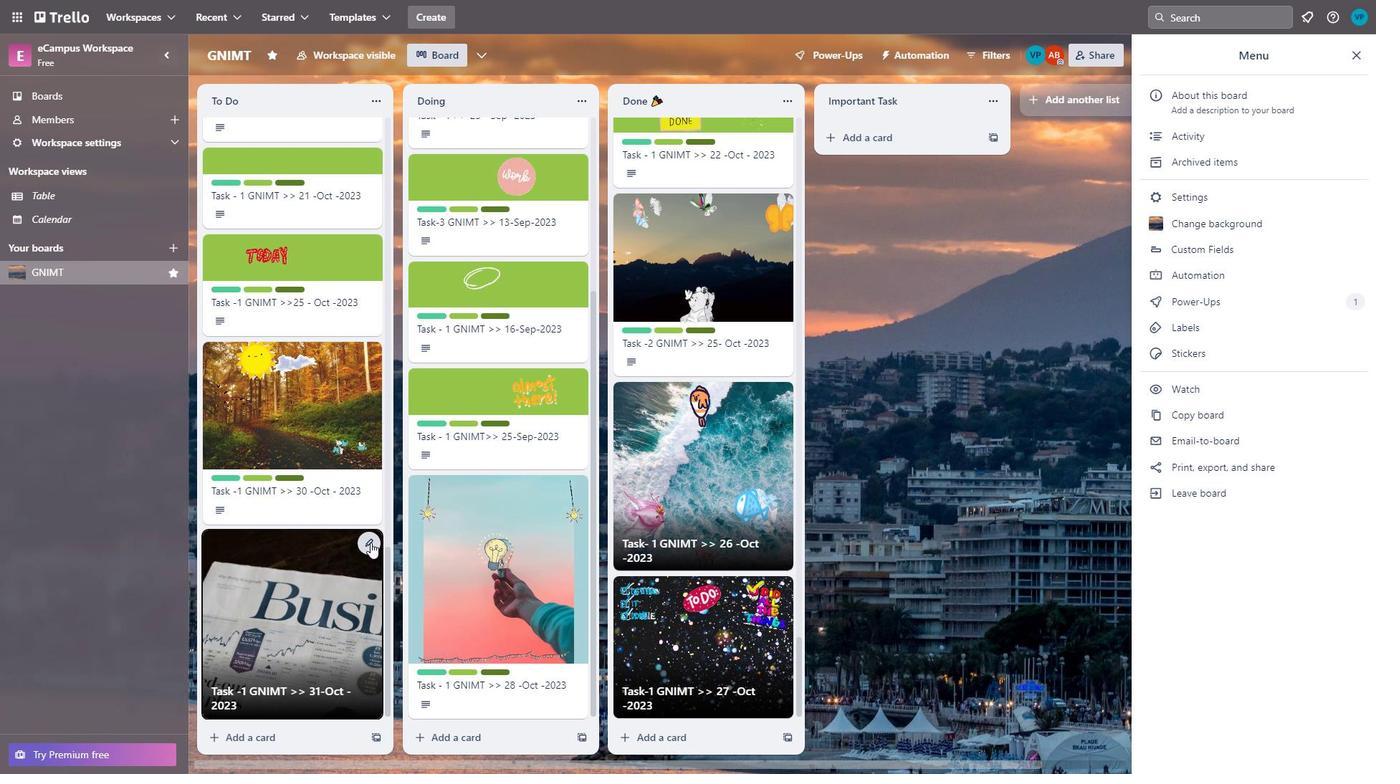 
Action: Mouse moved to (469, 650)
Screenshot: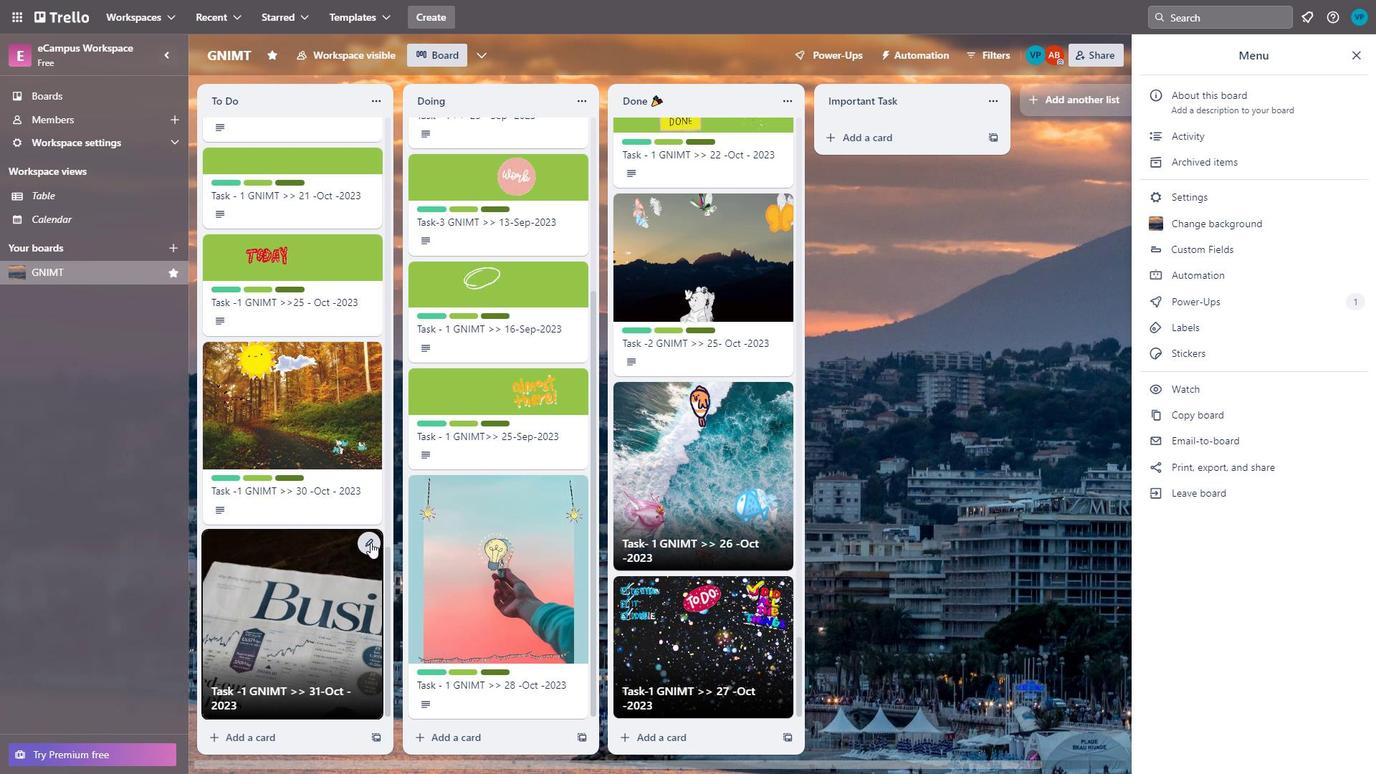
Action: Mouse scrolled (469, 650) with delta (0, 0)
Screenshot: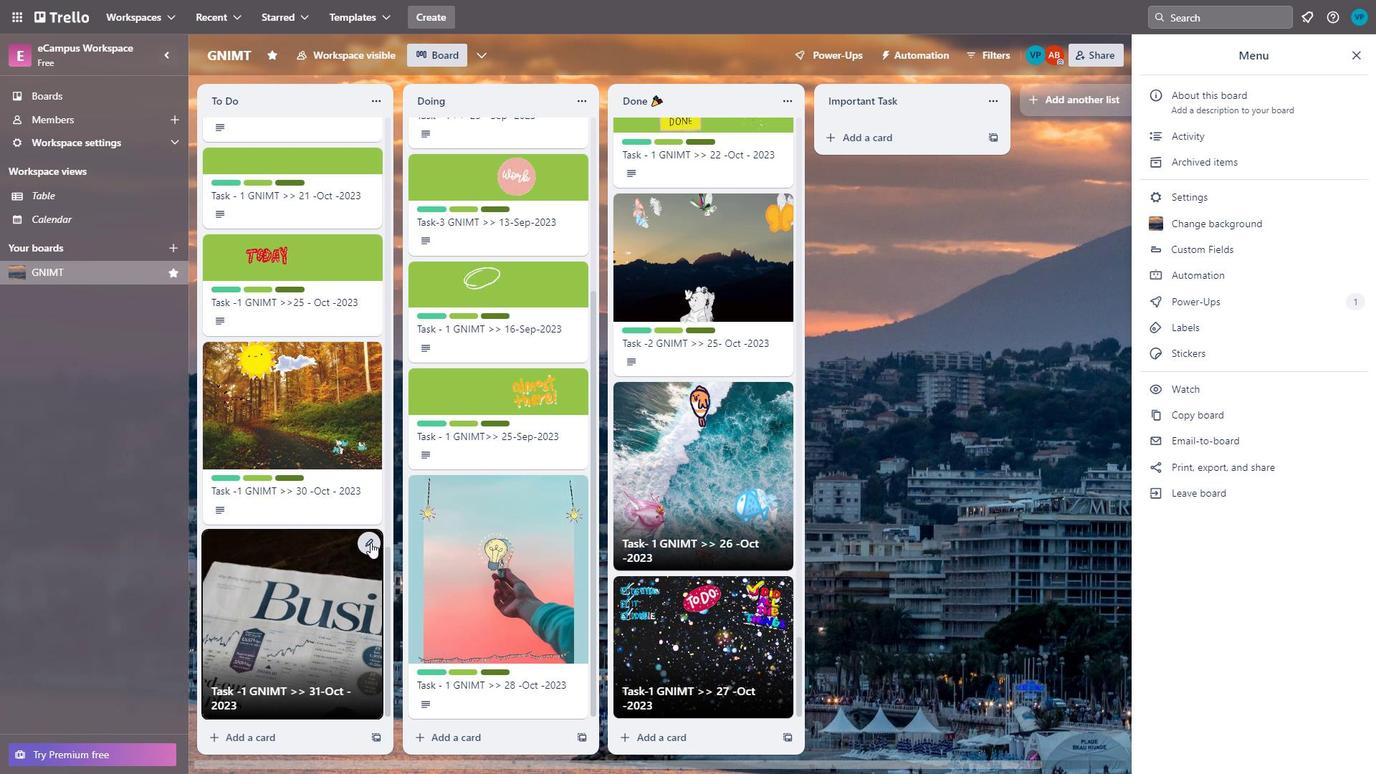 
Action: Mouse moved to (268, 645)
Screenshot: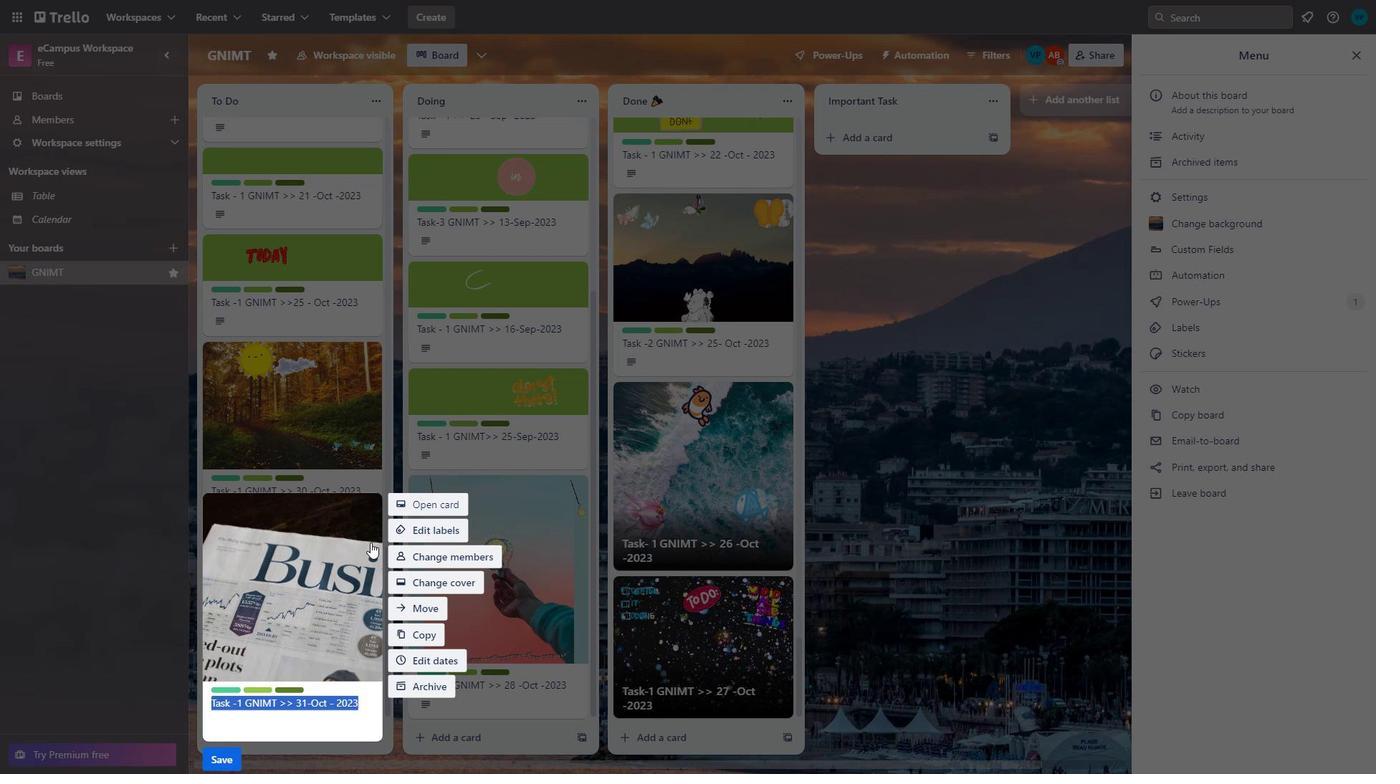 
Action: Mouse scrolled (268, 645) with delta (0, 0)
Screenshot: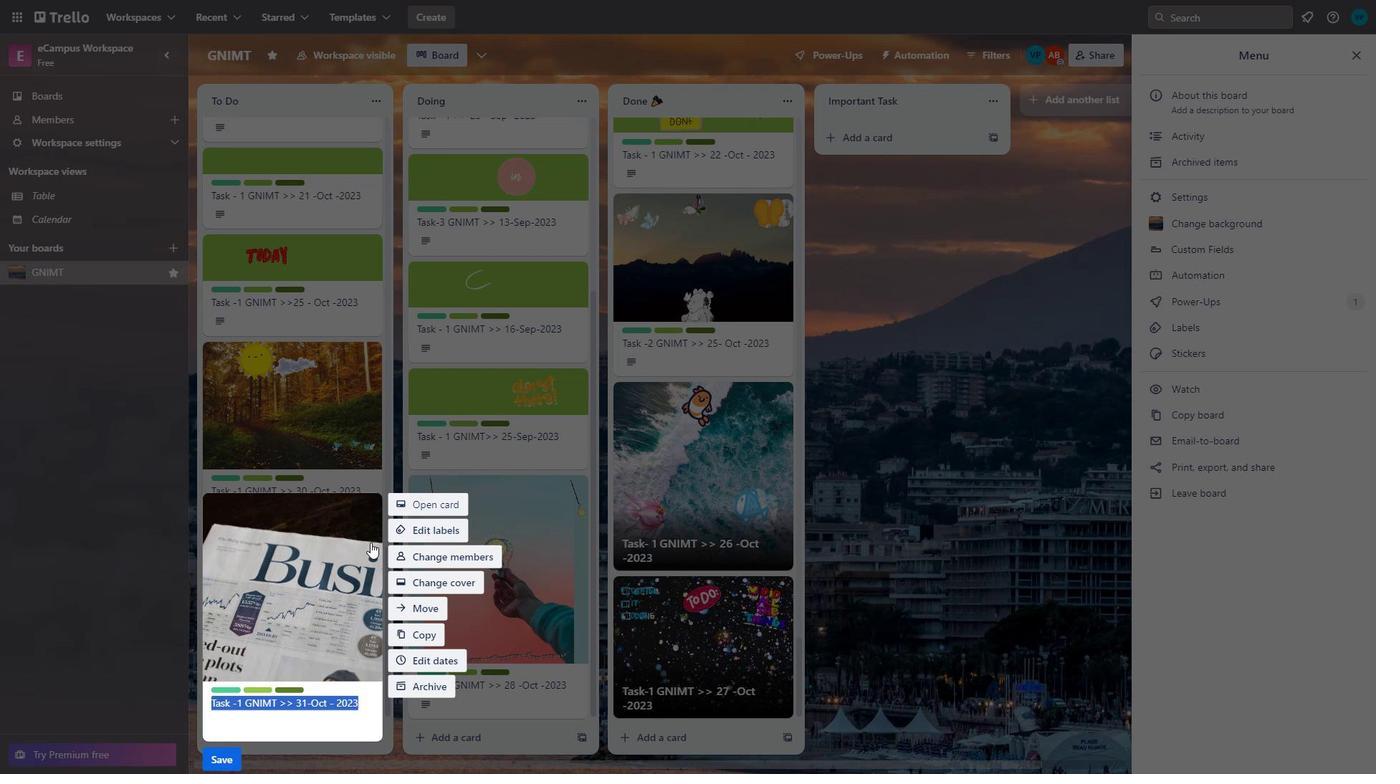 
Action: Mouse moved to (268, 648)
Screenshot: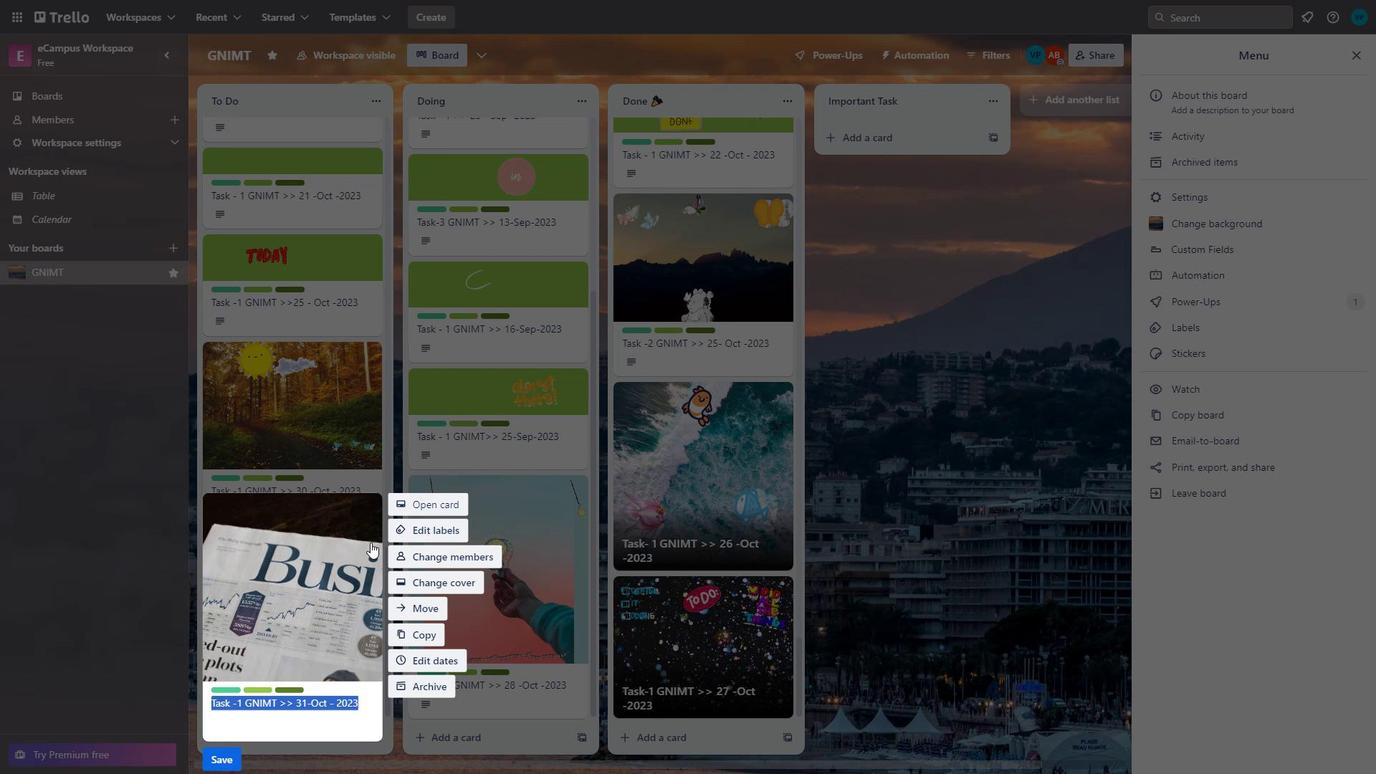 
Action: Mouse scrolled (268, 647) with delta (0, 0)
Screenshot: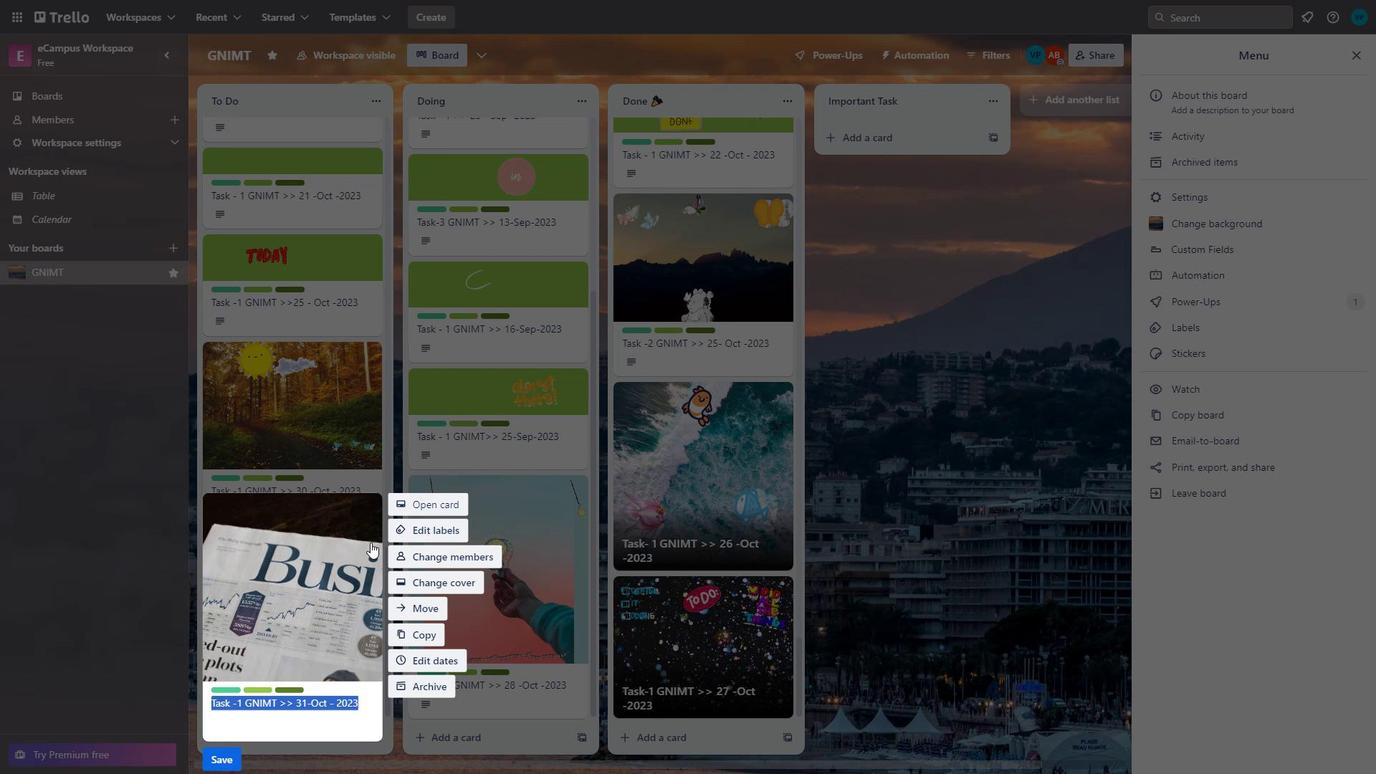 
Action: Mouse moved to (270, 653)
Screenshot: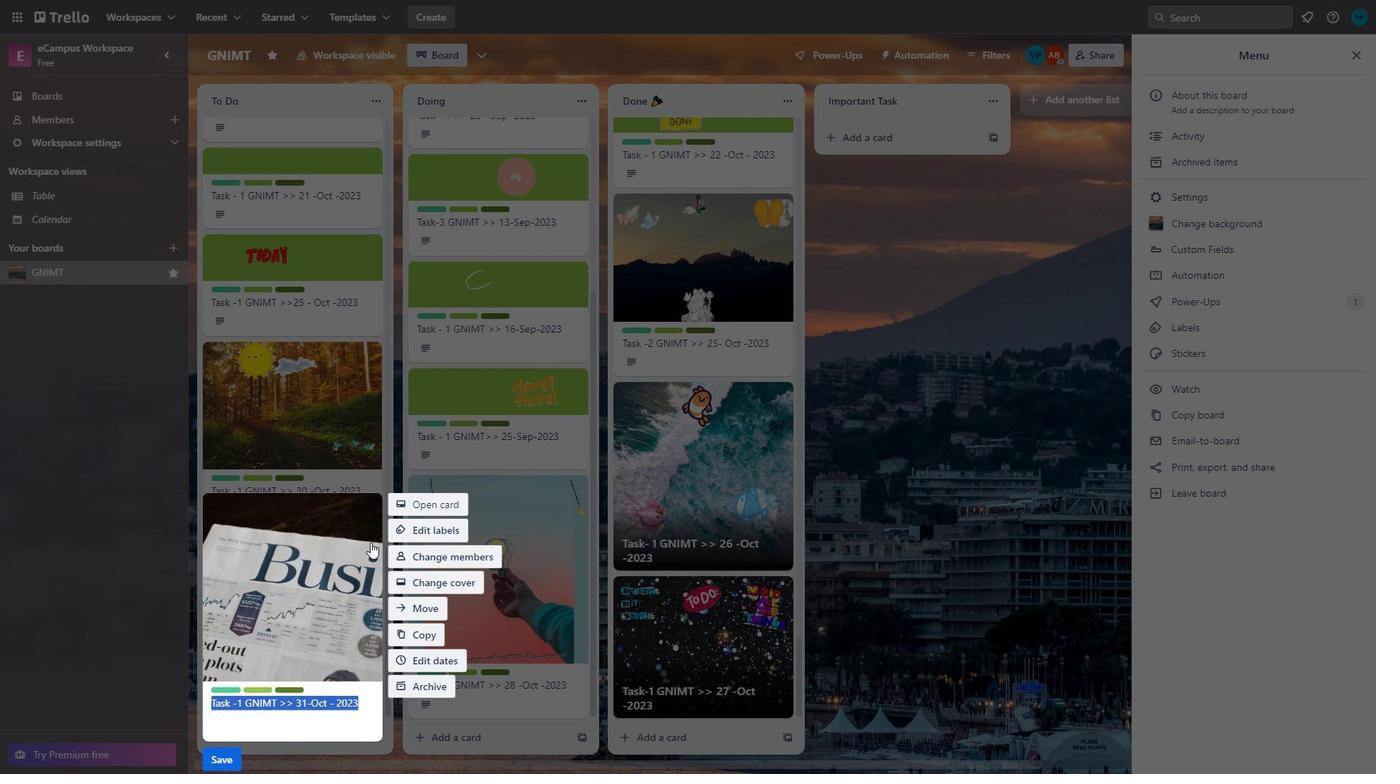 
Action: Mouse scrolled (270, 652) with delta (0, 0)
Screenshot: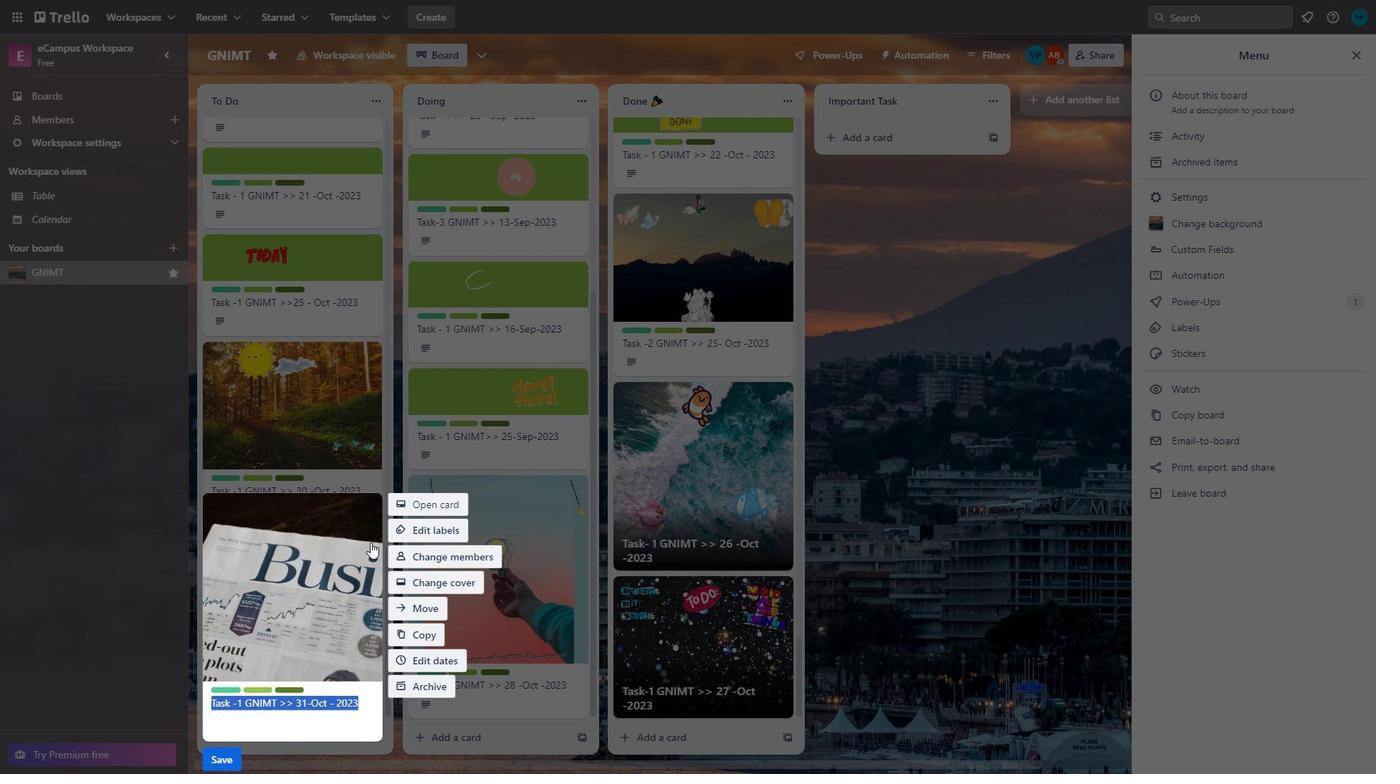
Action: Mouse moved to (288, 655)
Screenshot: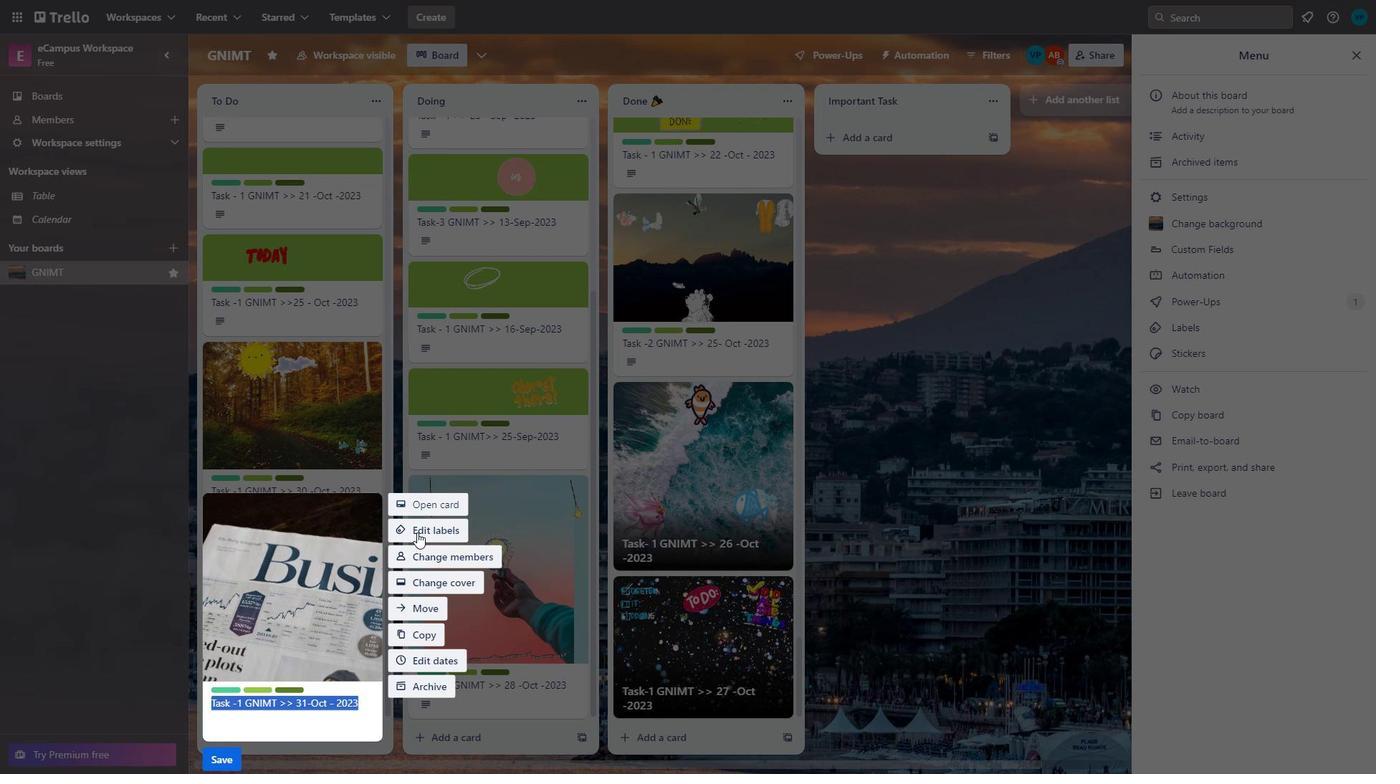
Action: Mouse scrolled (288, 654) with delta (0, 0)
Screenshot: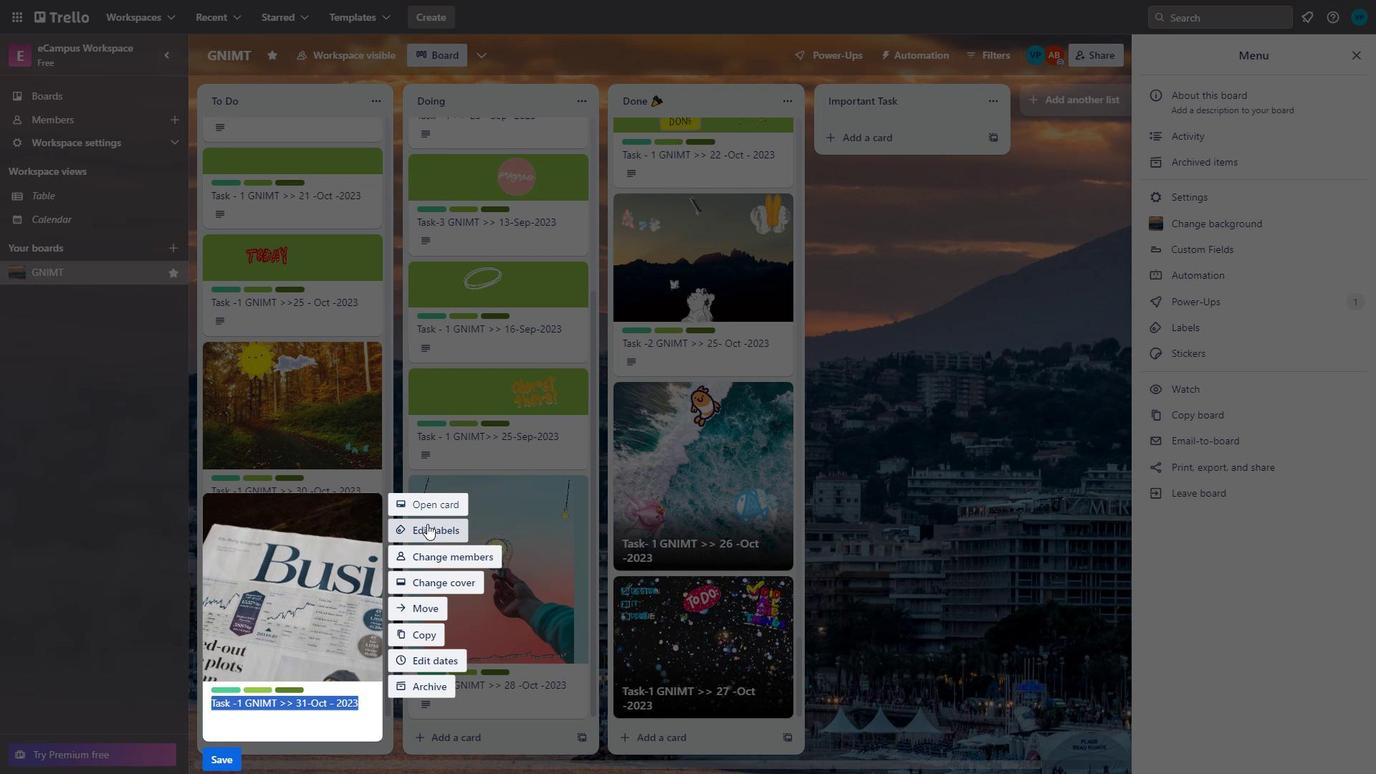 
Action: Mouse moved to (289, 656)
Screenshot: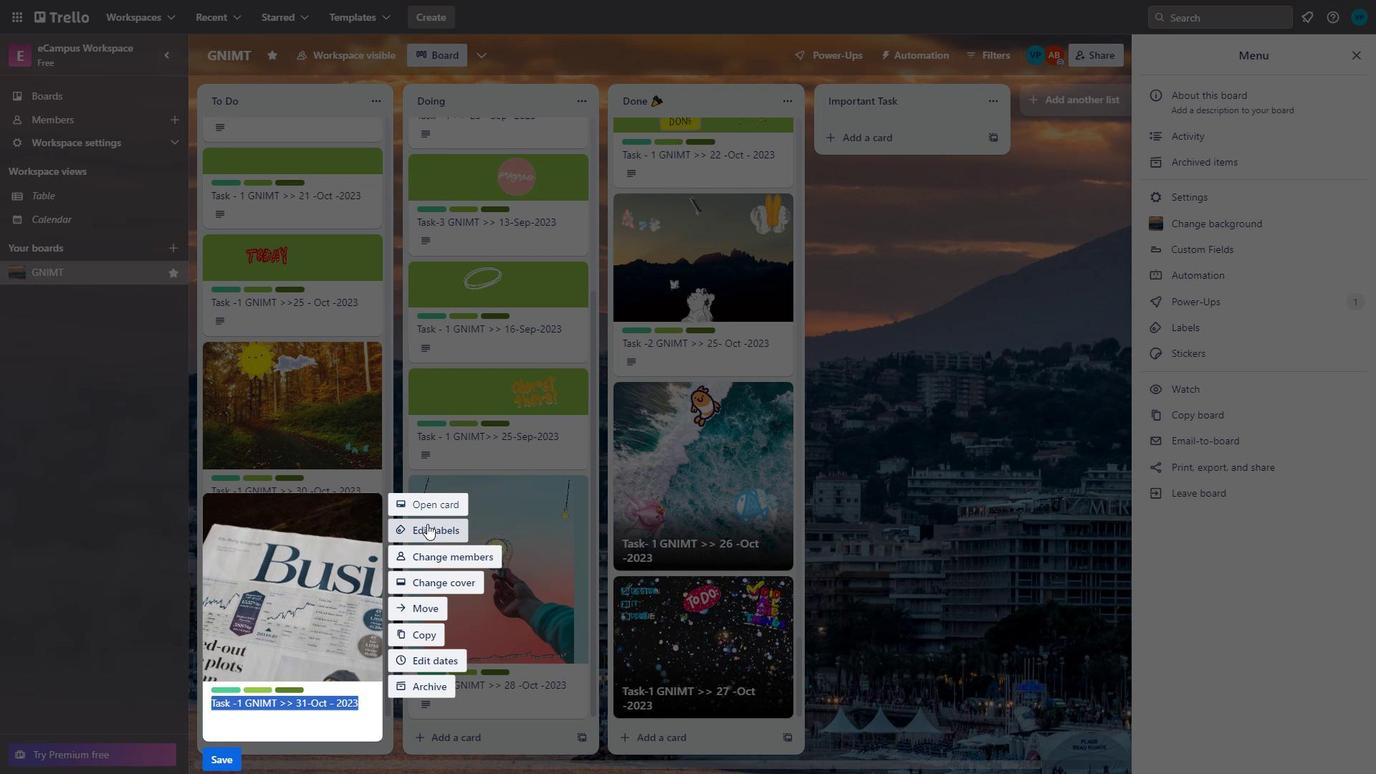 
Action: Mouse scrolled (289, 655) with delta (0, 0)
Screenshot: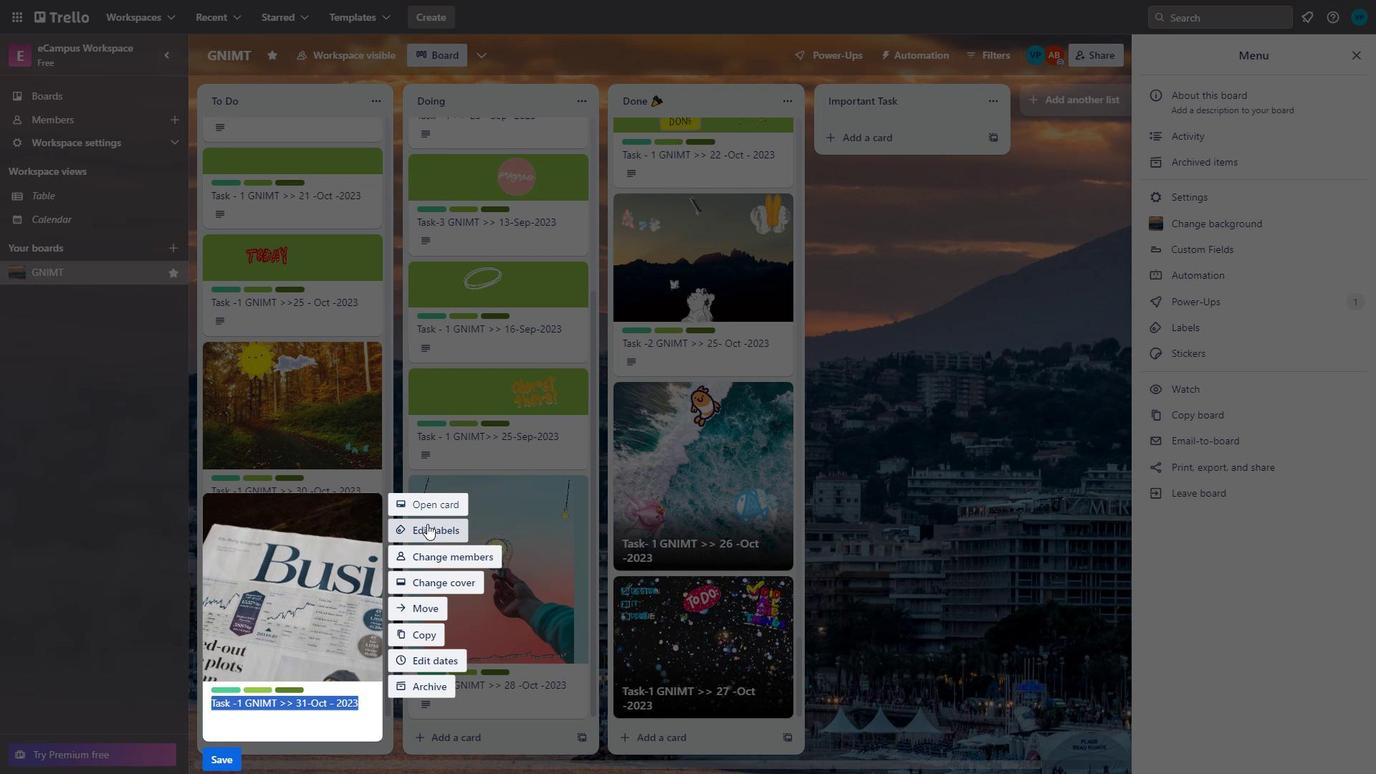 
Action: Mouse moved to (291, 659)
Screenshot: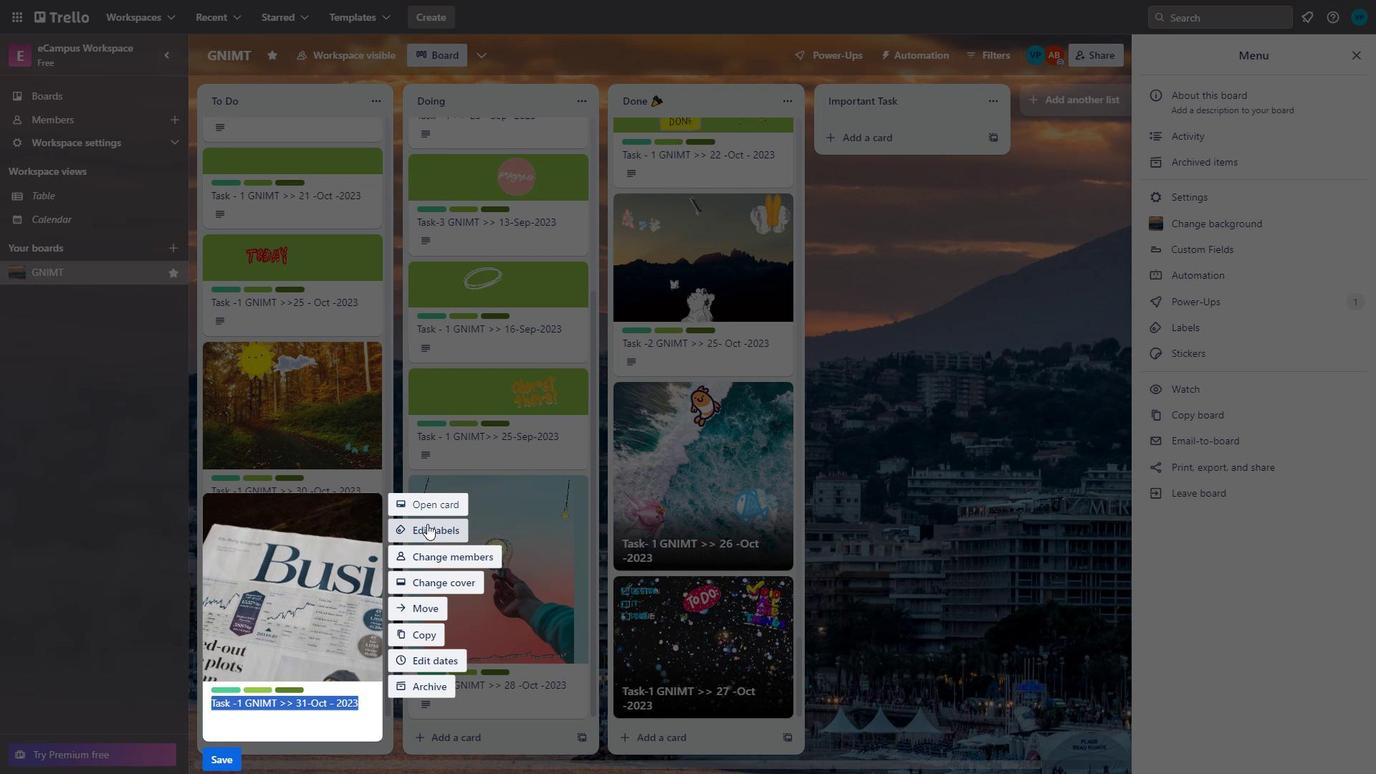 
Action: Mouse scrolled (291, 658) with delta (0, 0)
Screenshot: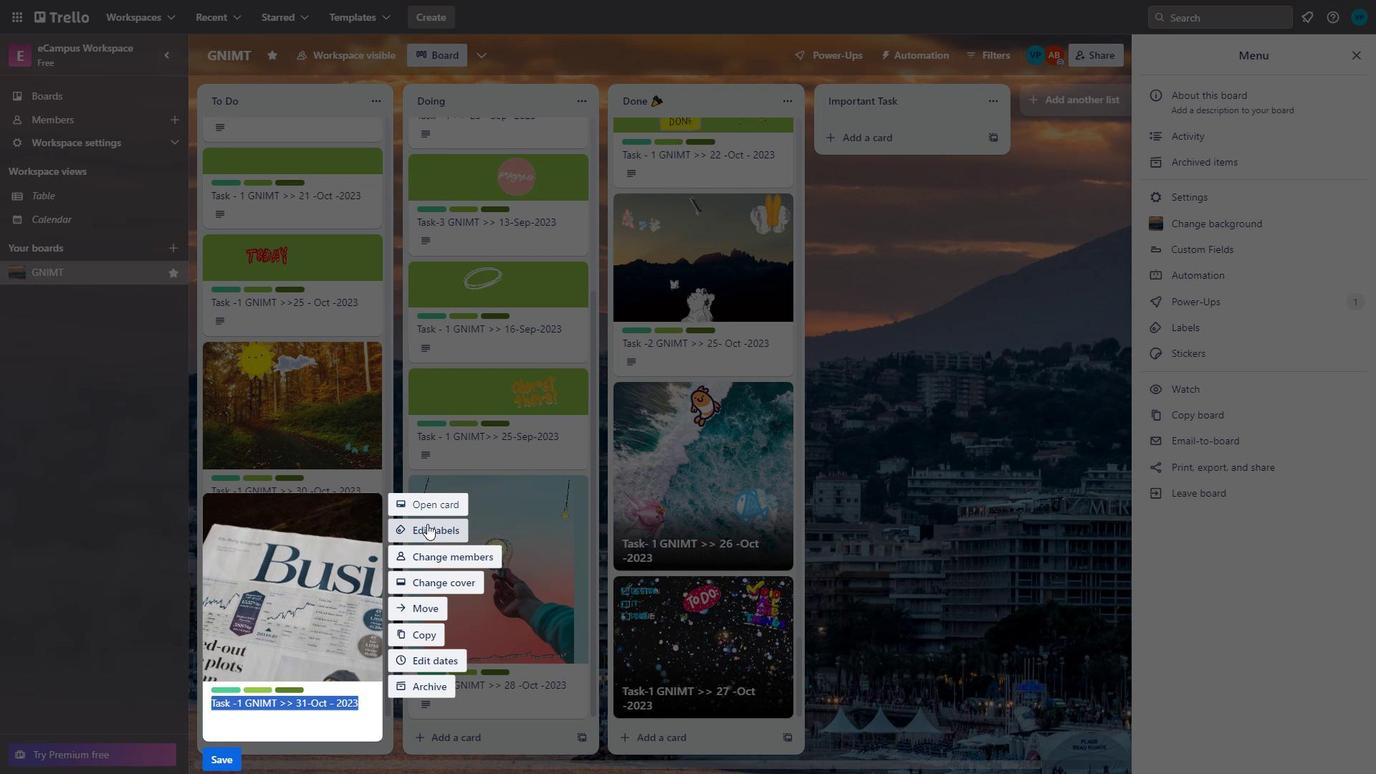 
Action: Mouse moved to (293, 661)
Screenshot: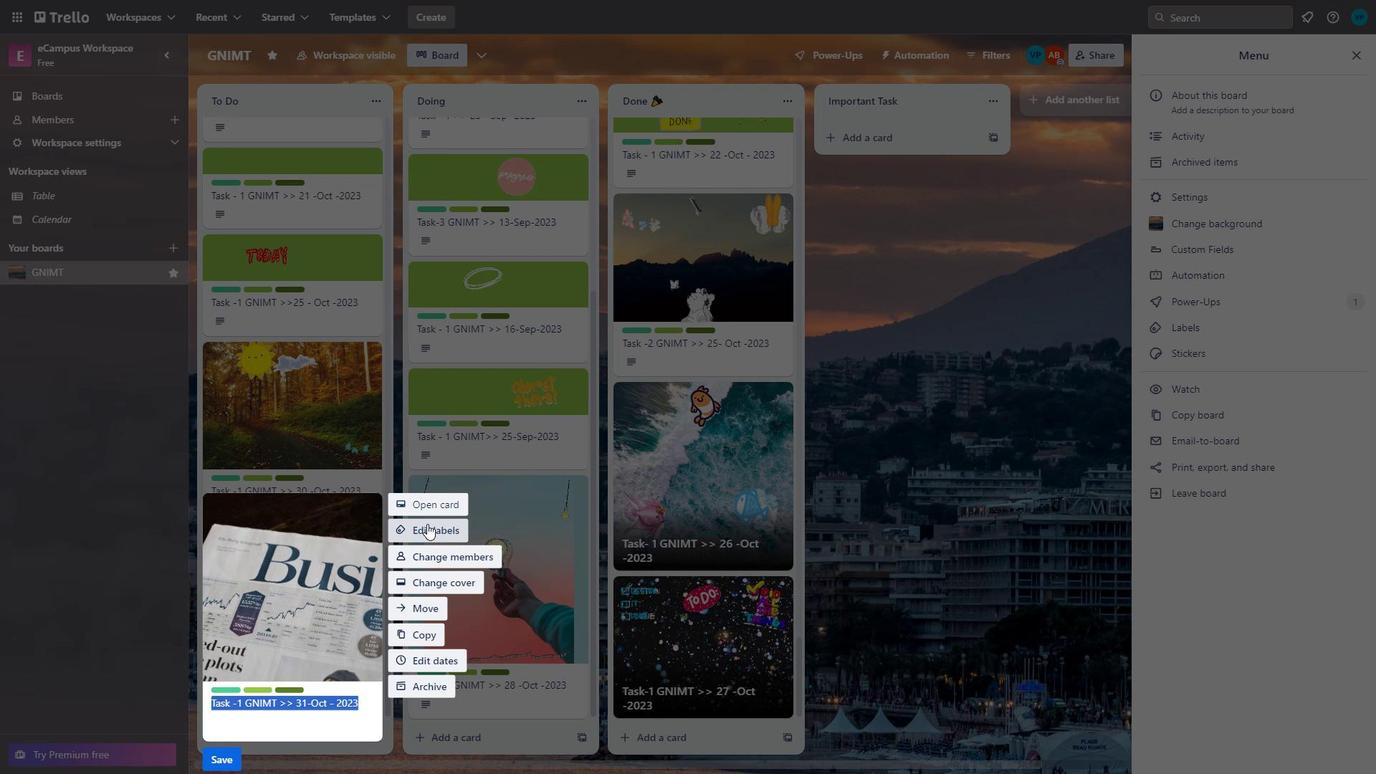 
Action: Mouse scrolled (293, 660) with delta (0, 0)
Screenshot: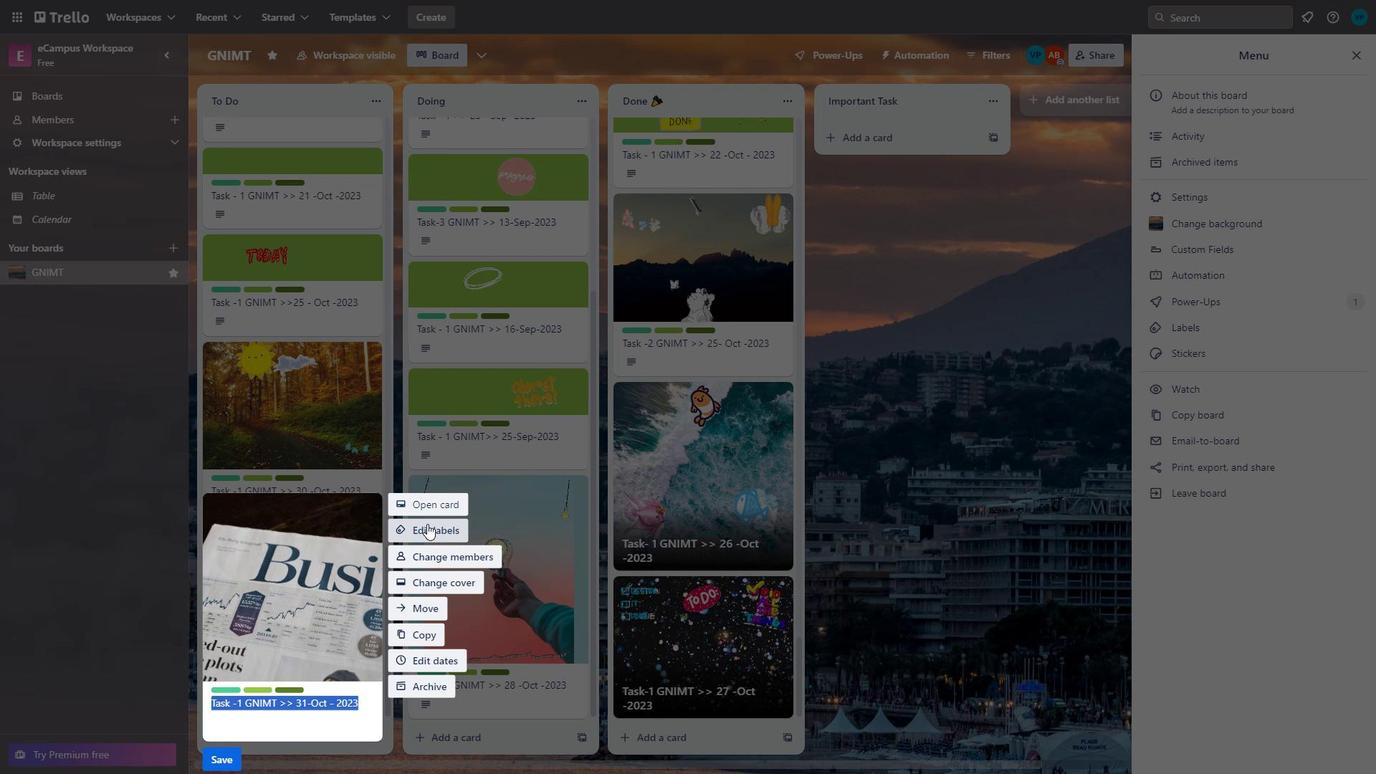 
Action: Mouse moved to (303, 658)
Screenshot: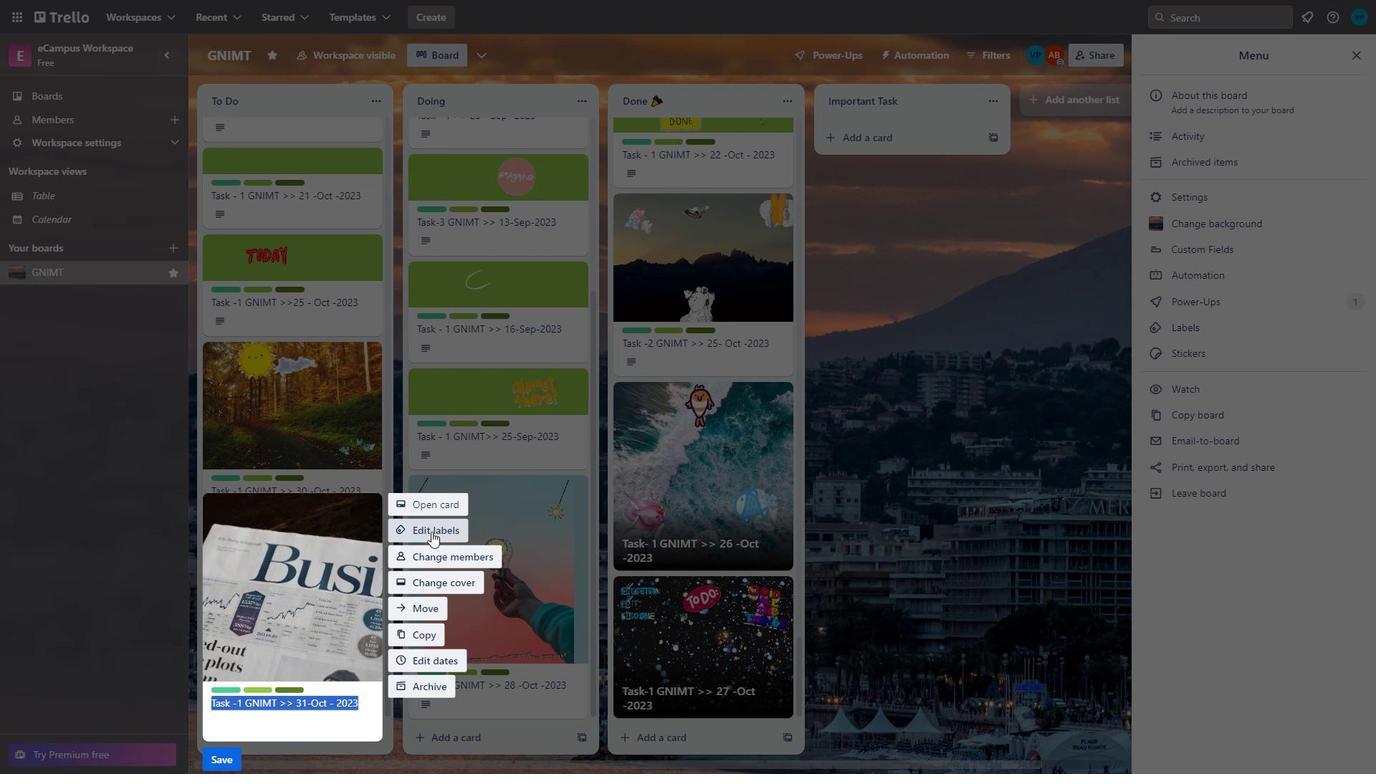 
Action: Mouse scrolled (303, 657) with delta (0, 0)
Screenshot: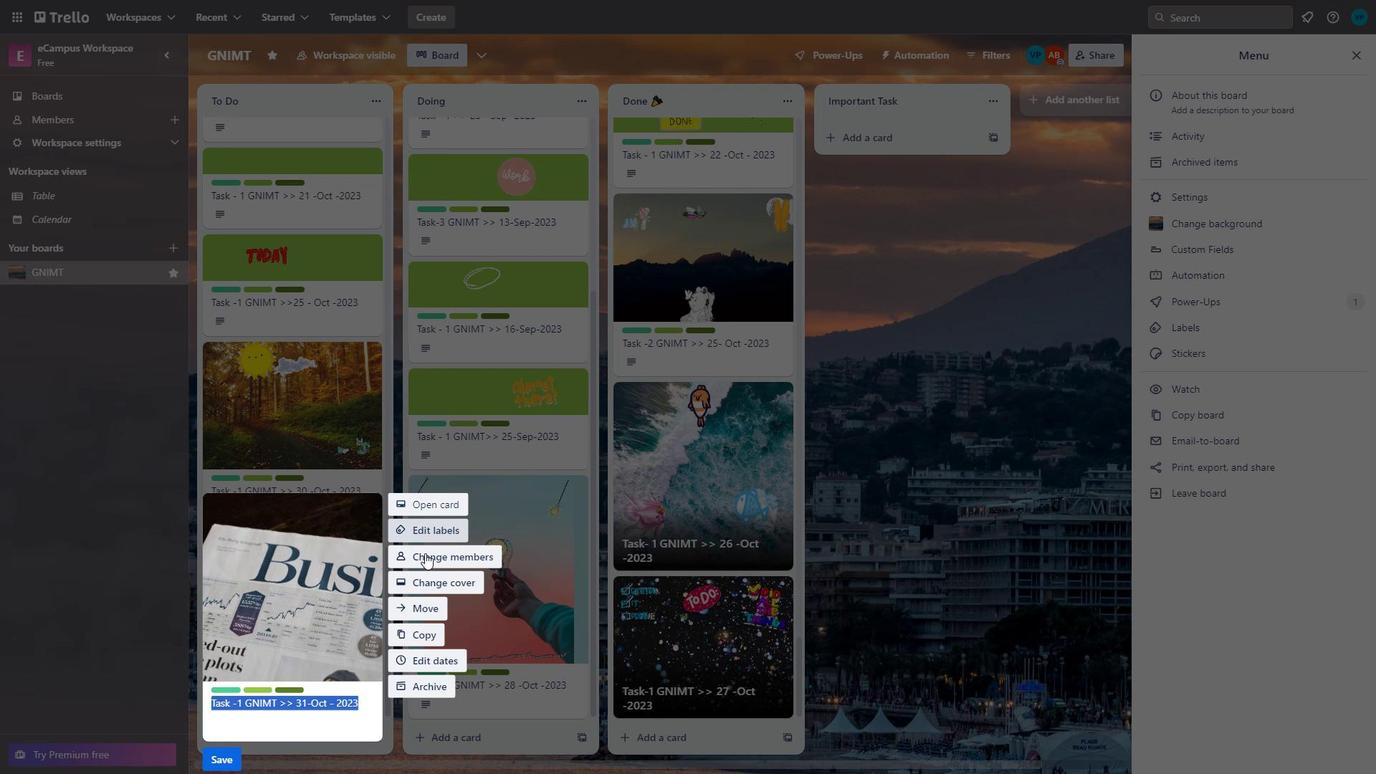 
Action: Mouse scrolled (303, 657) with delta (0, 0)
Screenshot: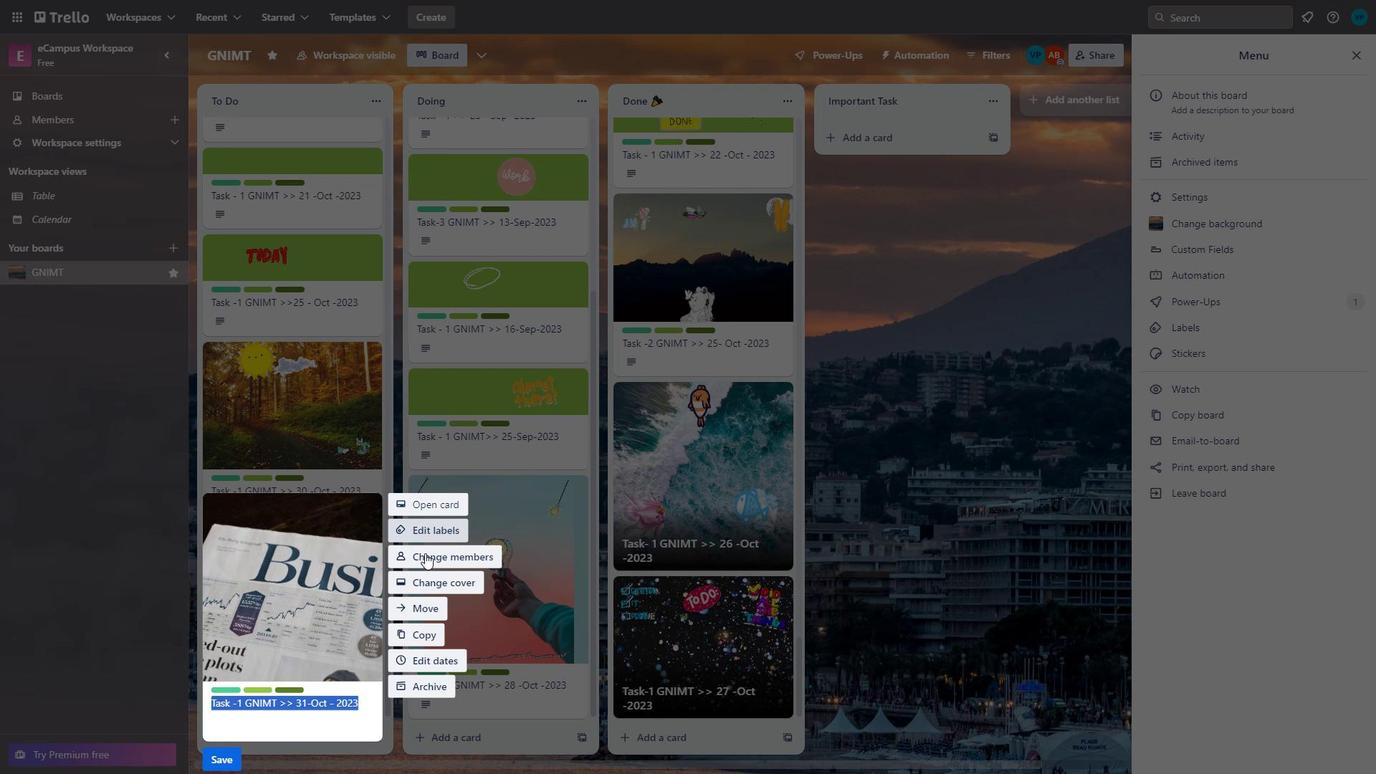 
Action: Mouse moved to (303, 658)
Screenshot: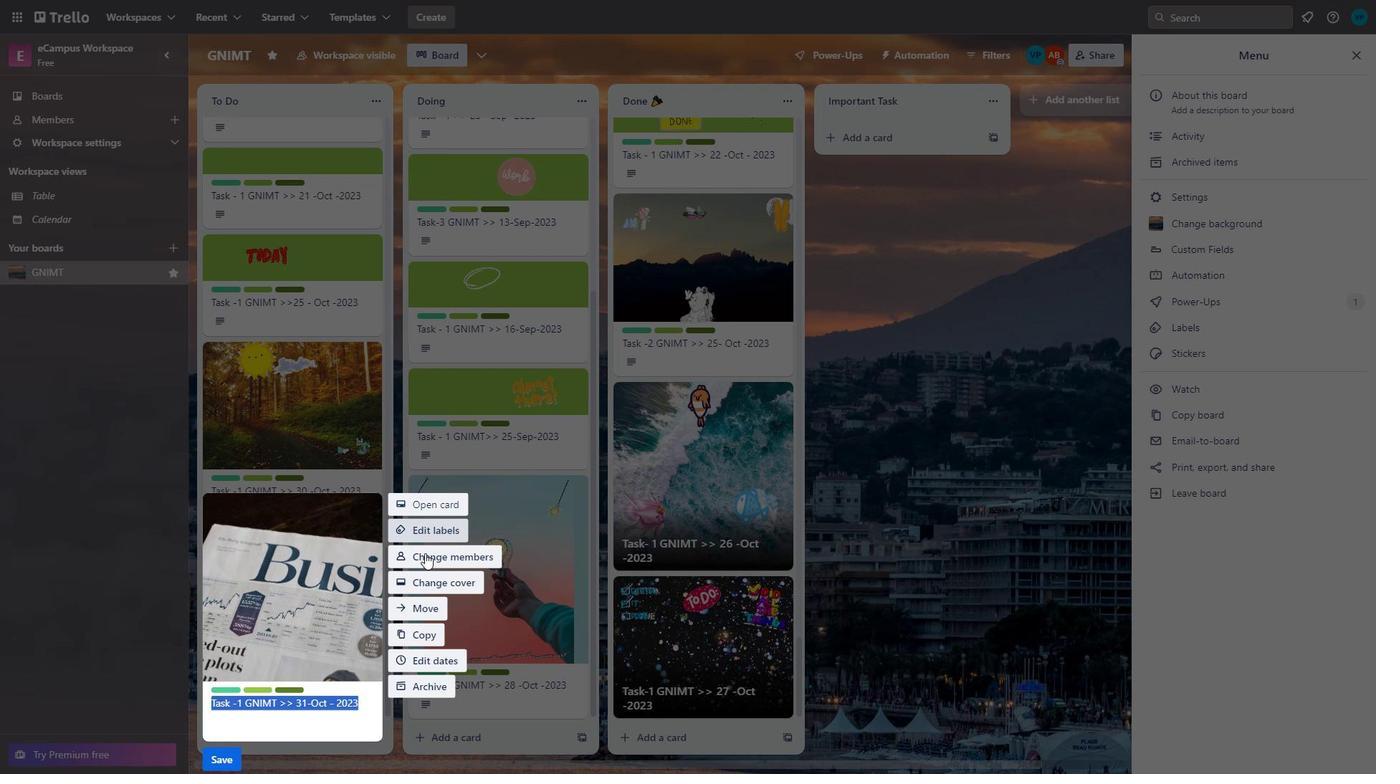 
Action: Mouse scrolled (303, 657) with delta (0, 0)
Screenshot: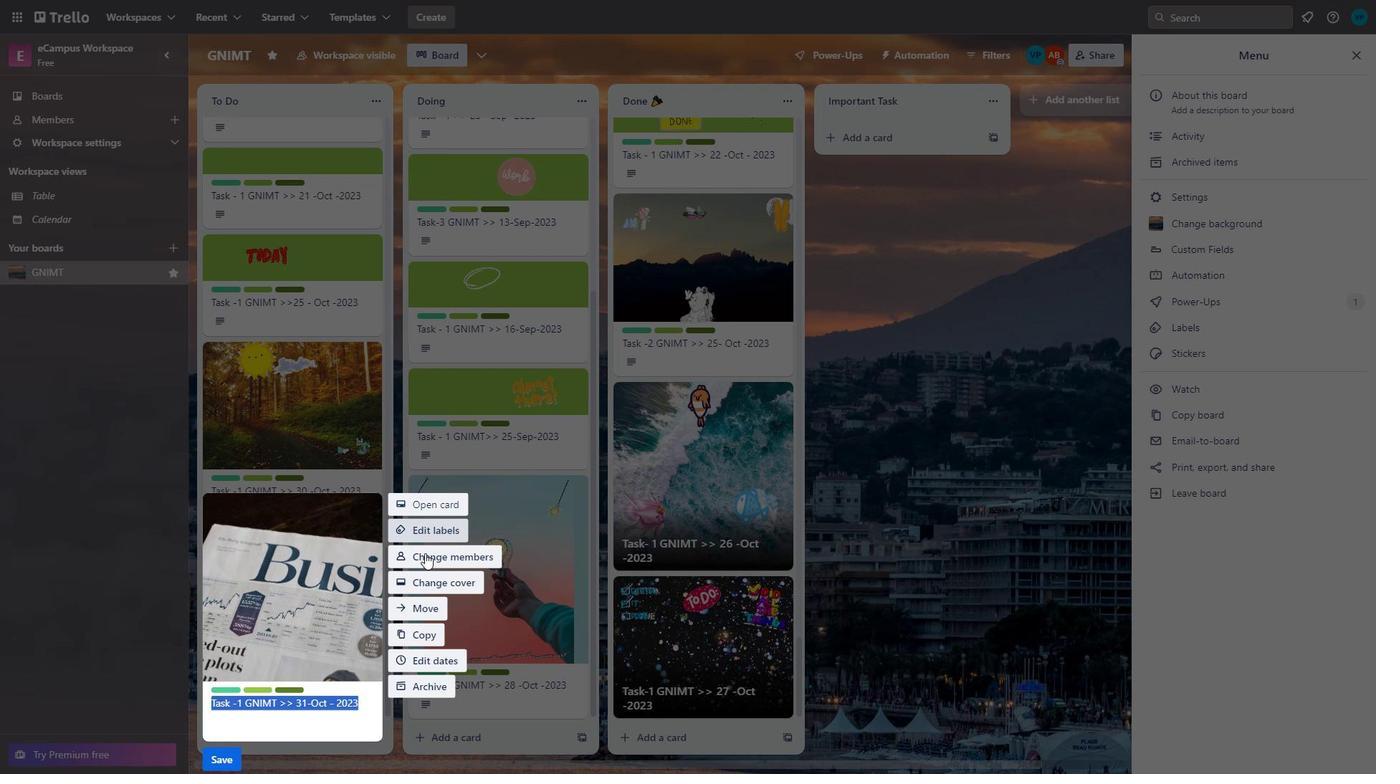 
Action: Mouse moved to (303, 658)
Screenshot: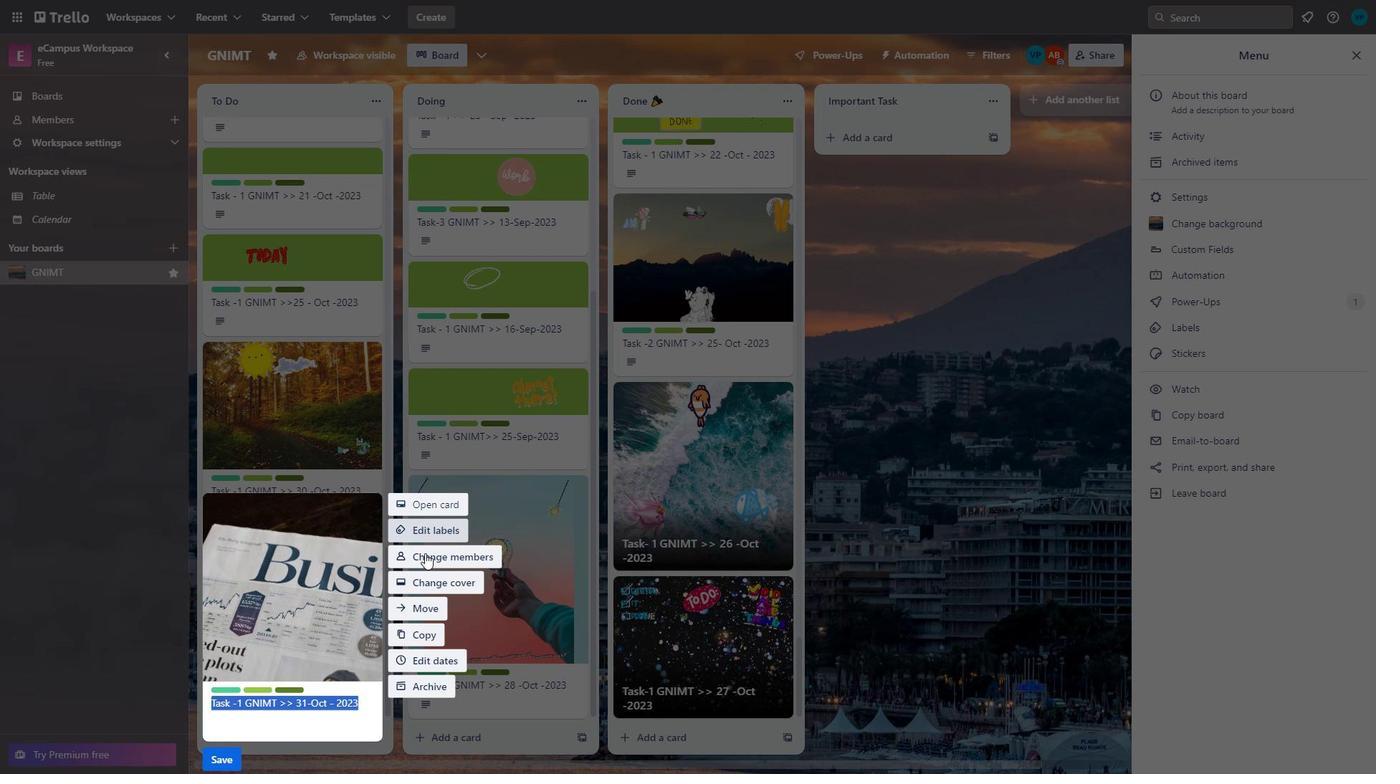 
Action: Mouse scrolled (303, 657) with delta (0, 0)
Screenshot: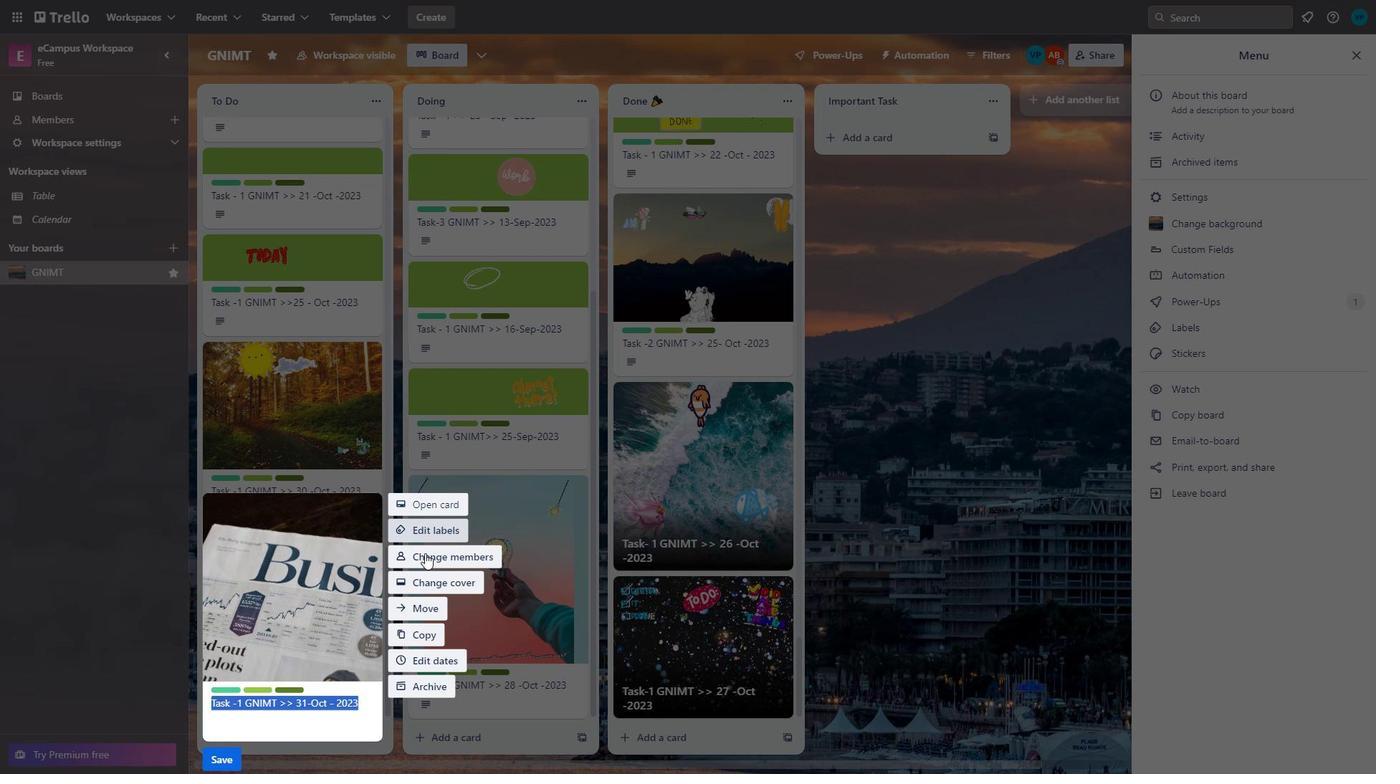 
Action: Mouse moved to (370, 542)
Screenshot: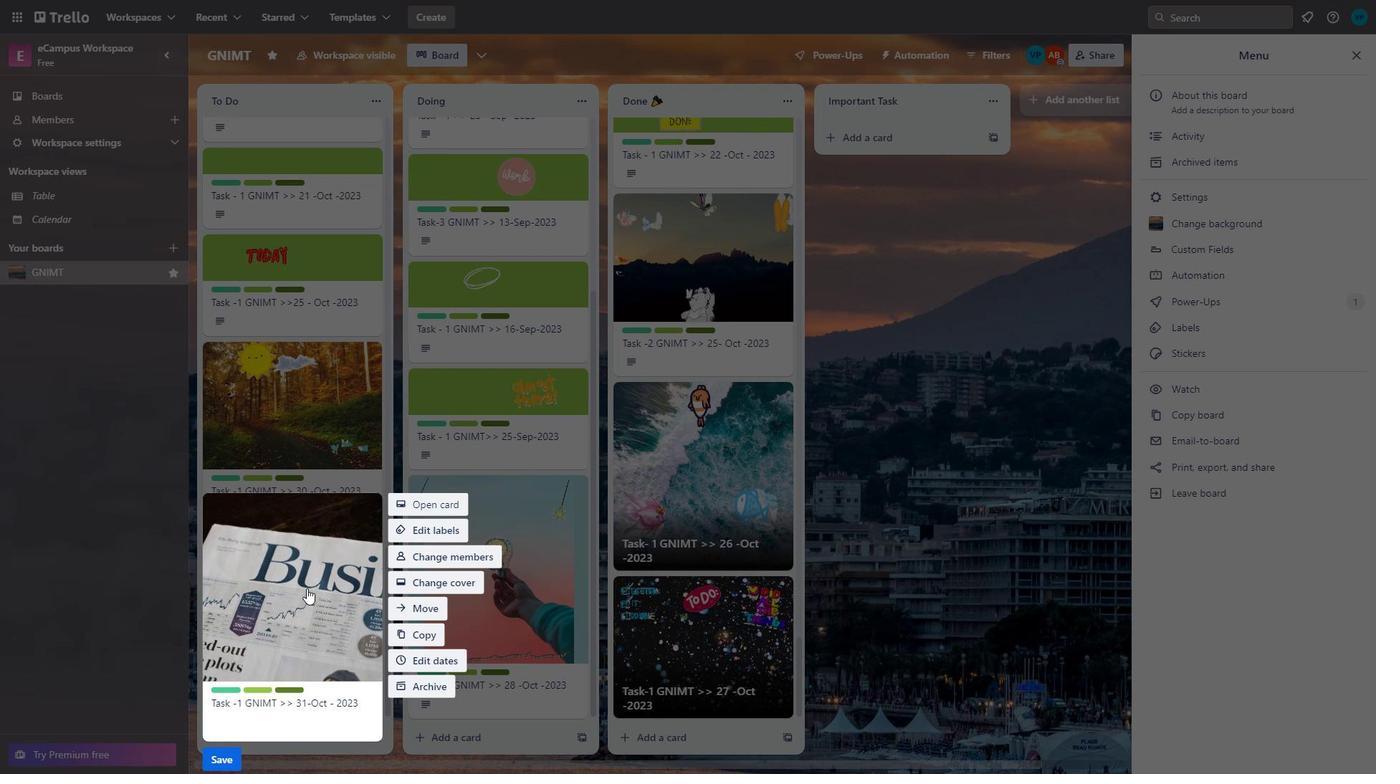 
Action: Mouse pressed left at (370, 542)
Screenshot: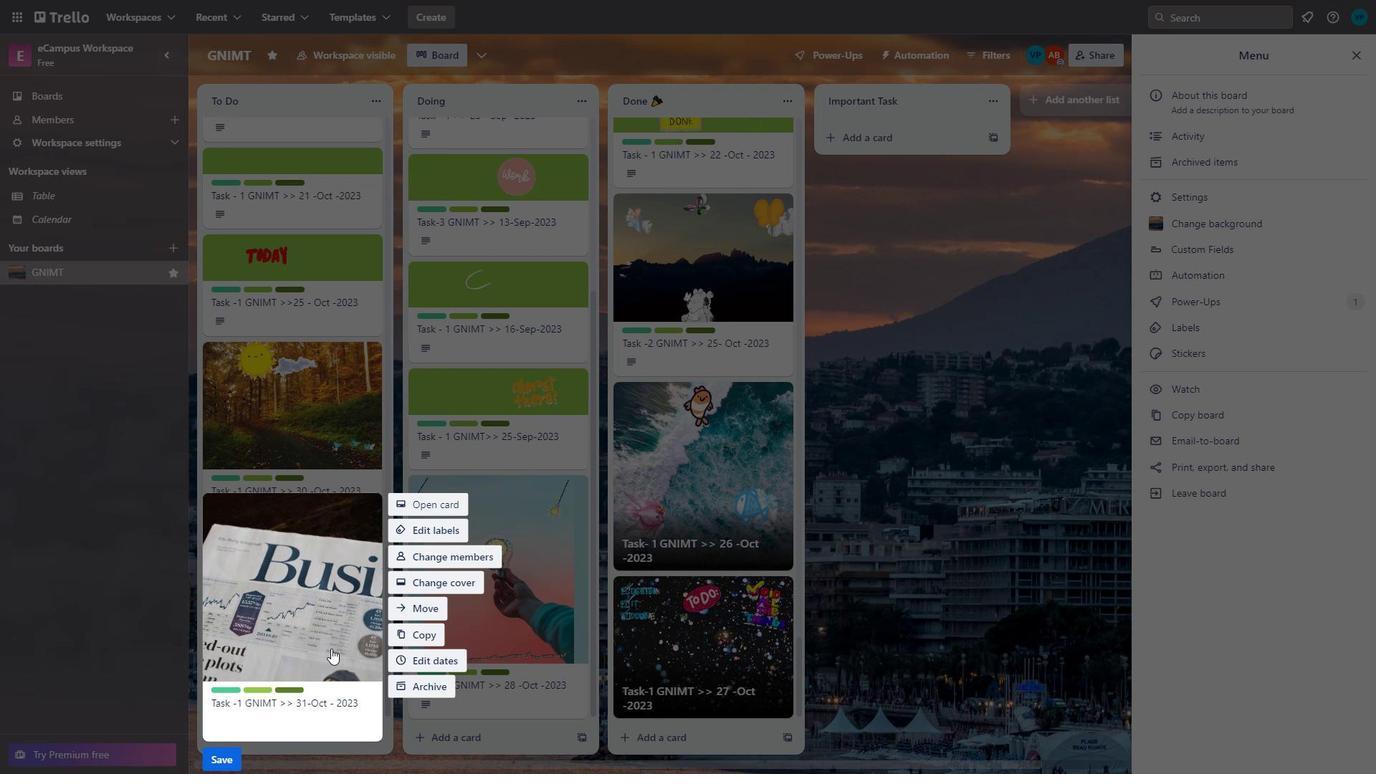 
Action: Mouse moved to (306, 588)
Screenshot: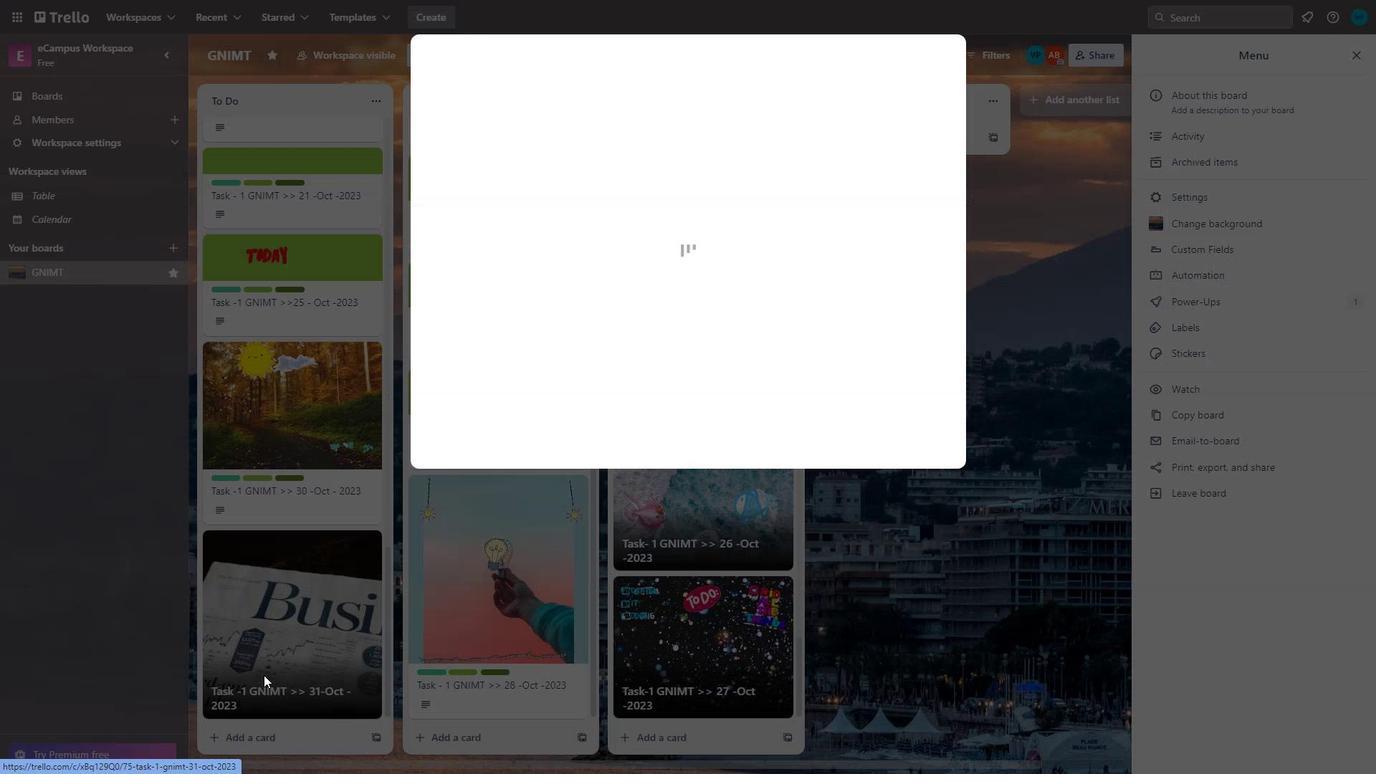 
Action: Mouse pressed left at (306, 588)
Screenshot: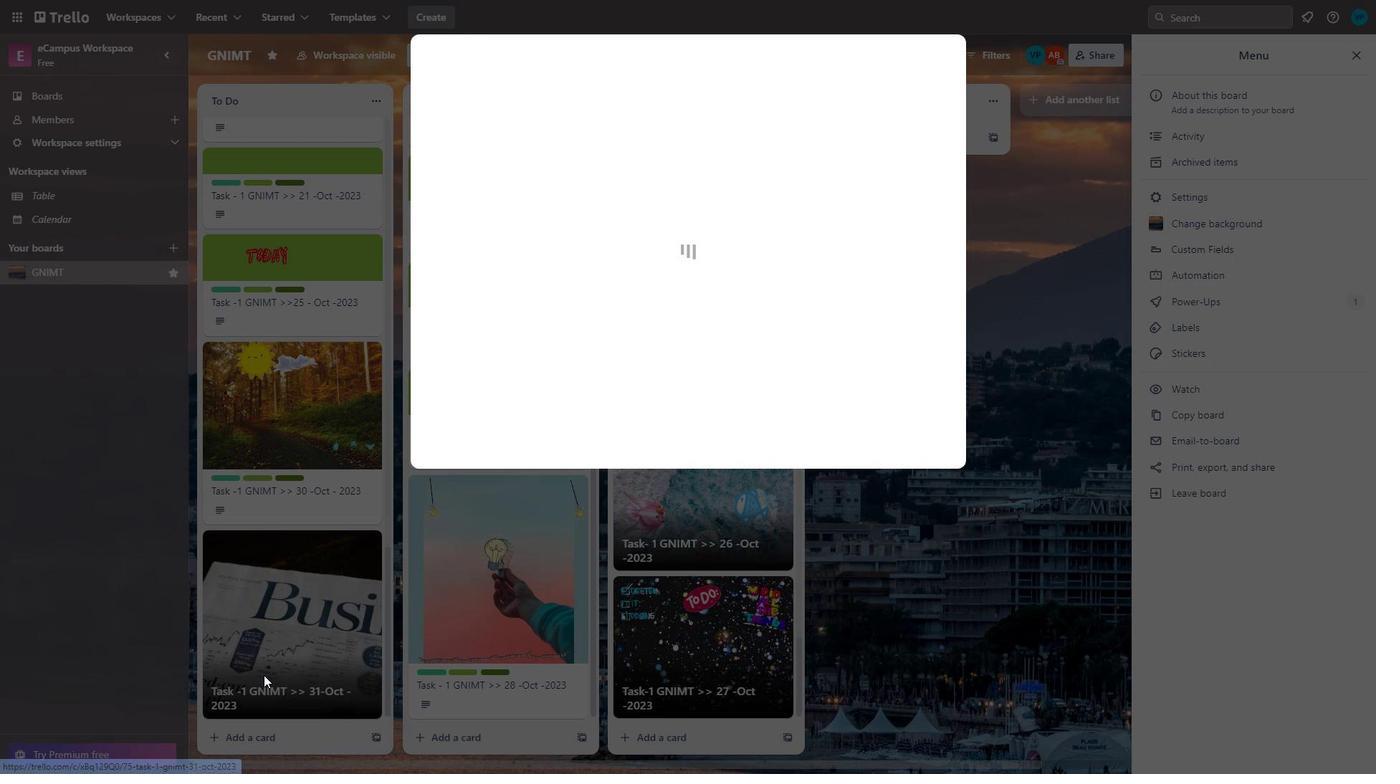 
Action: Mouse moved to (936, 597)
Screenshot: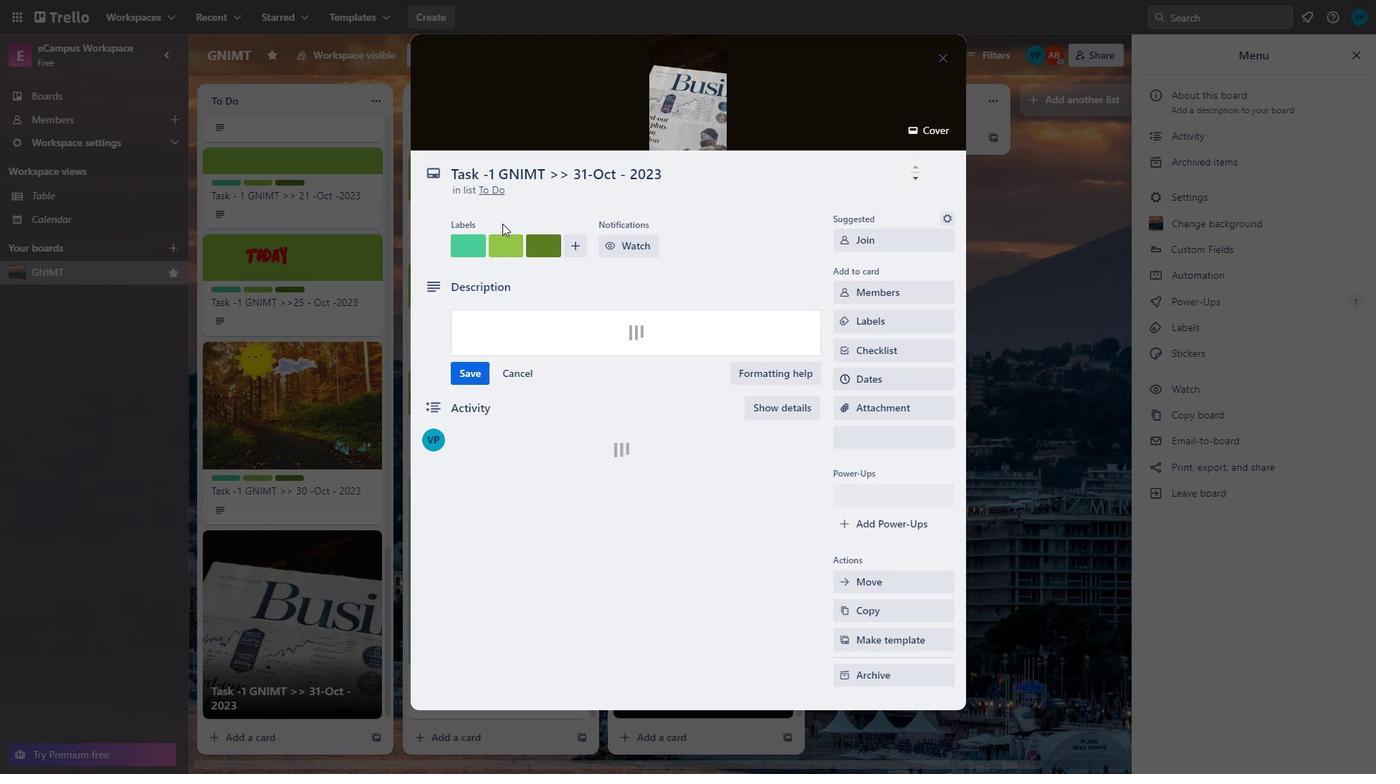 
Action: Mouse pressed left at (936, 597)
Screenshot: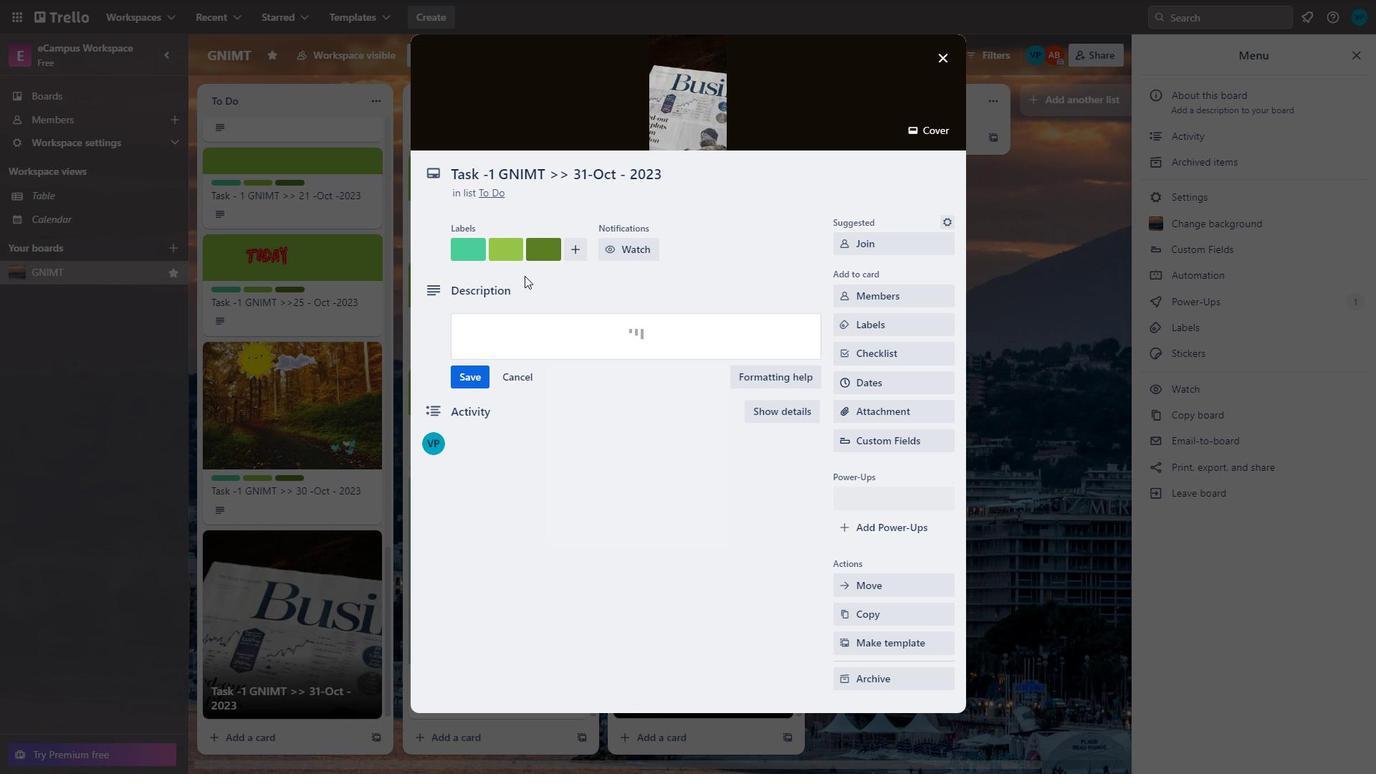 
Action: Mouse moved to (263, 675)
Screenshot: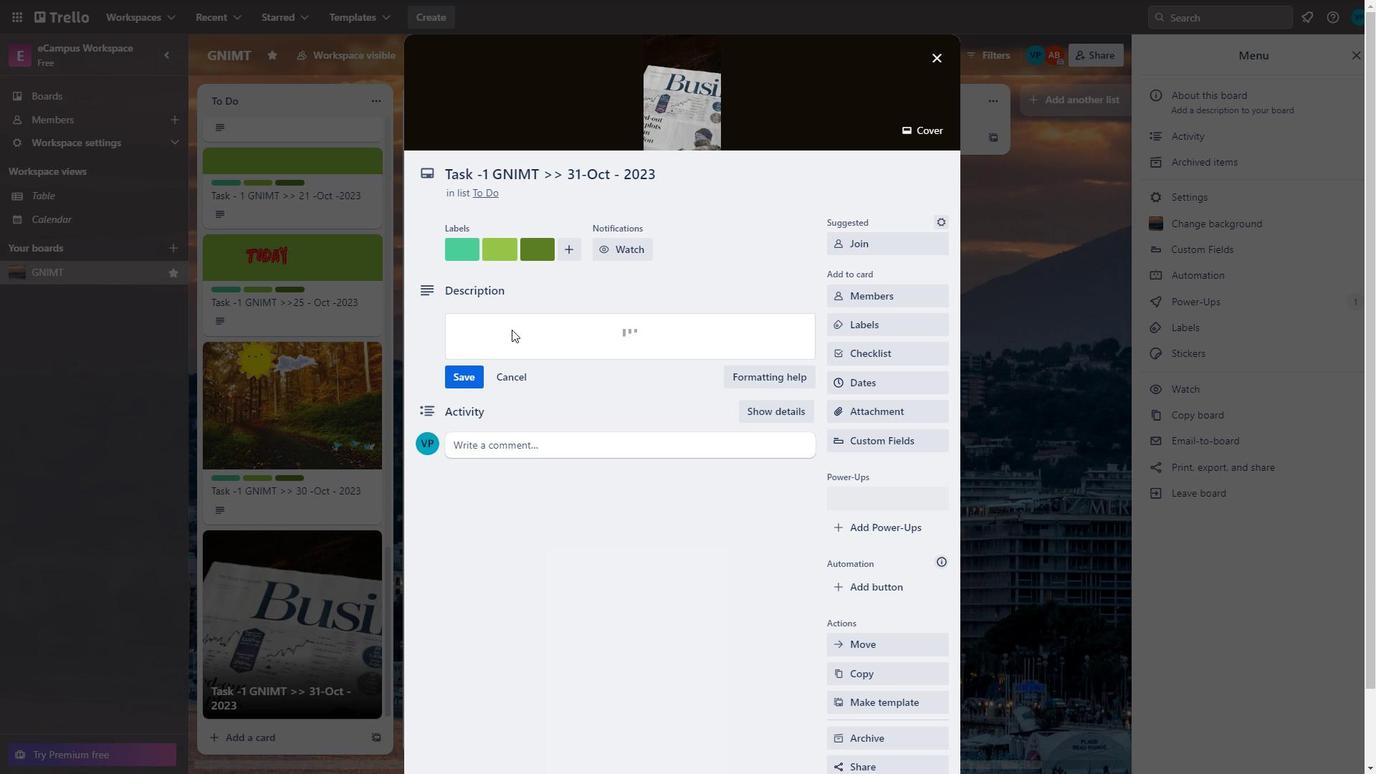 
Action: Mouse pressed left at (263, 675)
Screenshot: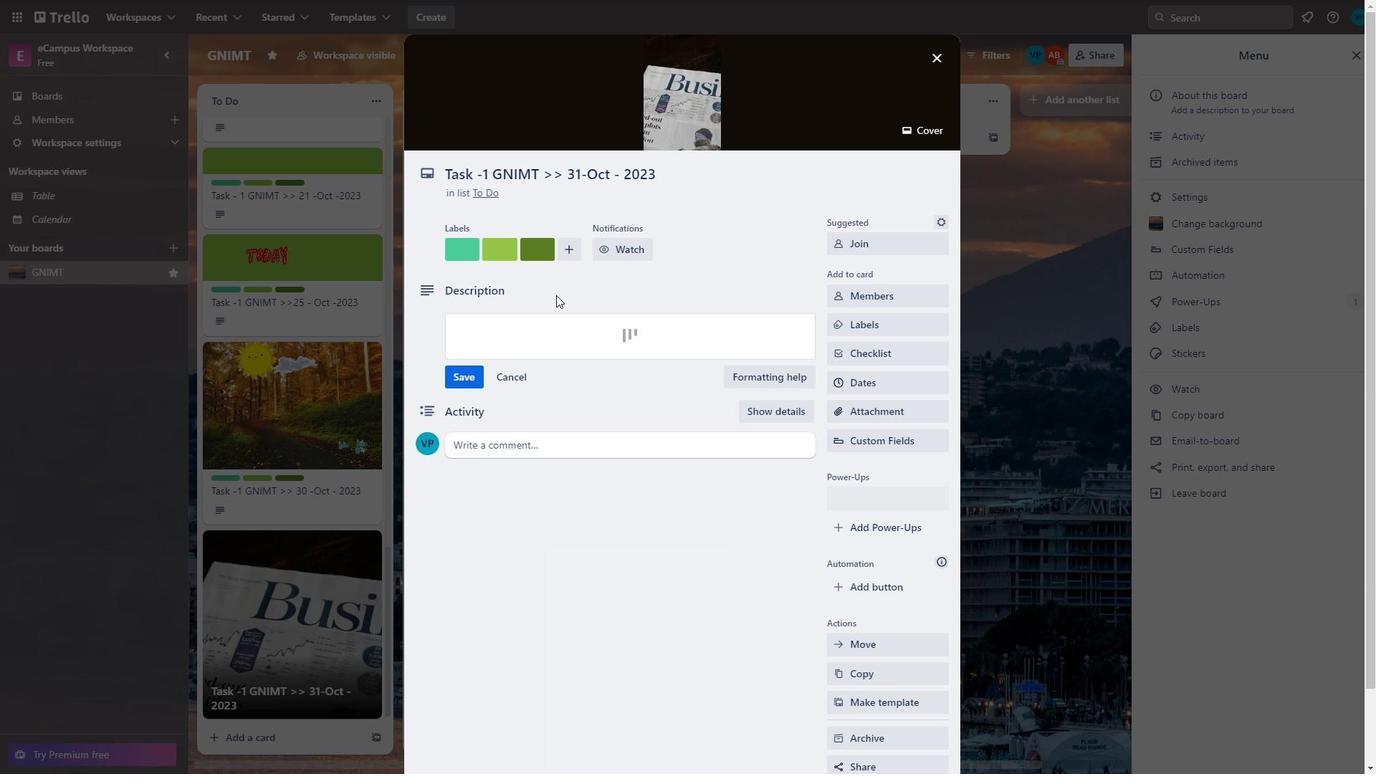 
Action: Mouse moved to (534, 333)
Screenshot: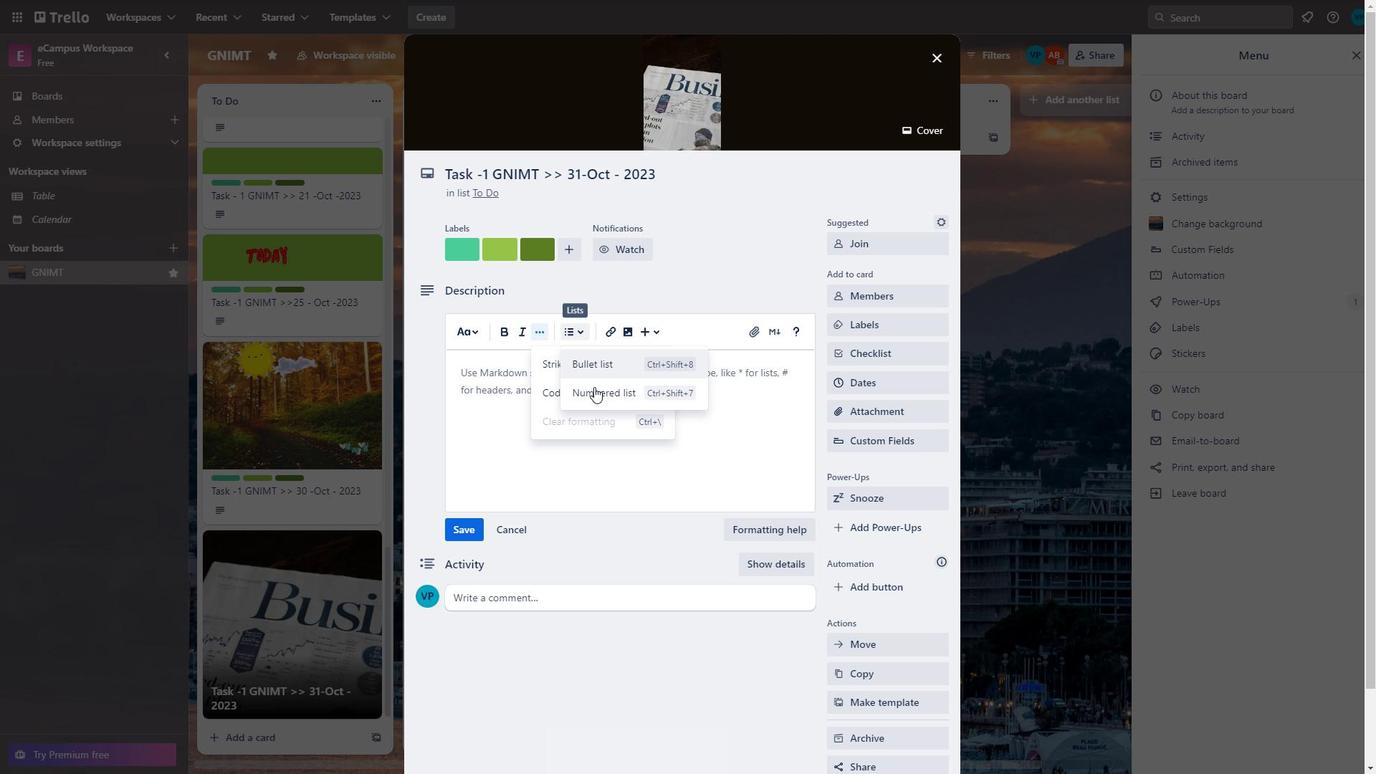 
Action: Mouse pressed left at (534, 333)
Screenshot: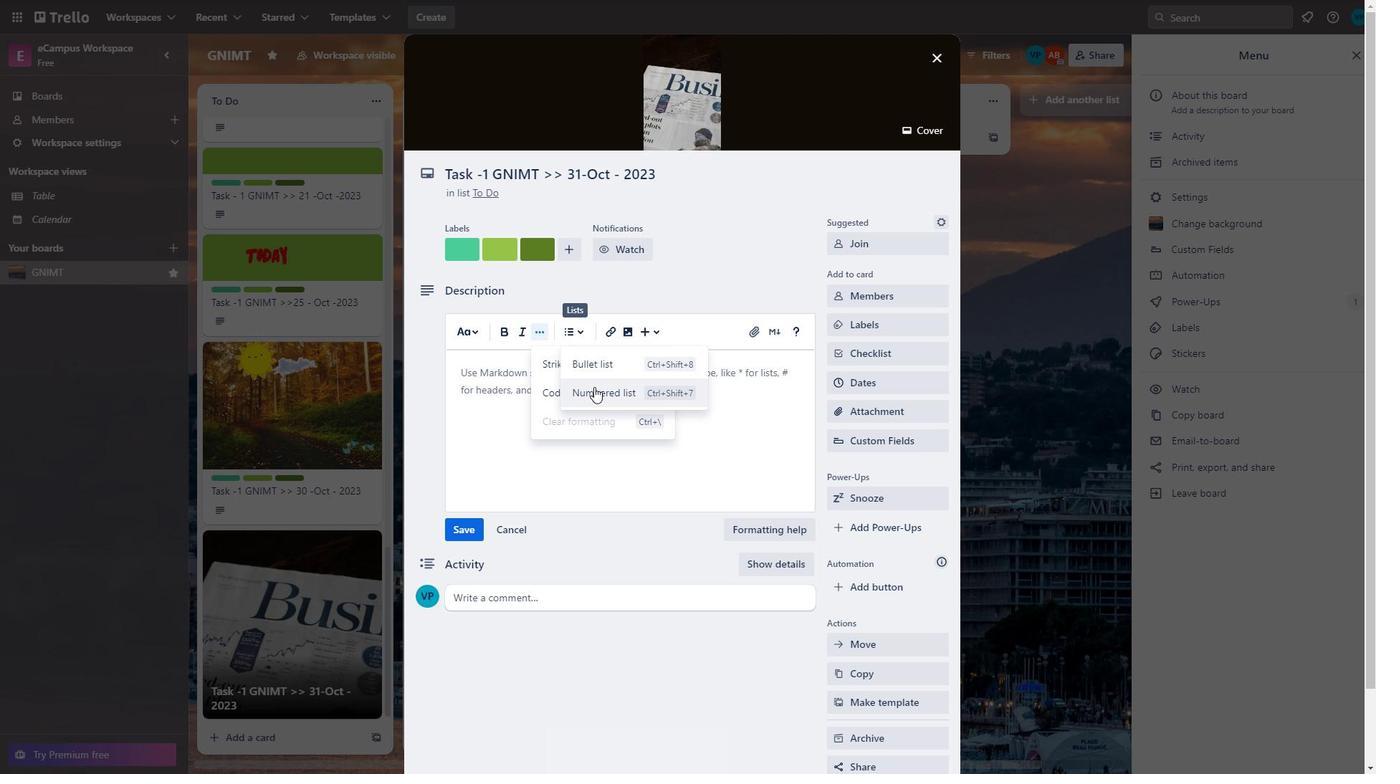 
Action: Mouse moved to (576, 332)
Screenshot: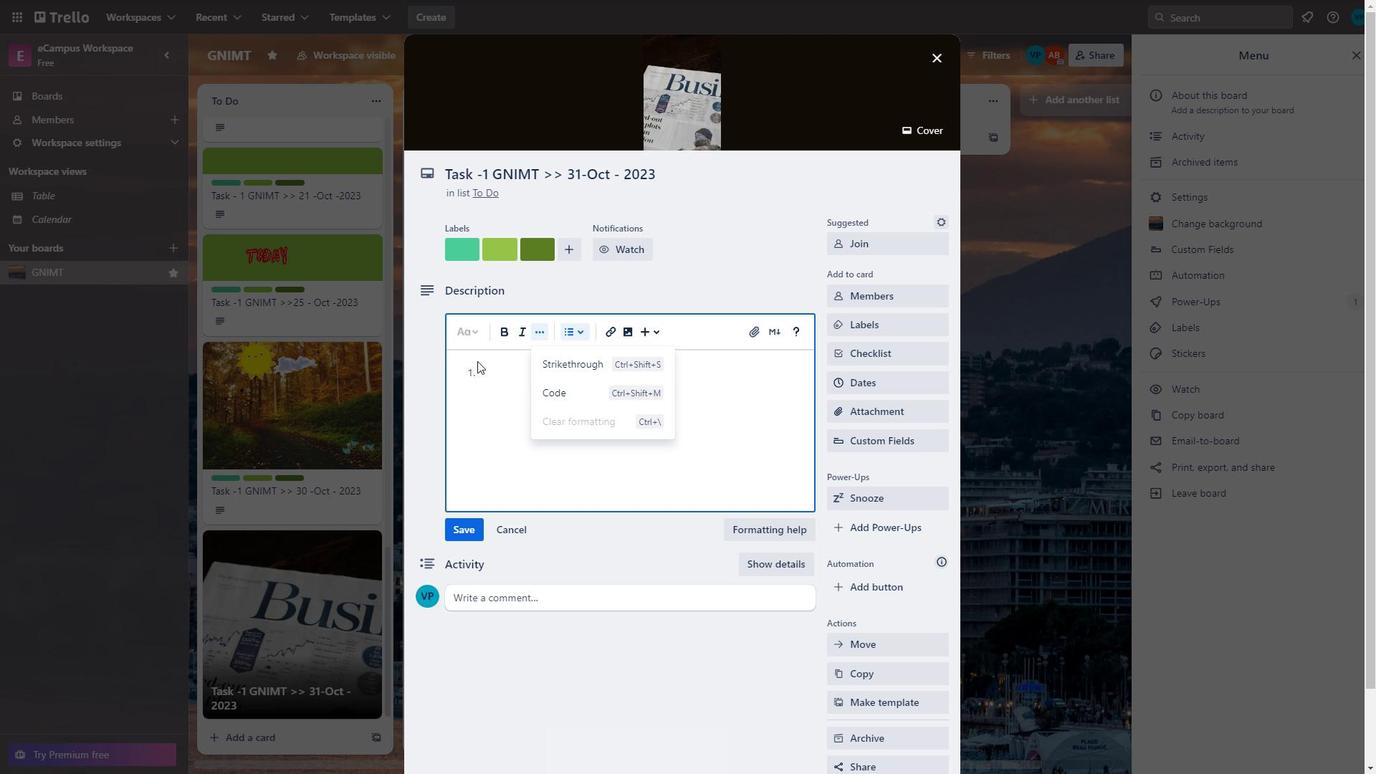 
Action: Mouse pressed left at (576, 332)
Screenshot: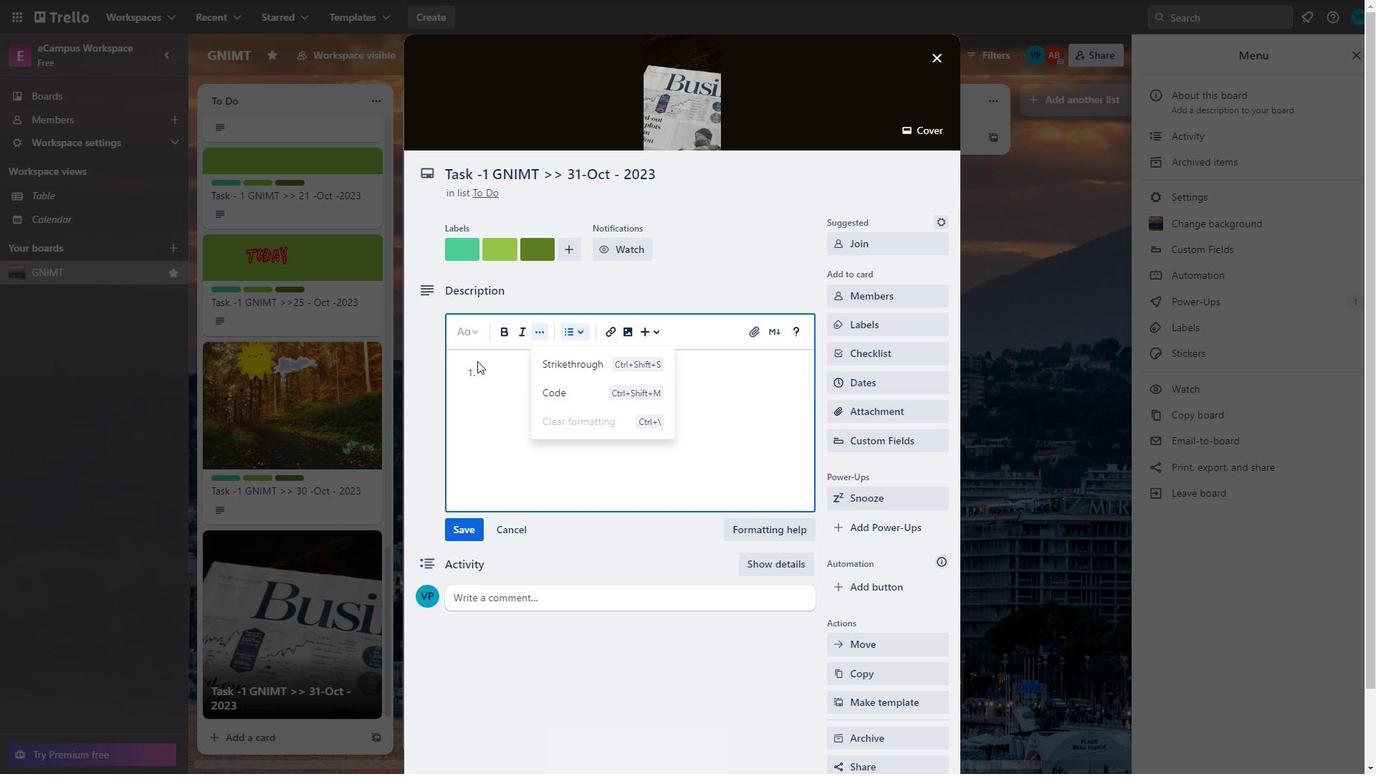 
Action: Mouse moved to (594, 390)
Screenshot: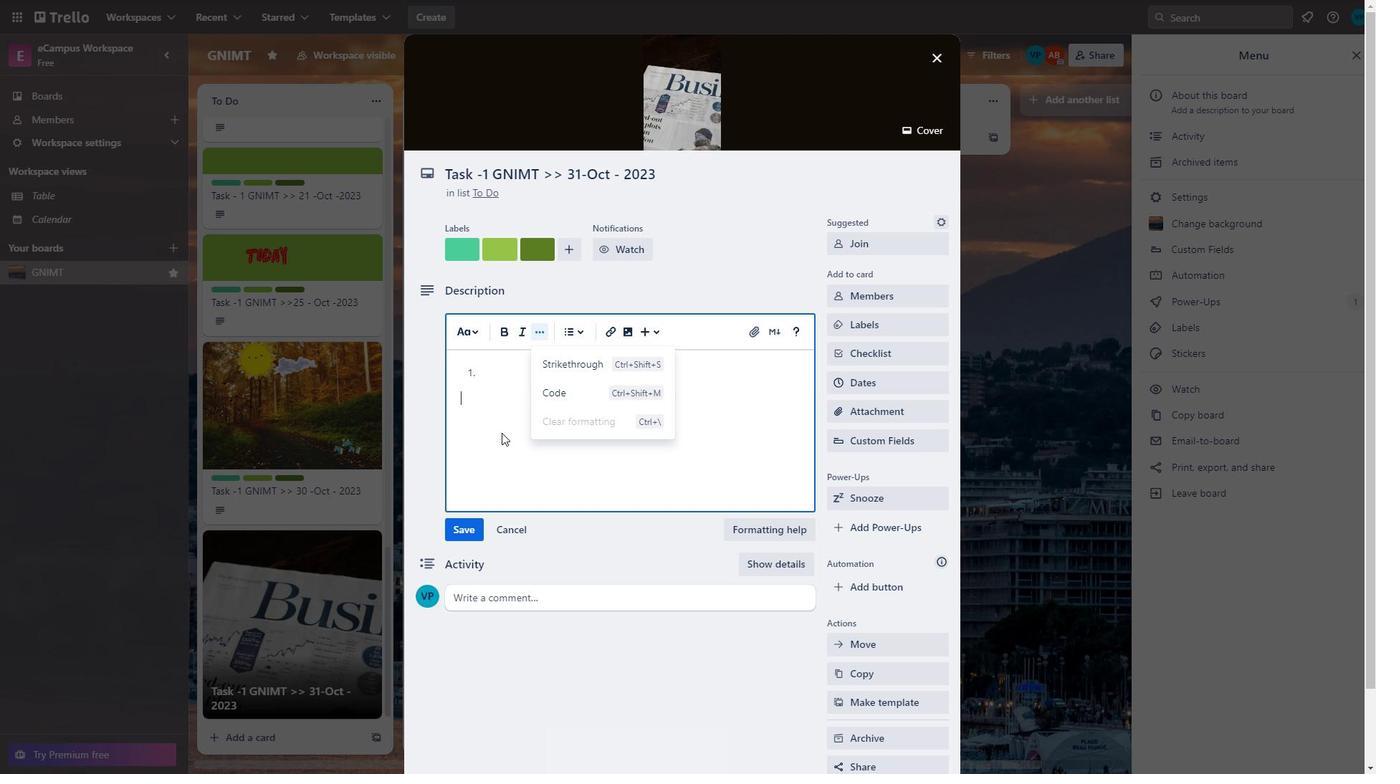 
Action: Mouse pressed left at (594, 390)
Screenshot: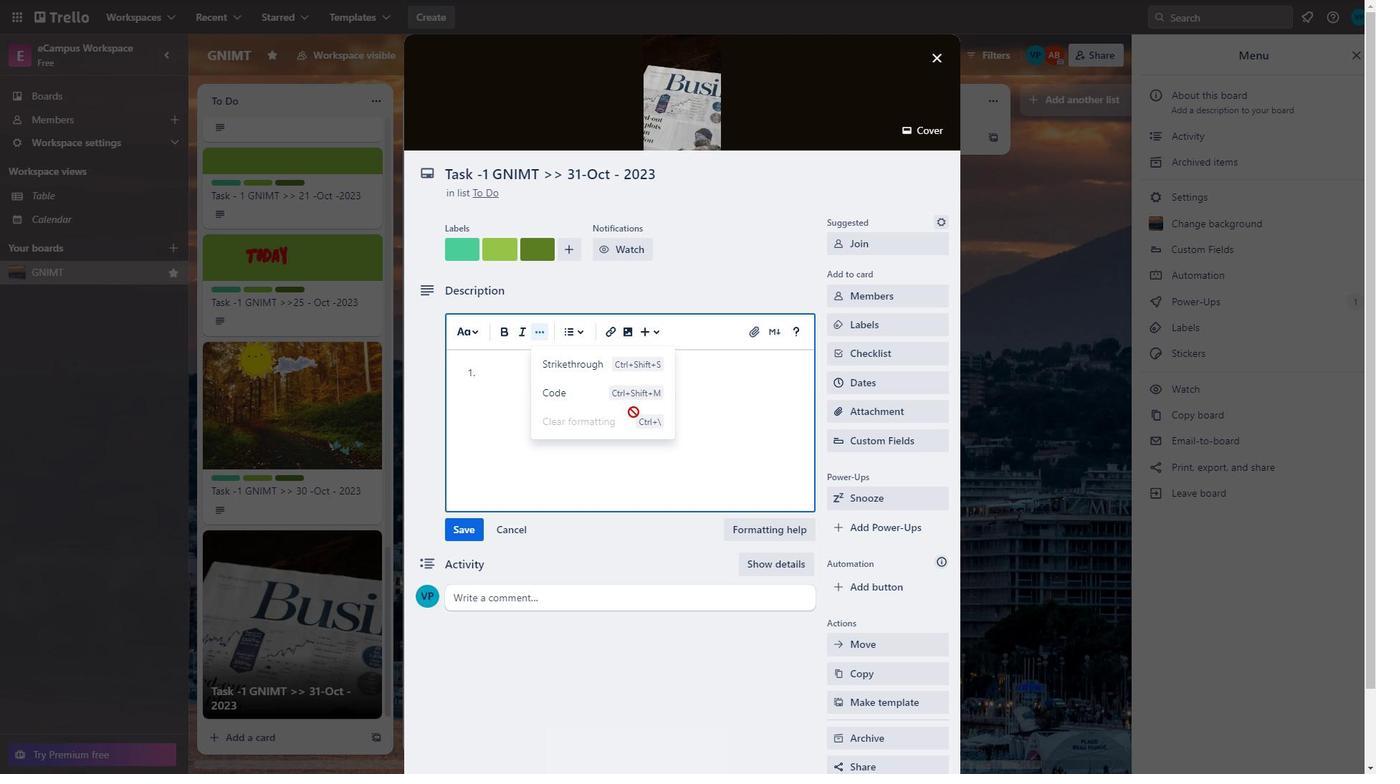 
Action: Mouse moved to (475, 362)
Screenshot: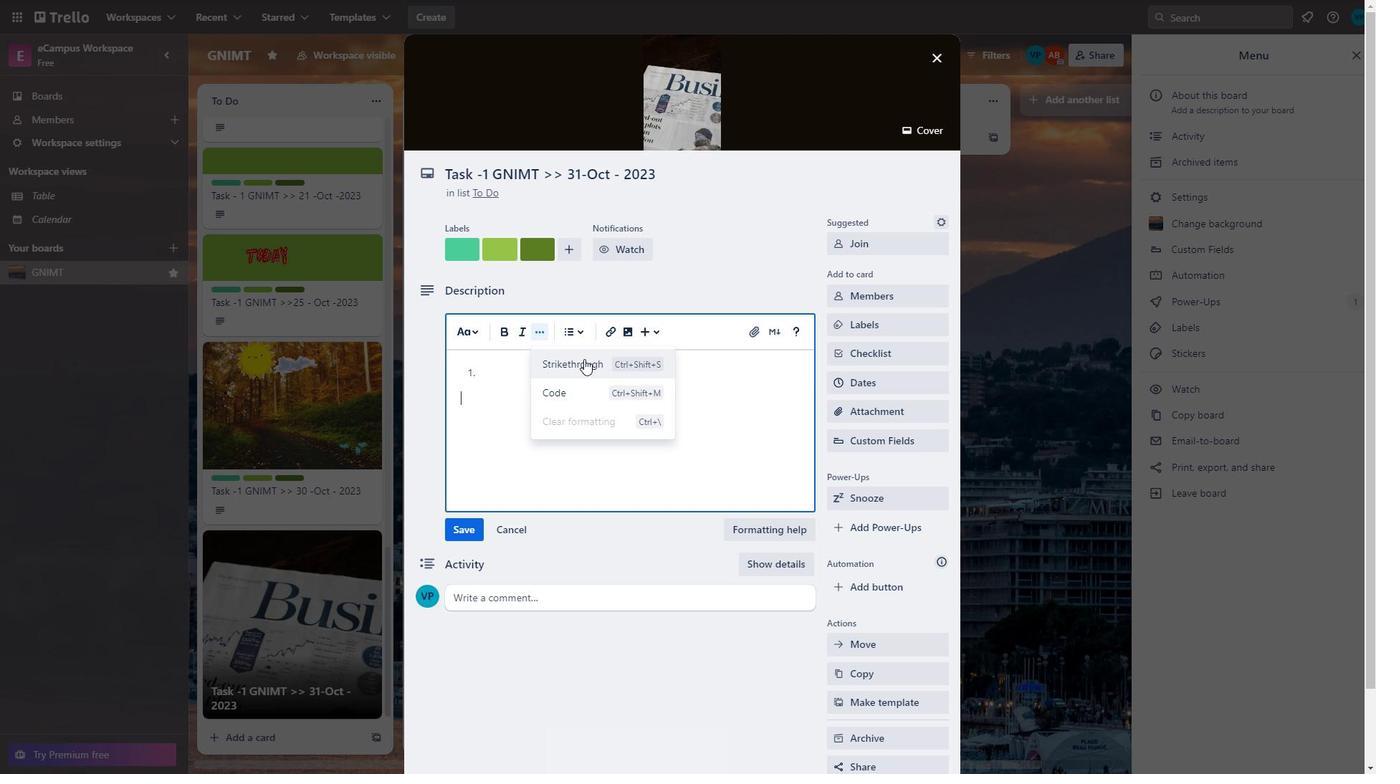 
Action: Mouse pressed left at (475, 362)
Screenshot: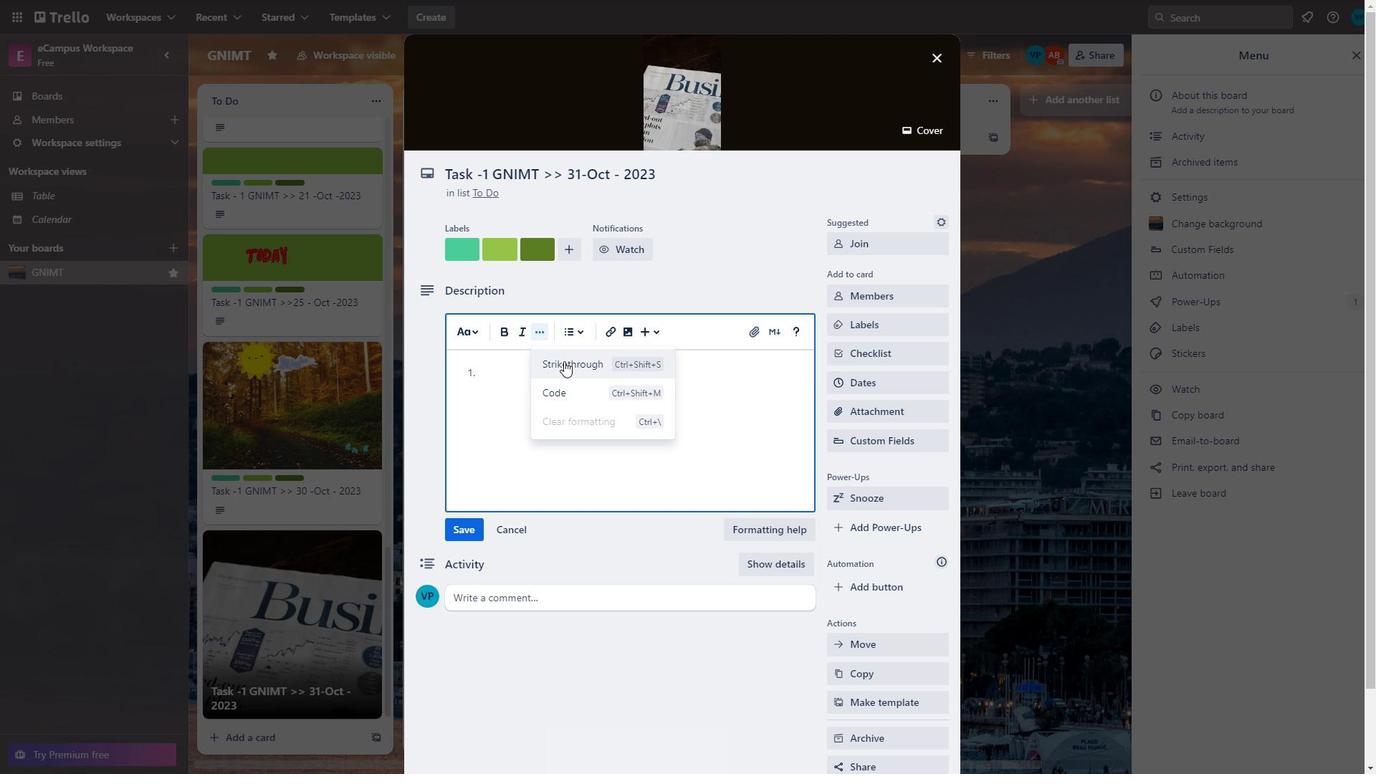 
Action: Mouse moved to (501, 432)
Screenshot: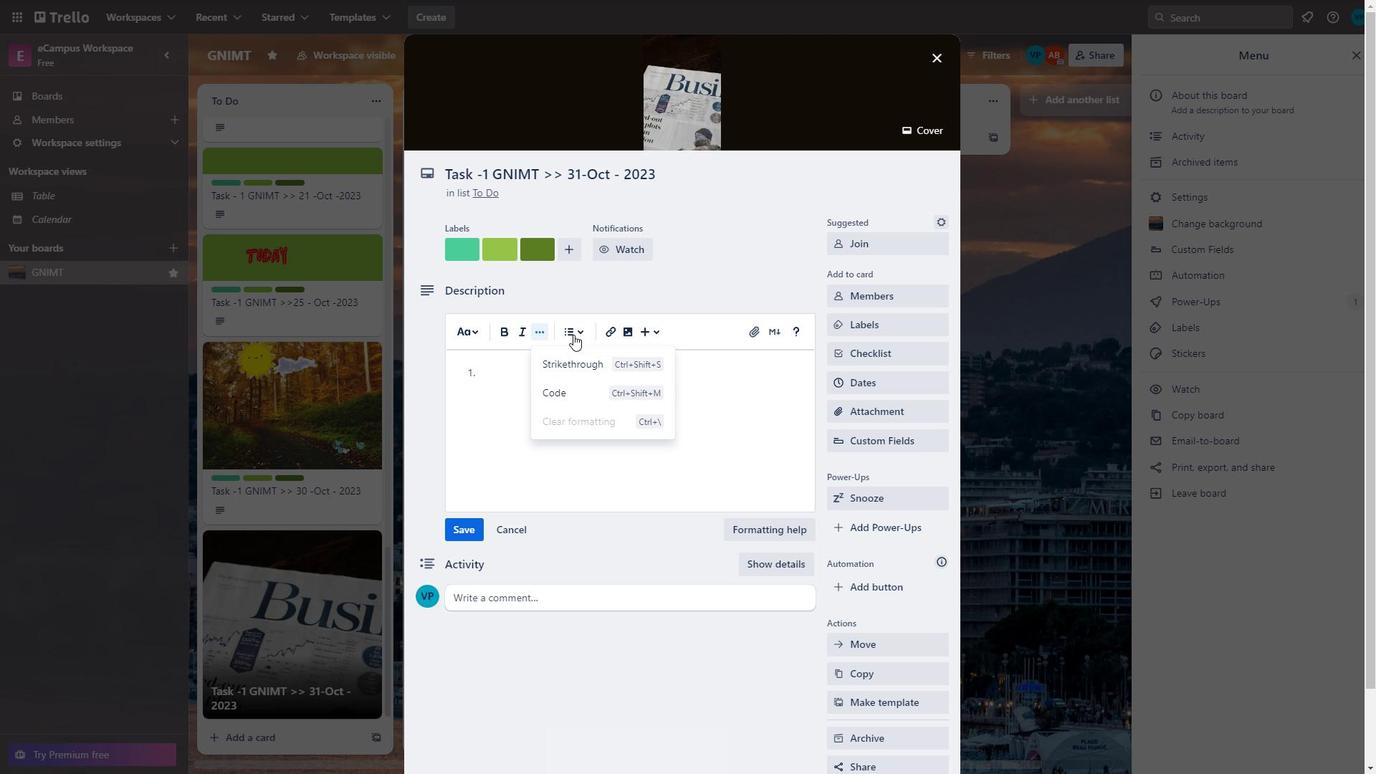 
Action: Mouse pressed left at (501, 432)
Screenshot: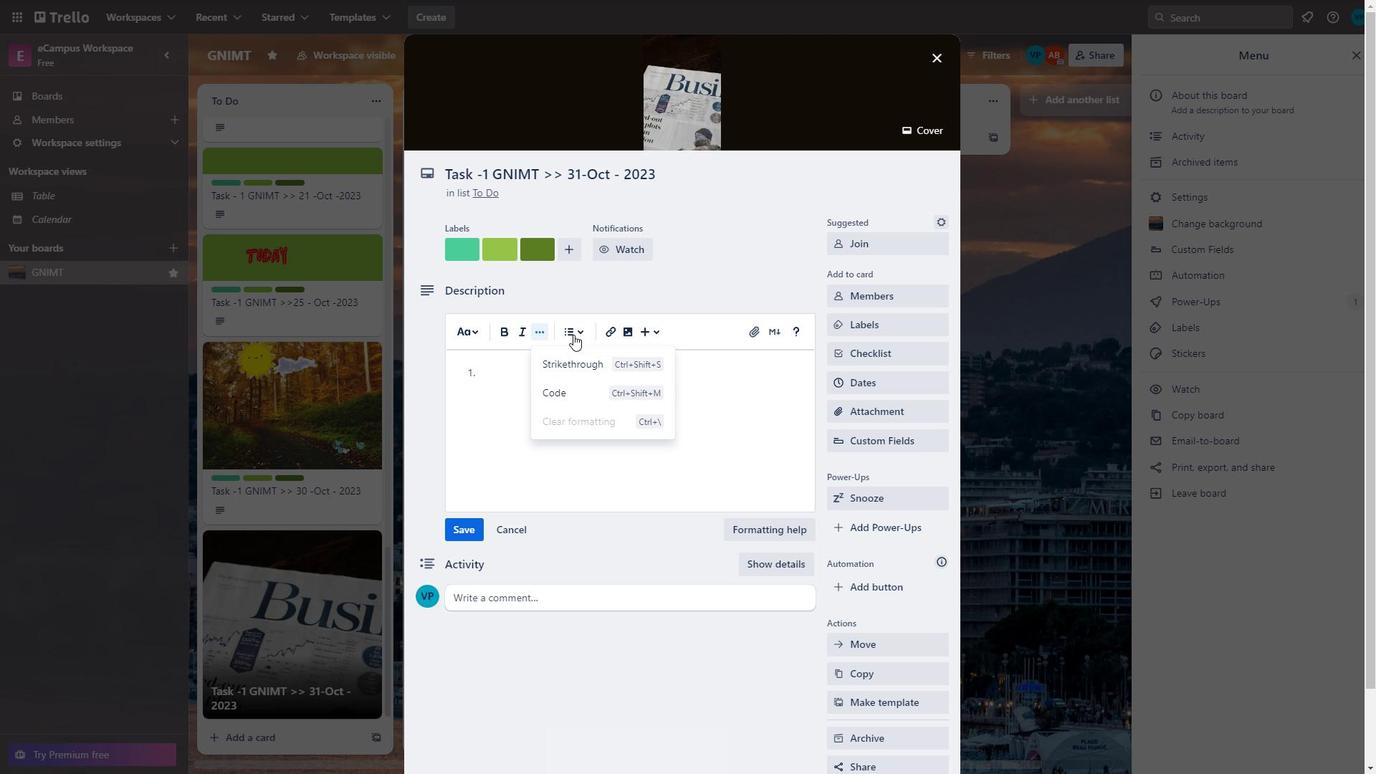 
Action: Mouse moved to (719, 409)
Screenshot: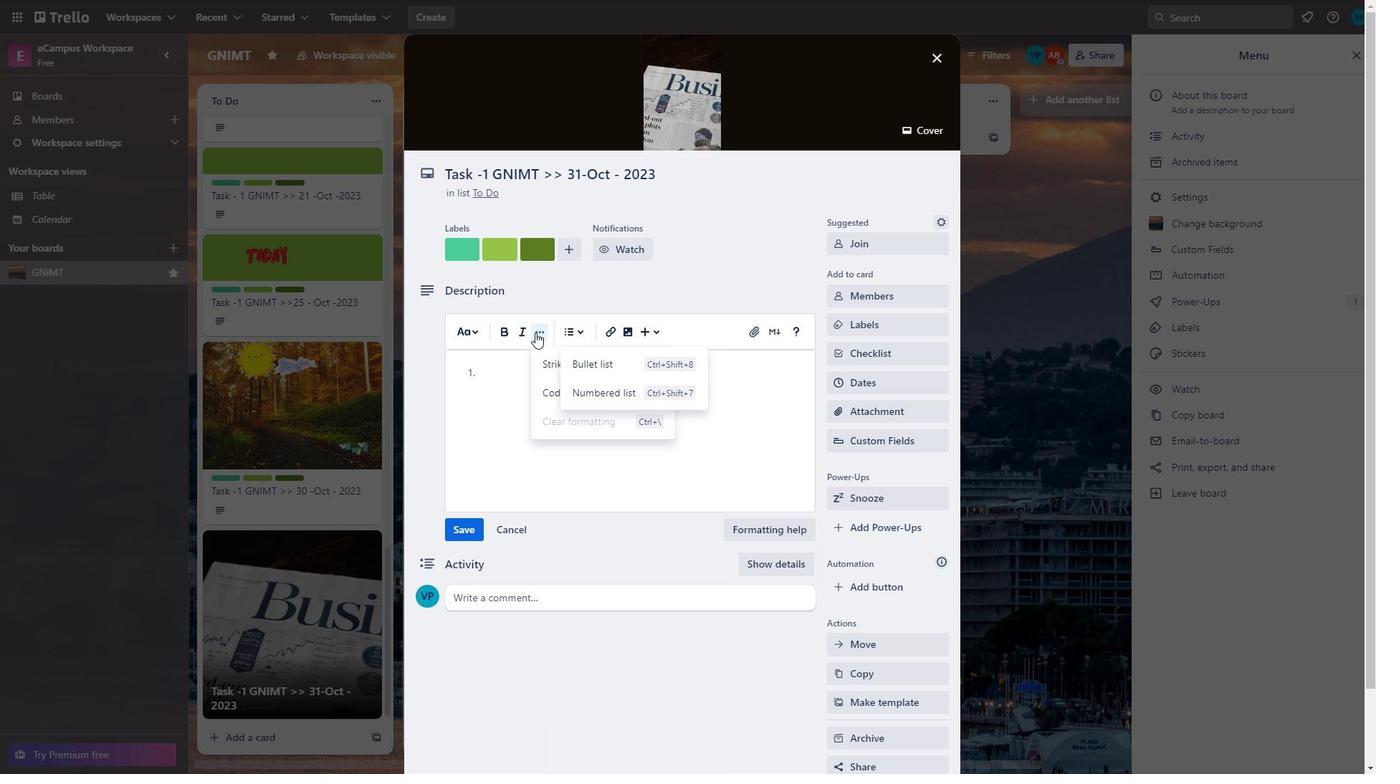 
Action: Mouse pressed left at (719, 409)
Screenshot: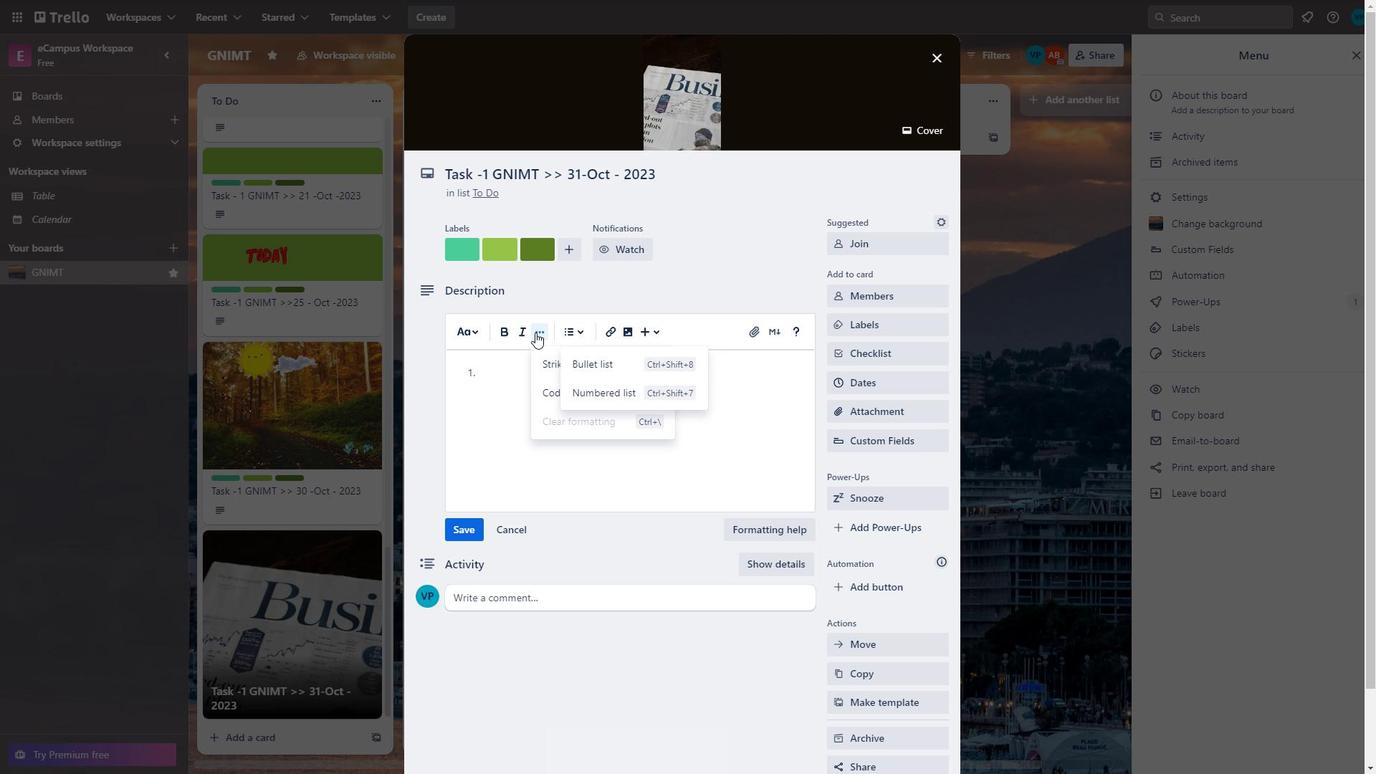 
Action: Mouse moved to (509, 361)
Screenshot: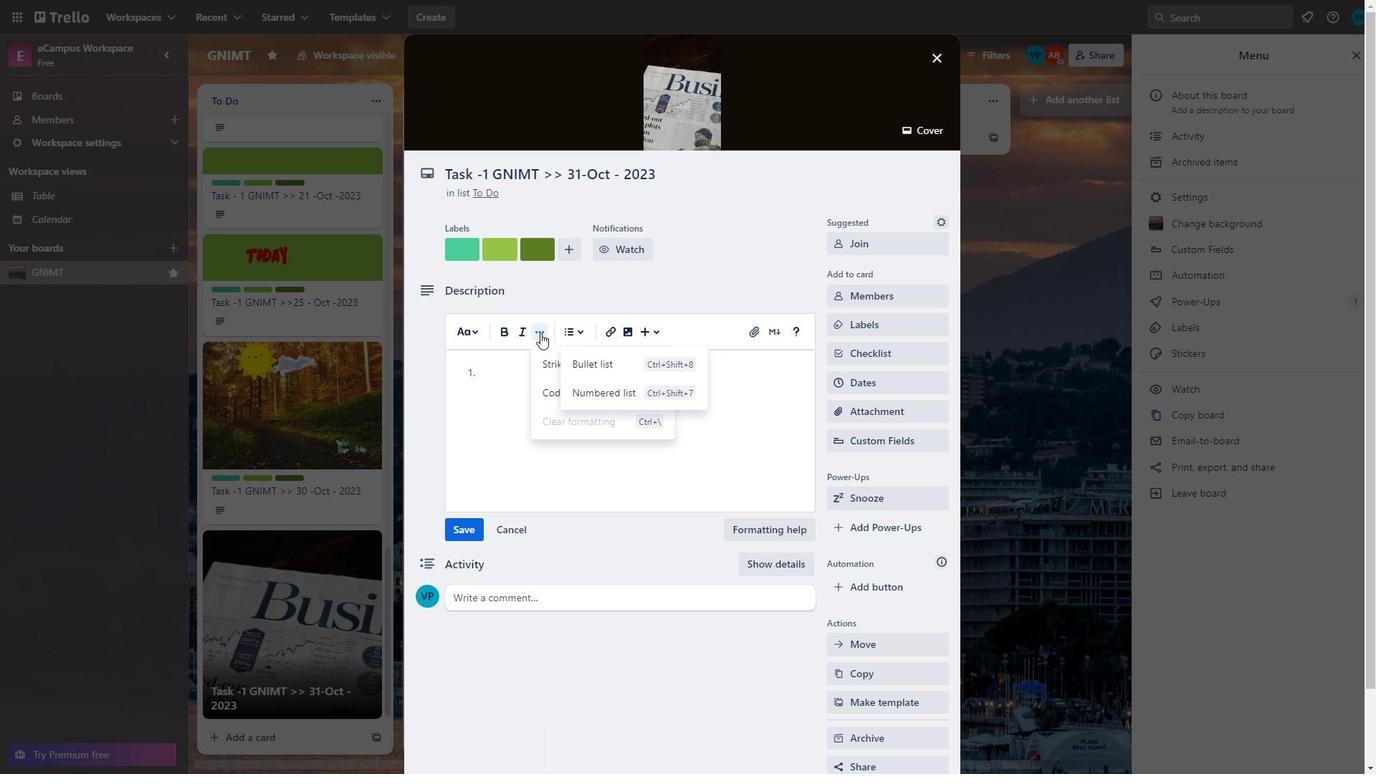 
Action: Mouse pressed left at (509, 361)
Screenshot: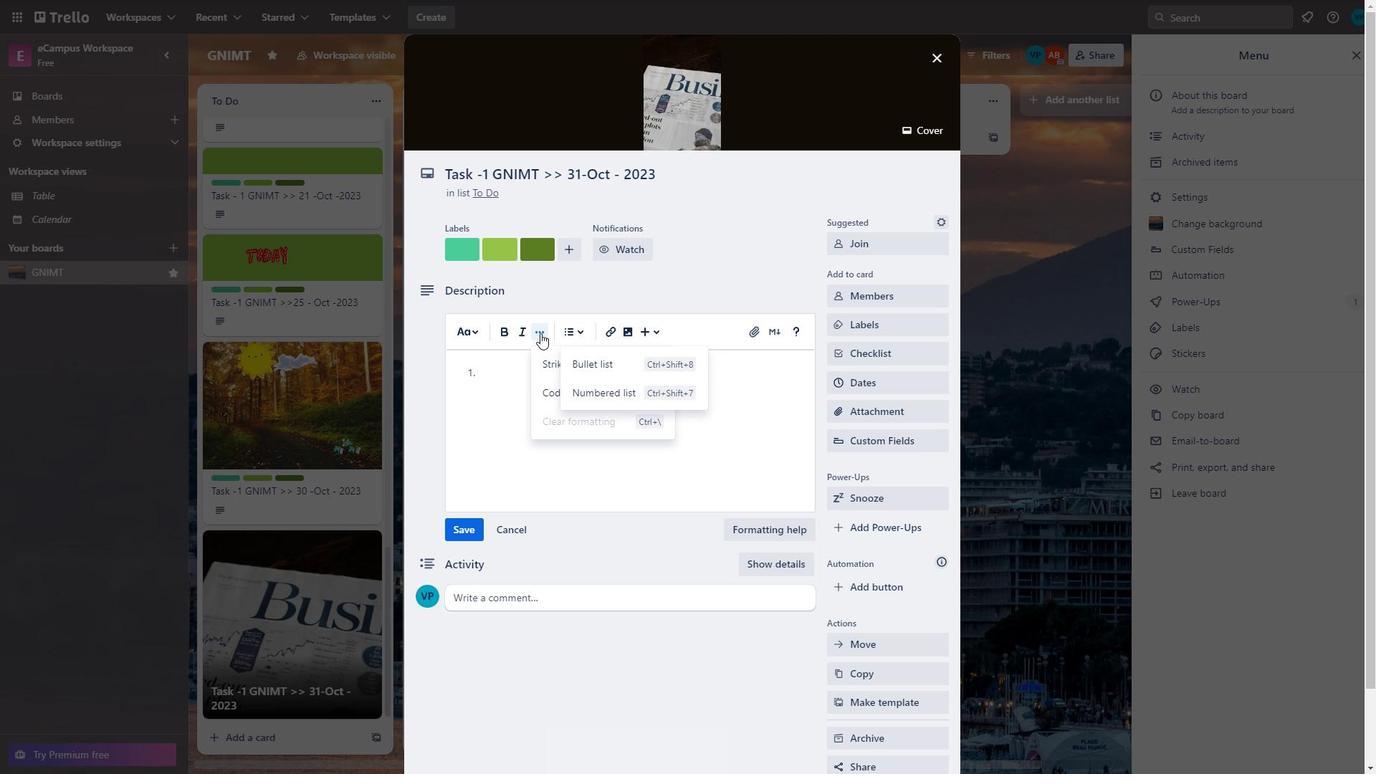 
Action: Mouse moved to (572, 332)
Screenshot: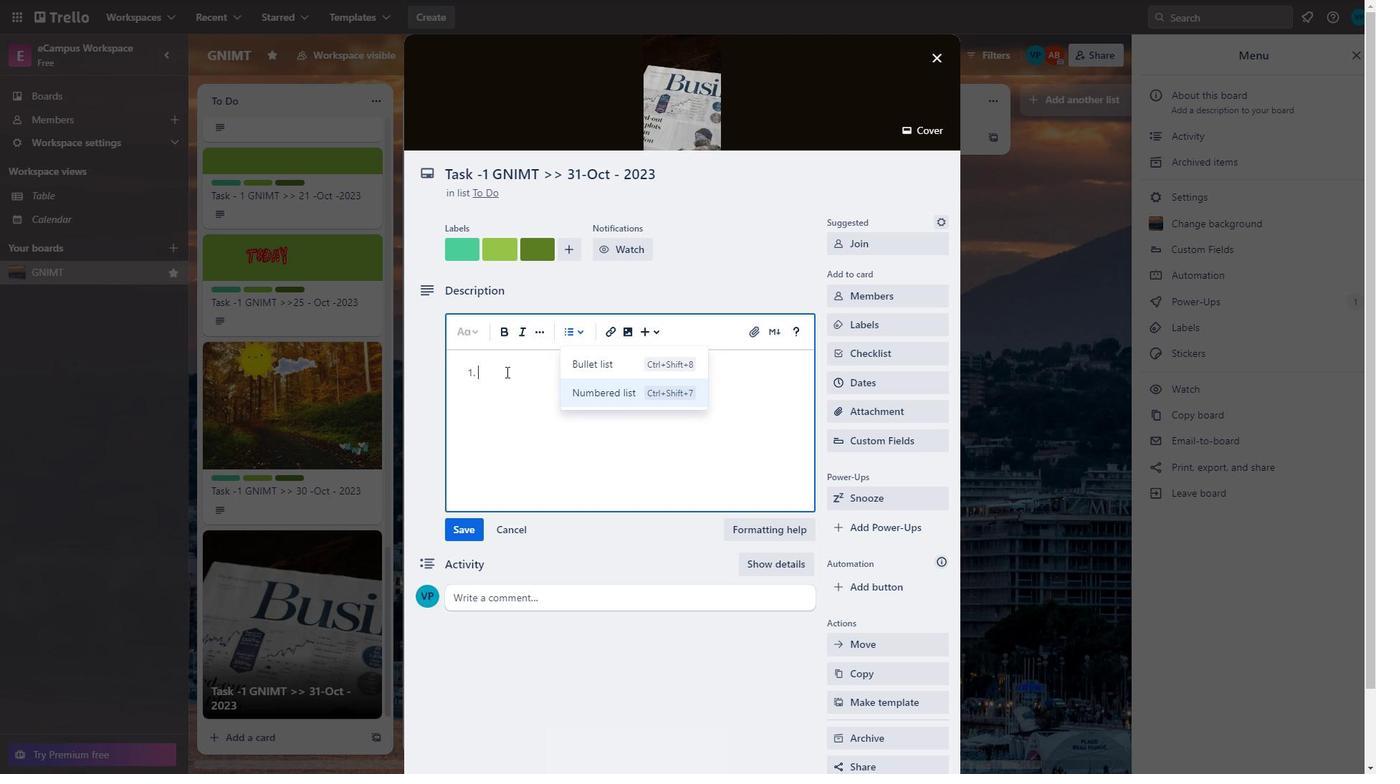 
Action: Mouse pressed left at (572, 332)
Screenshot: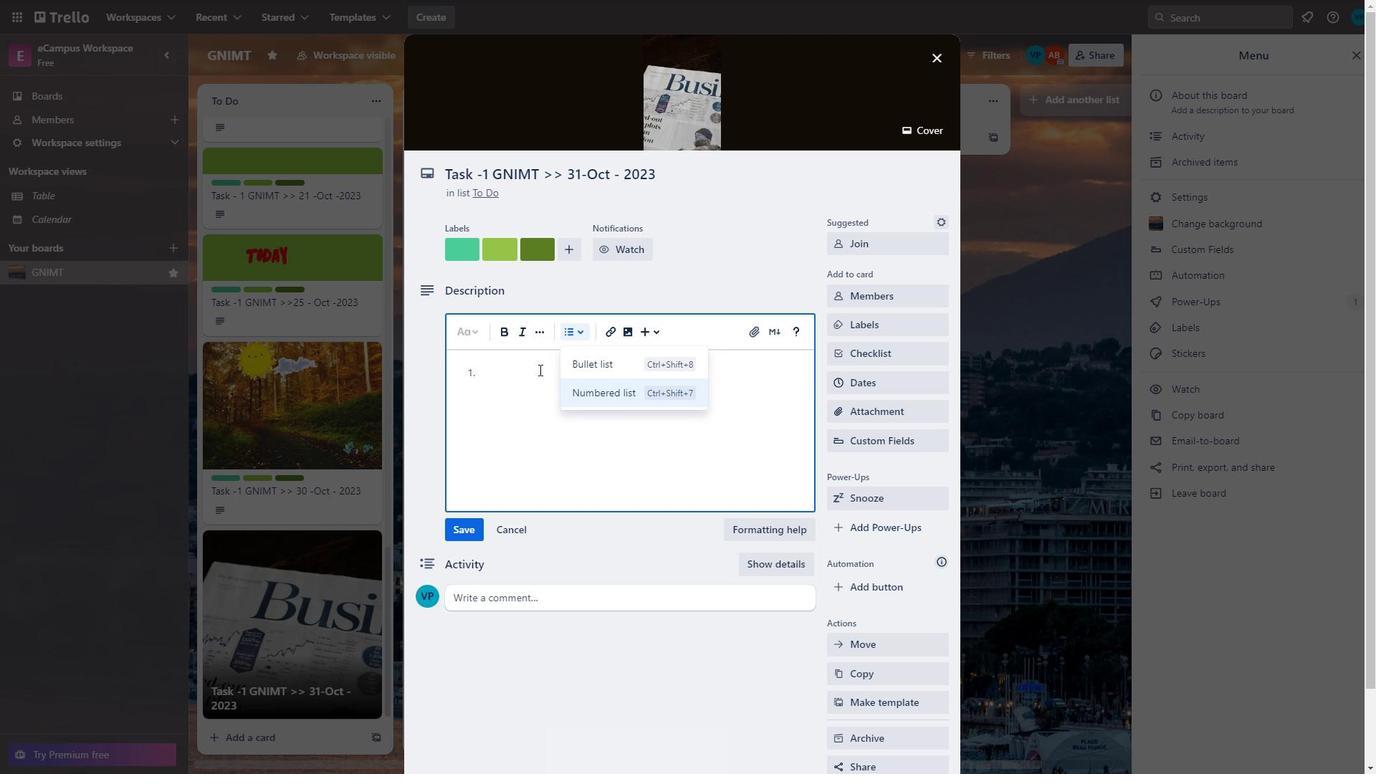 
Action: Mouse moved to (535, 332)
Screenshot: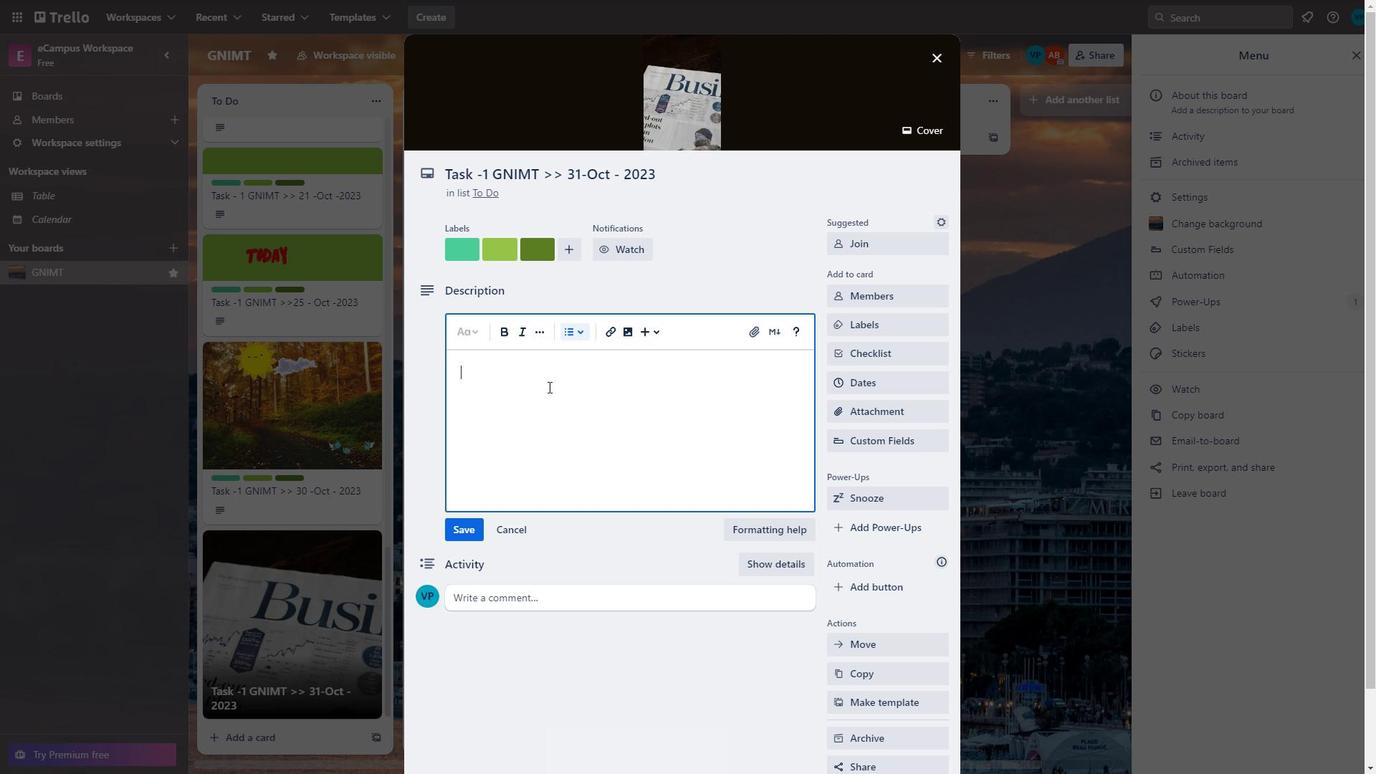 
Action: Mouse pressed left at (535, 332)
Screenshot: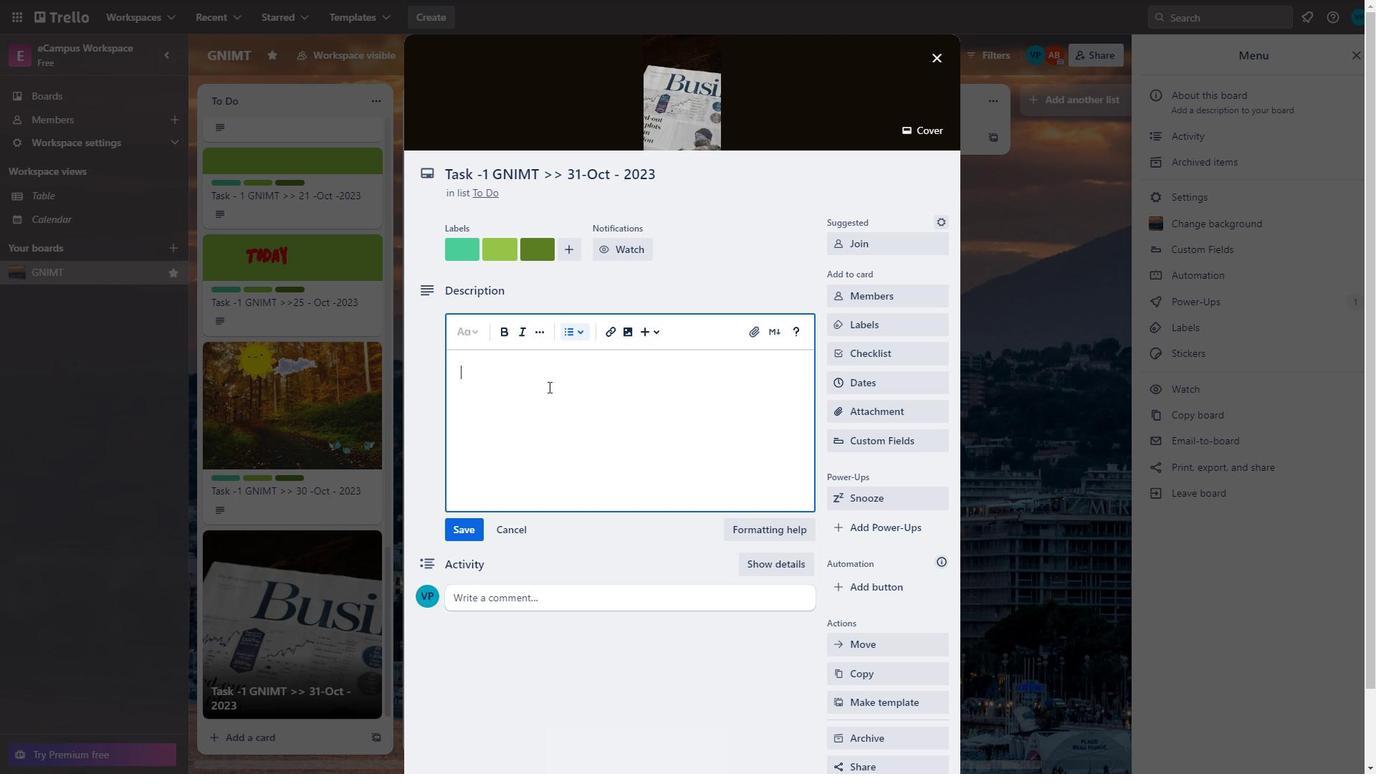 
Action: Mouse moved to (539, 332)
Screenshot: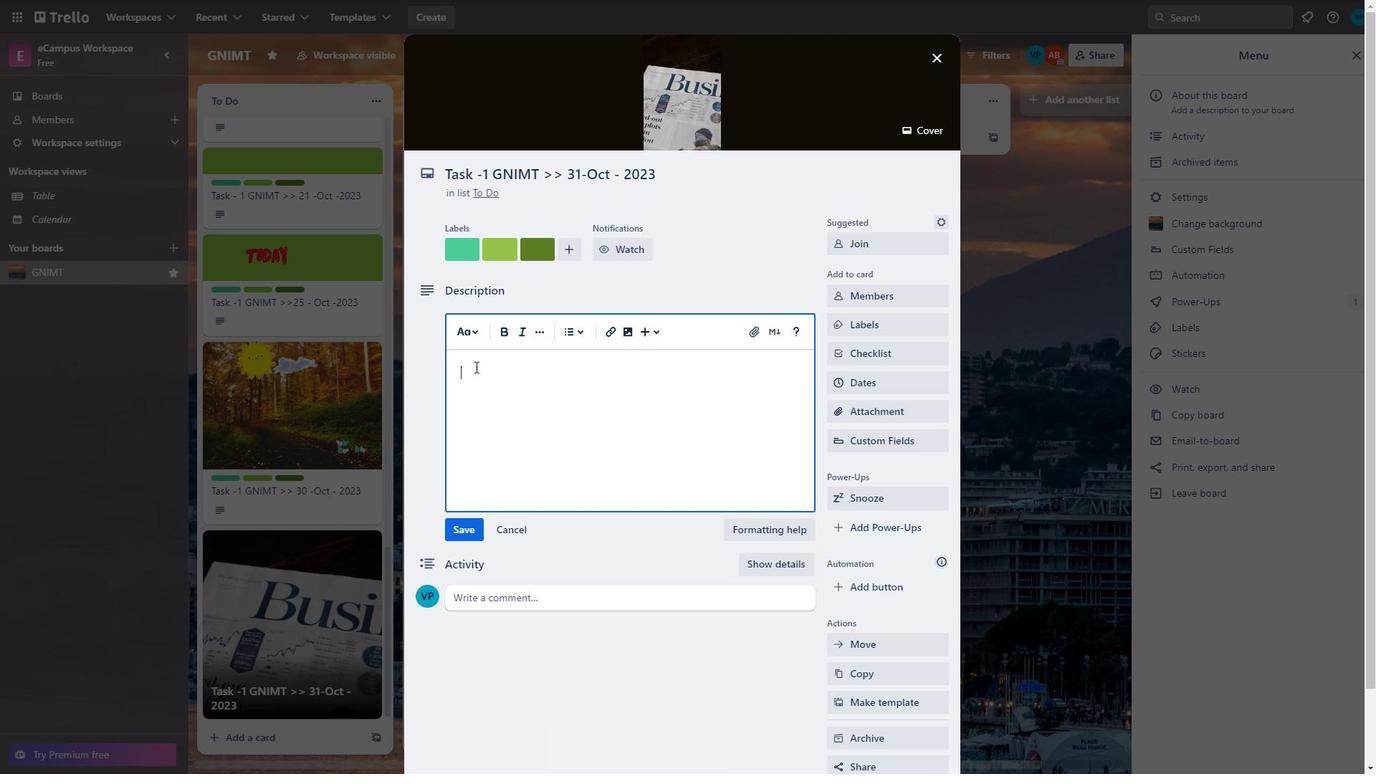 
Action: Mouse pressed left at (539, 332)
Screenshot: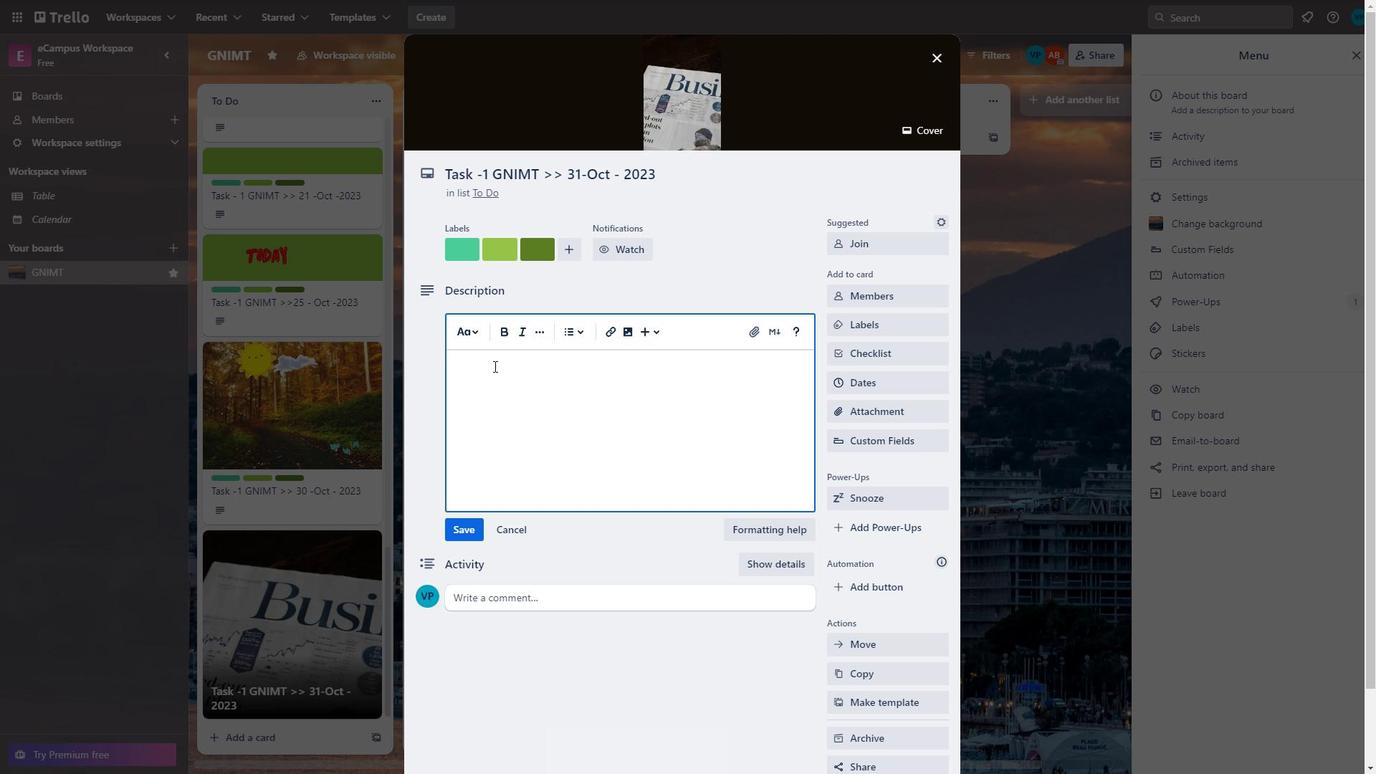 
Action: Mouse moved to (540, 333)
Screenshot: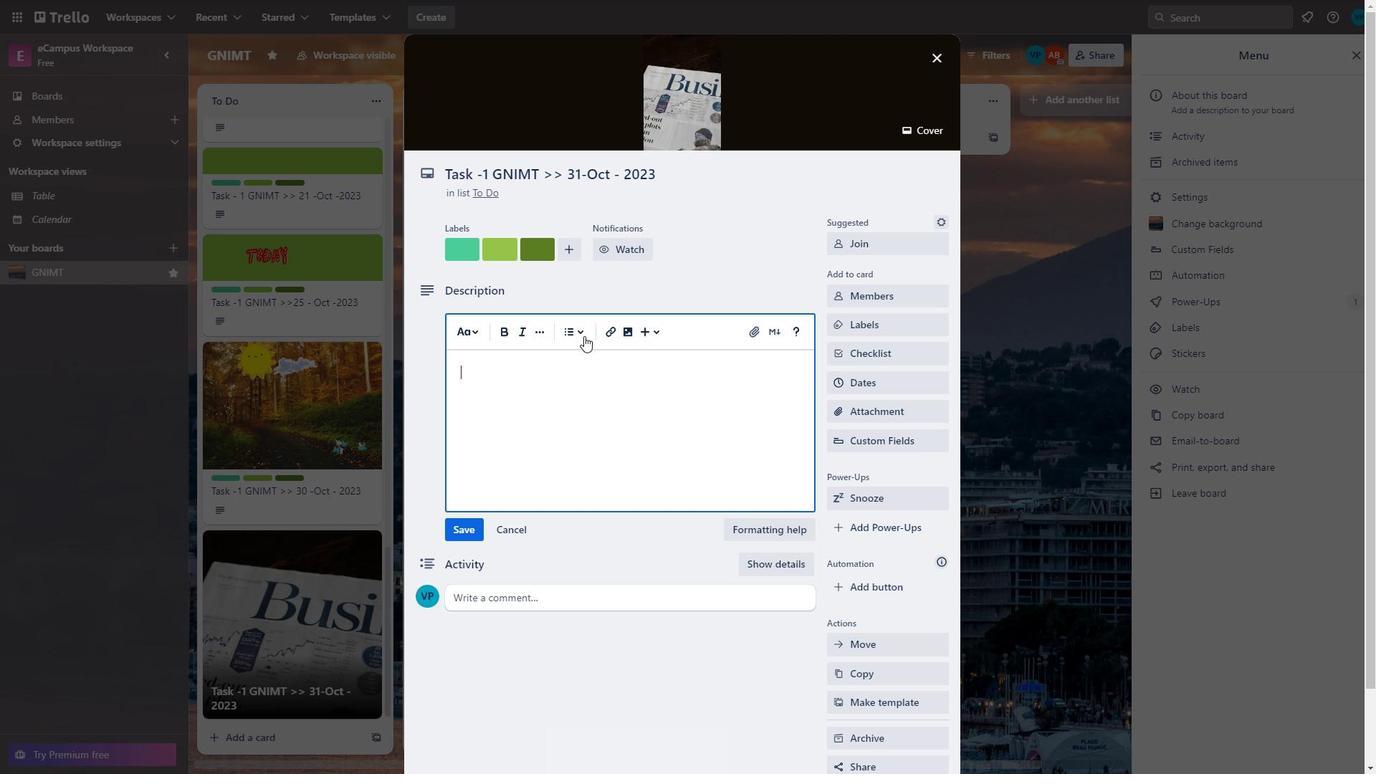 
Action: Mouse pressed left at (540, 333)
Screenshot: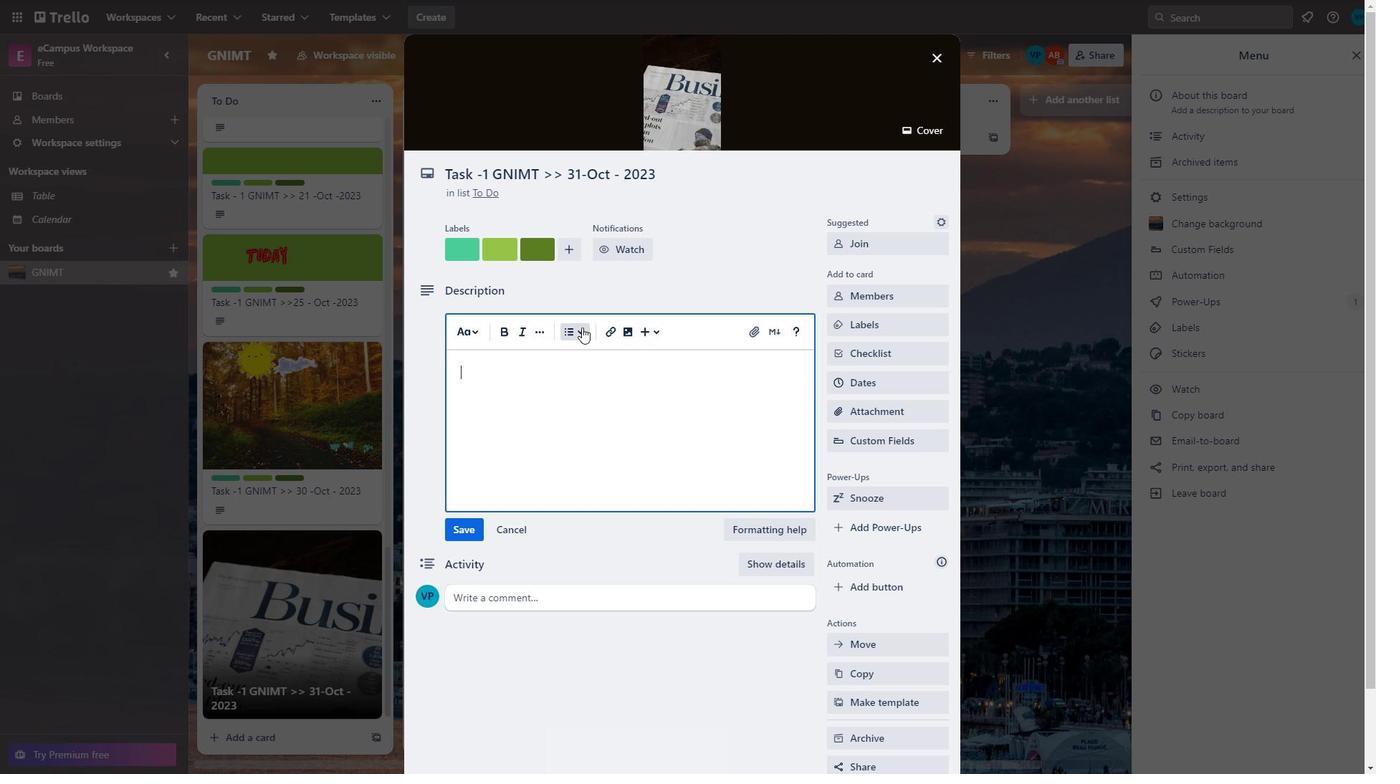 
Action: Mouse moved to (506, 375)
Screenshot: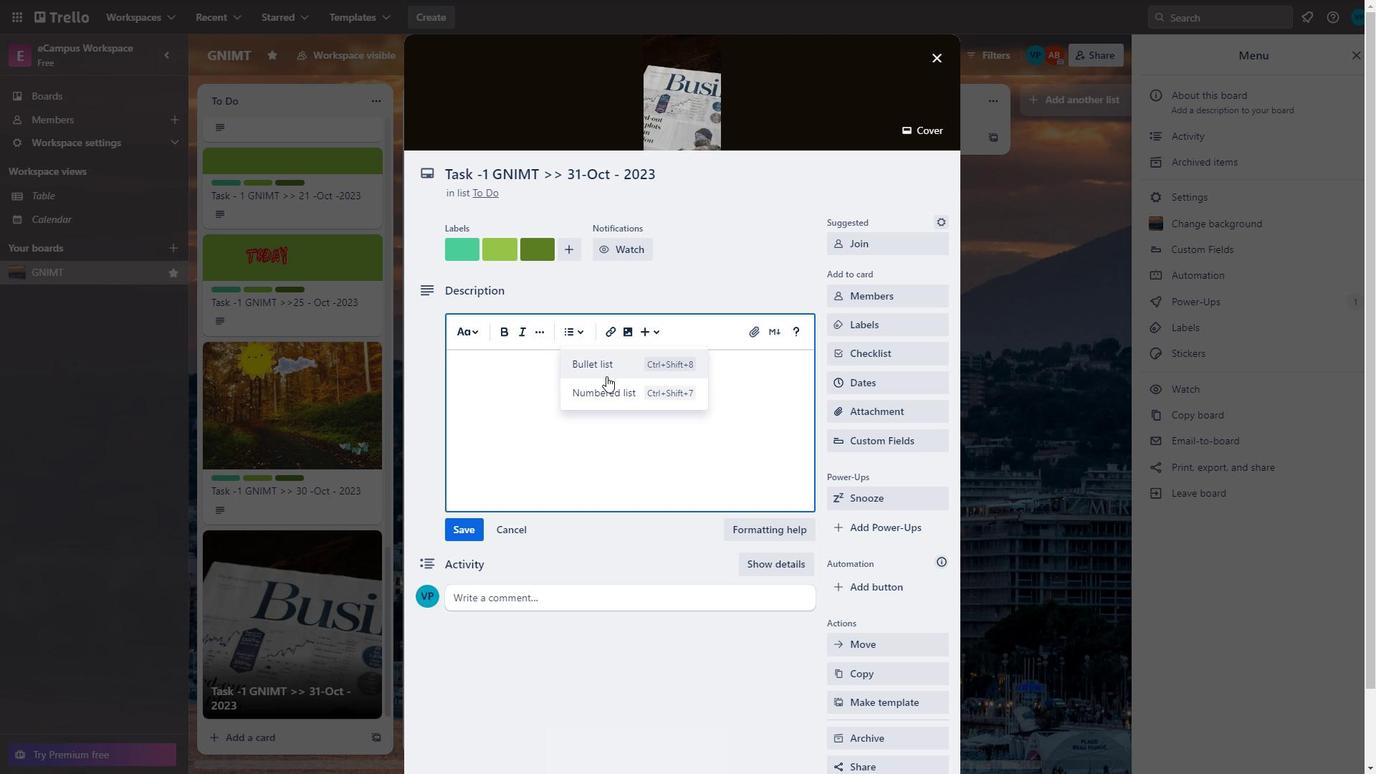
Action: Mouse pressed left at (506, 375)
Screenshot: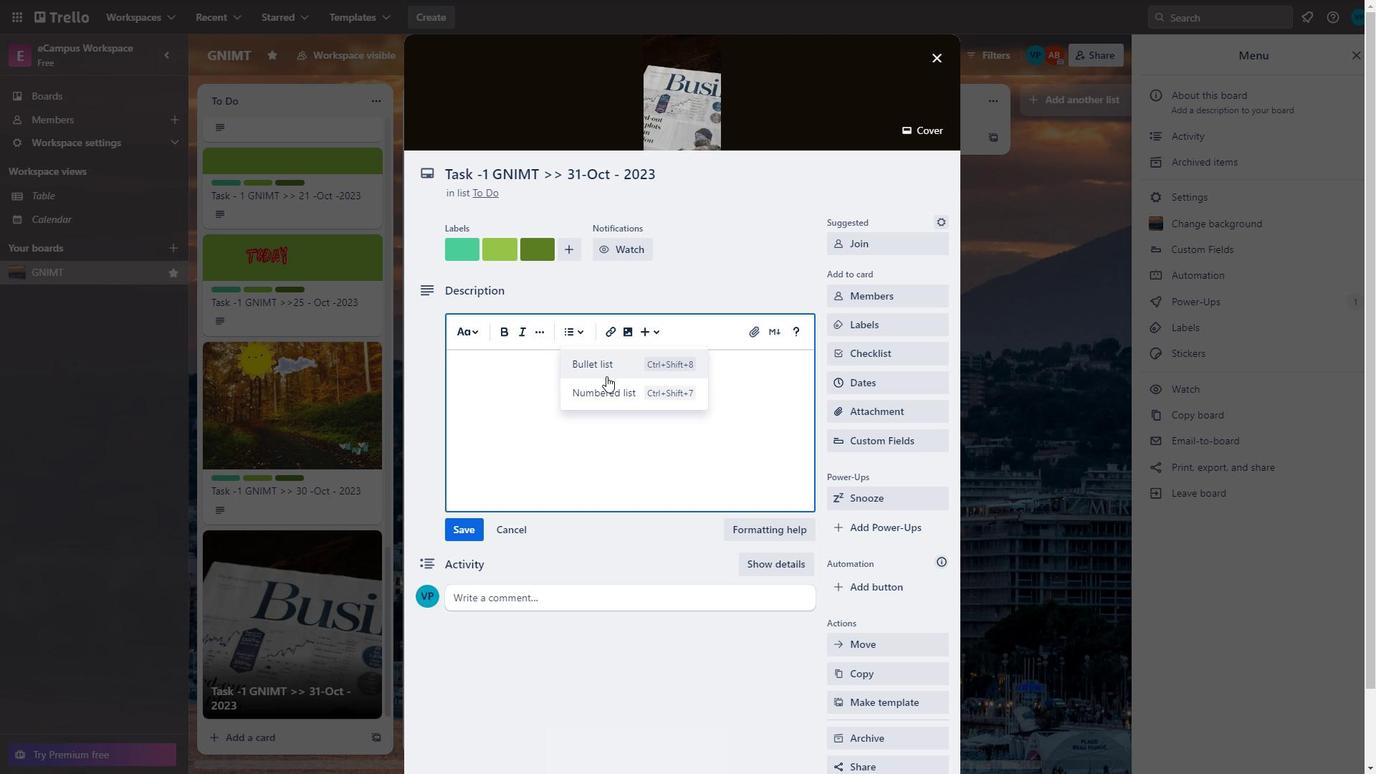 
Action: Mouse moved to (592, 397)
Screenshot: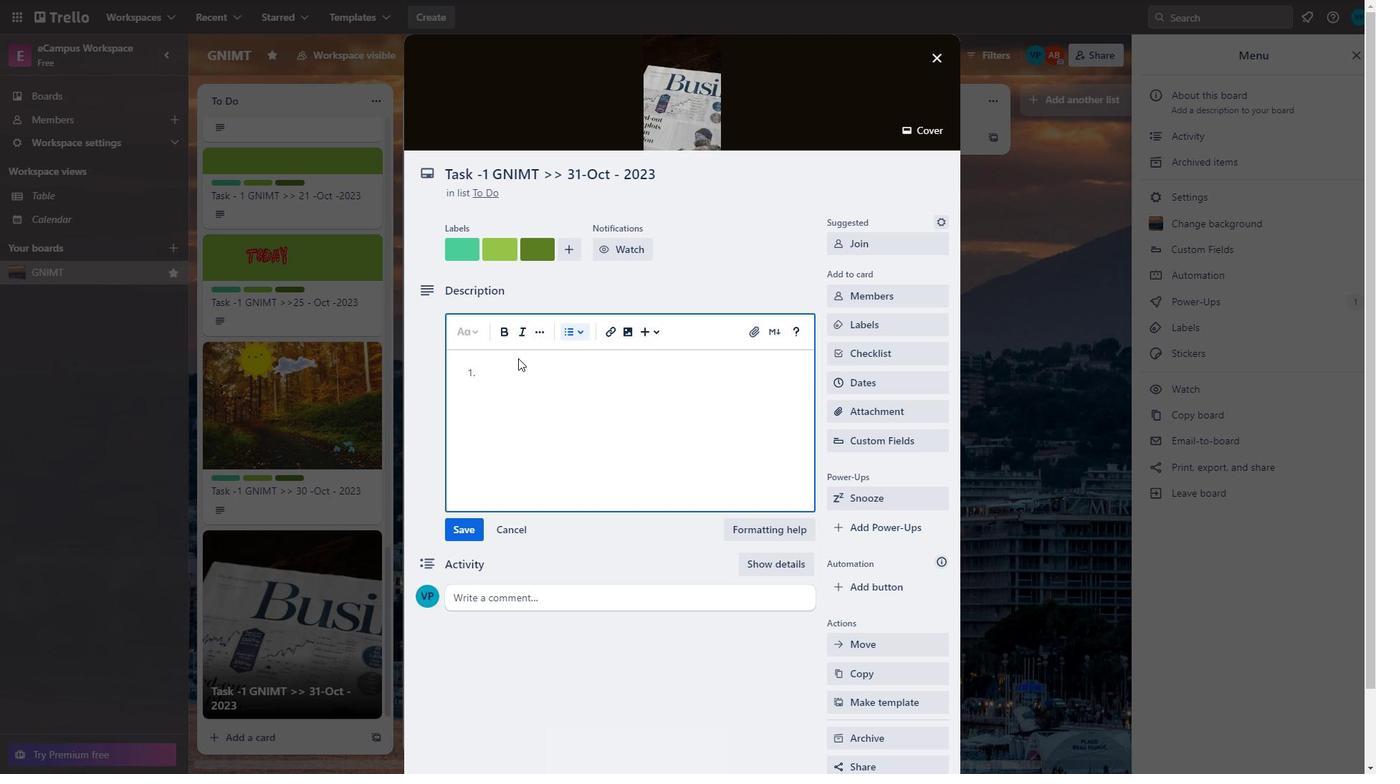 
Action: Mouse pressed left at (592, 397)
Screenshot: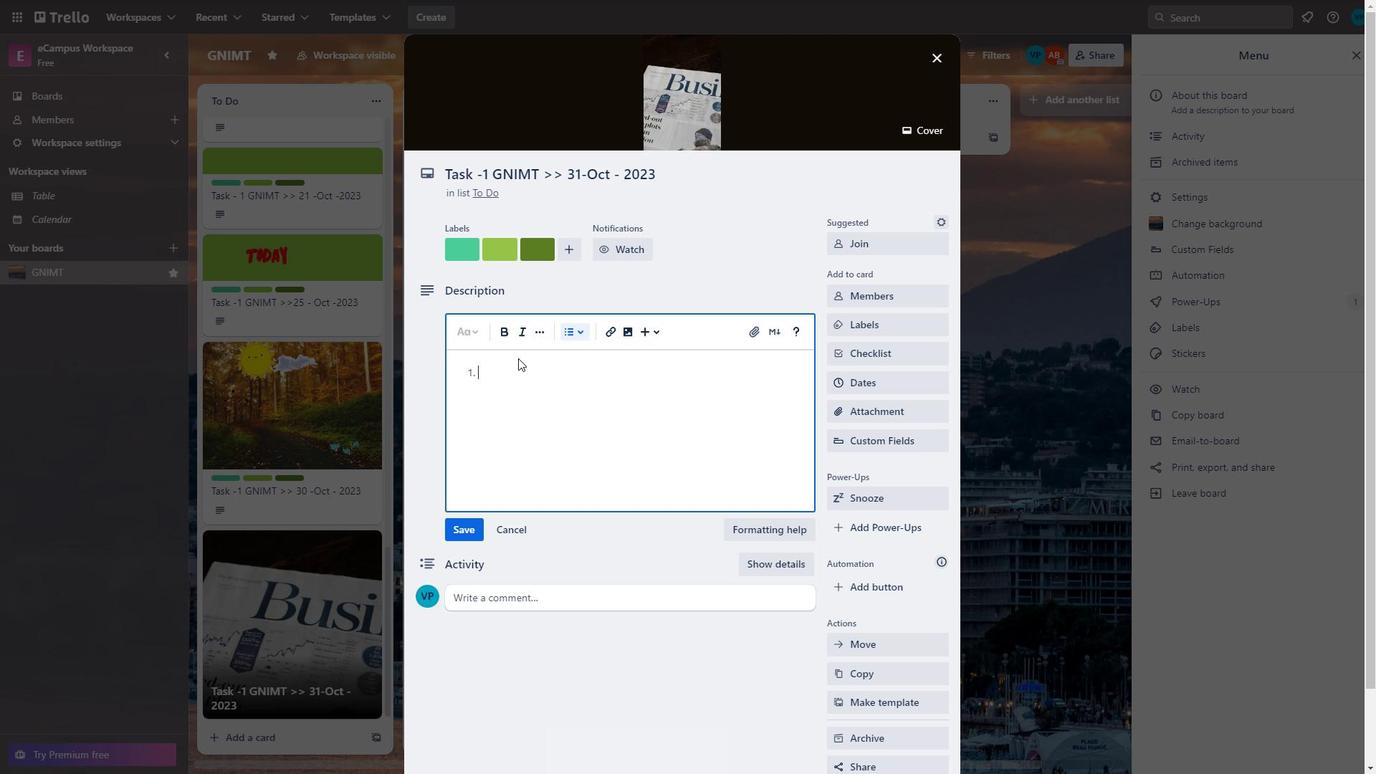 
Action: Mouse moved to (475, 367)
Screenshot: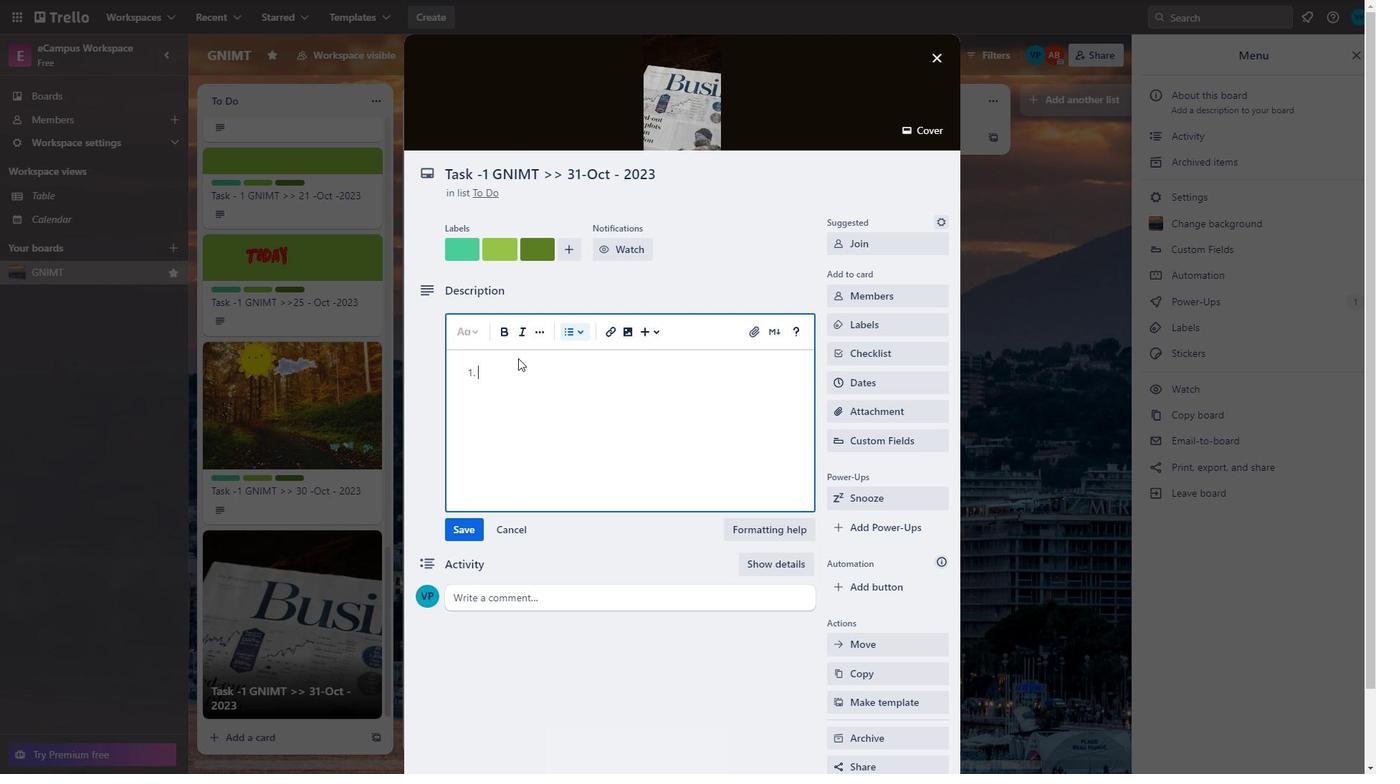 
Action: Mouse pressed left at (475, 367)
Screenshot: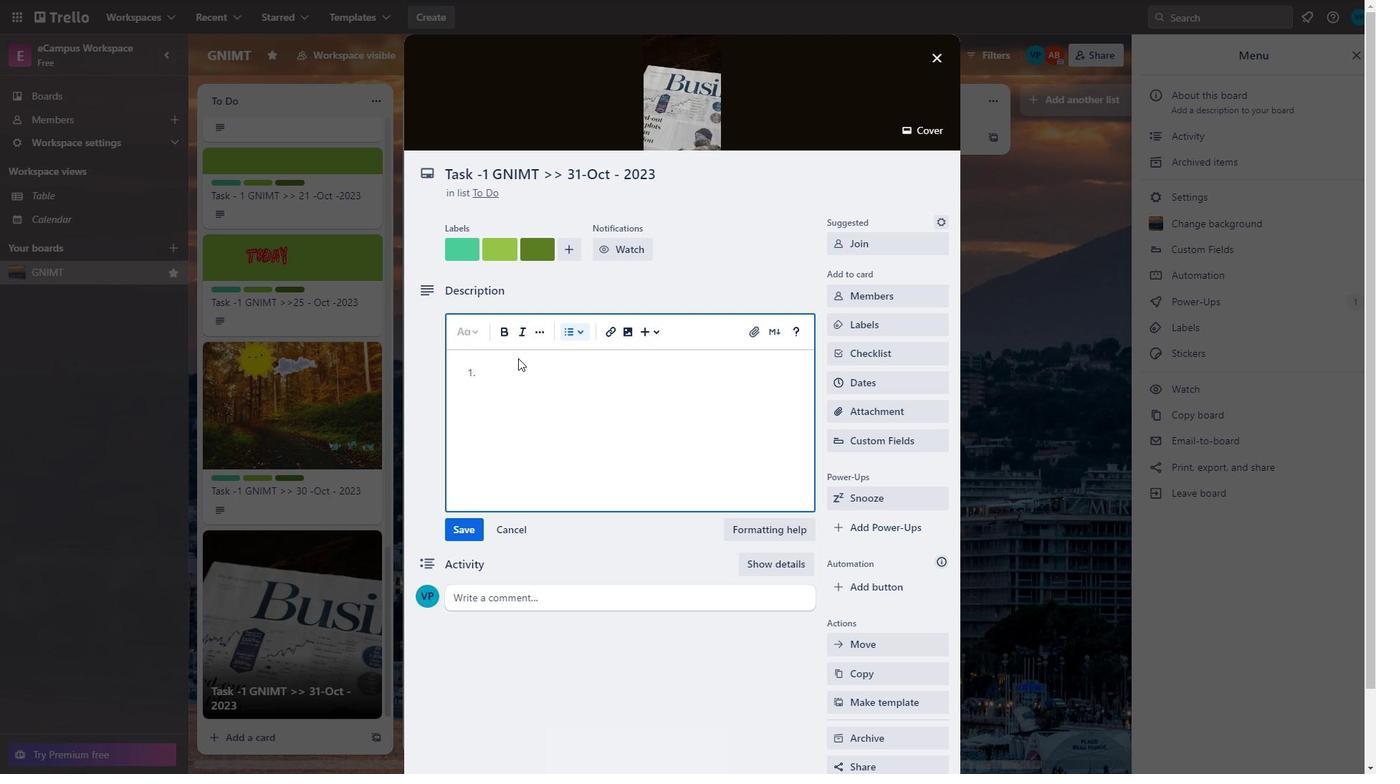 
Action: Mouse moved to (582, 328)
Screenshot: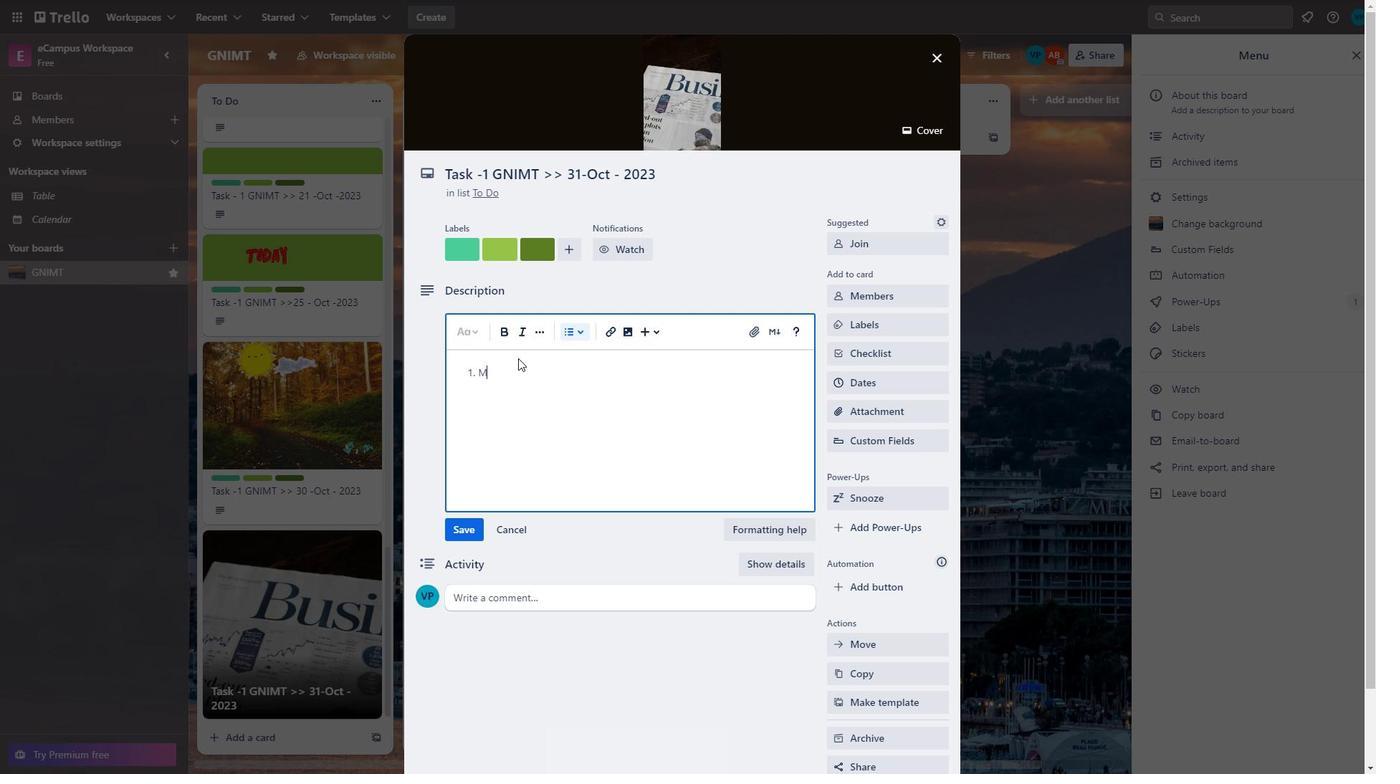 
Action: Mouse pressed left at (582, 328)
Screenshot: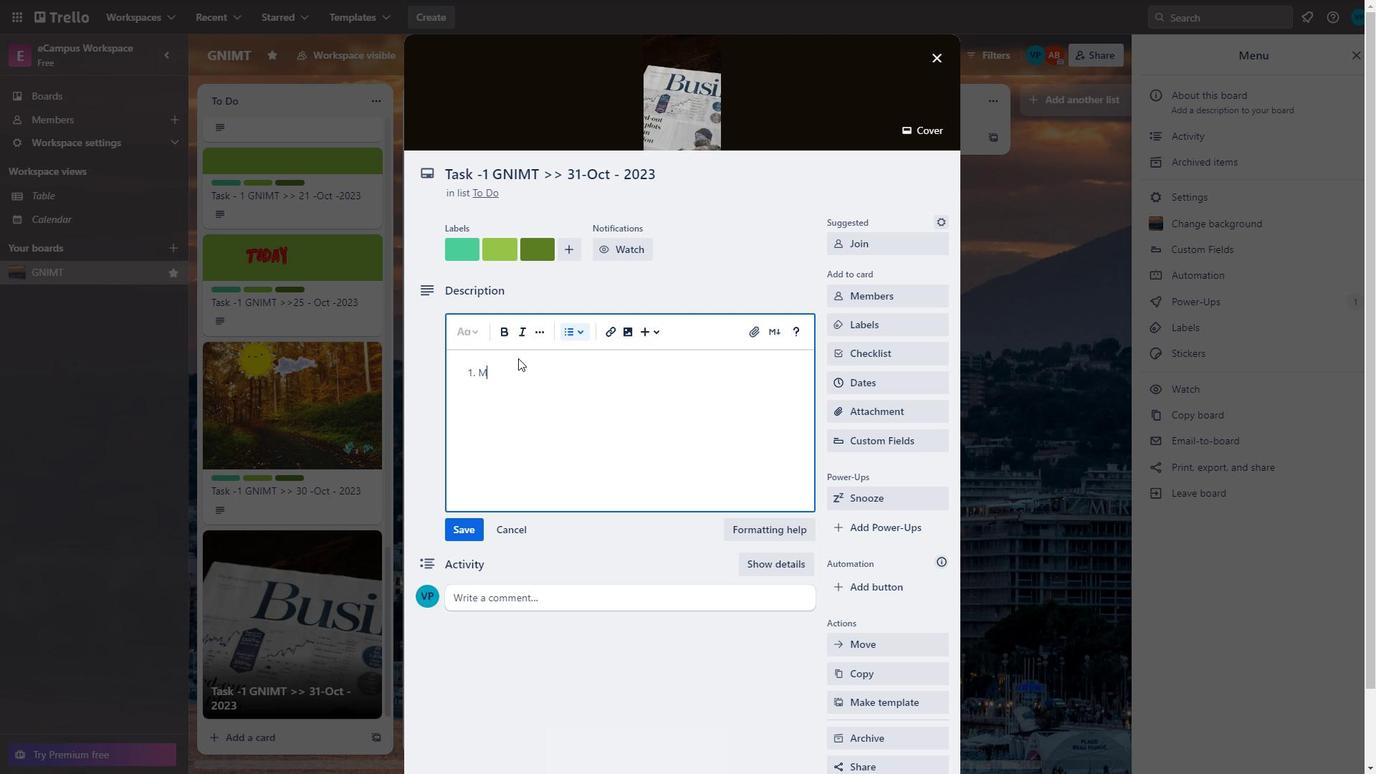 
Action: Mouse moved to (605, 382)
Screenshot: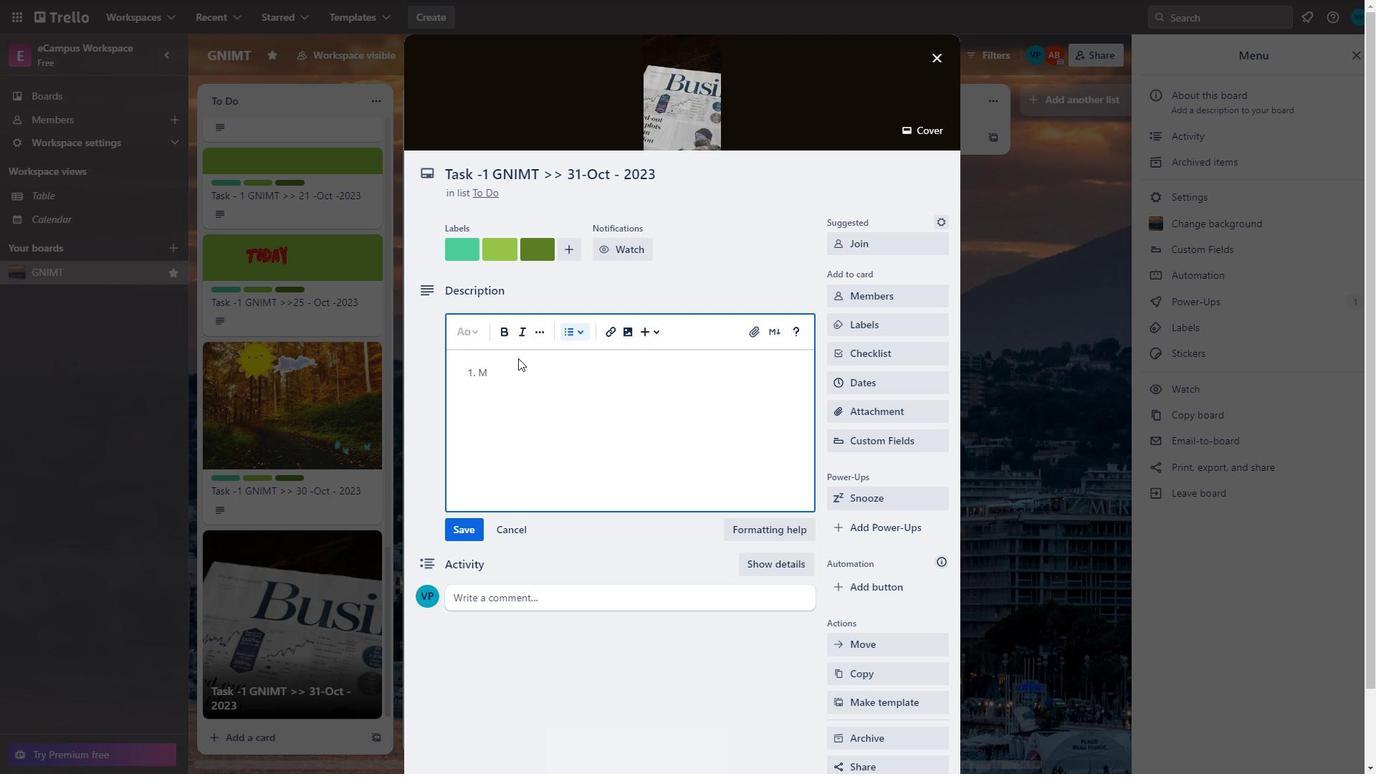 
Action: Mouse pressed left at (605, 382)
Screenshot: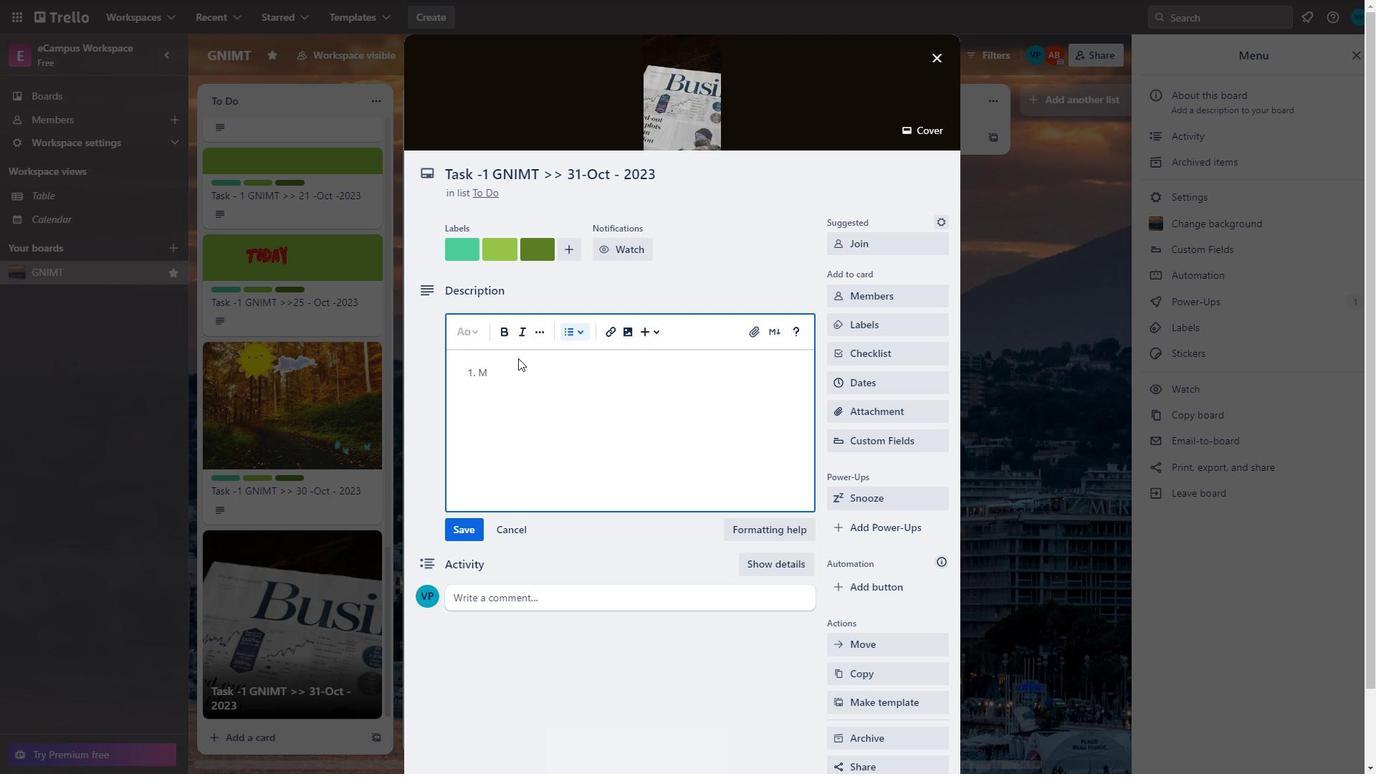 
Action: Mouse moved to (518, 358)
Screenshot: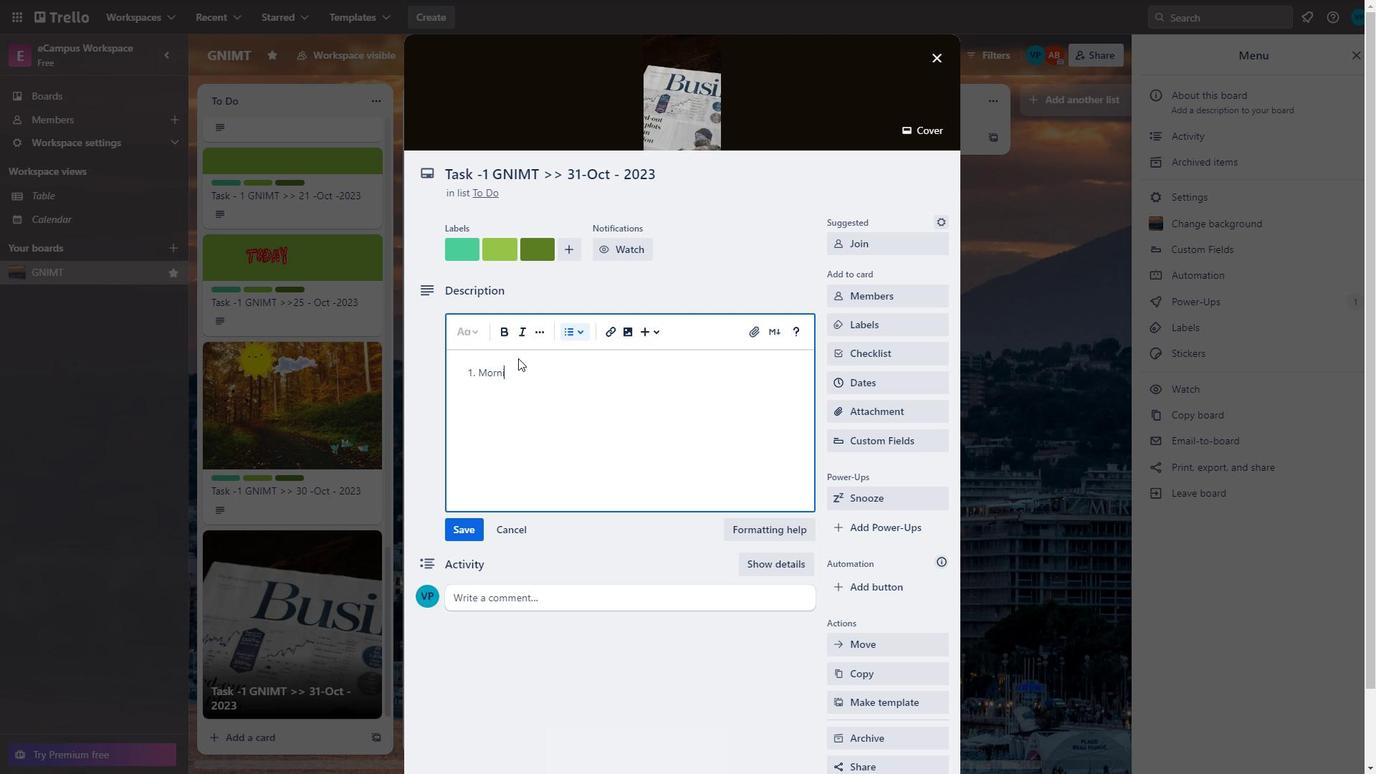 
Action: Key pressed <Key.caps_lock>M<Key.caps_lock>orning<Key.space><Key.caps_lock>R<Key.caps_lock>ecordinf=<Key.backspace><Key.backspace>g<Key.enter>m<Key.backspace><Key.caps_lock>M<Key.caps_lock>ake<Key.space><Key.caps_lock>C<Key.caps_lock>ourse<Key.space>page<Key.space>f<Key.backspace><Key.backspace><Key.backspace>es<Key.space>for<Key.space><Key.backspace><Key.backspace><Key.backspace><Key.backspace>
Screenshot: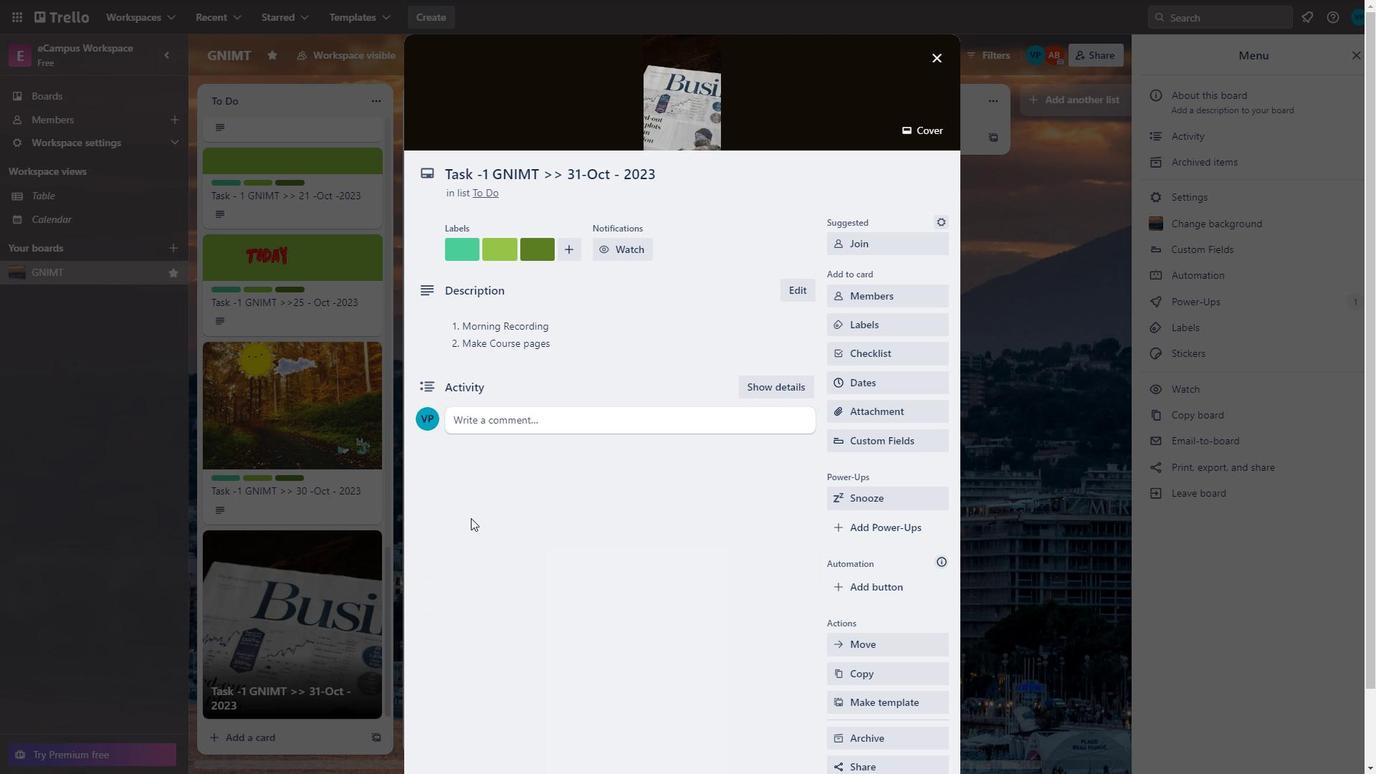 
Action: Mouse moved to (470, 518)
Screenshot: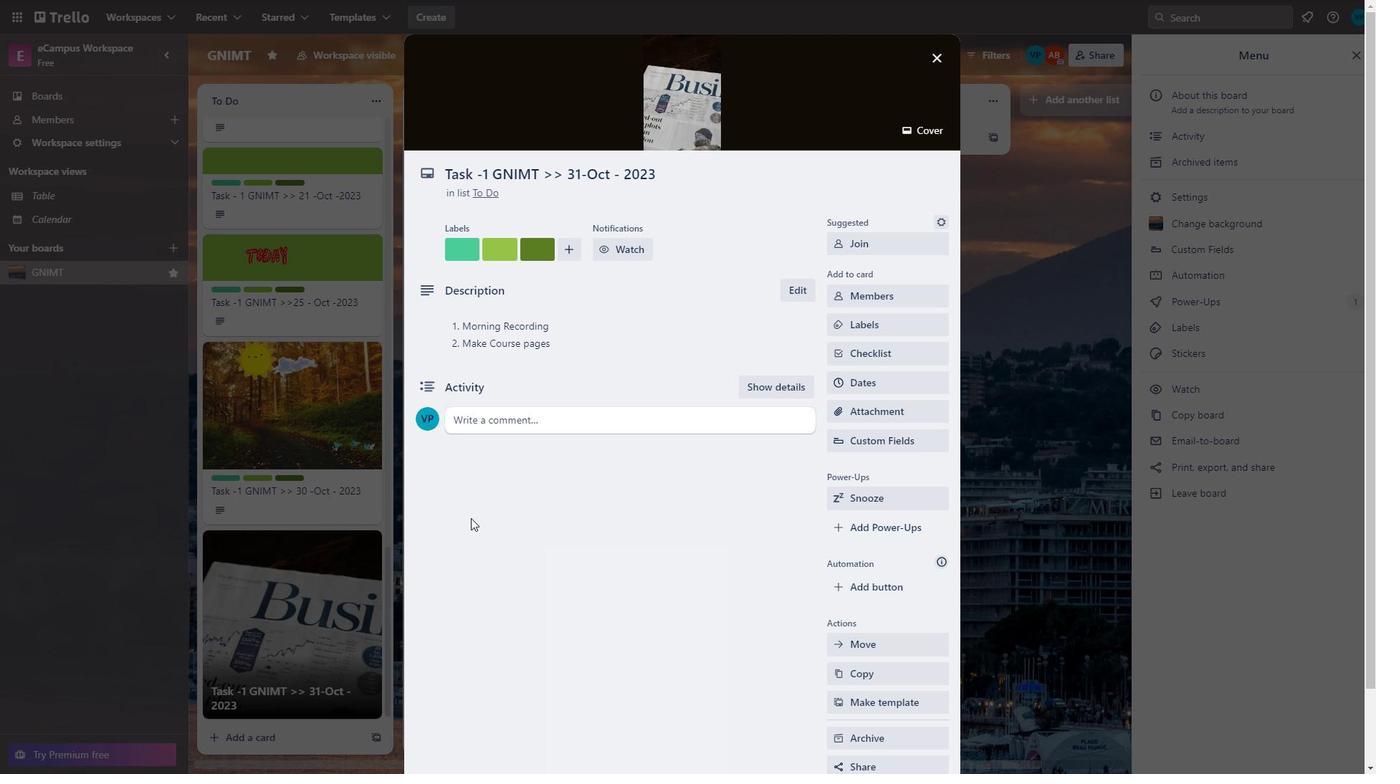
Action: Mouse pressed left at (470, 518)
Screenshot: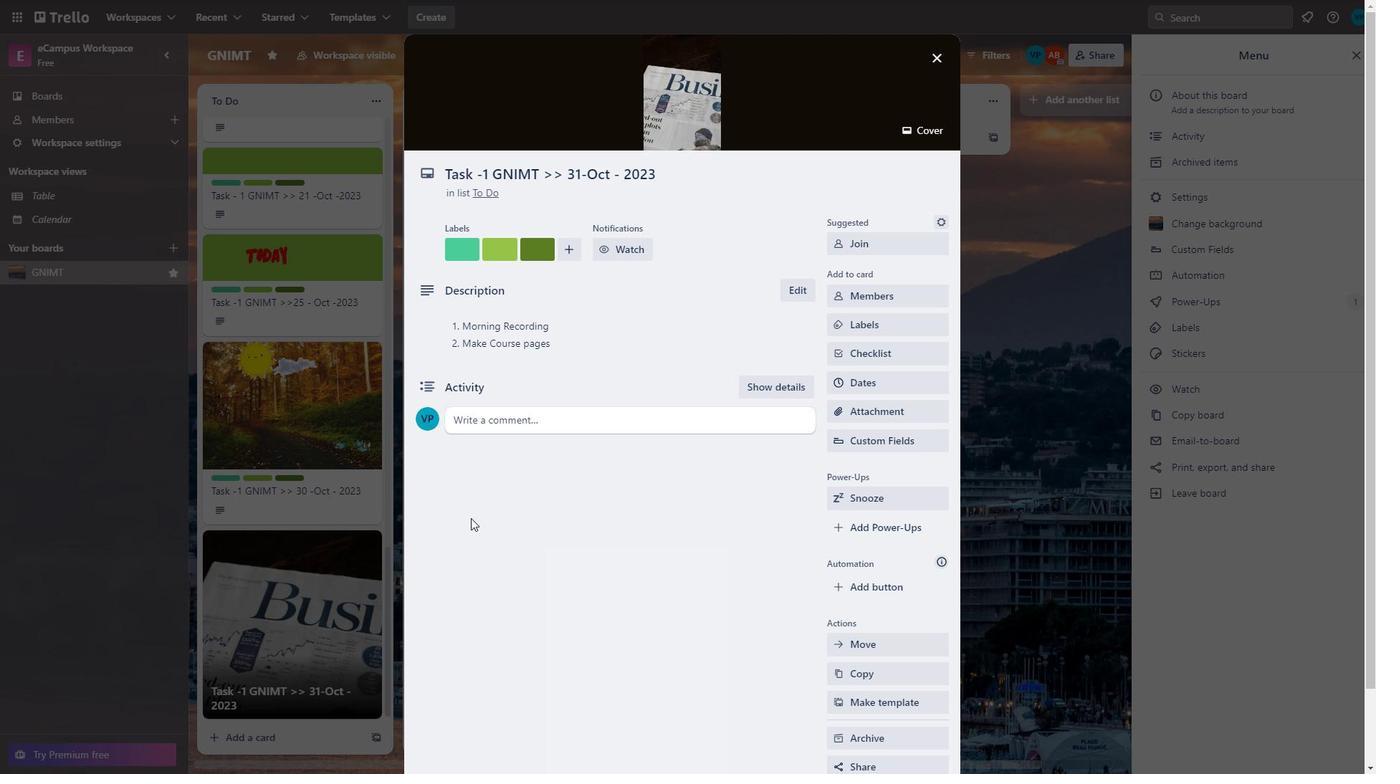 
Action: Mouse moved to (470, 522)
Screenshot: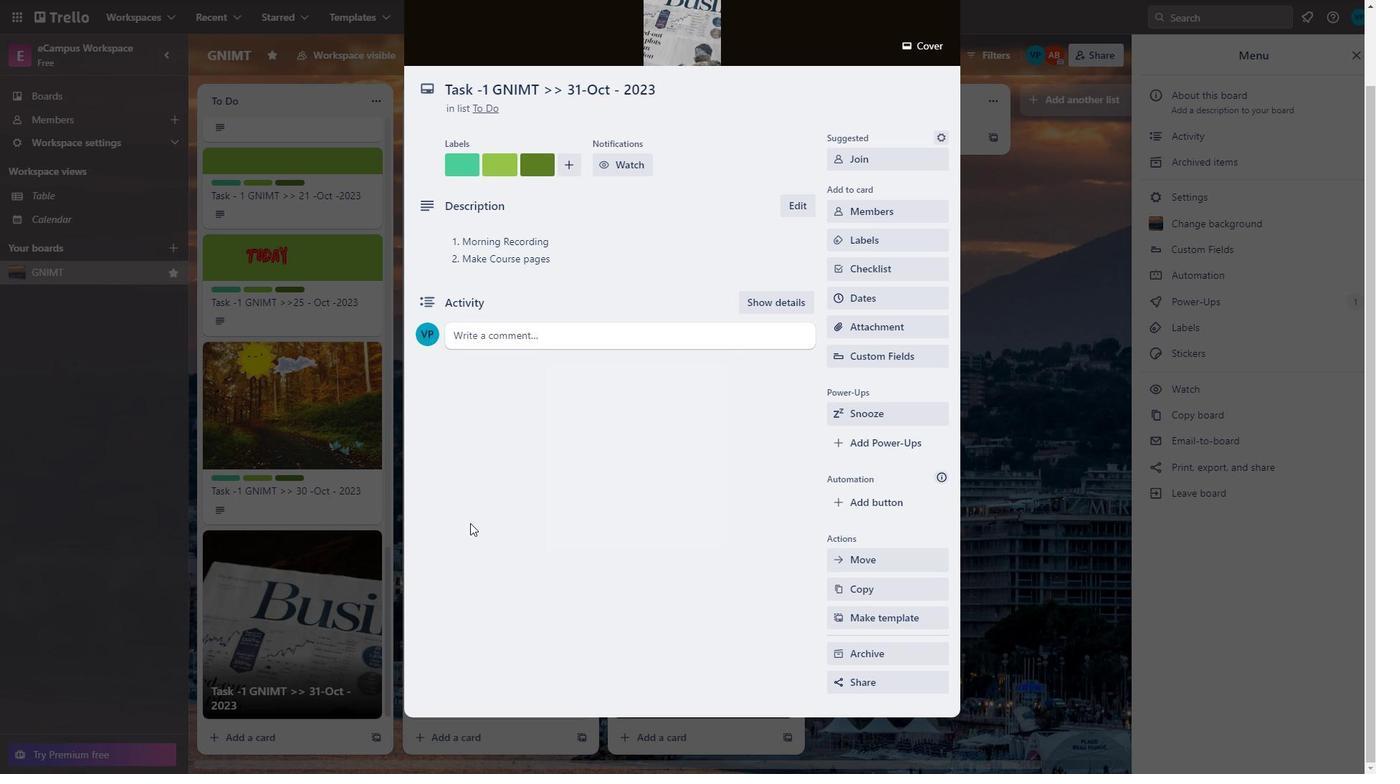 
Action: Mouse scrolled (470, 521) with delta (0, 0)
Screenshot: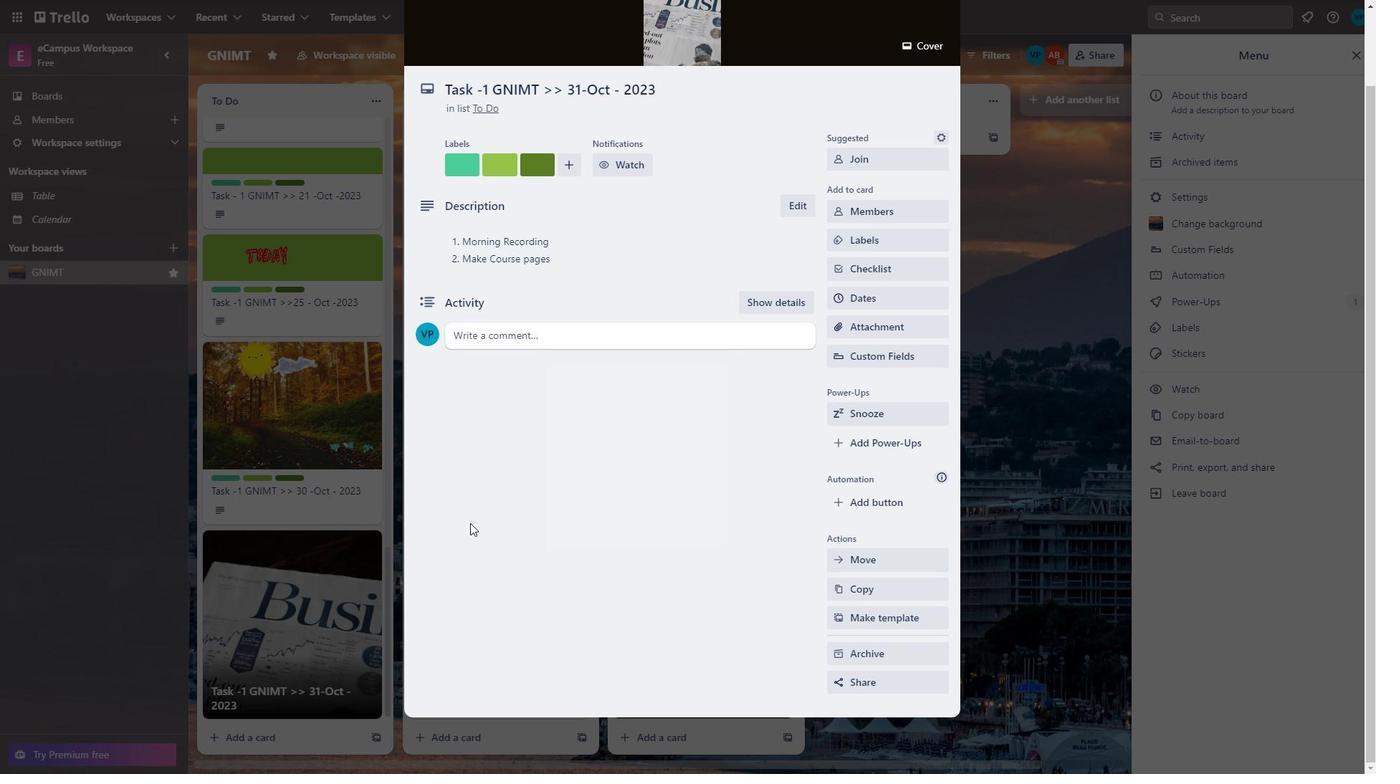 
Action: Mouse scrolled (470, 521) with delta (0, 0)
Screenshot: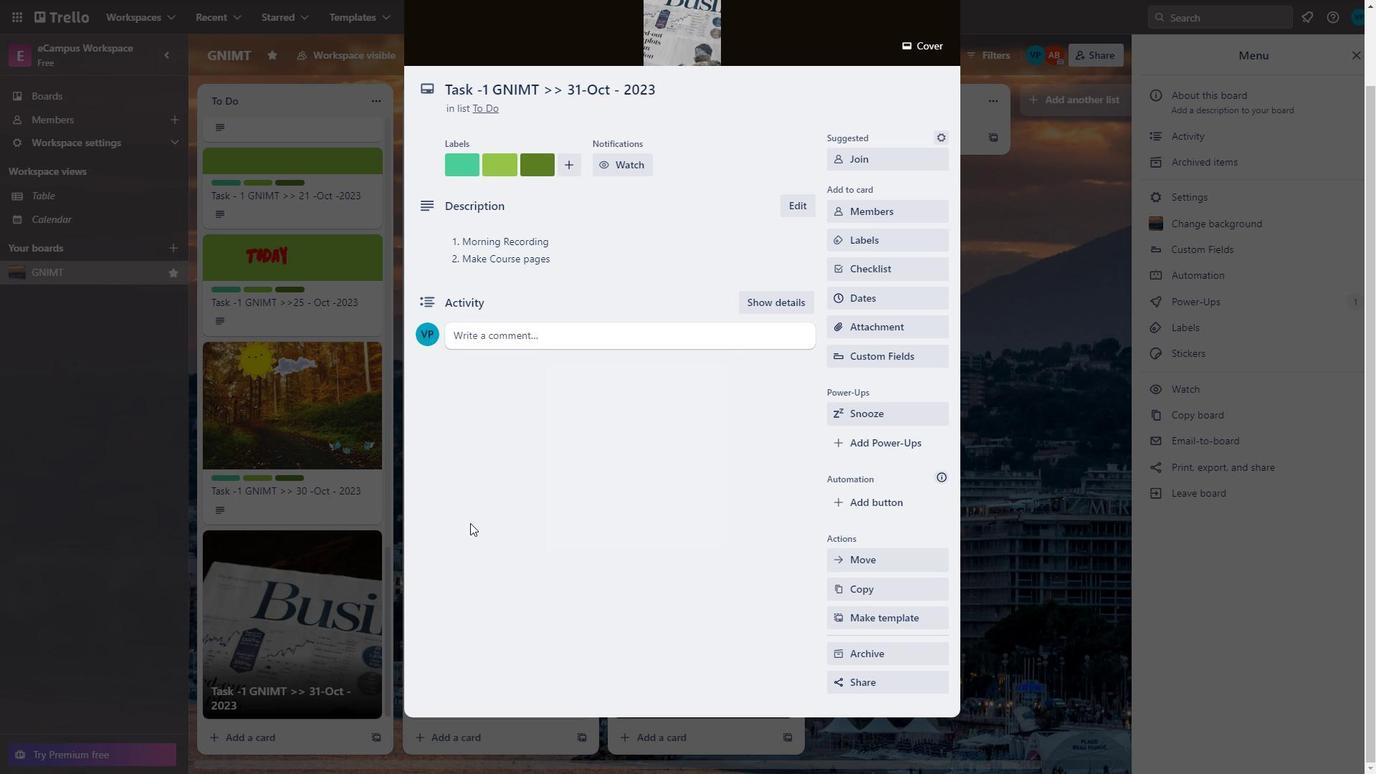 
Action: Mouse moved to (452, 508)
Screenshot: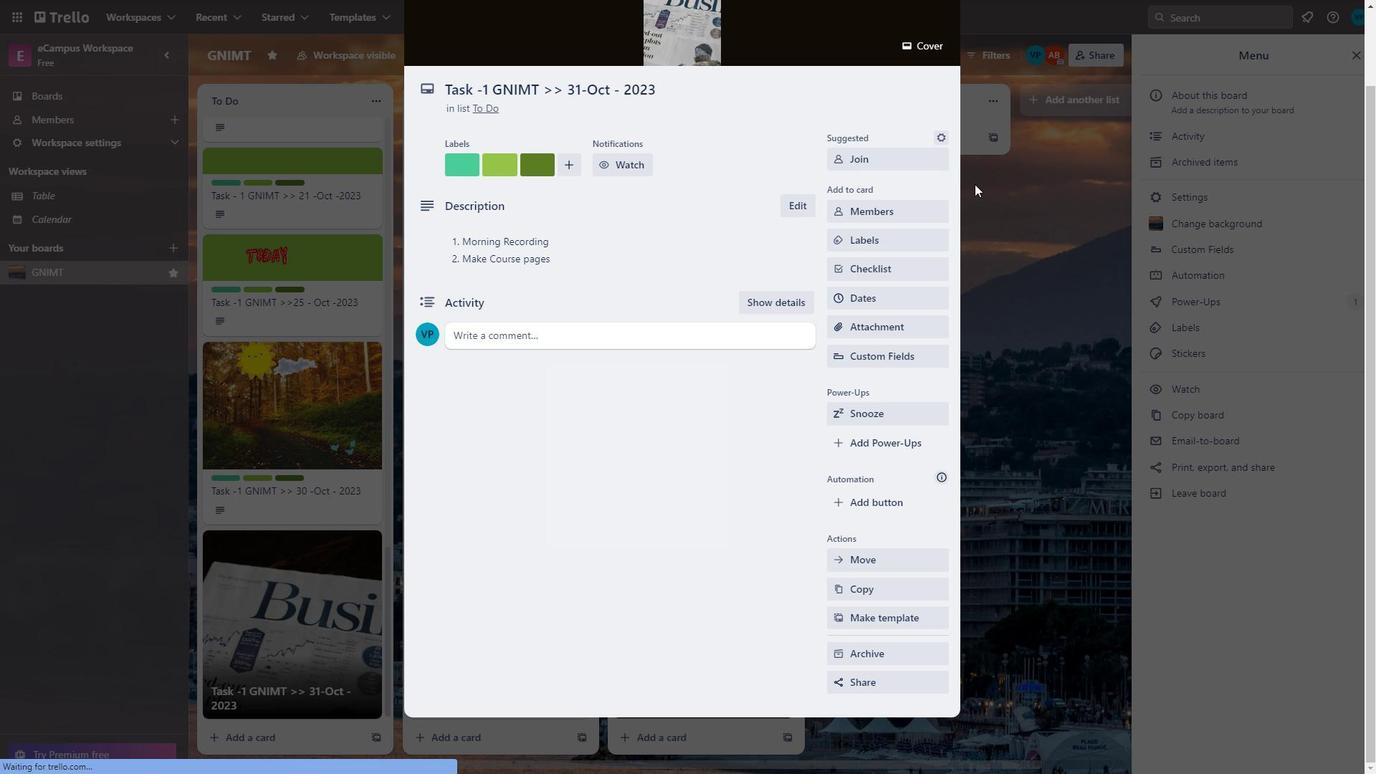 
Action: Mouse scrolled (452, 507) with delta (0, 0)
Screenshot: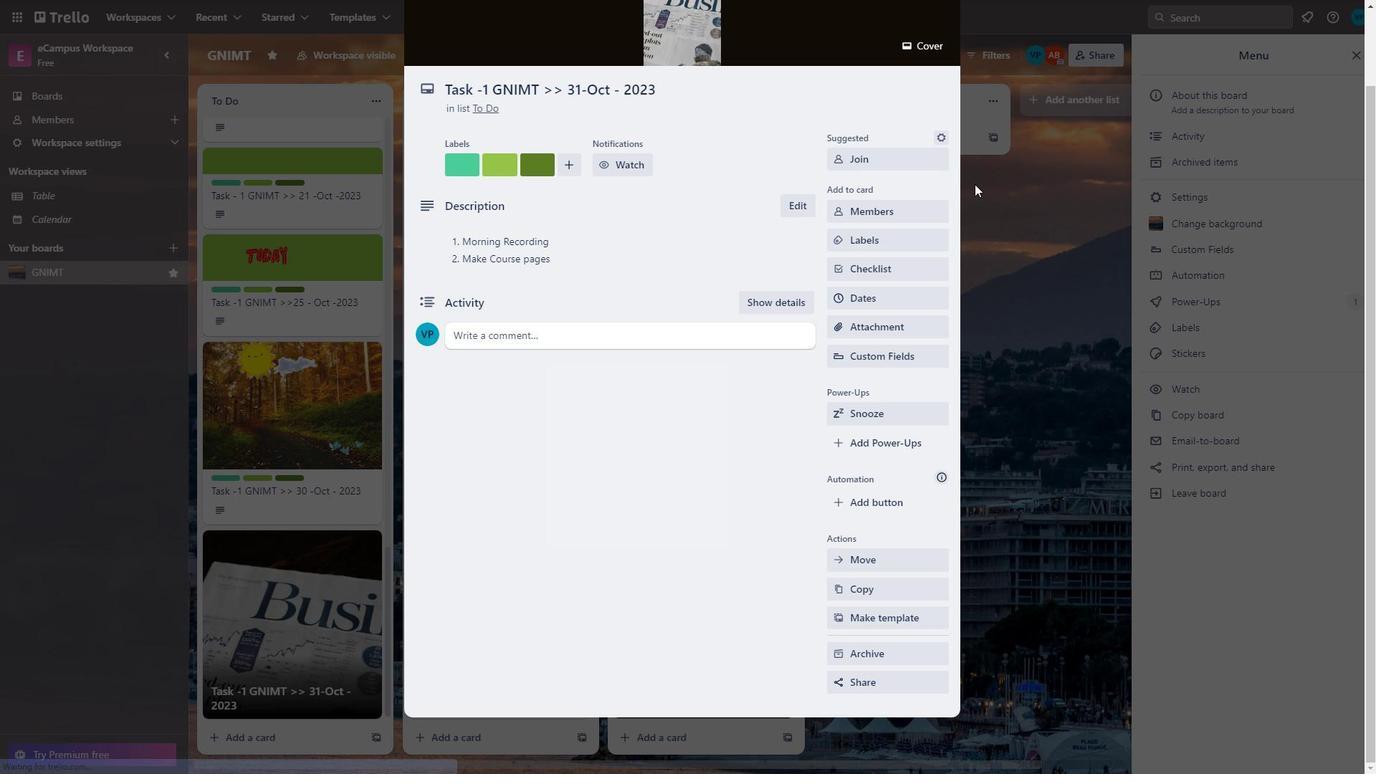 
Action: Mouse scrolled (452, 507) with delta (0, 0)
Screenshot: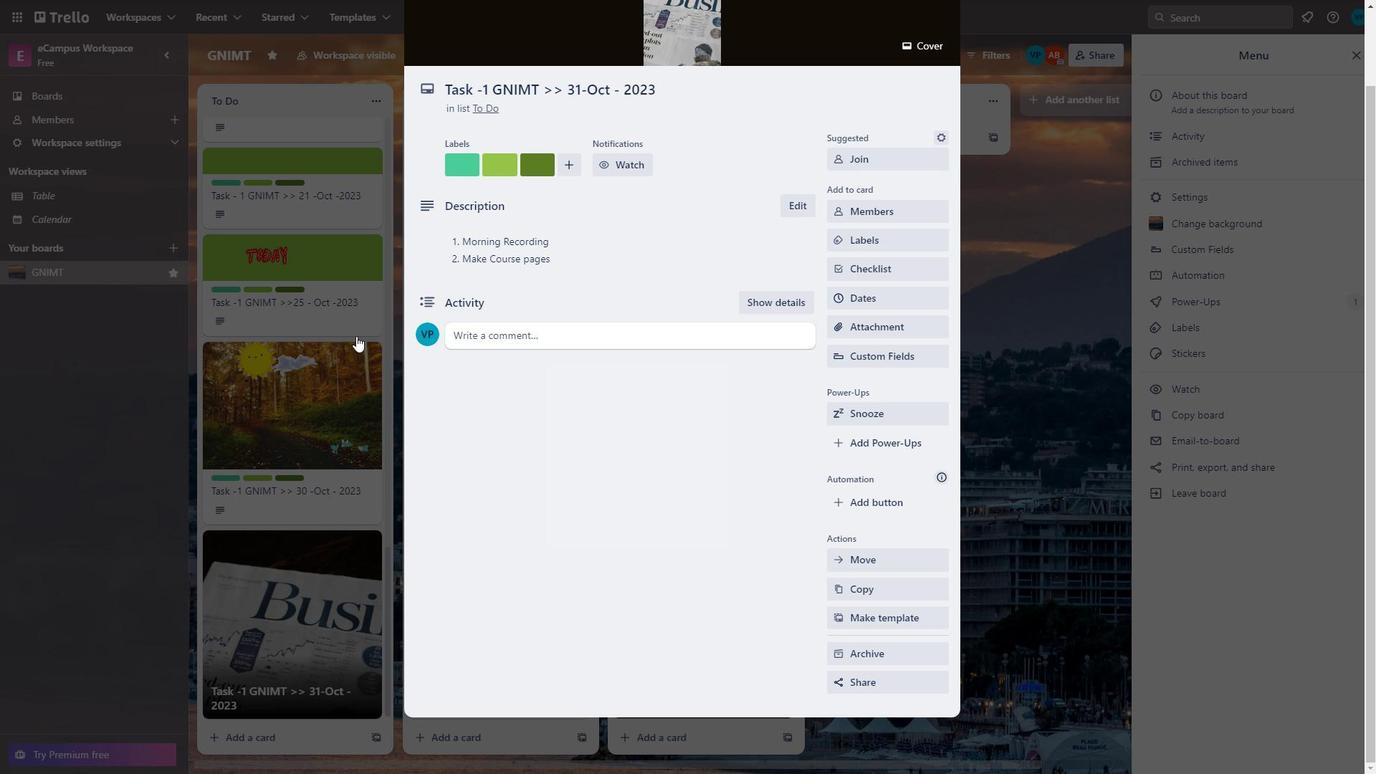 
Action: Mouse scrolled (452, 507) with delta (0, 0)
Screenshot: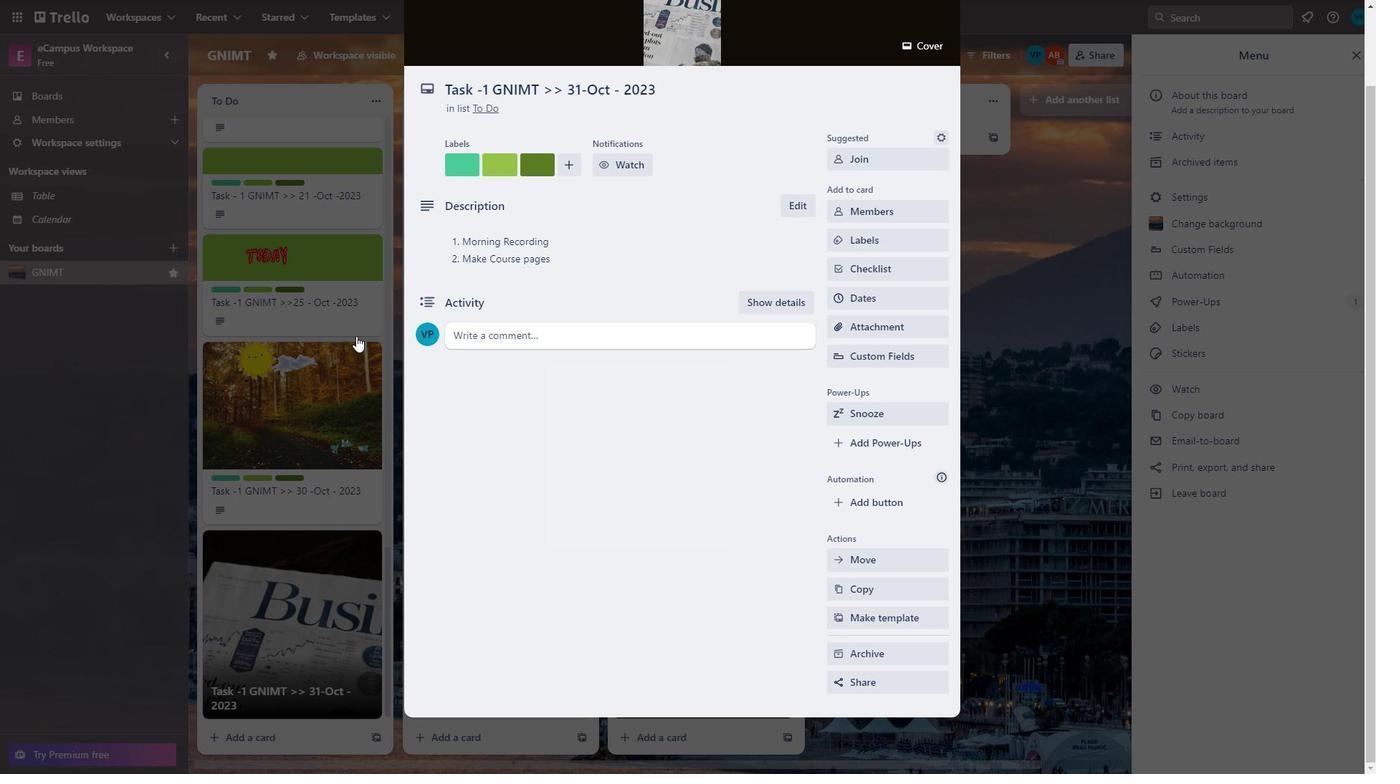 
Action: Mouse moved to (911, 105)
Screenshot: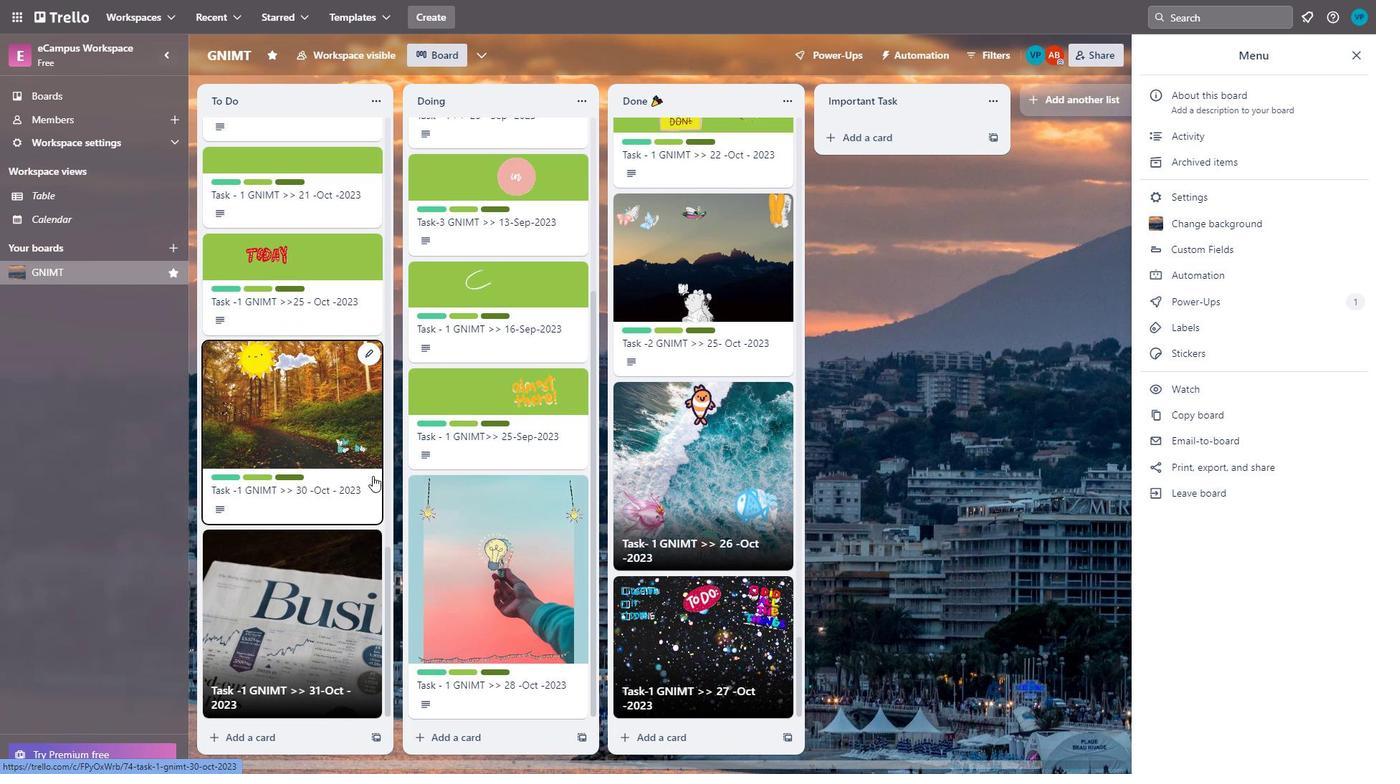 
Action: Mouse scrolled (911, 104) with delta (0, 0)
Screenshot: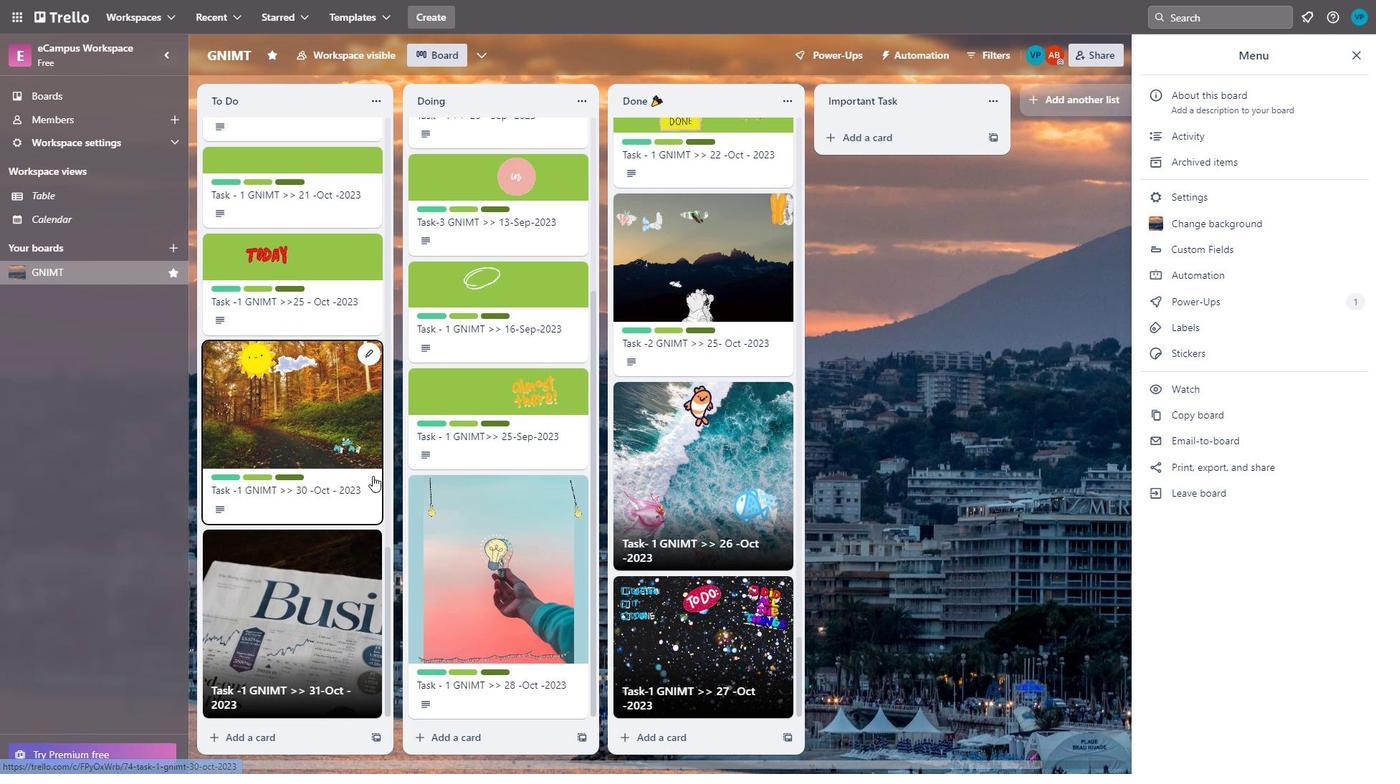 
Action: Mouse moved to (926, 159)
Screenshot: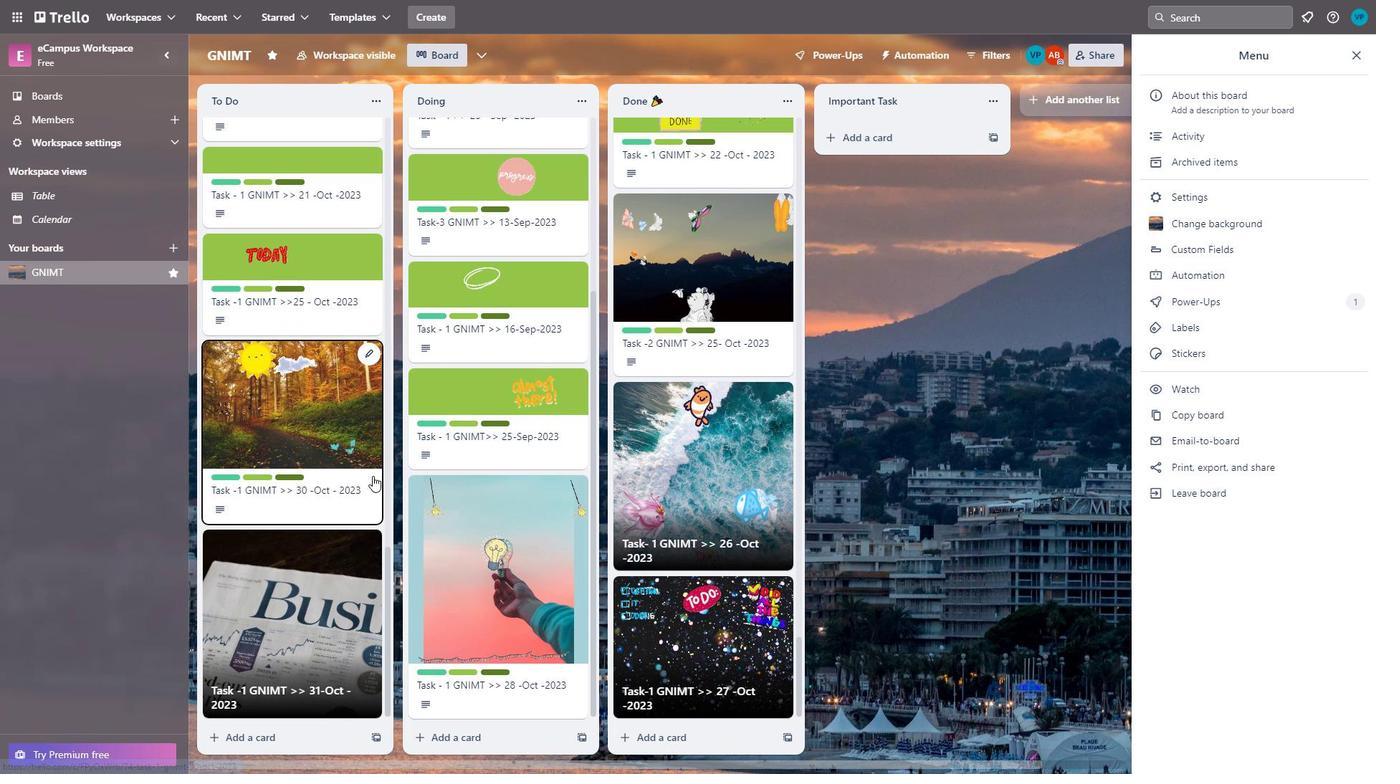 
Action: Mouse scrolled (926, 159) with delta (0, 0)
Screenshot: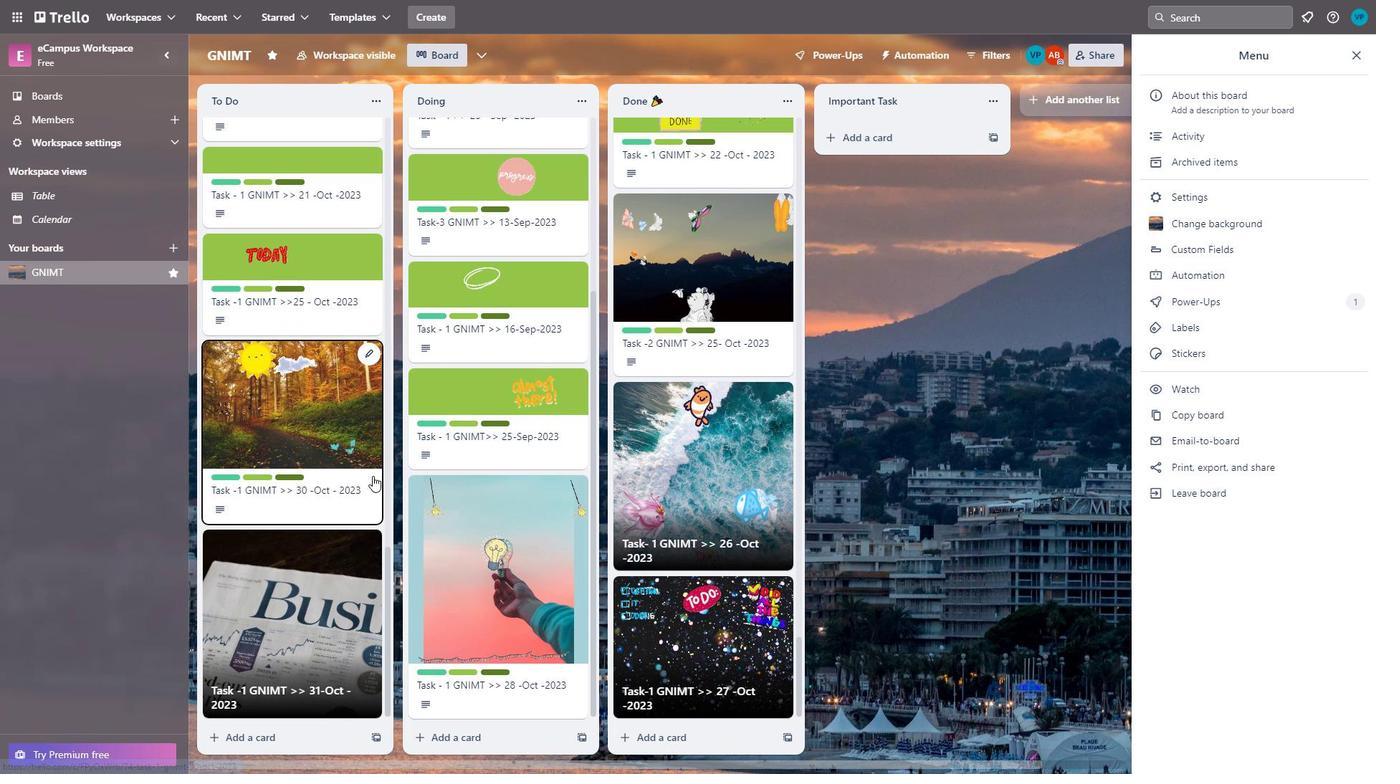 
Action: Mouse moved to (973, 184)
Screenshot: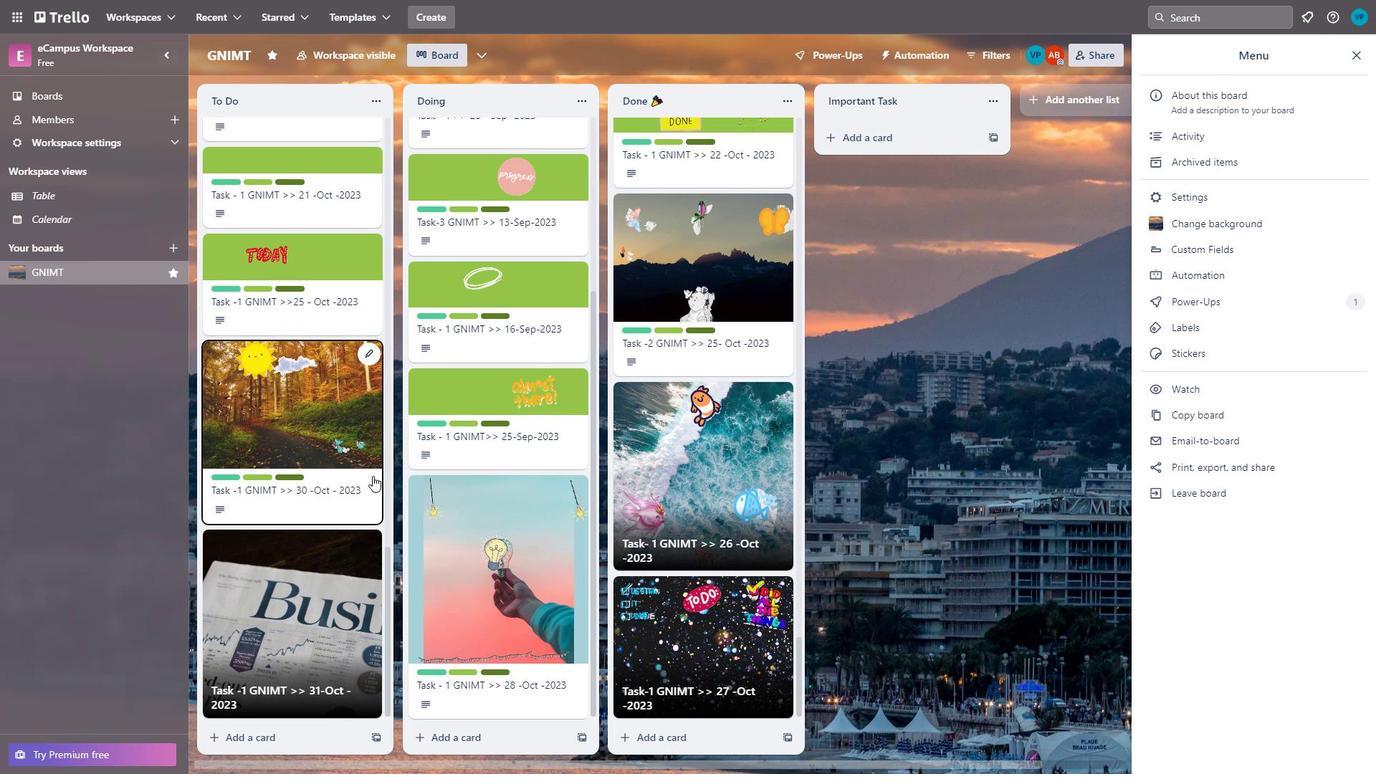 
Action: Mouse pressed left at (973, 184)
Screenshot: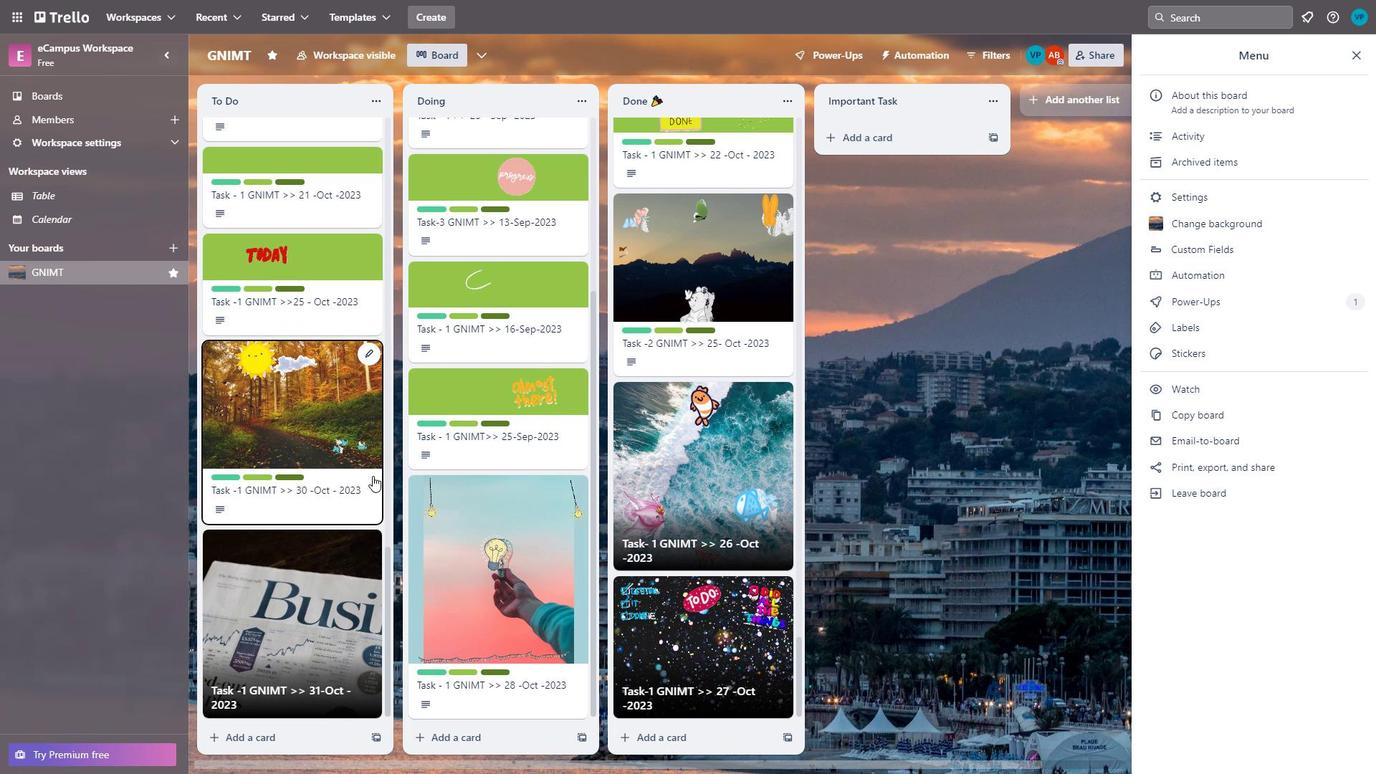 
Action: Mouse moved to (339, 492)
Screenshot: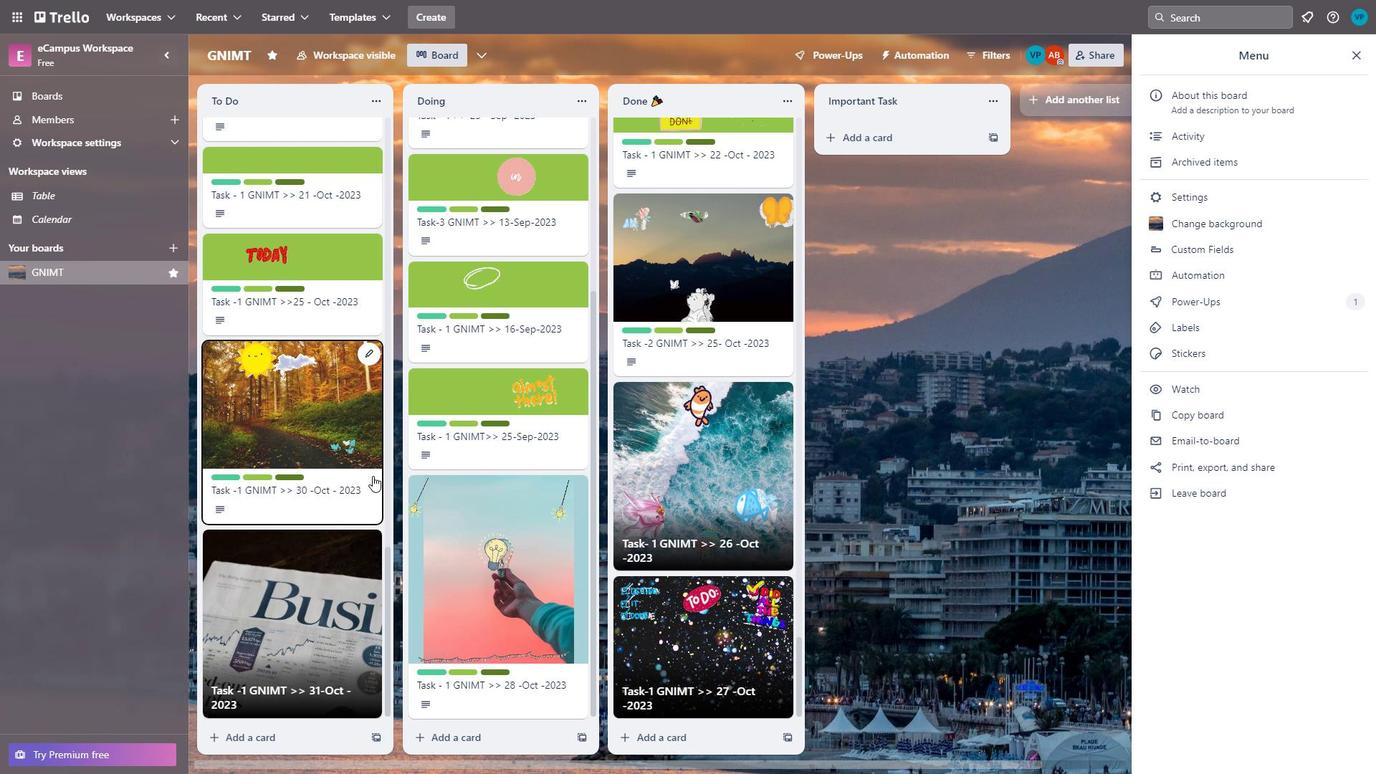
Action: Mouse scrolled (339, 491) with delta (0, 0)
Screenshot: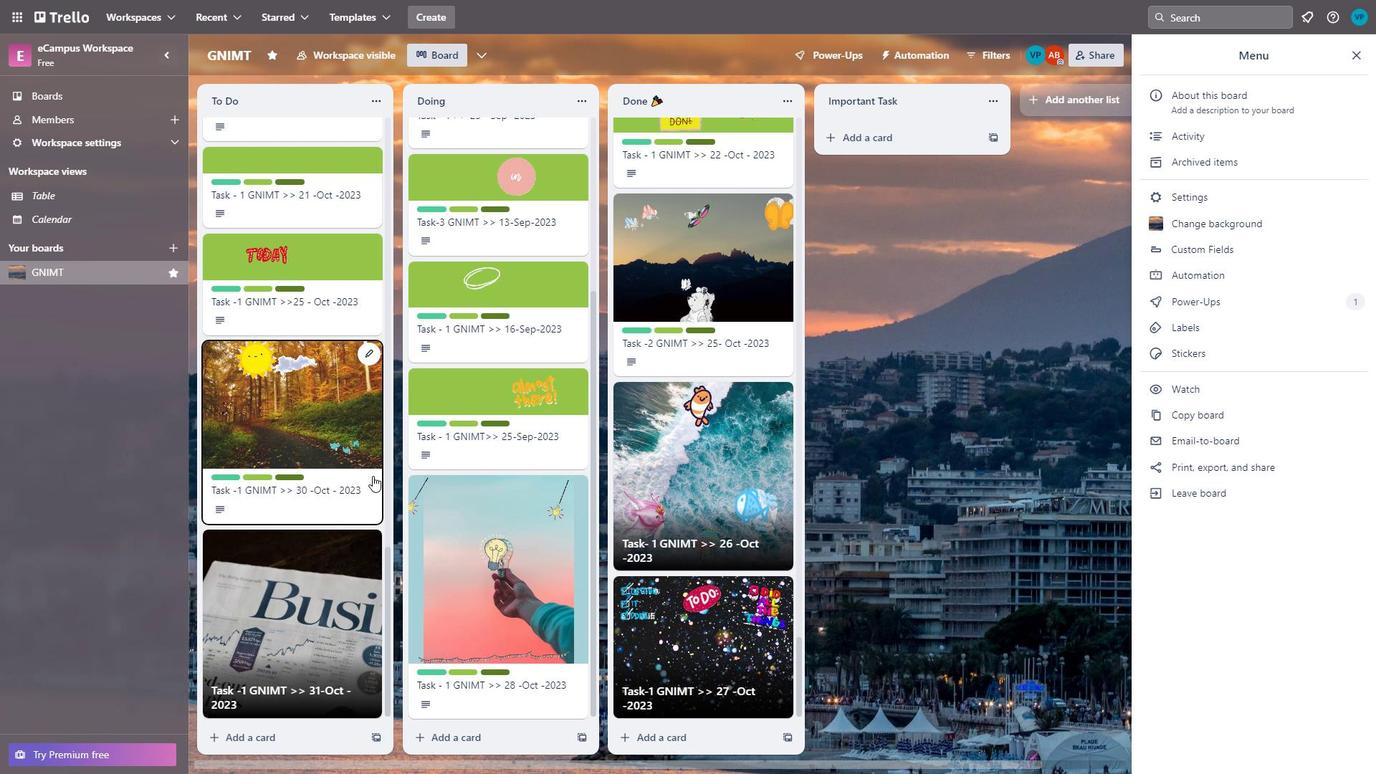 
Action: Mouse scrolled (339, 491) with delta (0, 0)
Screenshot: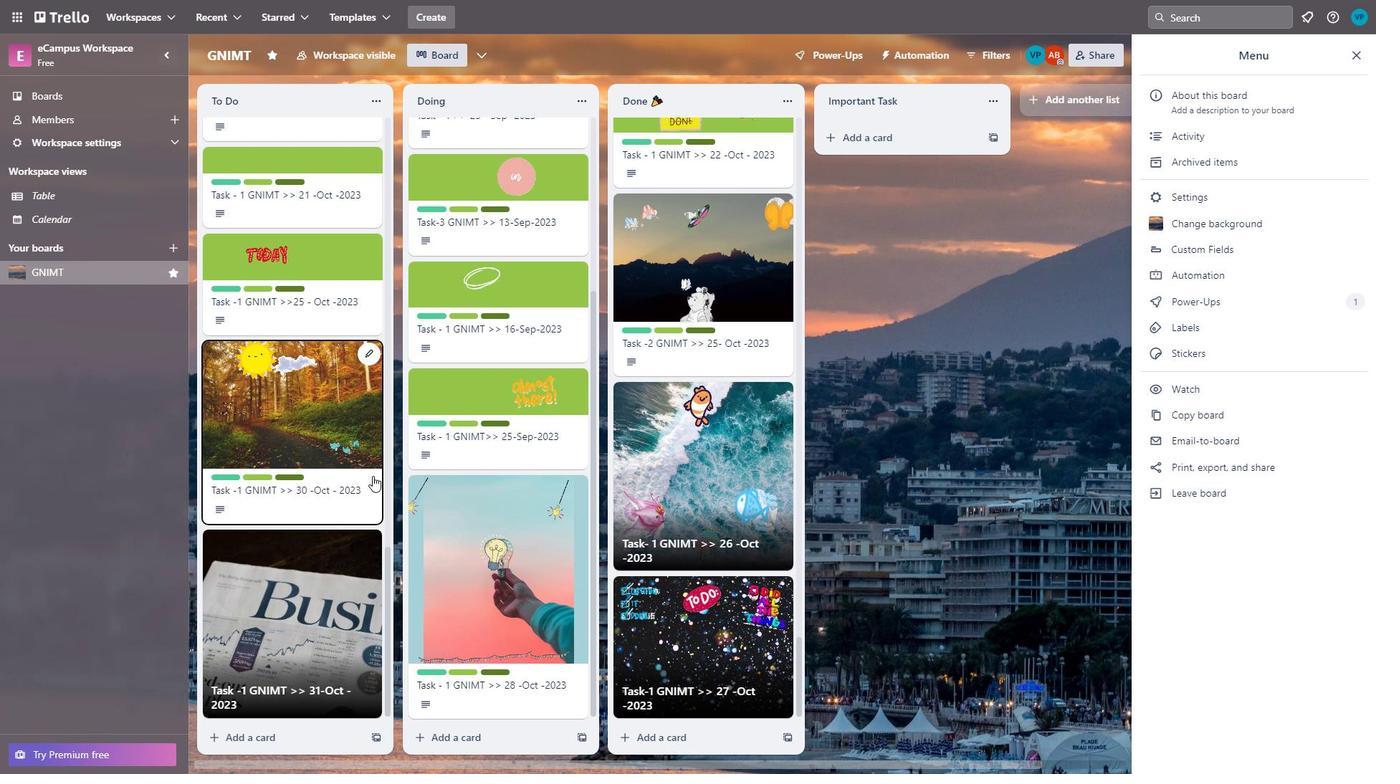 
Action: Mouse scrolled (339, 491) with delta (0, 0)
Screenshot: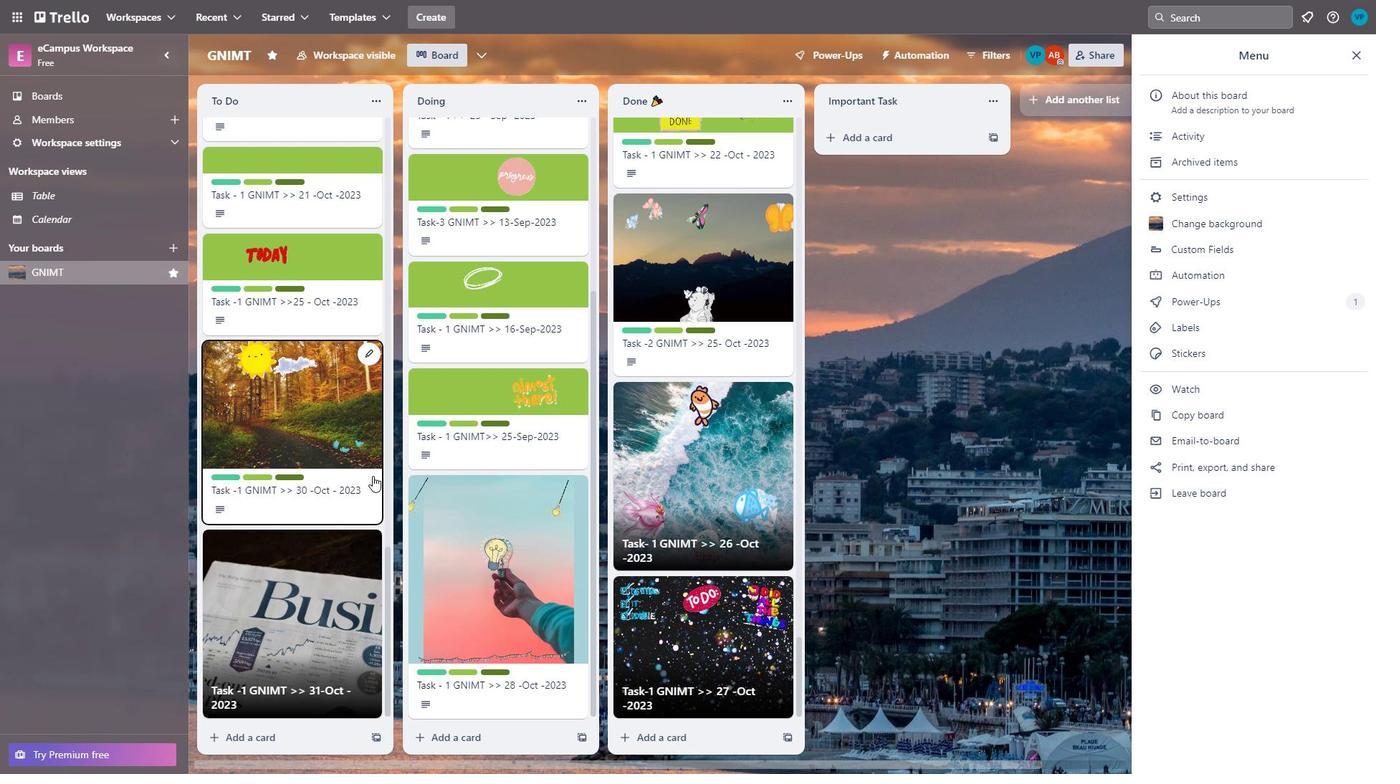 
Action: Mouse moved to (372, 475)
Screenshot: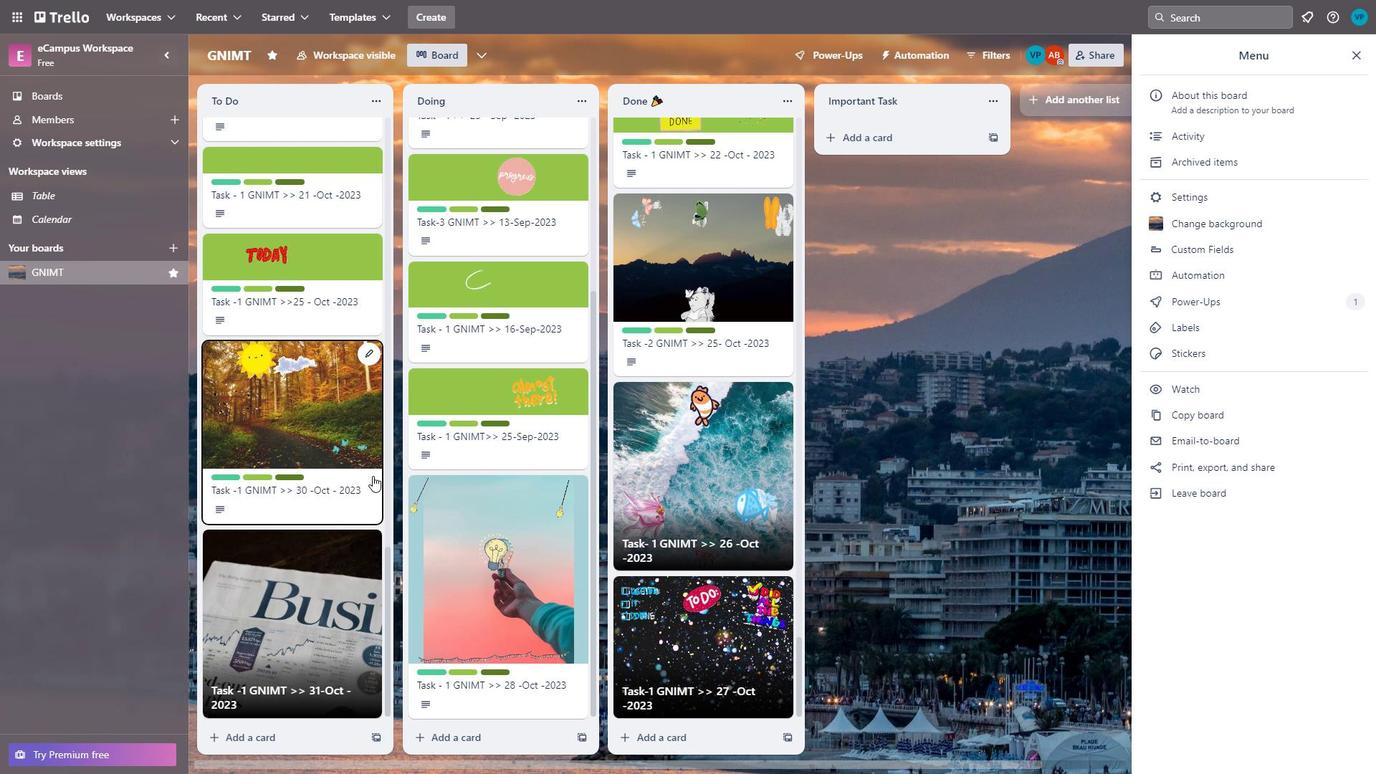 
Action: Mouse scrolled (372, 475) with delta (0, 0)
Screenshot: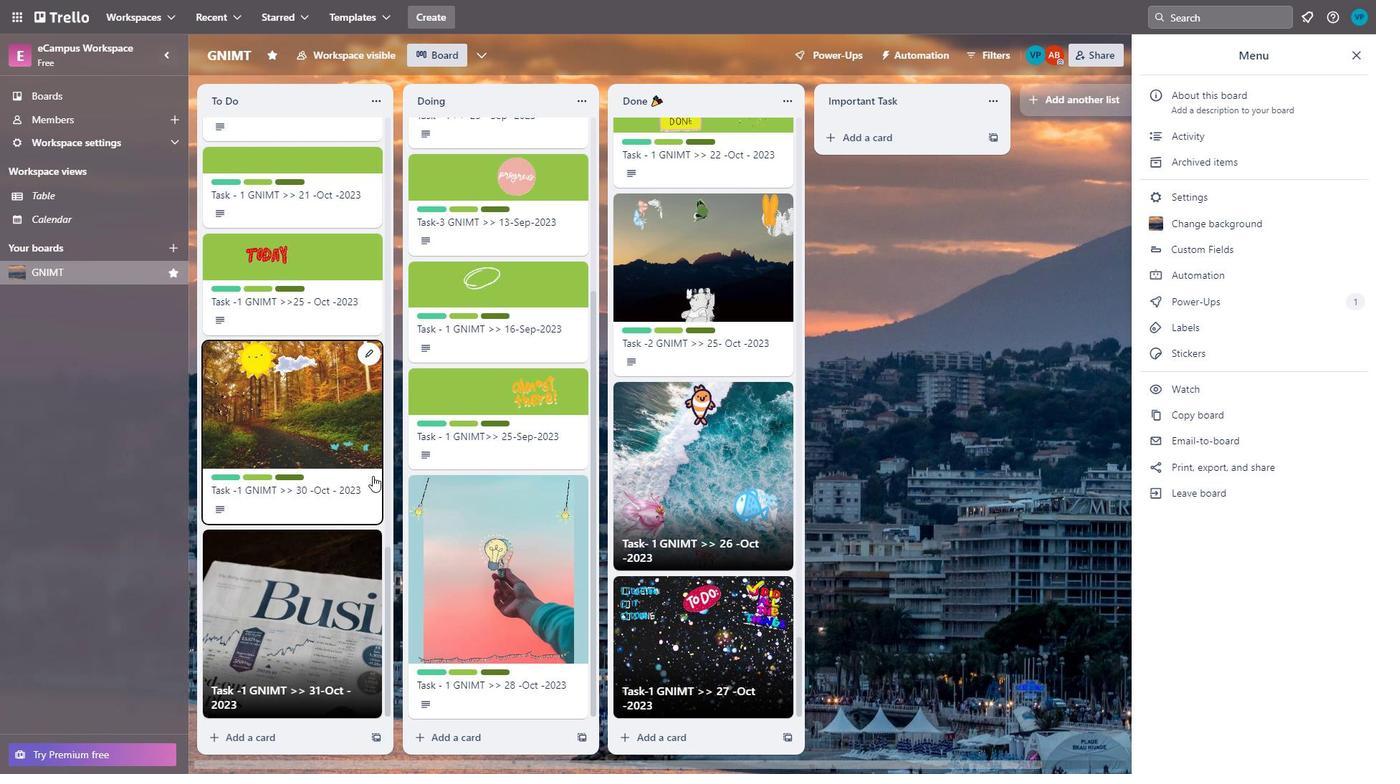 
Action: Mouse scrolled (372, 475) with delta (0, 0)
Screenshot: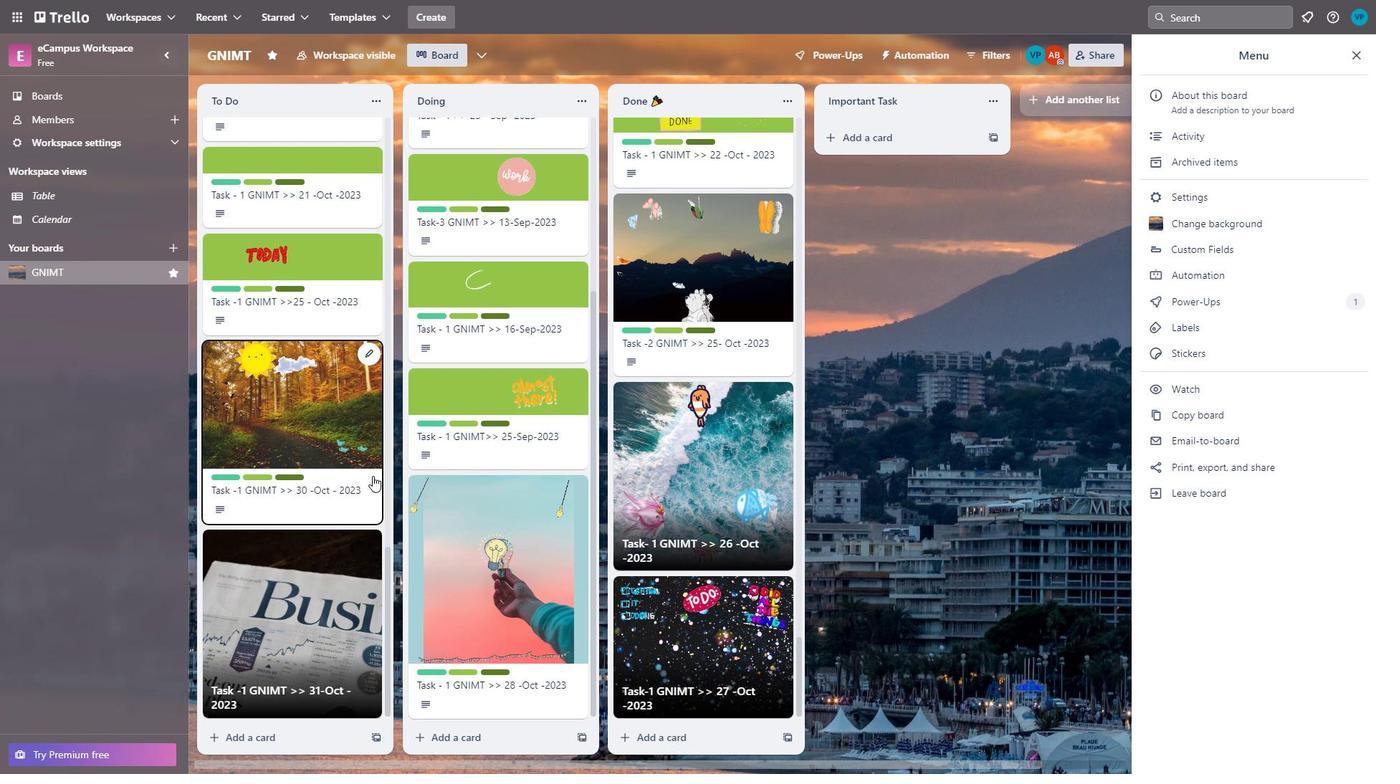 
Action: Mouse scrolled (372, 475) with delta (0, 0)
Screenshot: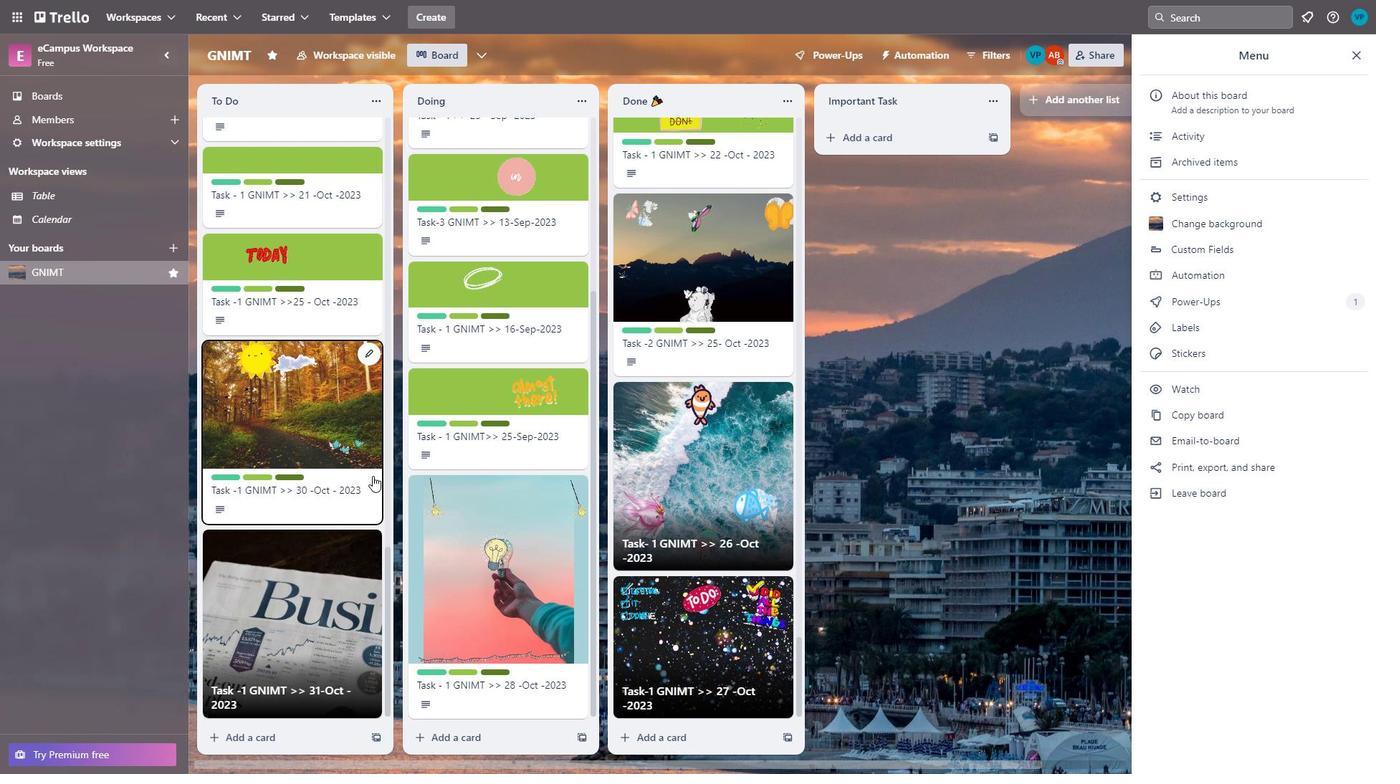 
Action: Mouse scrolled (372, 475) with delta (0, 0)
Screenshot: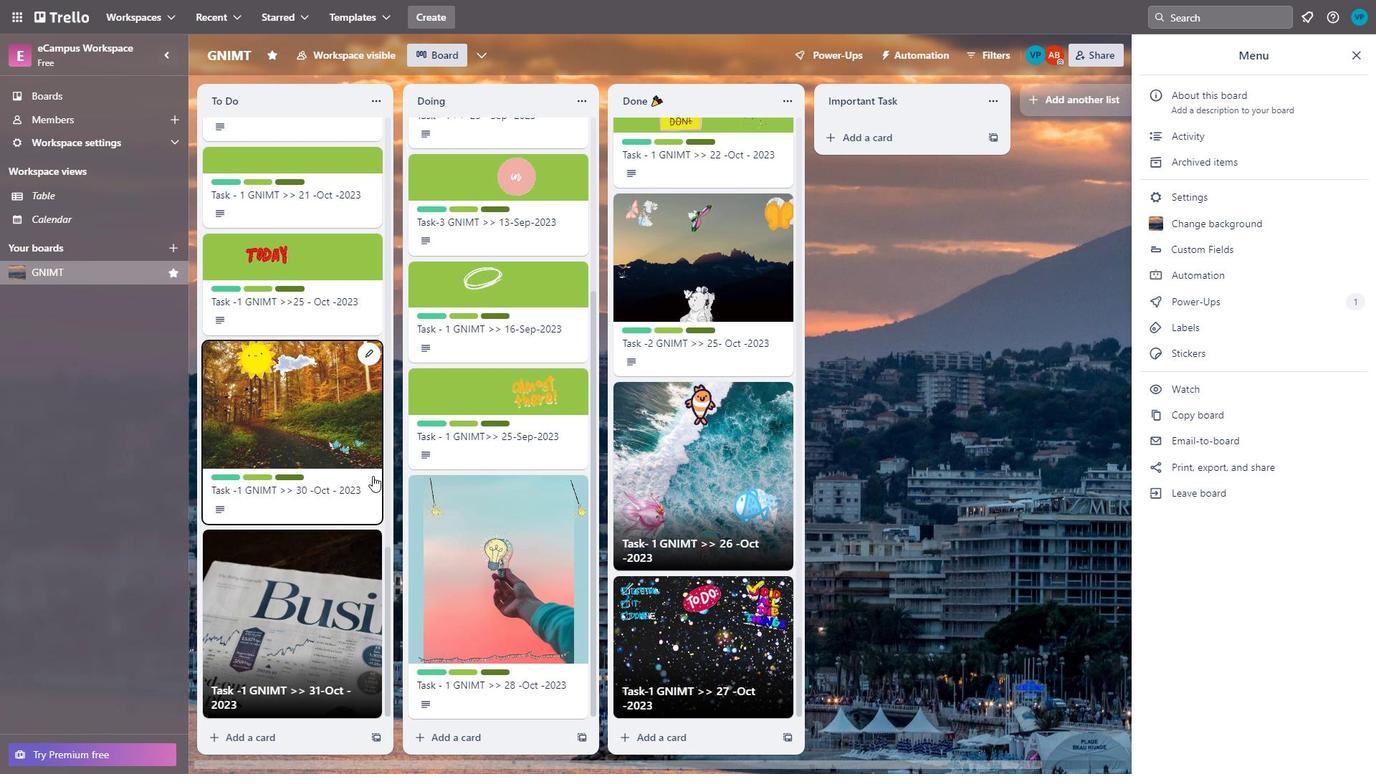 
Action: Mouse scrolled (372, 475) with delta (0, 0)
Screenshot: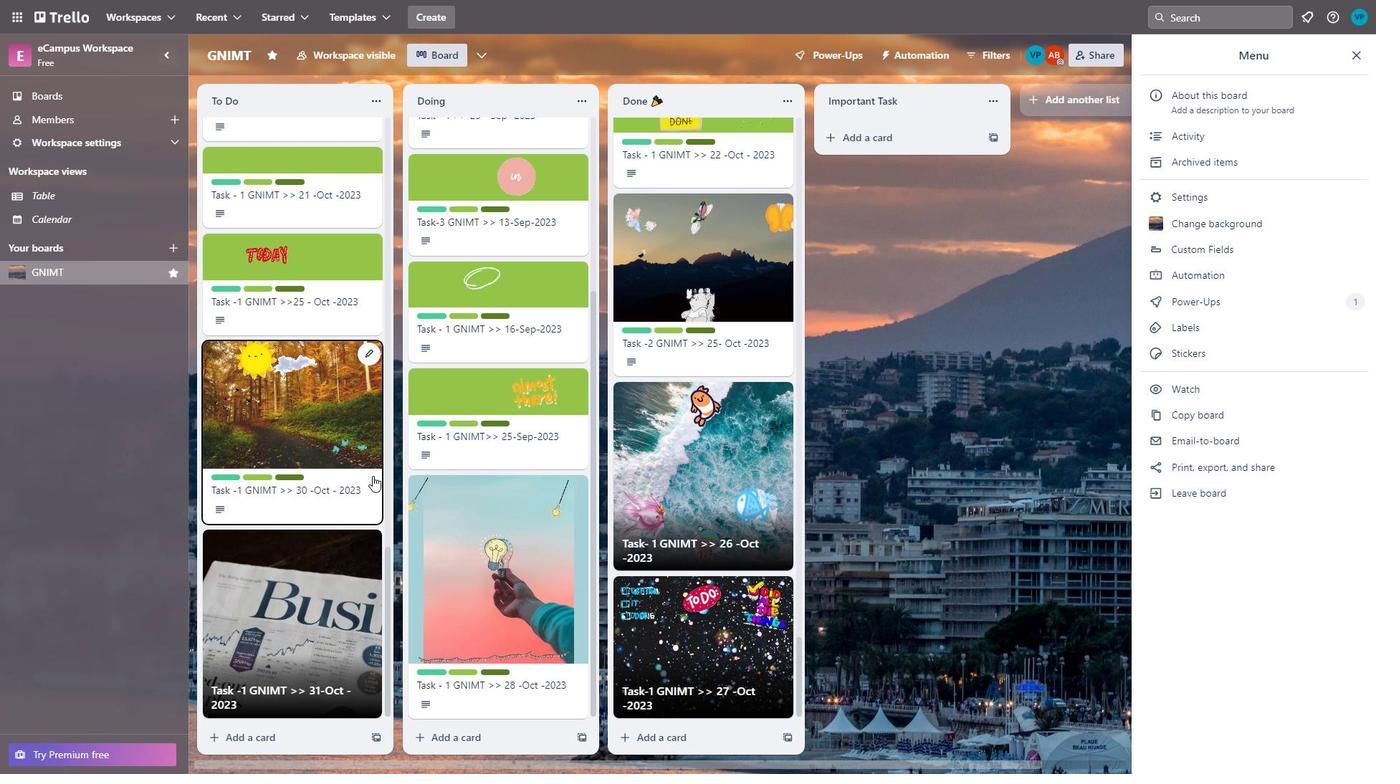 
Action: Mouse moved to (1187, 351)
Screenshot: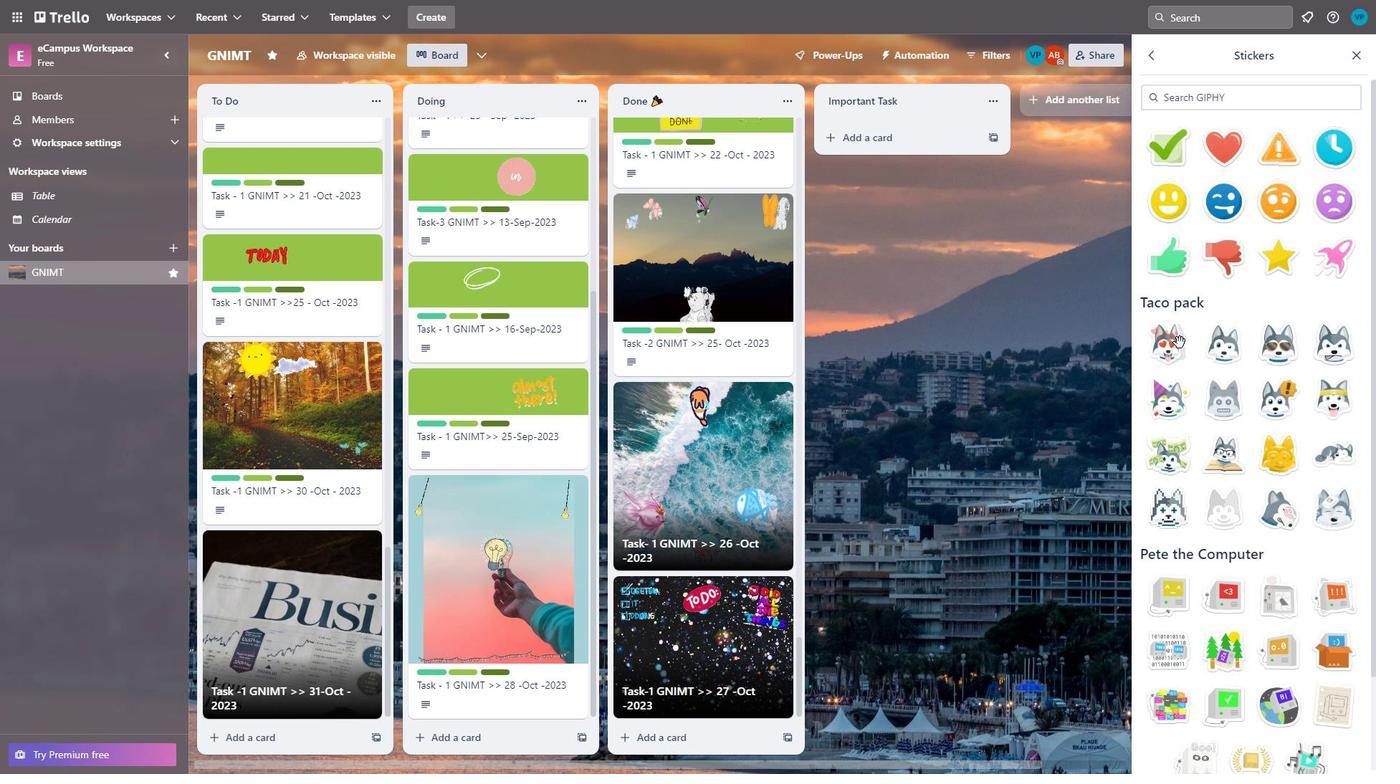 
Action: Mouse pressed left at (1187, 351)
Screenshot: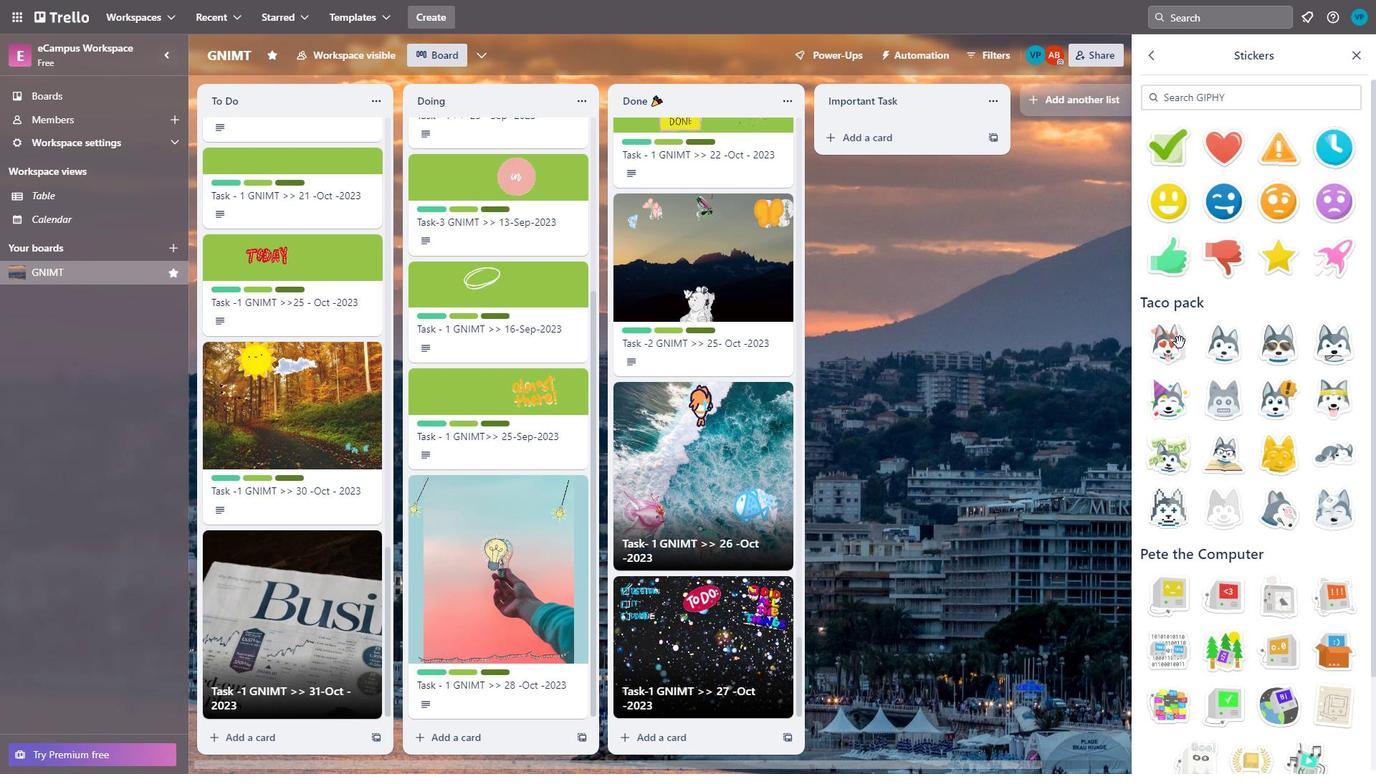 
Action: Mouse moved to (1182, 103)
Screenshot: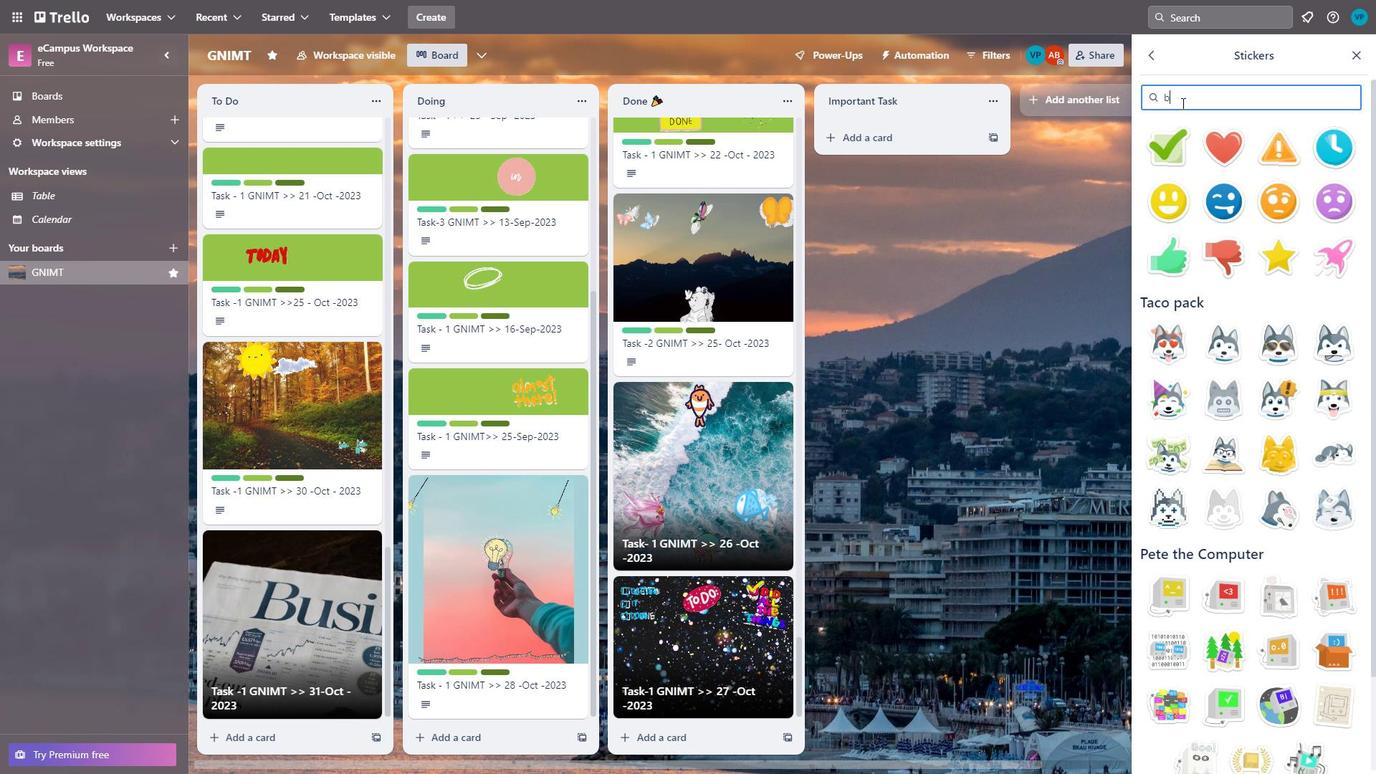 
Action: Mouse pressed left at (1182, 103)
Screenshot: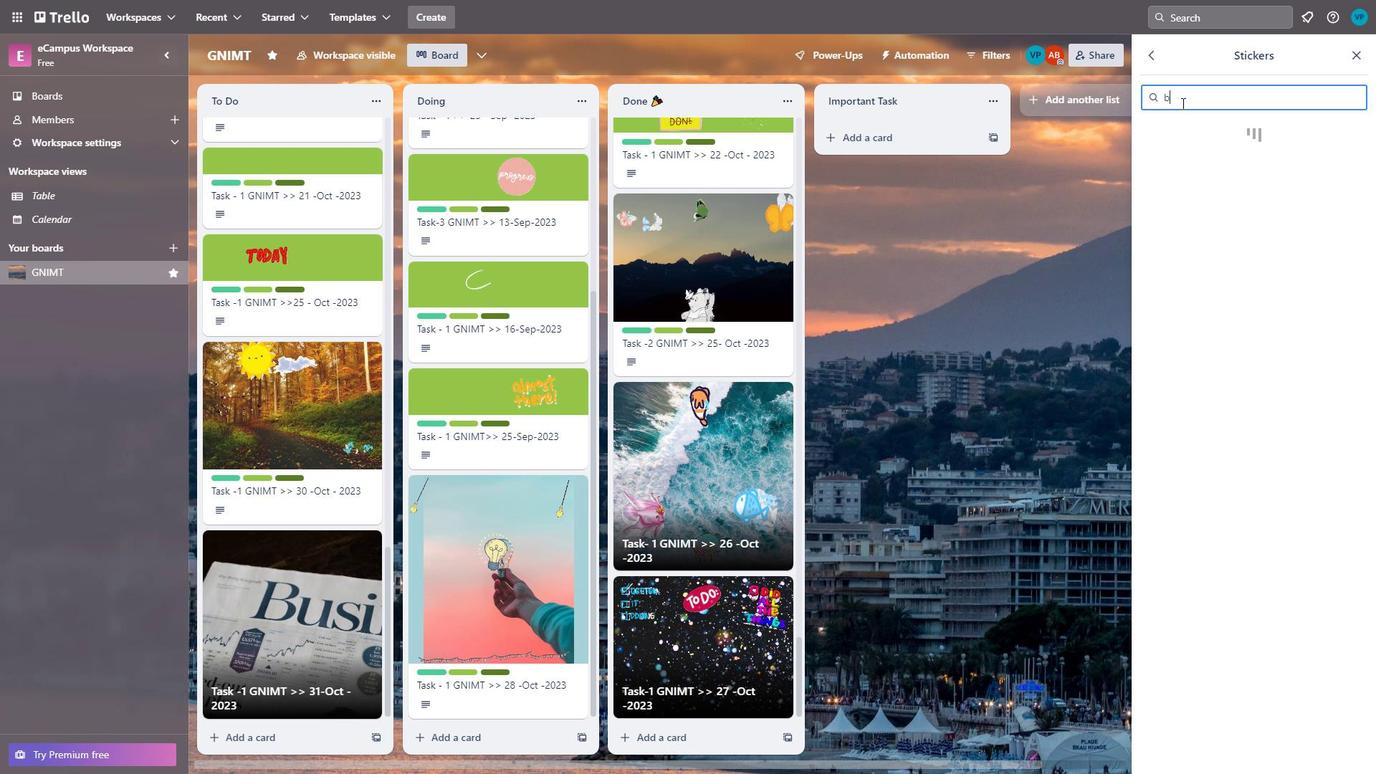 
Action: Mouse moved to (1182, 103)
Screenshot: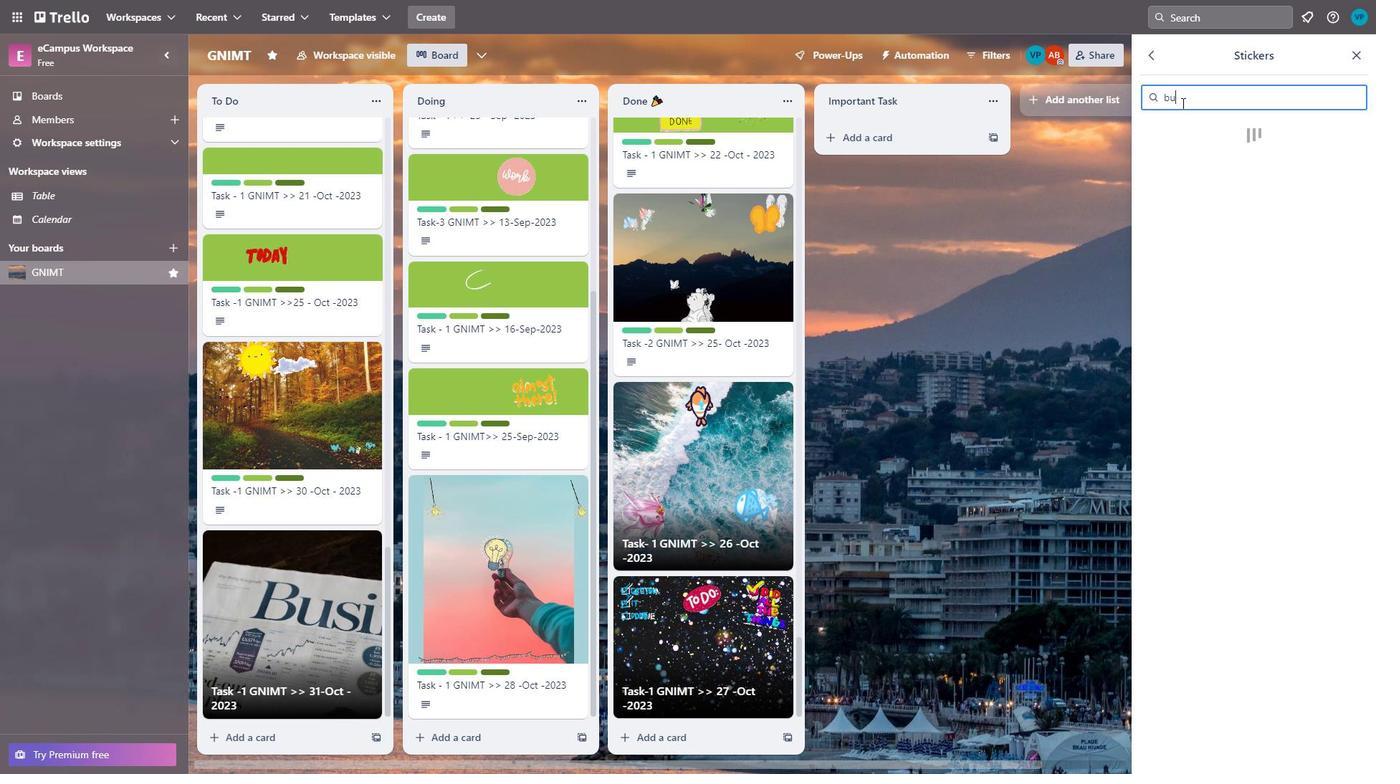 
Action: Key pressed business<Key.enter>
Screenshot: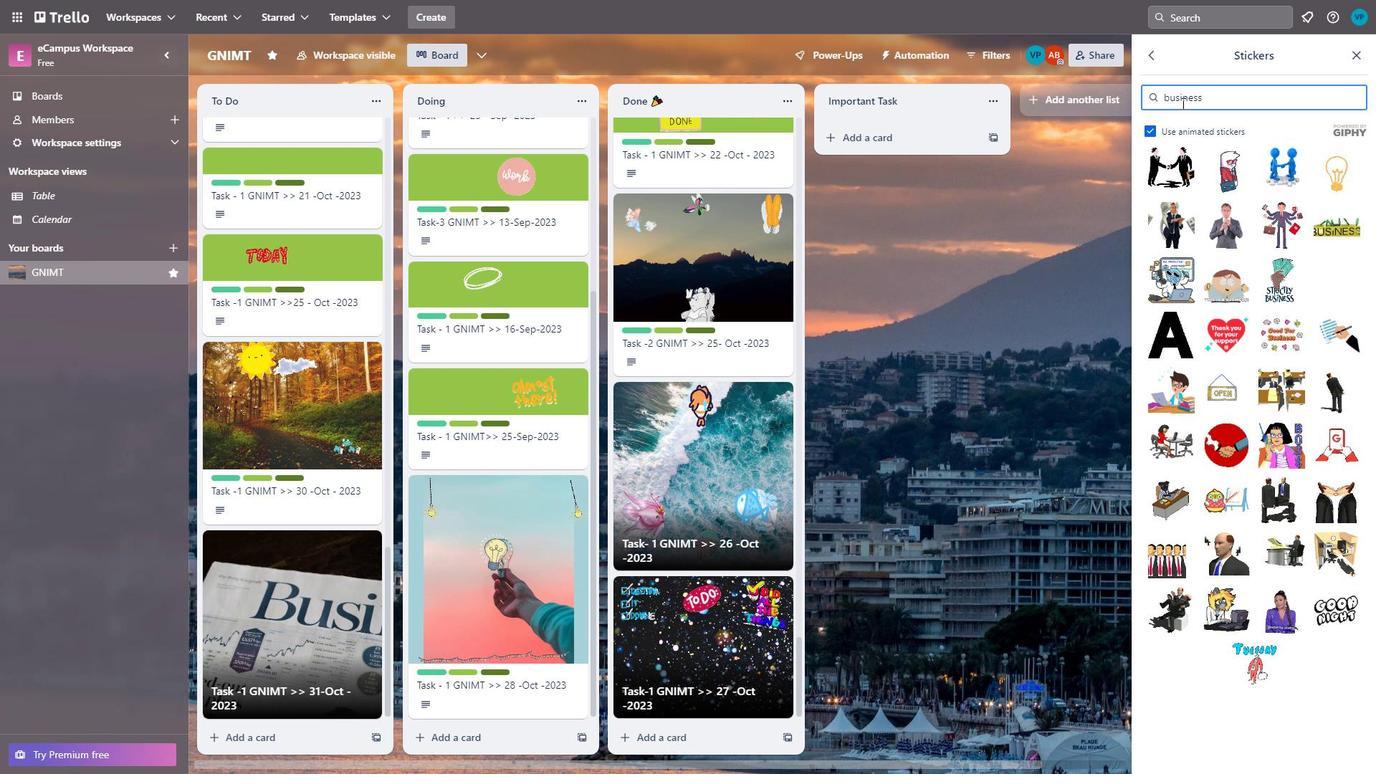 
Action: Mouse moved to (1310, 301)
Screenshot: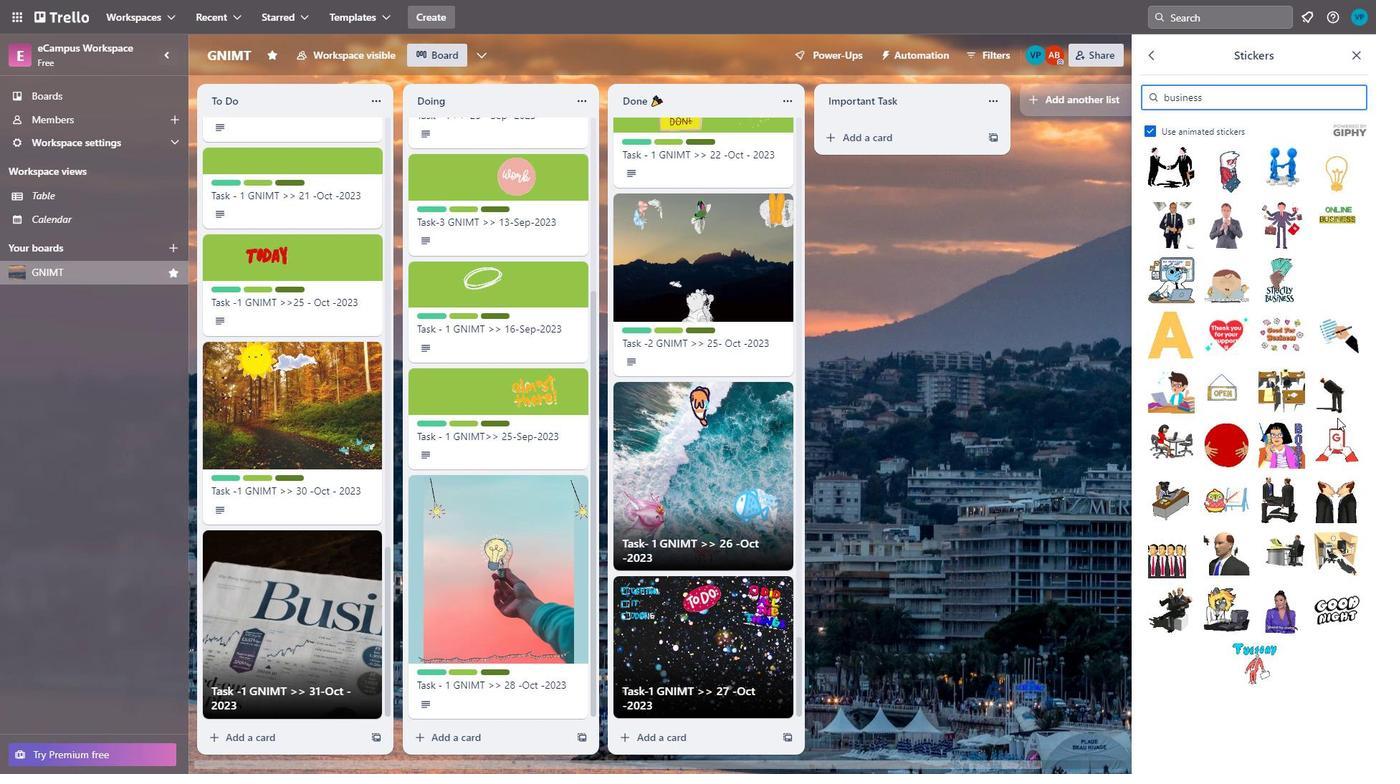 
Action: Mouse scrolled (1310, 301) with delta (0, 0)
Screenshot: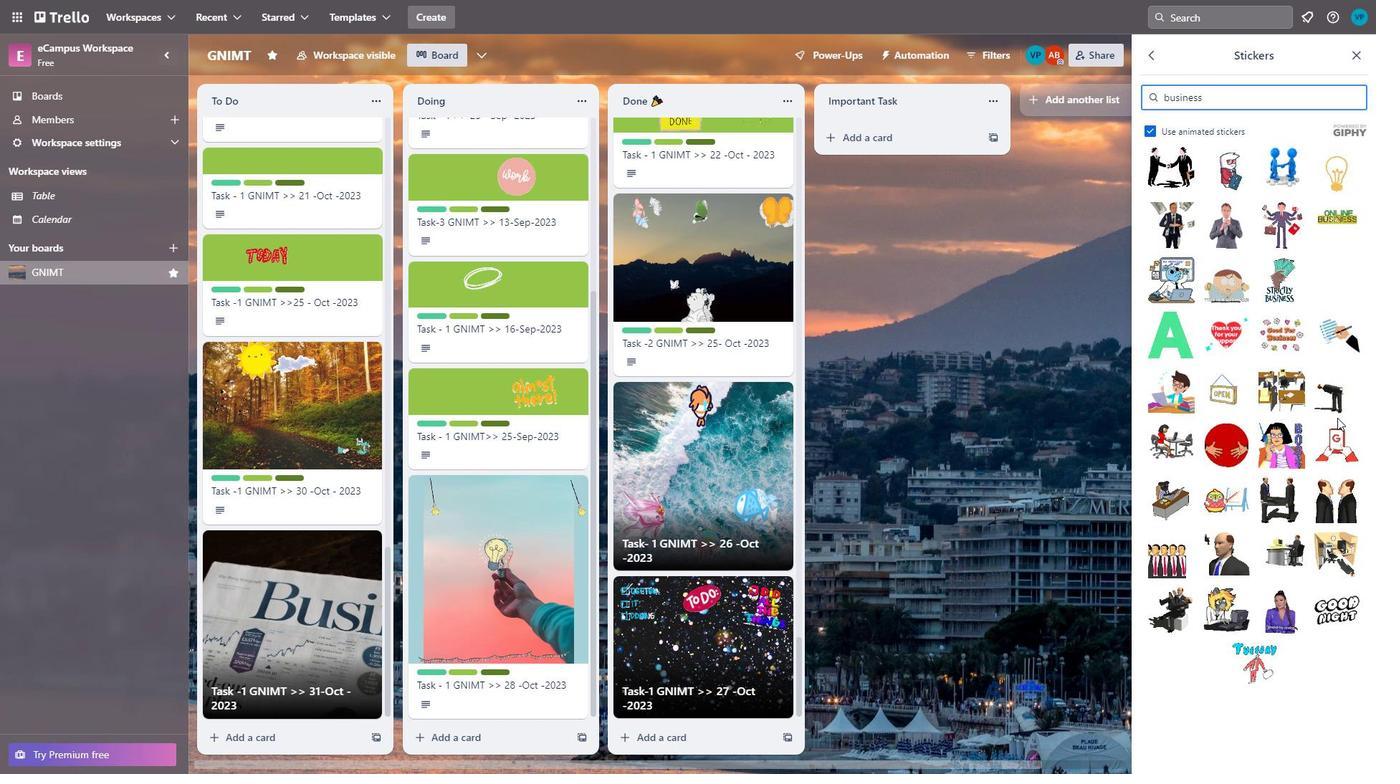 
Action: Mouse moved to (1309, 302)
Screenshot: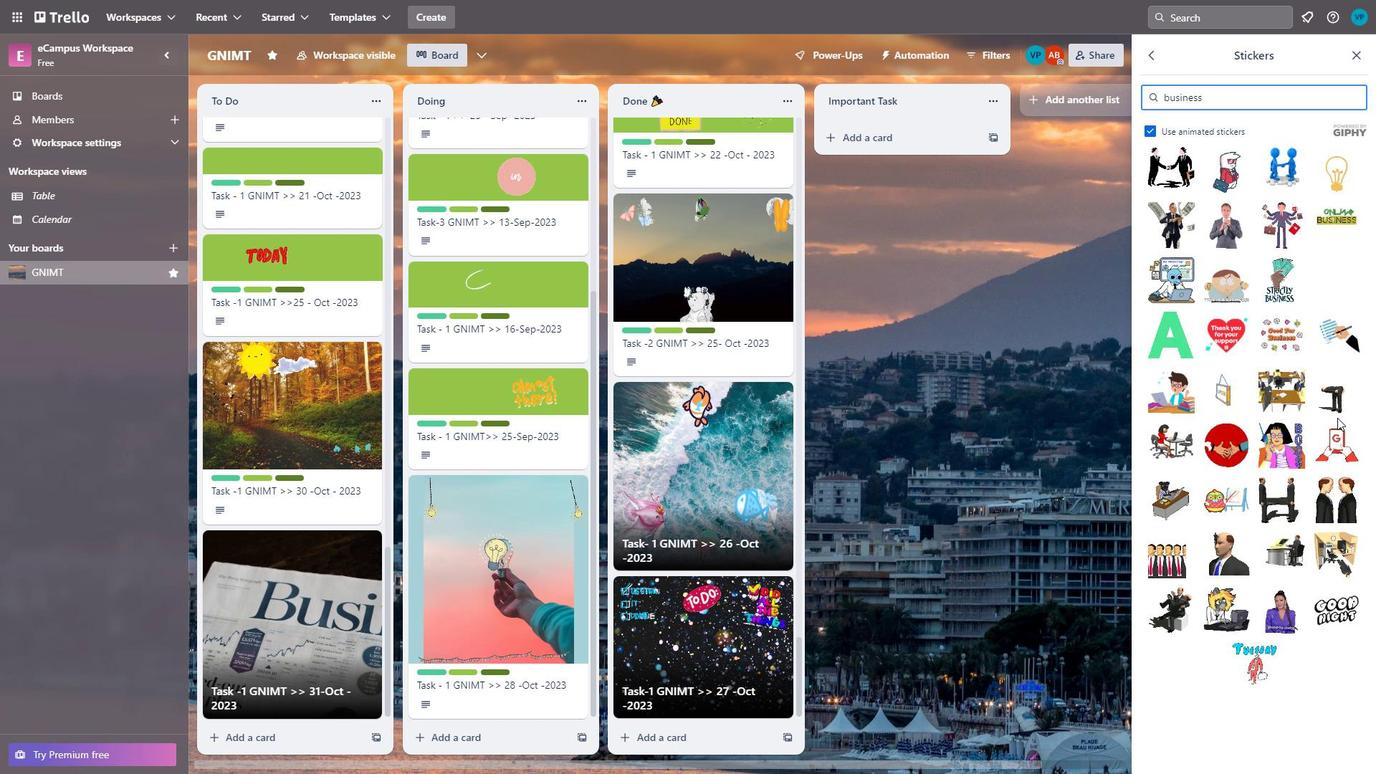 
Action: Mouse scrolled (1309, 301) with delta (0, 0)
Screenshot: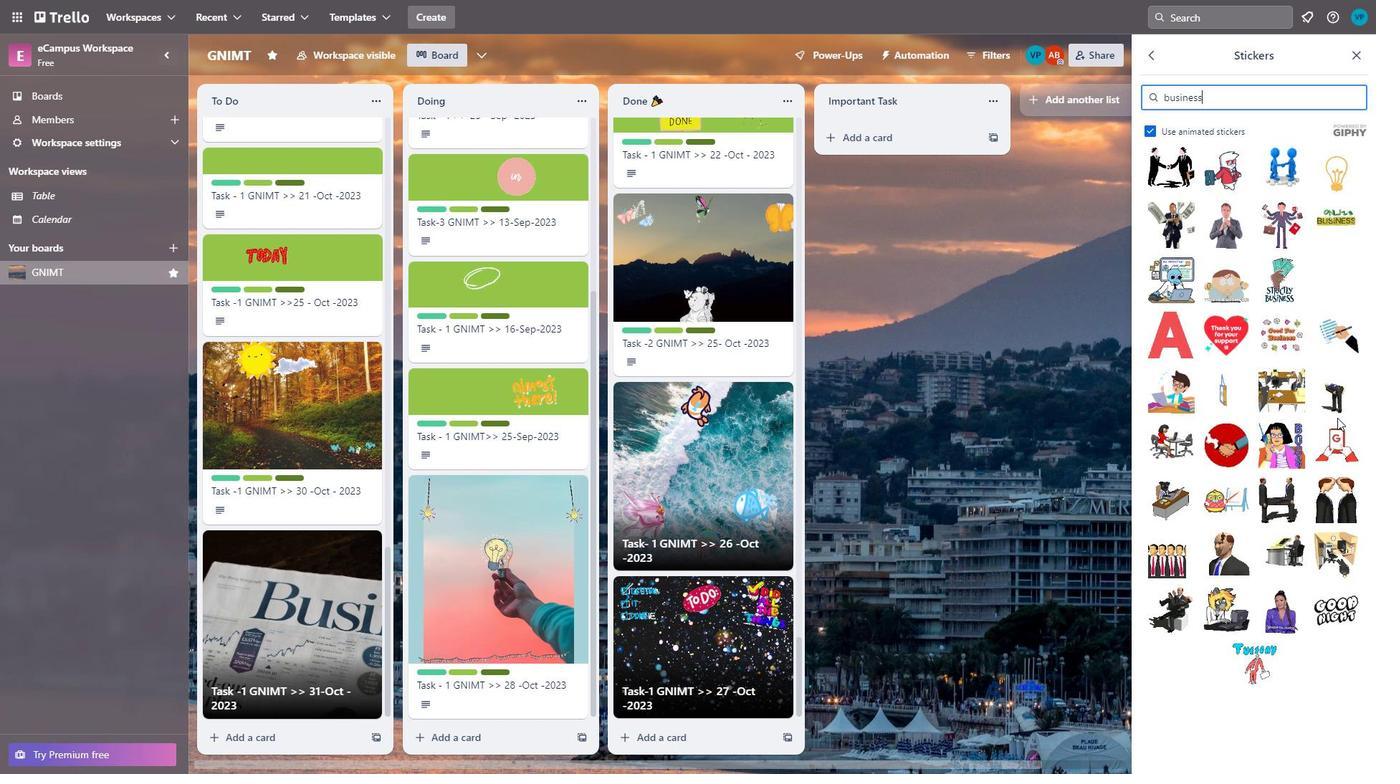 
Action: Mouse moved to (1344, 336)
Screenshot: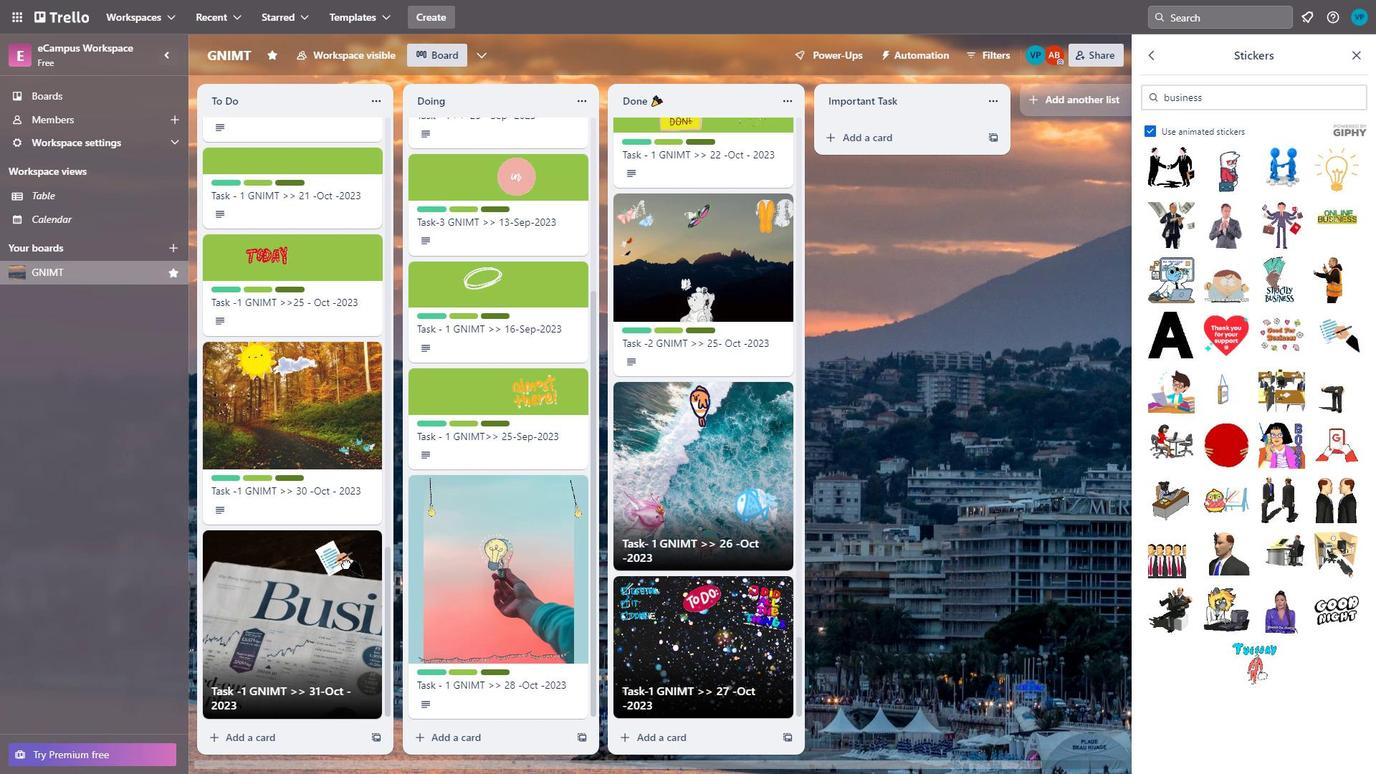 
Action: Mouse pressed left at (1344, 336)
Screenshot: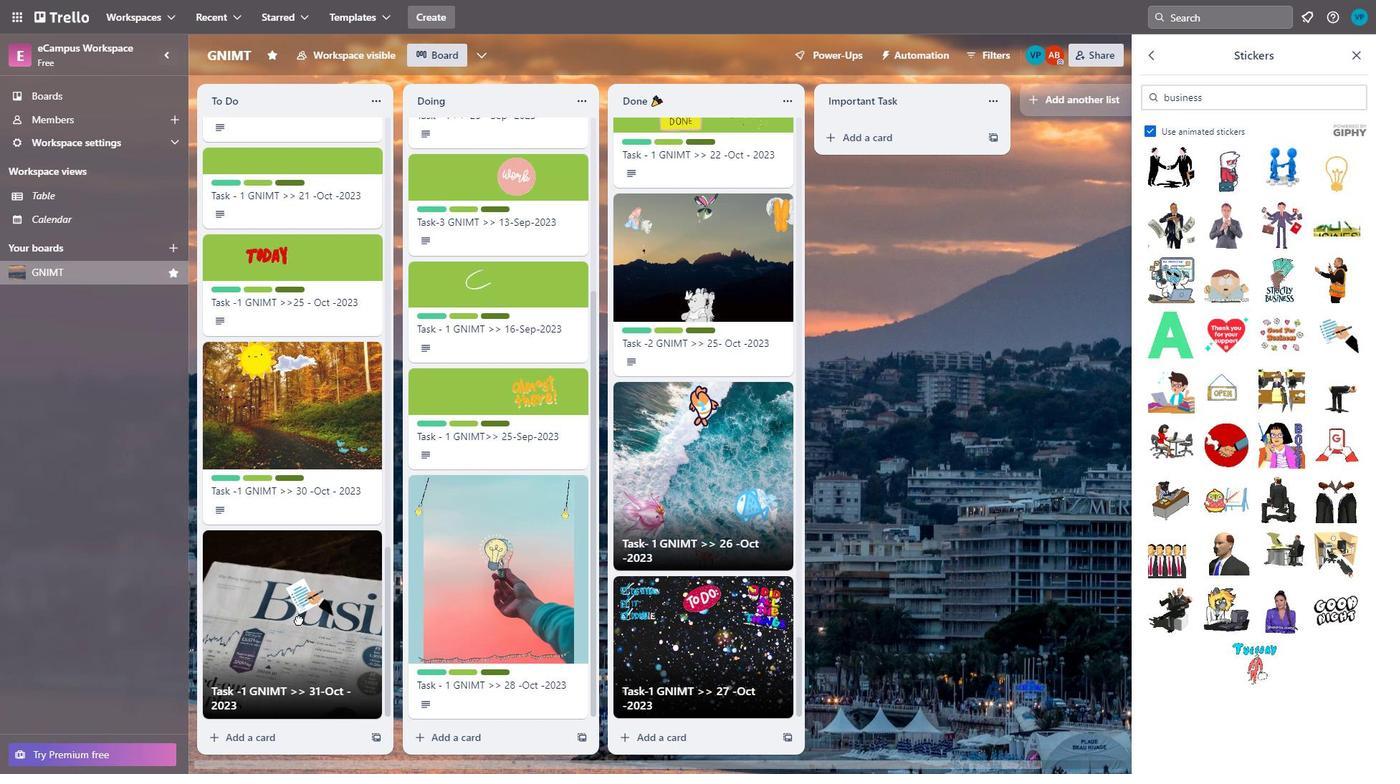 
Action: Mouse moved to (189, 540)
Screenshot: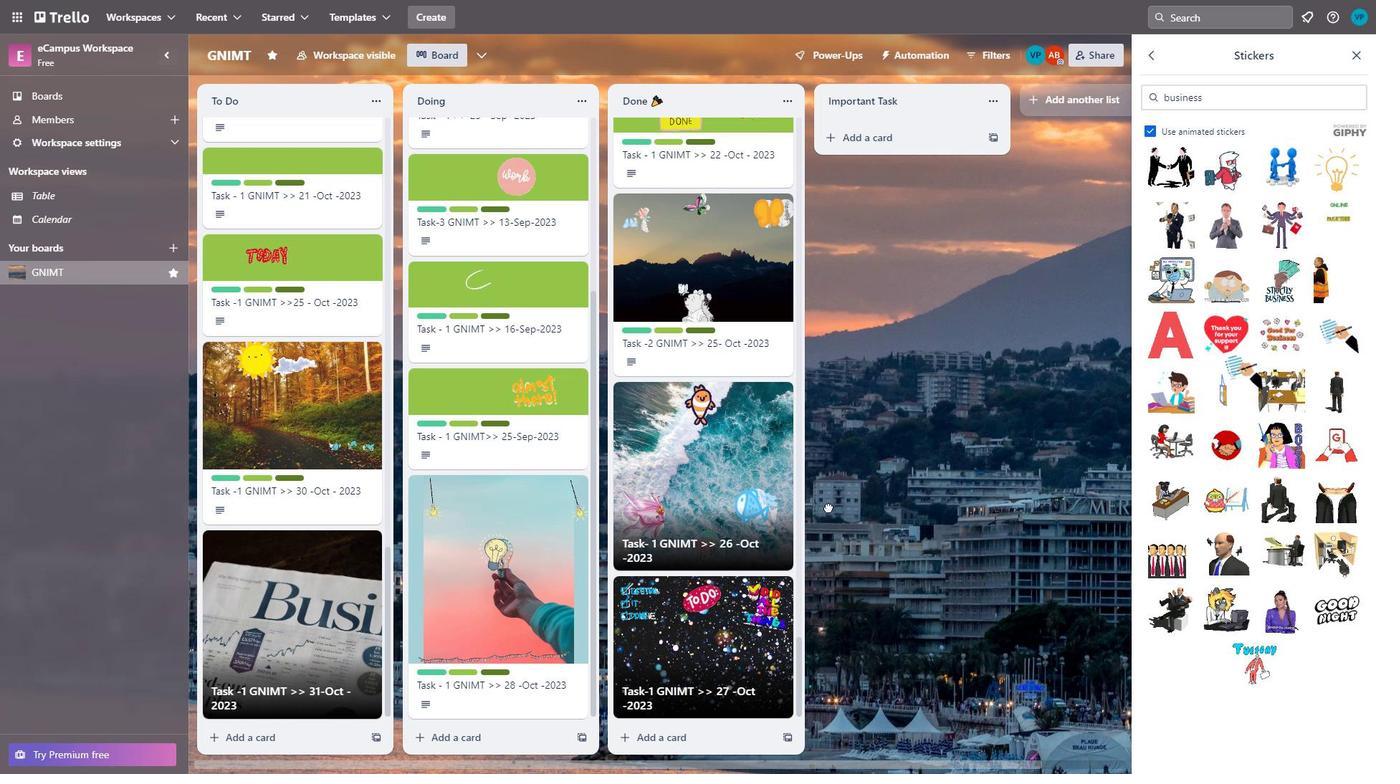 
Action: Mouse pressed left at (189, 540)
Screenshot: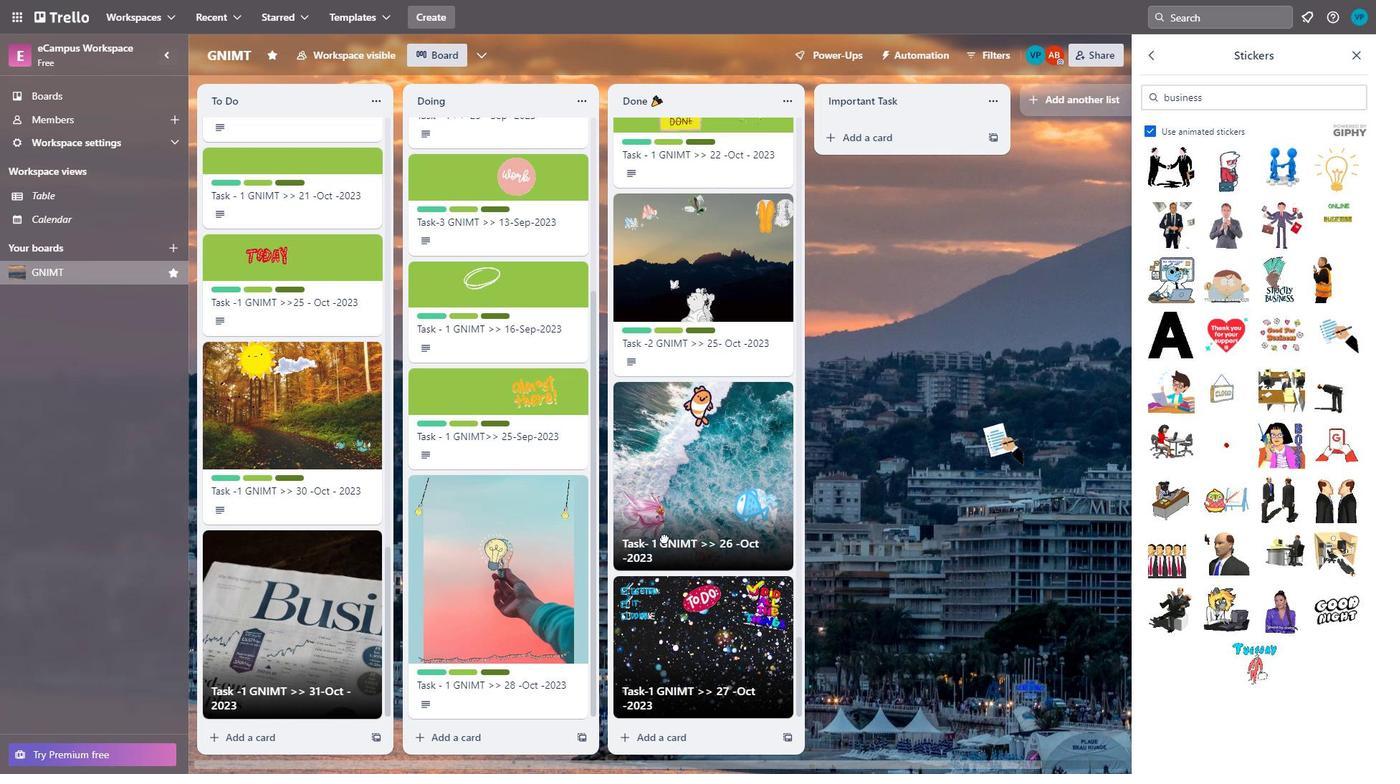 
Action: Mouse moved to (1336, 338)
Screenshot: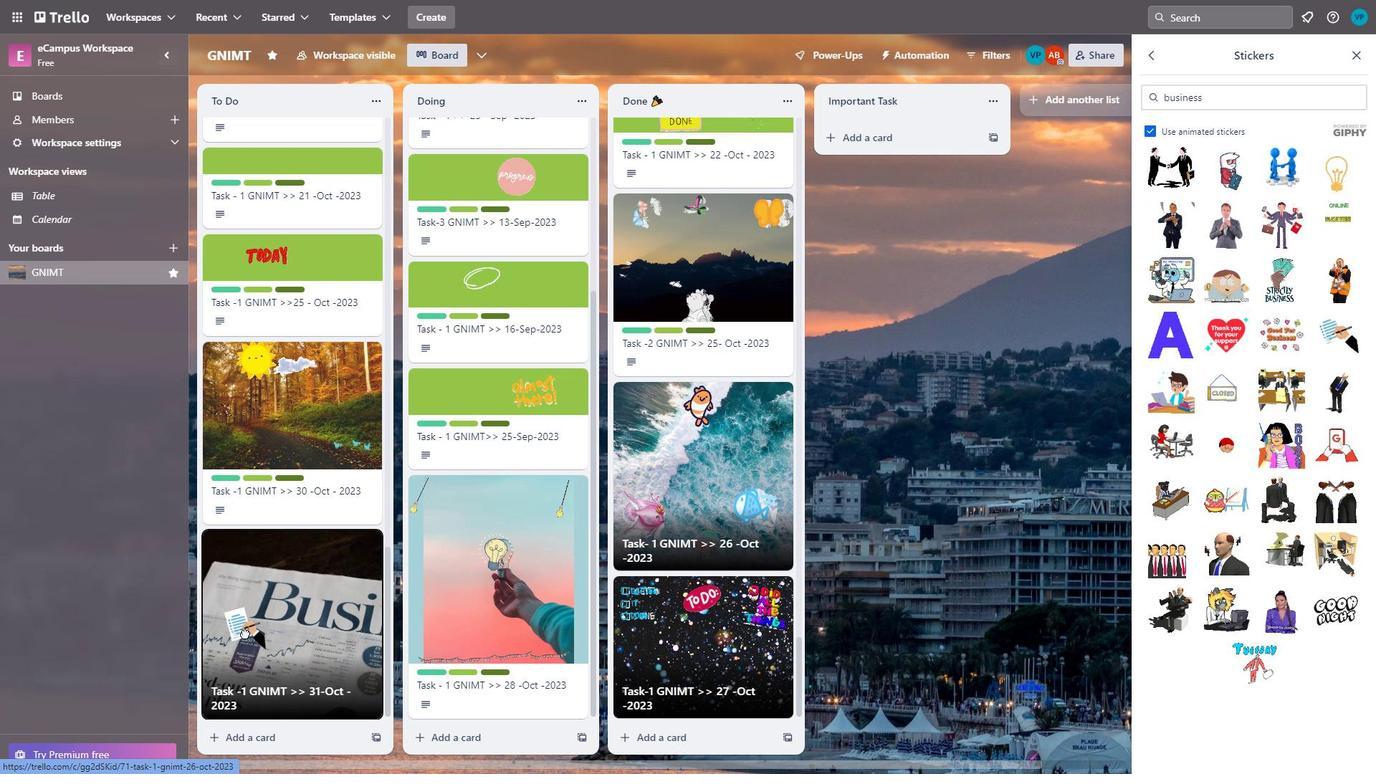 
Action: Mouse pressed left at (1336, 338)
Screenshot: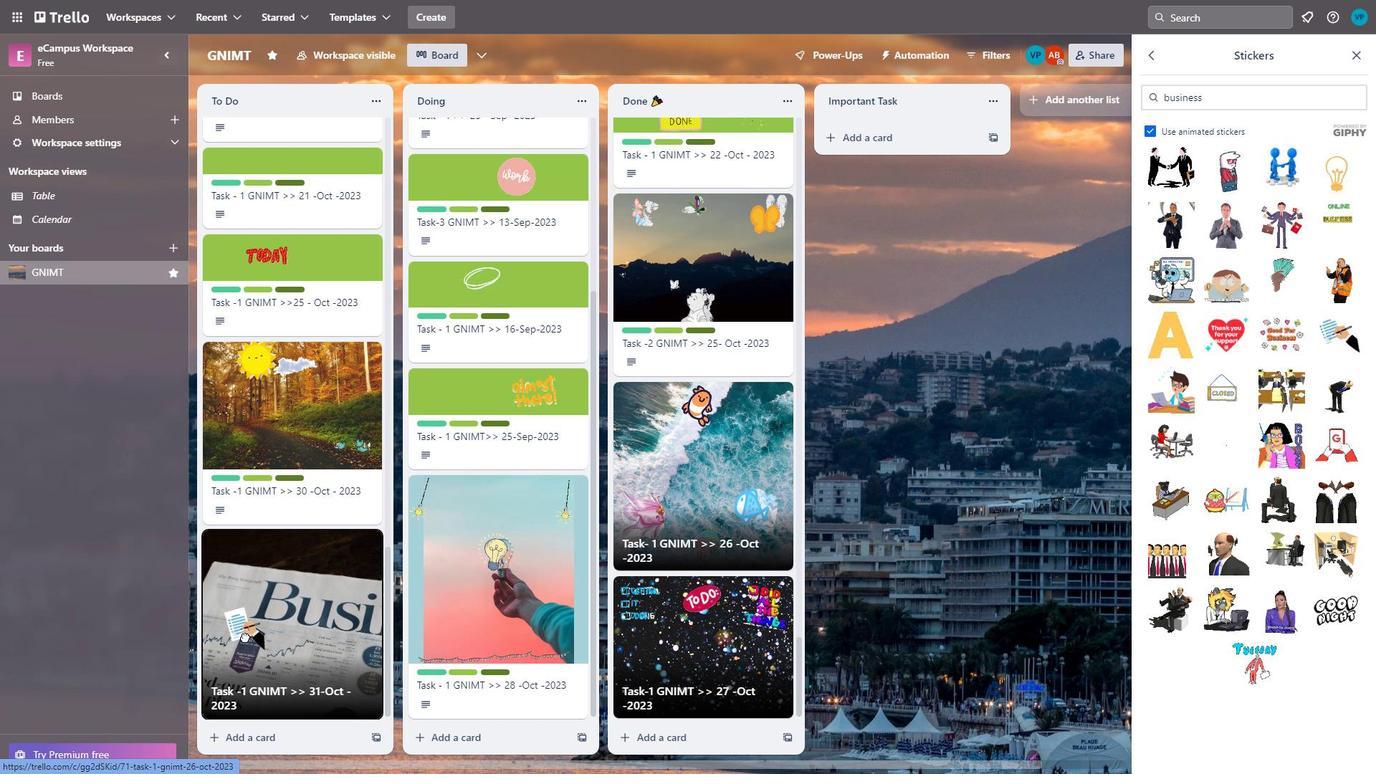 
Action: Mouse moved to (1228, 96)
Screenshot: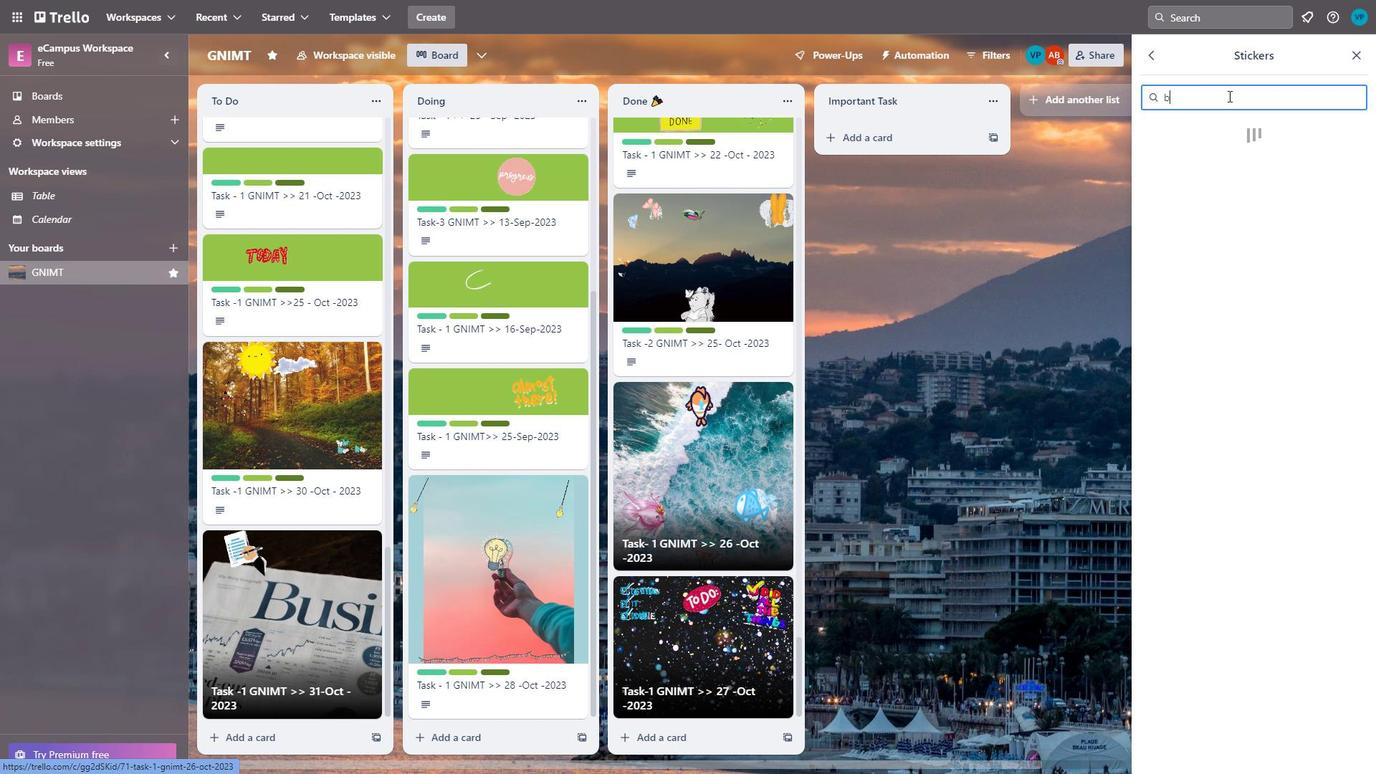 
Action: Mouse pressed left at (1228, 96)
Screenshot: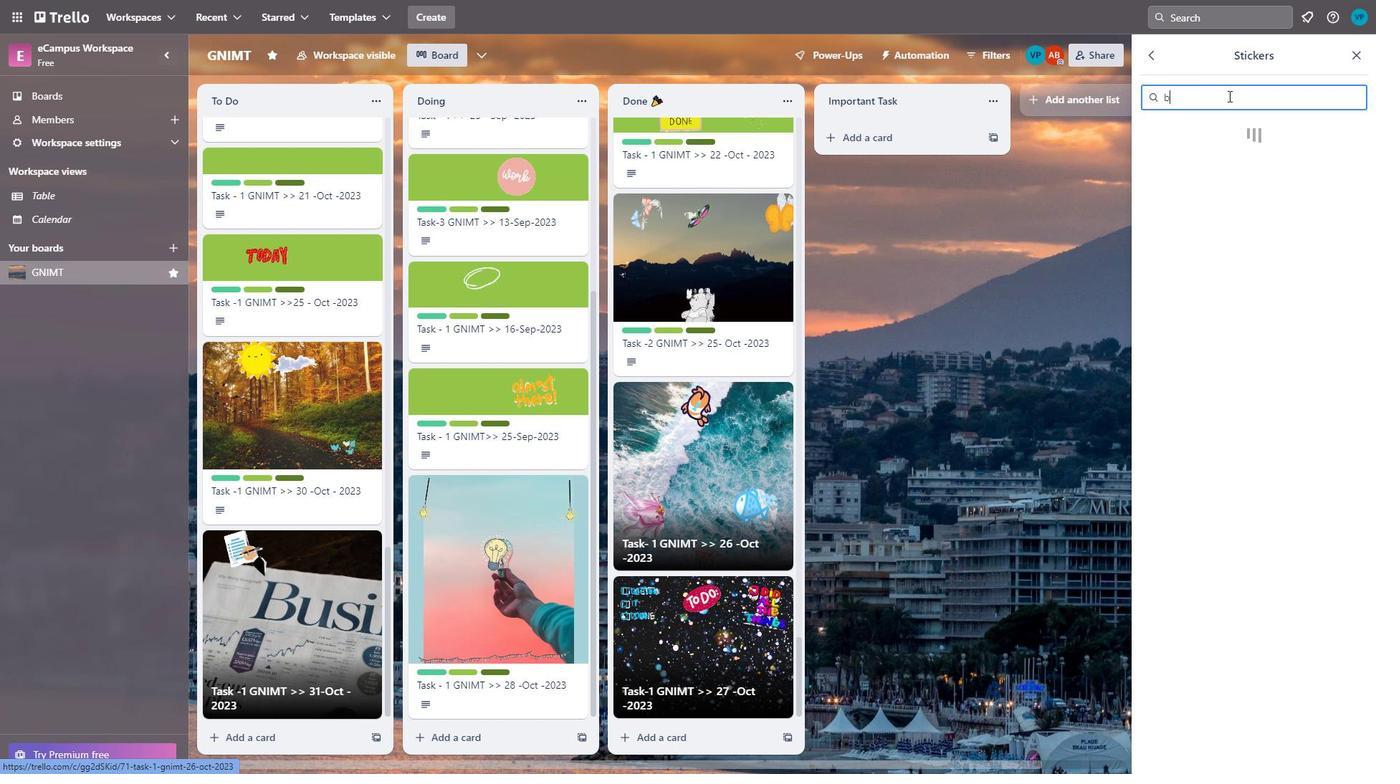
Action: Key pressed <Key.backspace><Key.backspace><Key.backspace><Key.backspace><Key.backspace><Key.backspace><Key.backspace><Key.backspace><Key.backspace><Key.backspace>newspaper
Screenshot: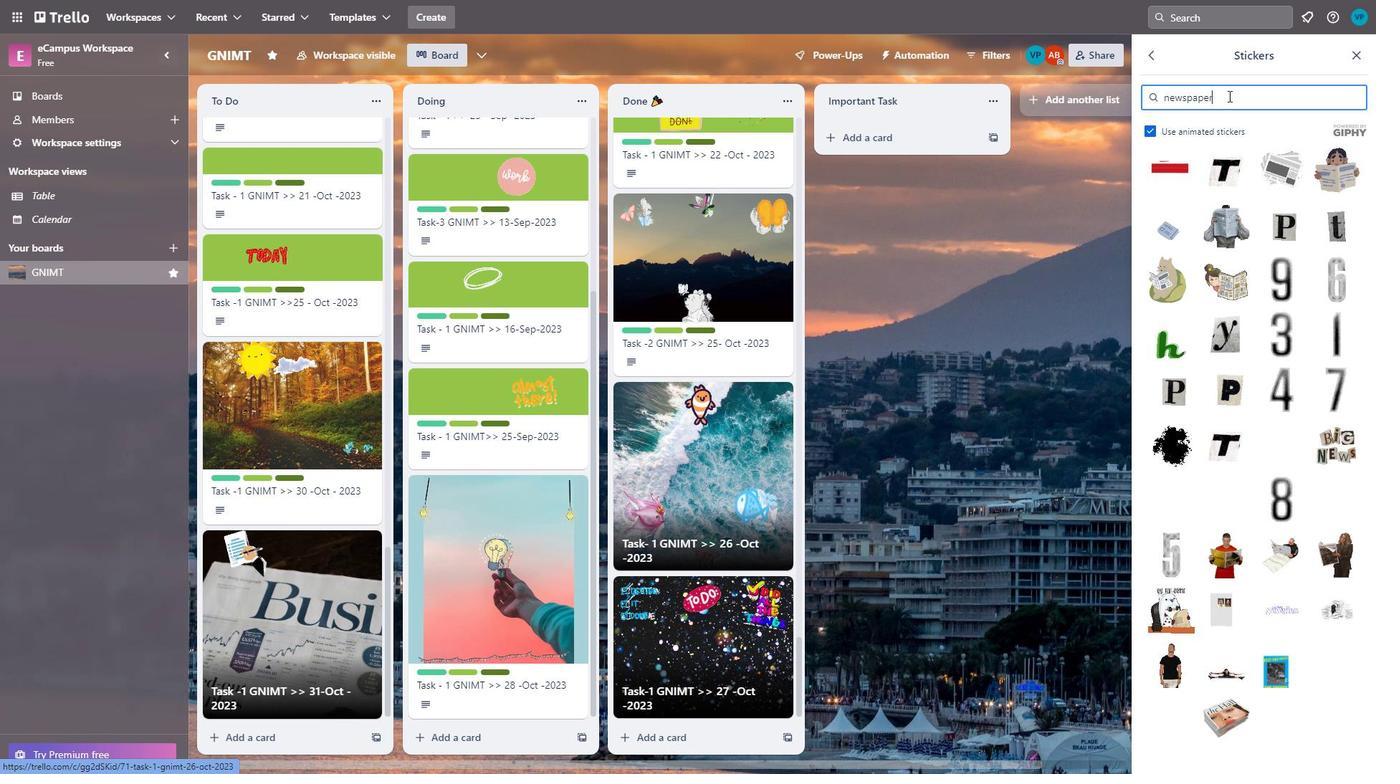
Action: Mouse moved to (1285, 171)
